 Task: Create a flat design indian restaurant letterhead.
Action: Mouse moved to (453, 35)
Screenshot: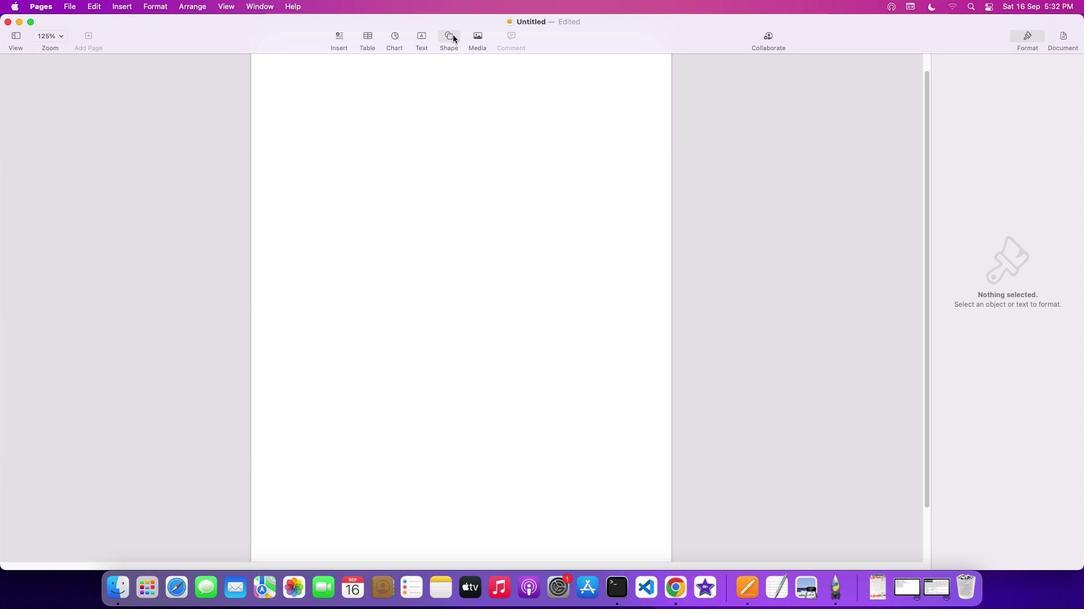 
Action: Mouse pressed left at (453, 35)
Screenshot: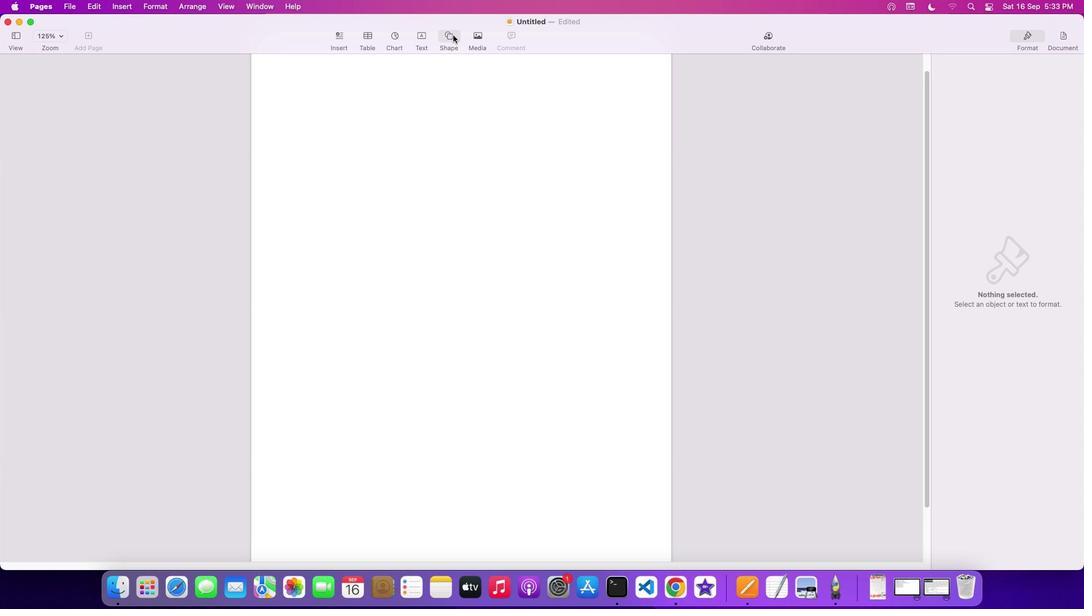 
Action: Mouse moved to (363, 92)
Screenshot: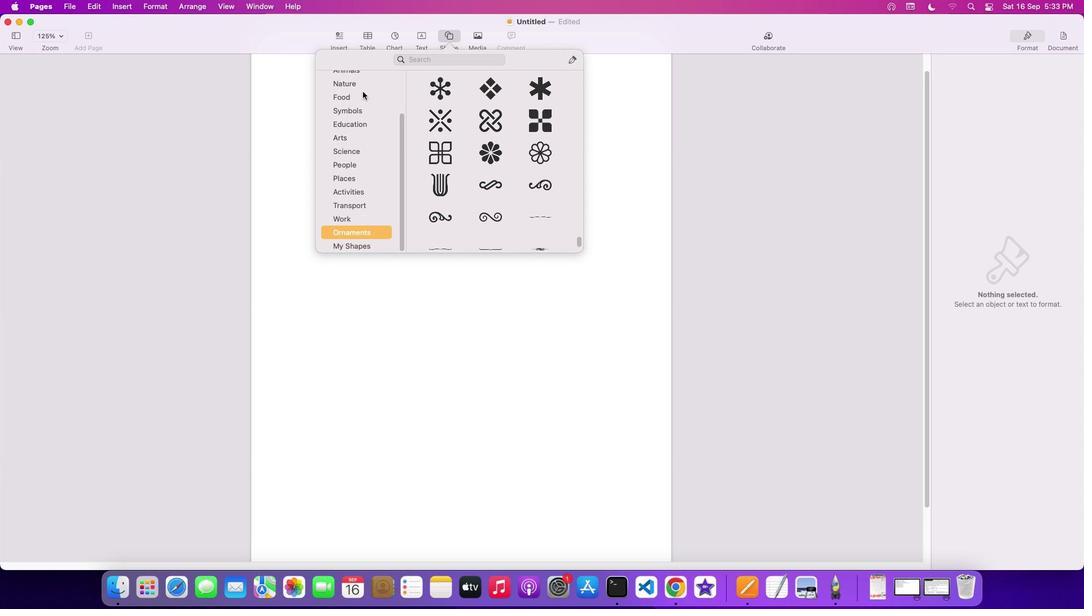 
Action: Mouse scrolled (363, 92) with delta (0, 0)
Screenshot: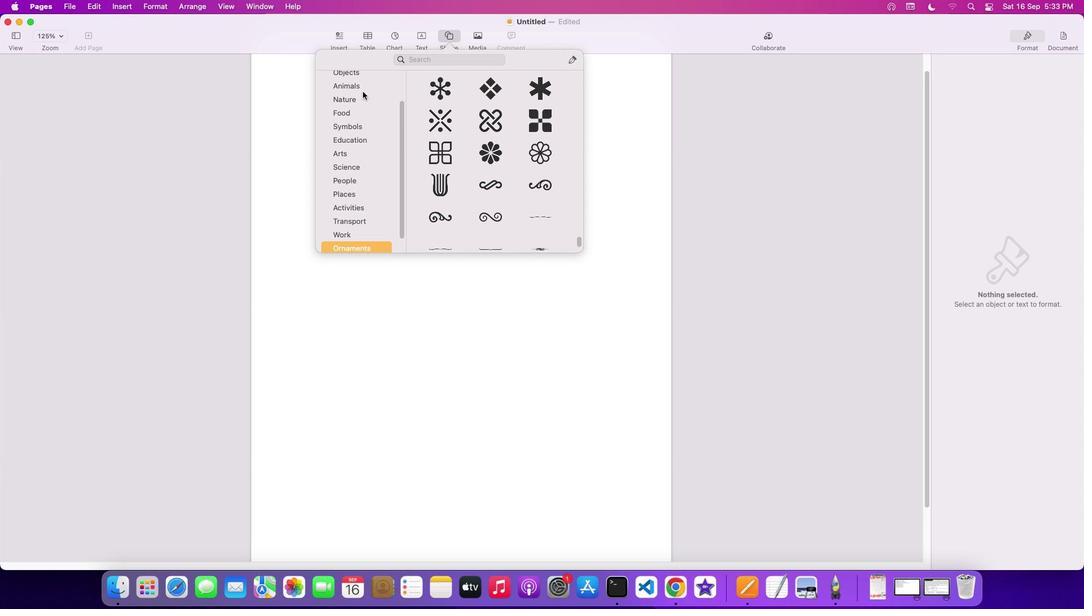 
Action: Mouse scrolled (363, 92) with delta (0, 0)
Screenshot: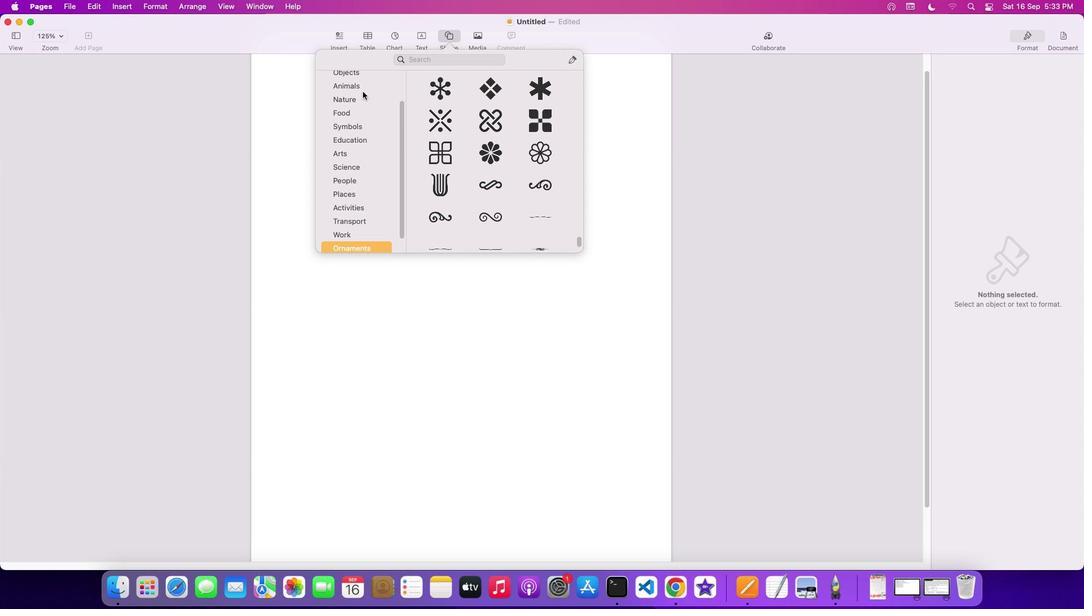 
Action: Mouse scrolled (363, 92) with delta (0, 2)
Screenshot: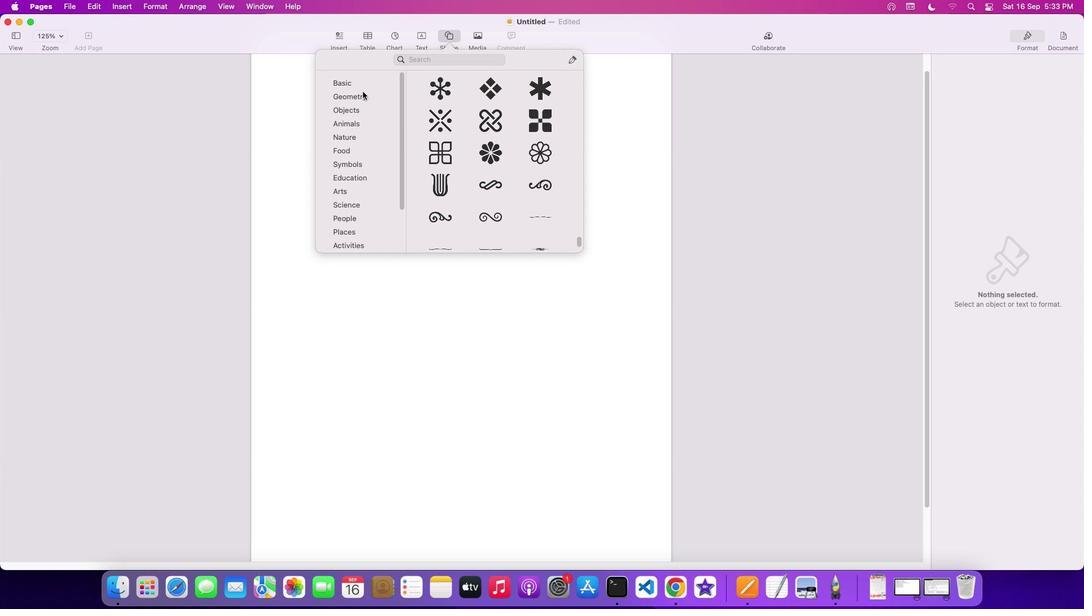 
Action: Mouse scrolled (363, 92) with delta (0, 2)
Screenshot: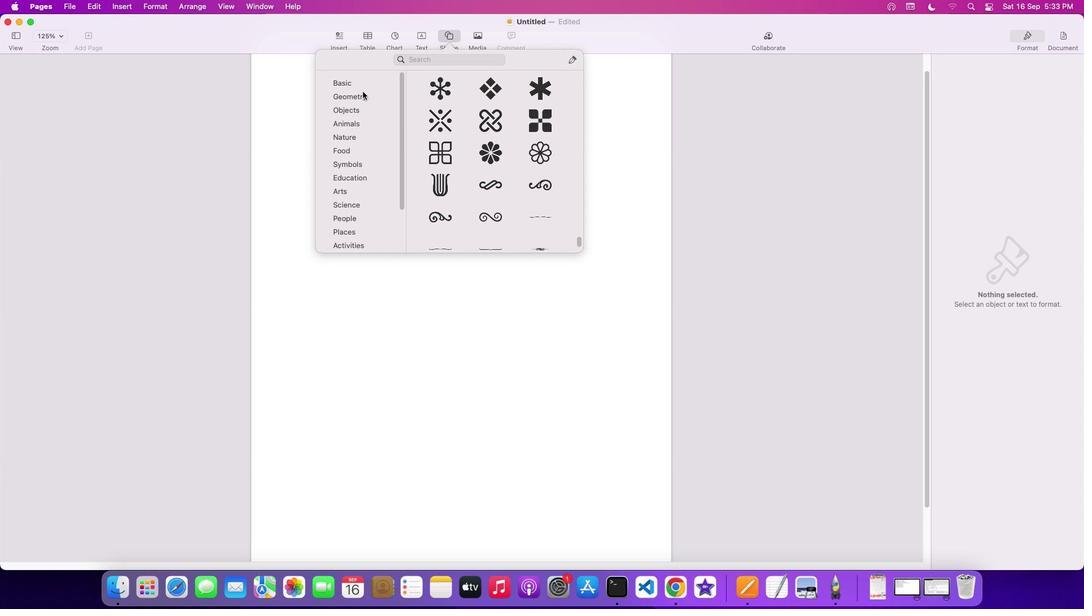 
Action: Mouse scrolled (363, 92) with delta (0, 3)
Screenshot: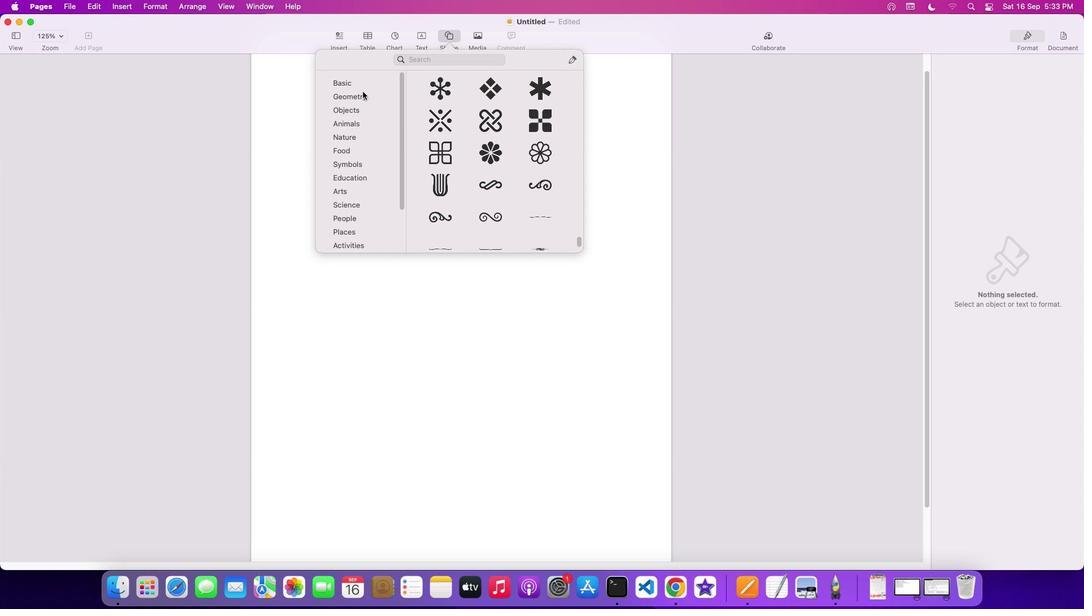 
Action: Mouse scrolled (363, 92) with delta (0, 3)
Screenshot: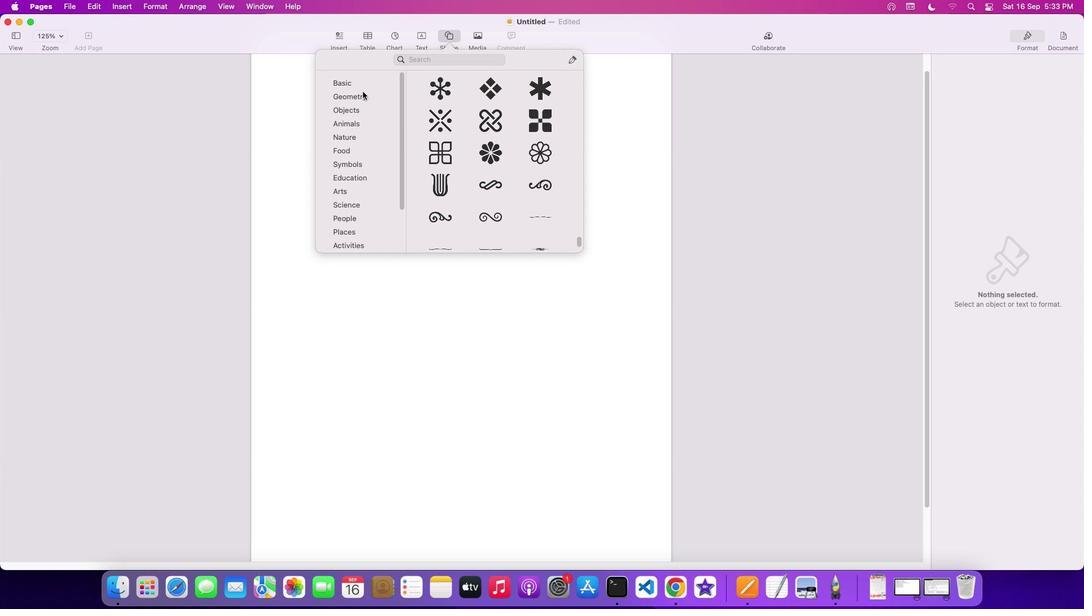 
Action: Mouse scrolled (363, 92) with delta (0, 4)
Screenshot: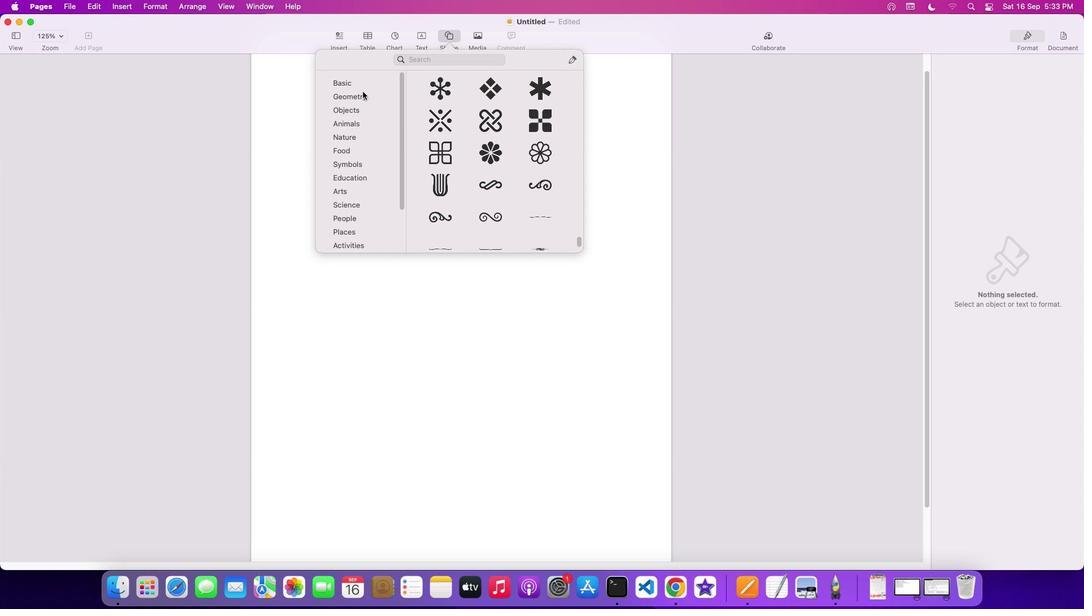 
Action: Mouse scrolled (363, 92) with delta (0, 0)
Screenshot: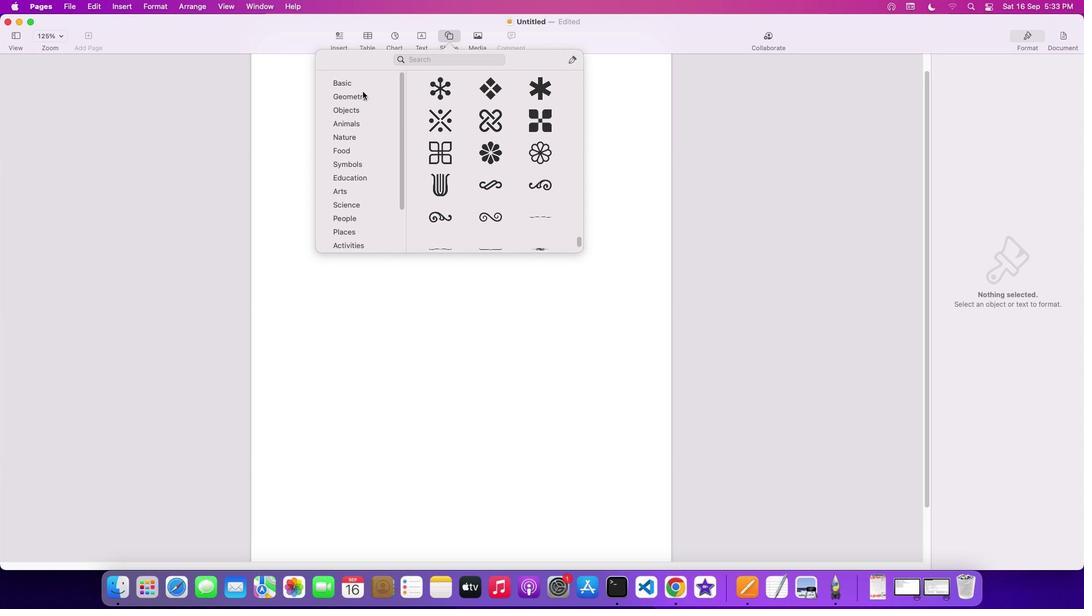 
Action: Mouse scrolled (363, 92) with delta (0, 0)
Screenshot: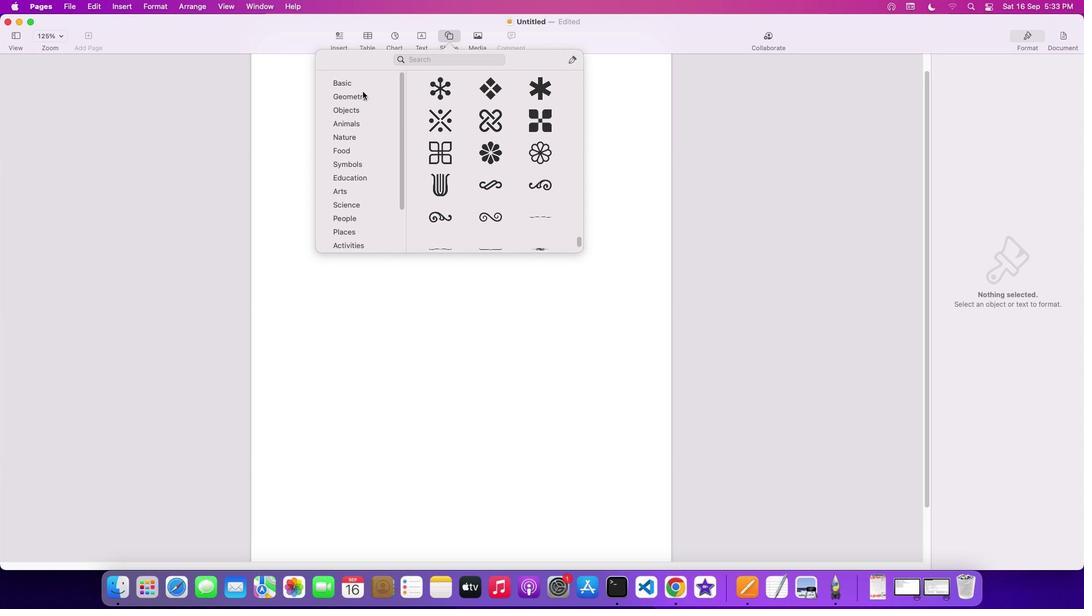 
Action: Mouse scrolled (363, 92) with delta (0, 2)
Screenshot: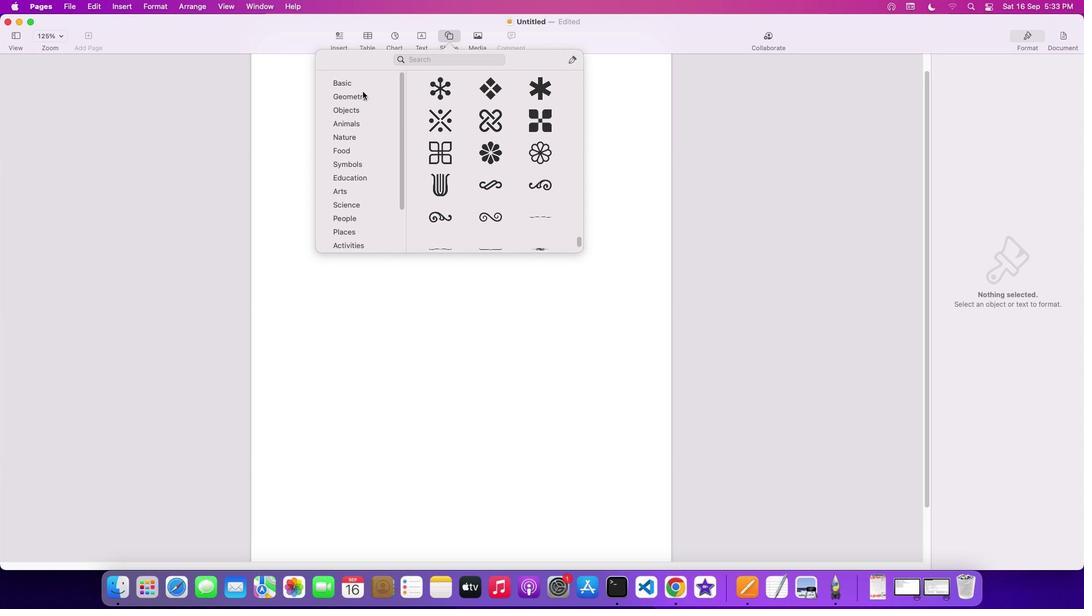
Action: Mouse scrolled (363, 92) with delta (0, 2)
Screenshot: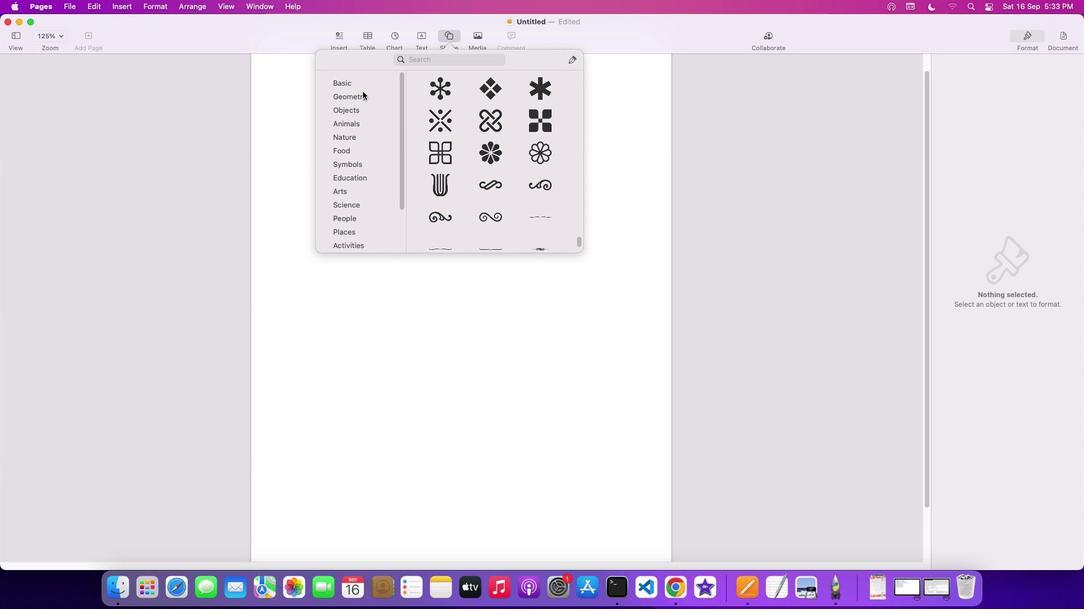 
Action: Mouse scrolled (363, 92) with delta (0, 3)
Screenshot: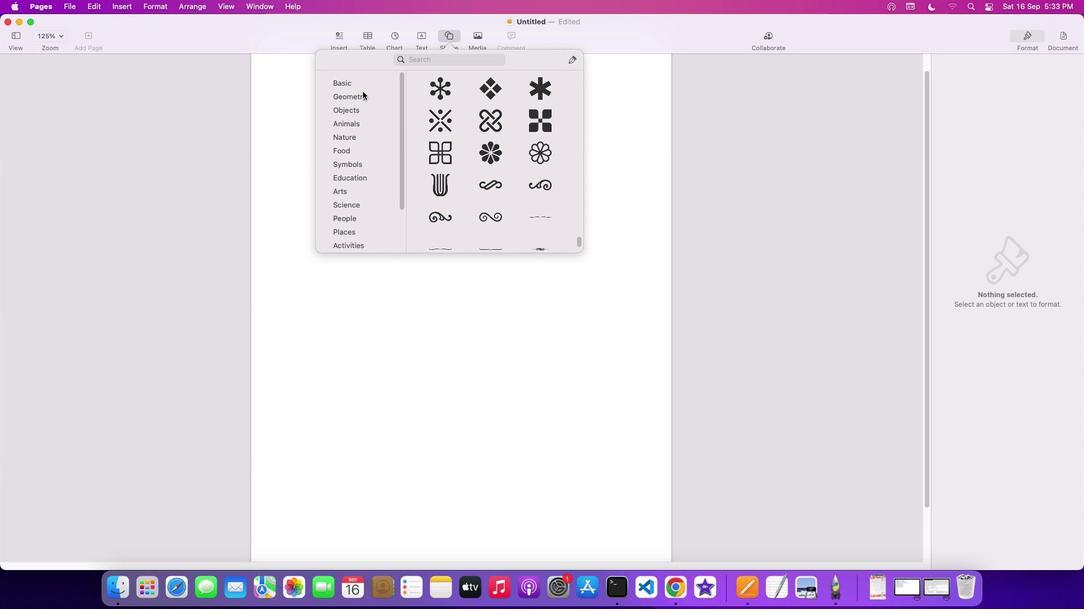 
Action: Mouse scrolled (363, 92) with delta (0, 3)
Screenshot: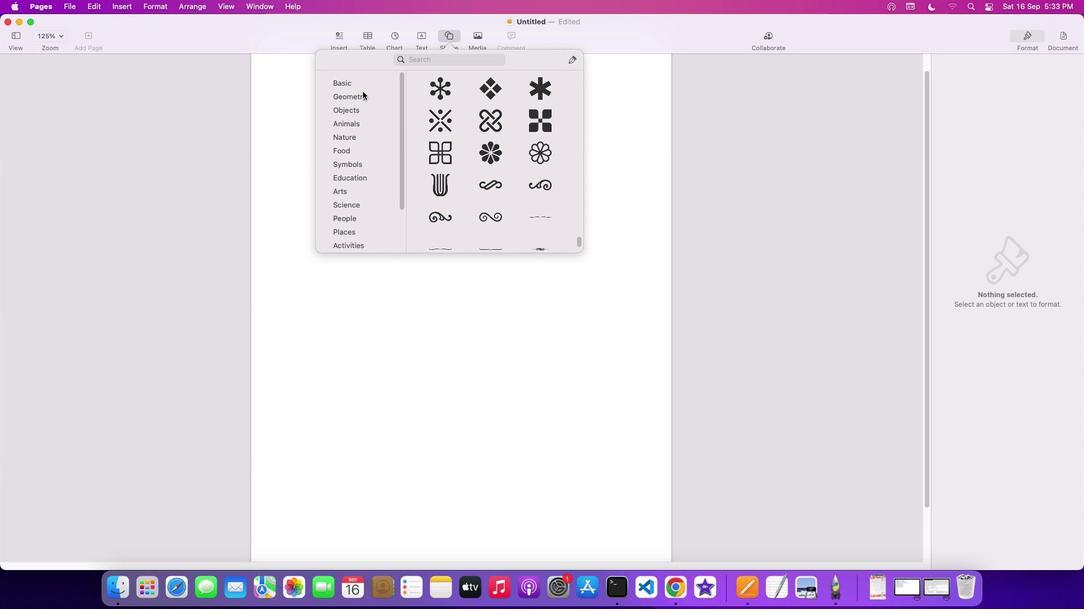 
Action: Mouse scrolled (363, 92) with delta (0, 4)
Screenshot: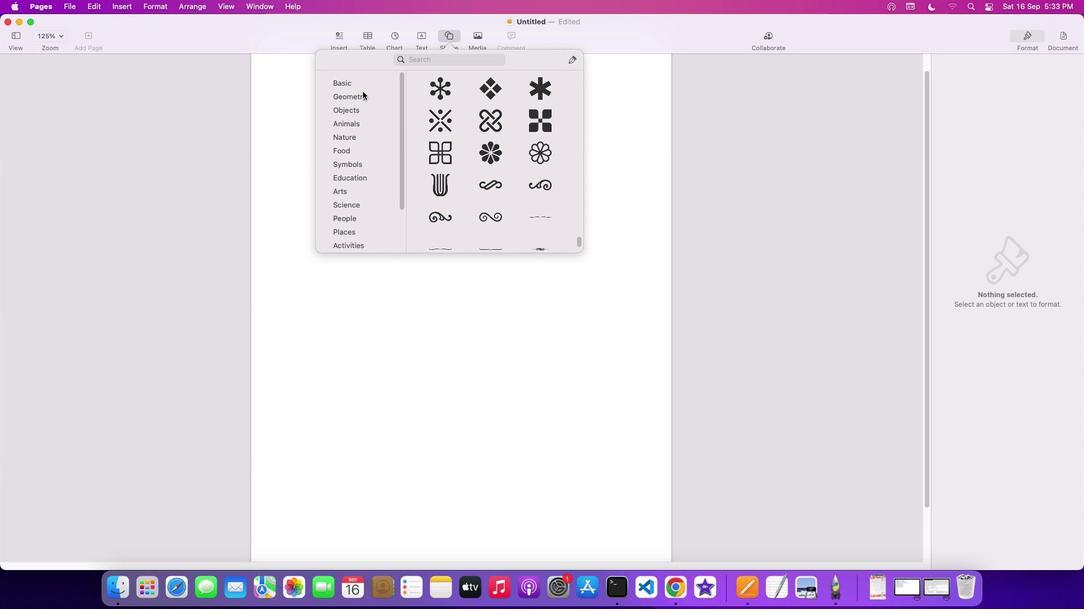 
Action: Mouse moved to (350, 87)
Screenshot: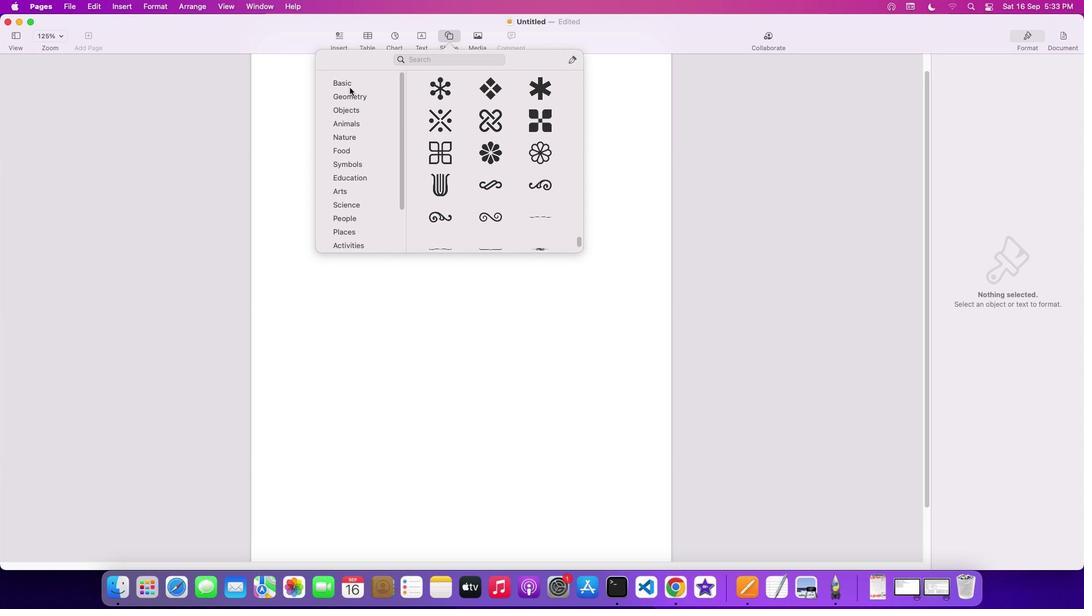 
Action: Mouse pressed left at (350, 87)
Screenshot: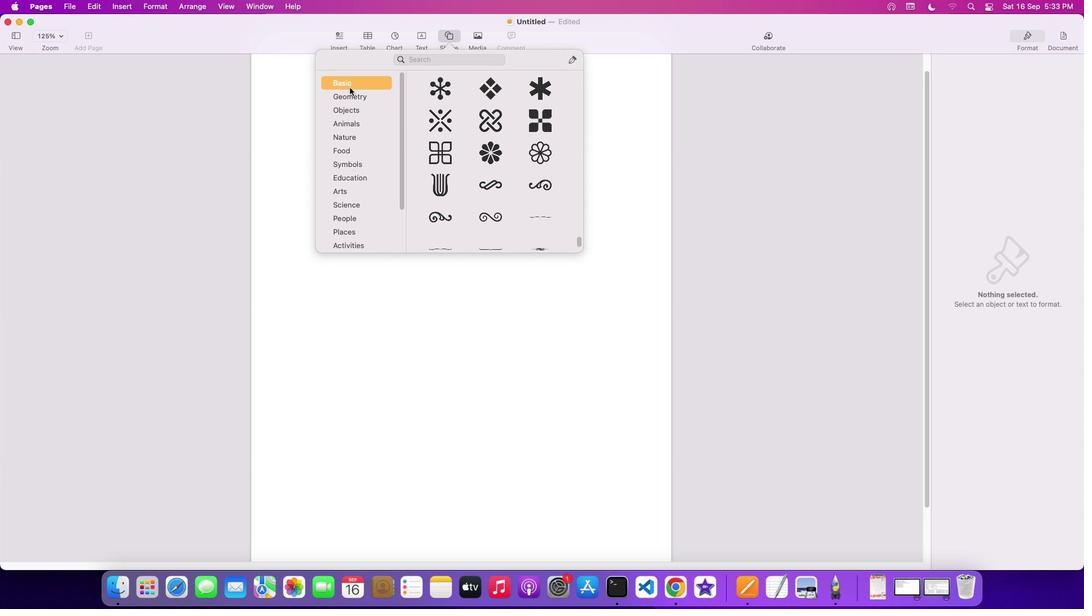 
Action: Mouse moved to (487, 124)
Screenshot: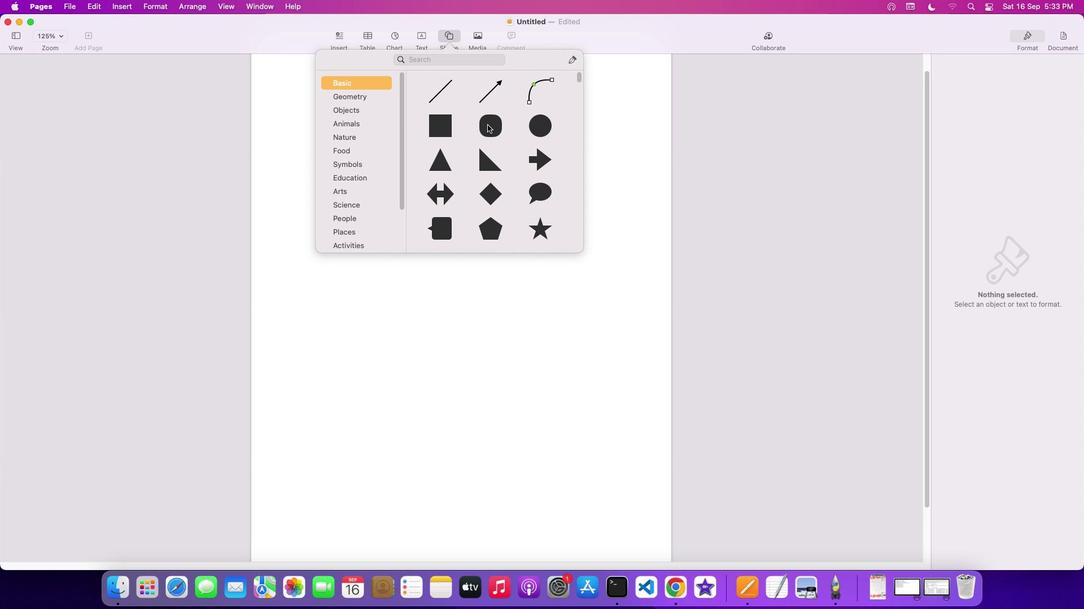 
Action: Mouse pressed left at (487, 124)
Screenshot: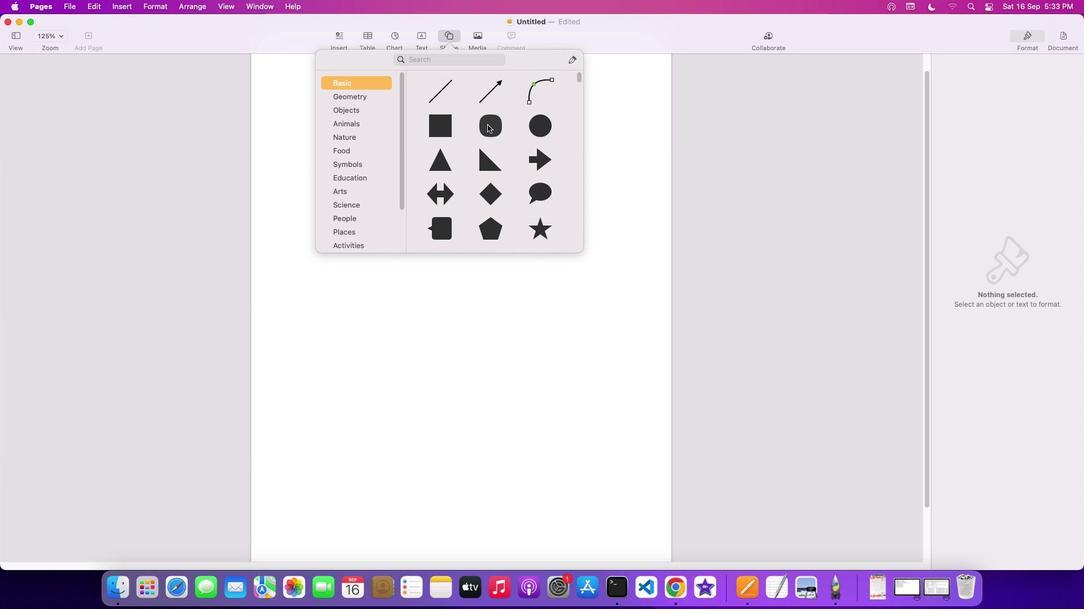 
Action: Mouse moved to (453, 329)
Screenshot: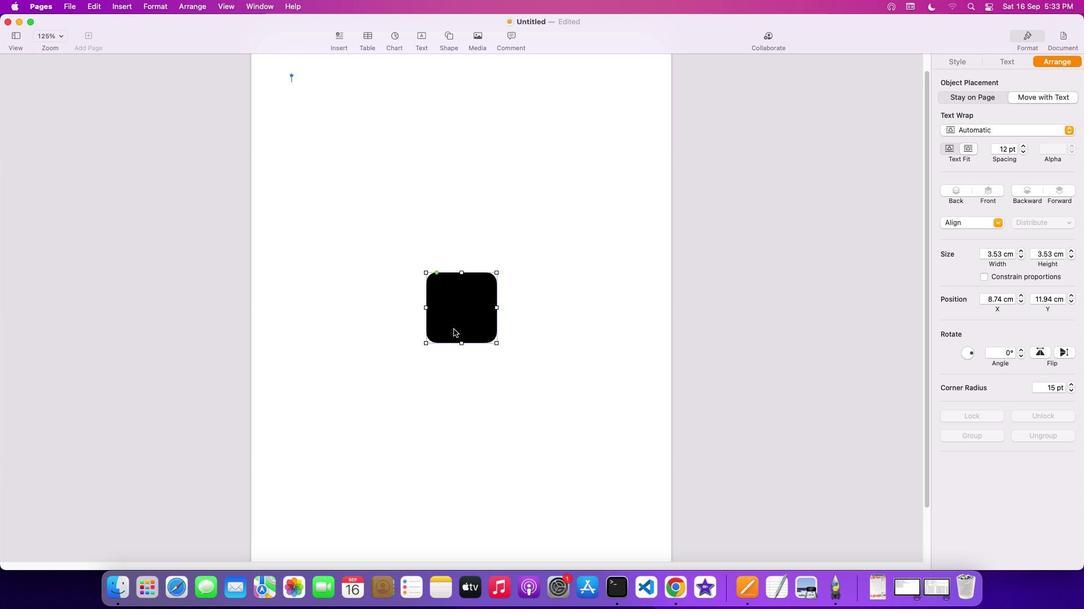 
Action: Mouse pressed left at (453, 329)
Screenshot: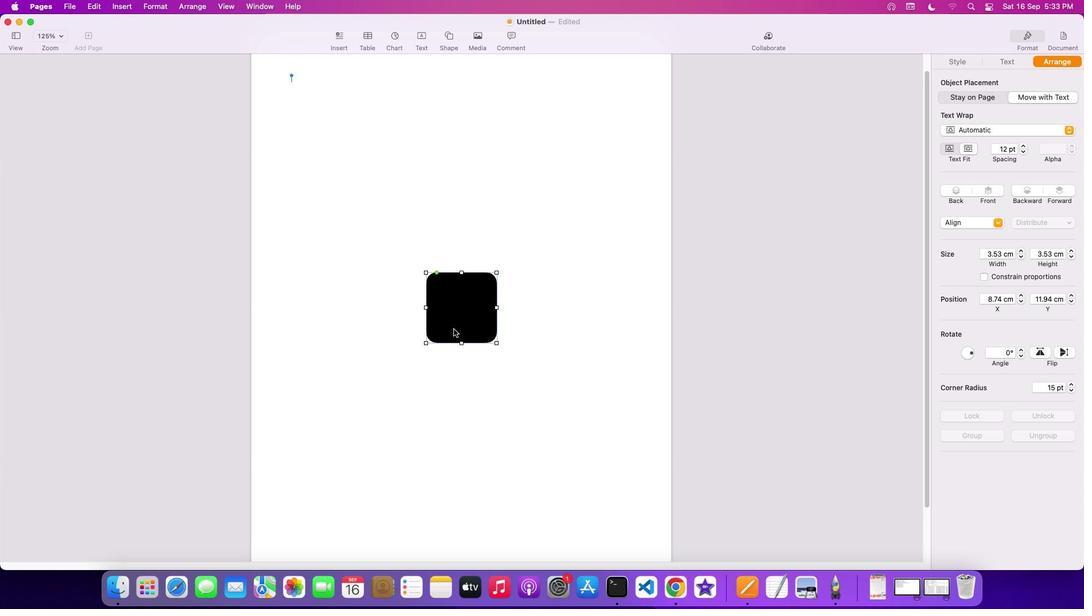 
Action: Mouse moved to (343, 110)
Screenshot: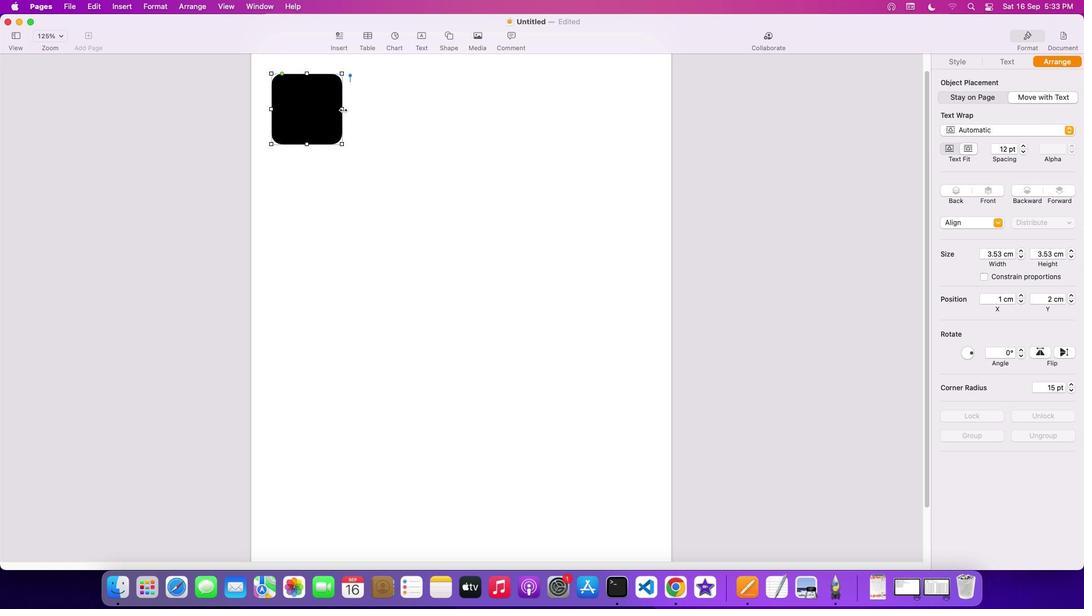 
Action: Mouse pressed left at (343, 110)
Screenshot: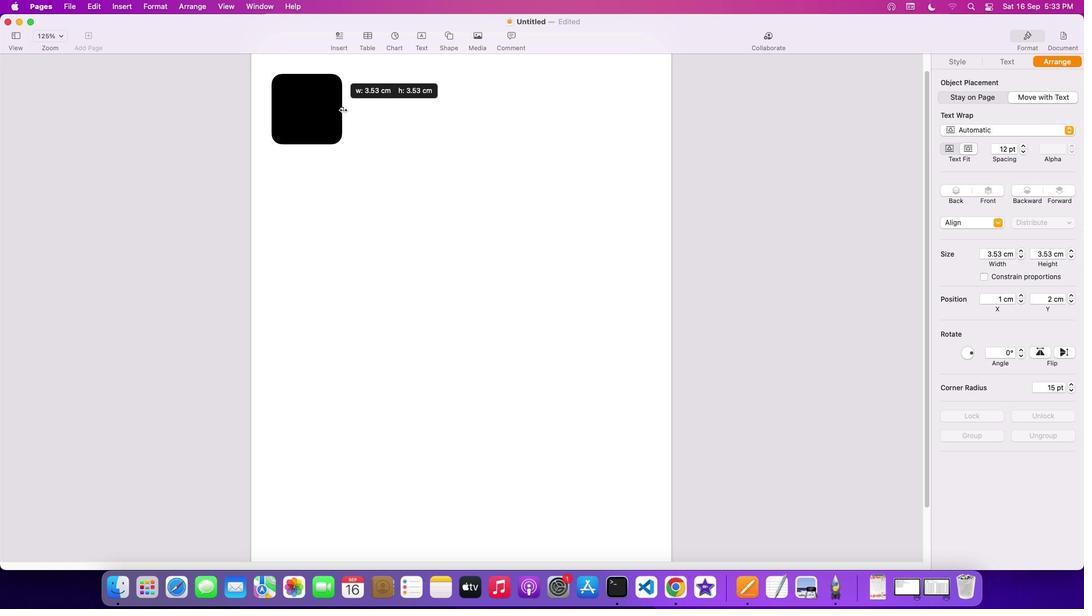 
Action: Mouse moved to (469, 143)
Screenshot: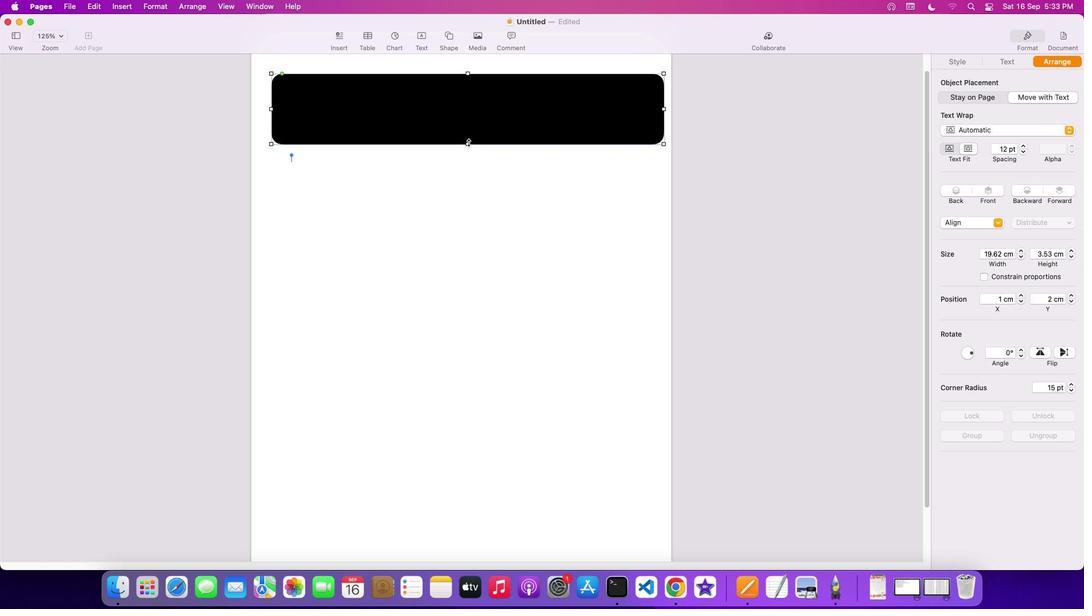 
Action: Mouse pressed left at (469, 143)
Screenshot: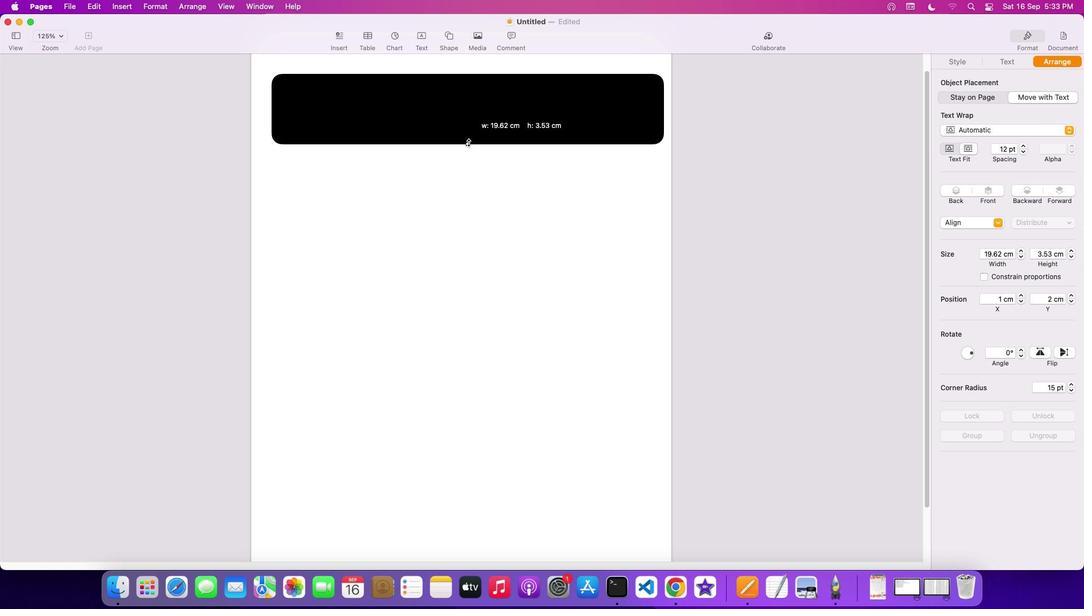
Action: Mouse moved to (269, 385)
Screenshot: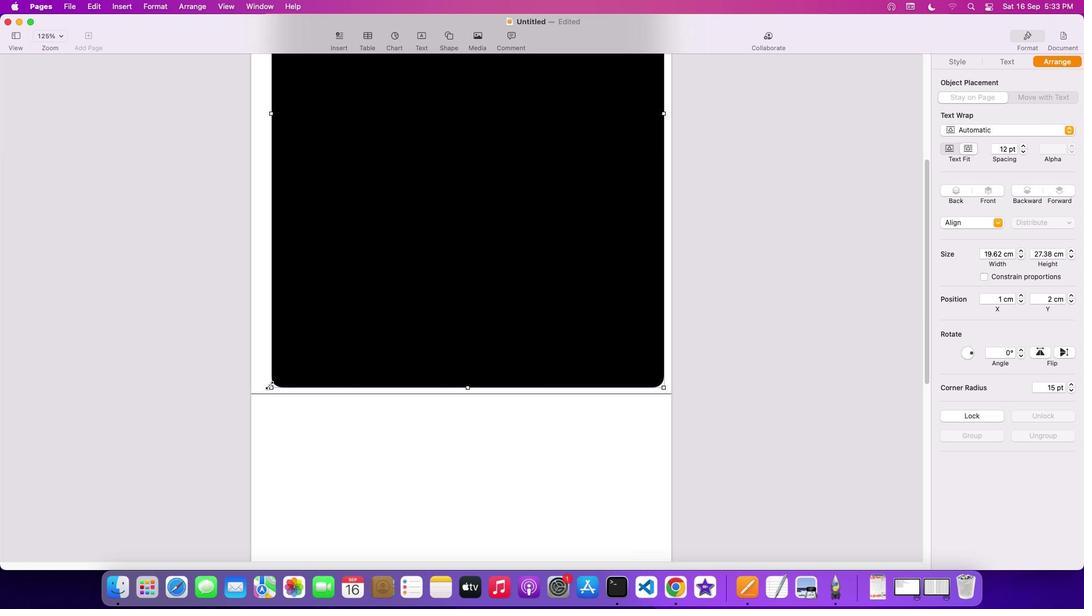 
Action: Mouse pressed left at (269, 385)
Screenshot: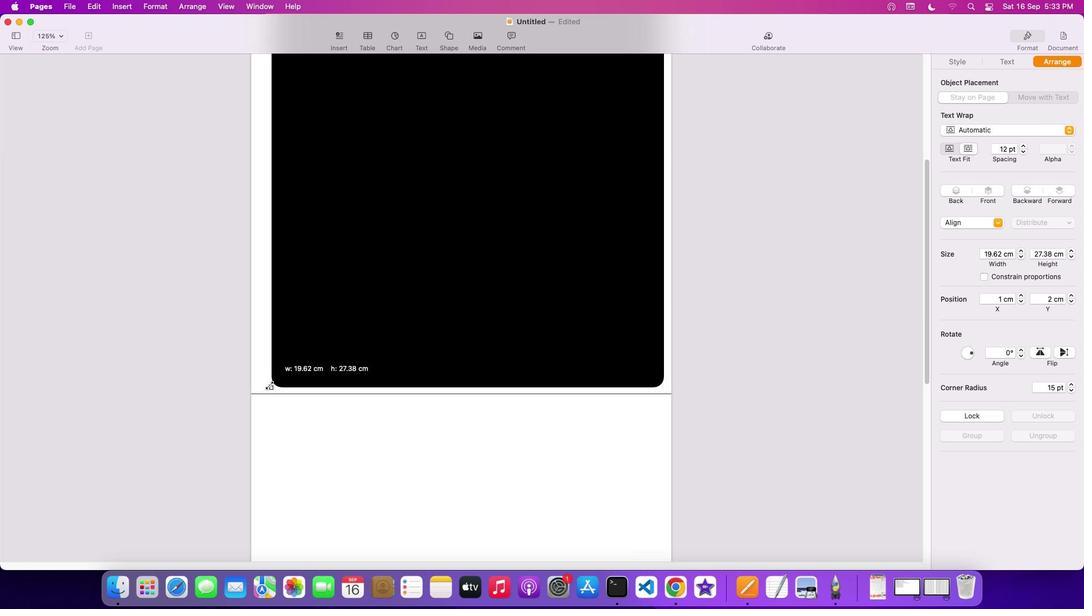 
Action: Mouse moved to (473, 374)
Screenshot: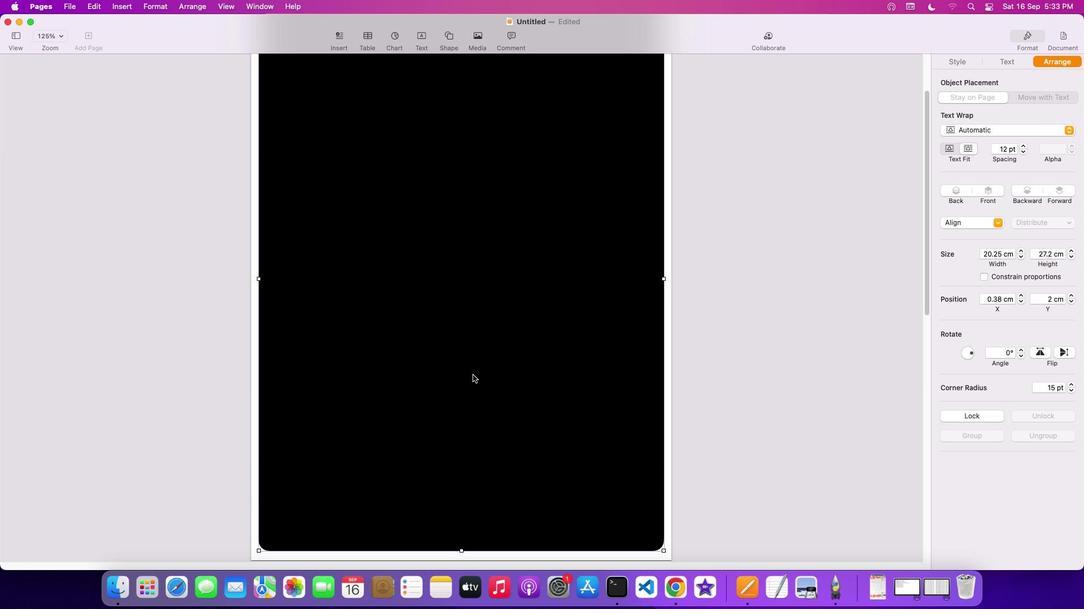 
Action: Mouse scrolled (473, 374) with delta (0, 0)
Screenshot: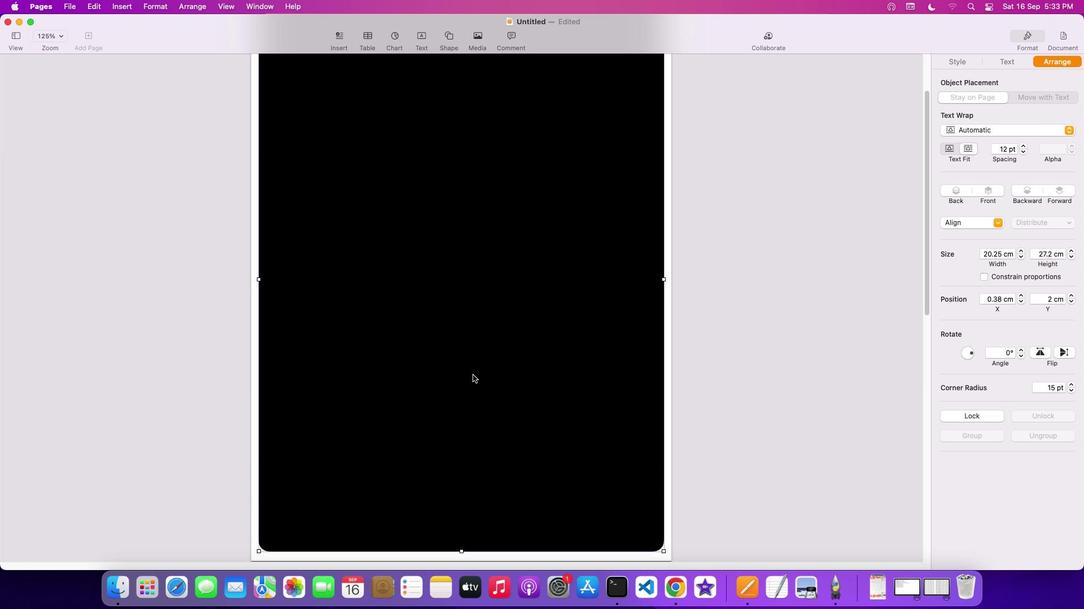 
Action: Mouse scrolled (473, 374) with delta (0, 0)
Screenshot: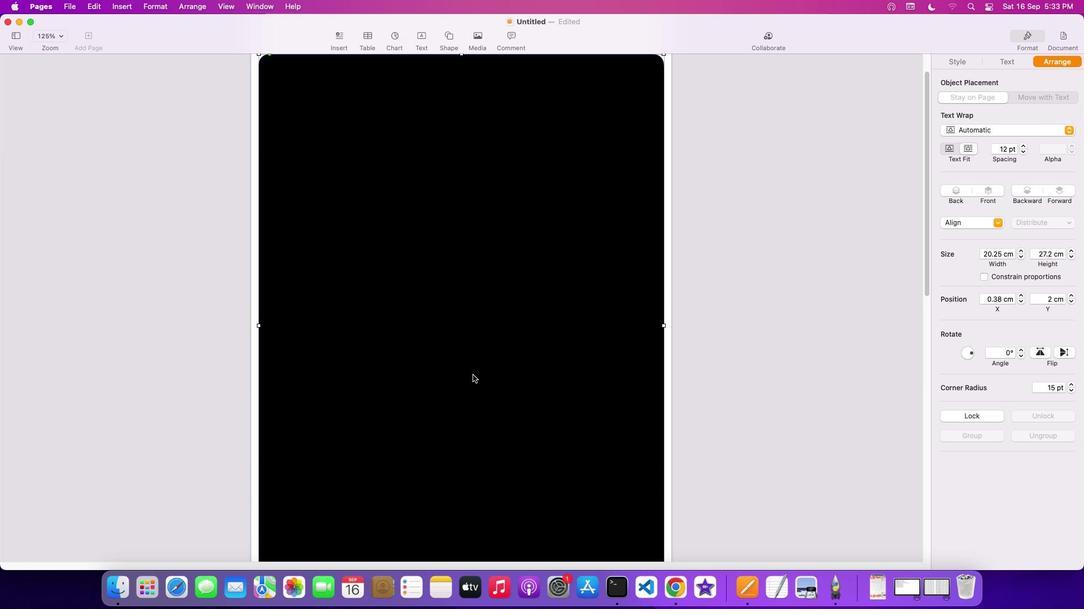 
Action: Mouse scrolled (473, 374) with delta (0, 2)
Screenshot: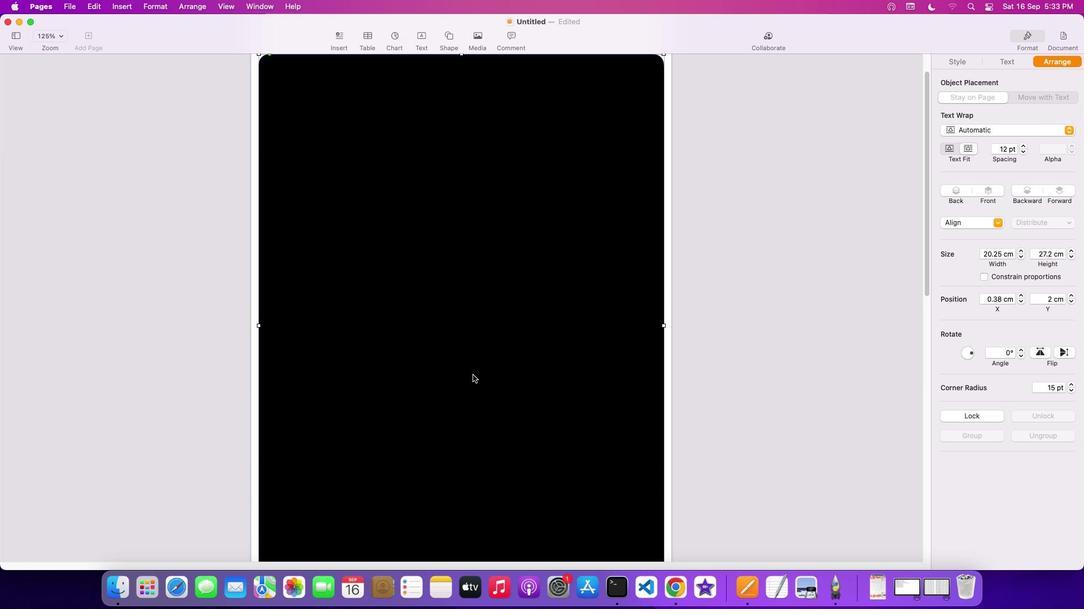 
Action: Mouse scrolled (473, 374) with delta (0, 2)
Screenshot: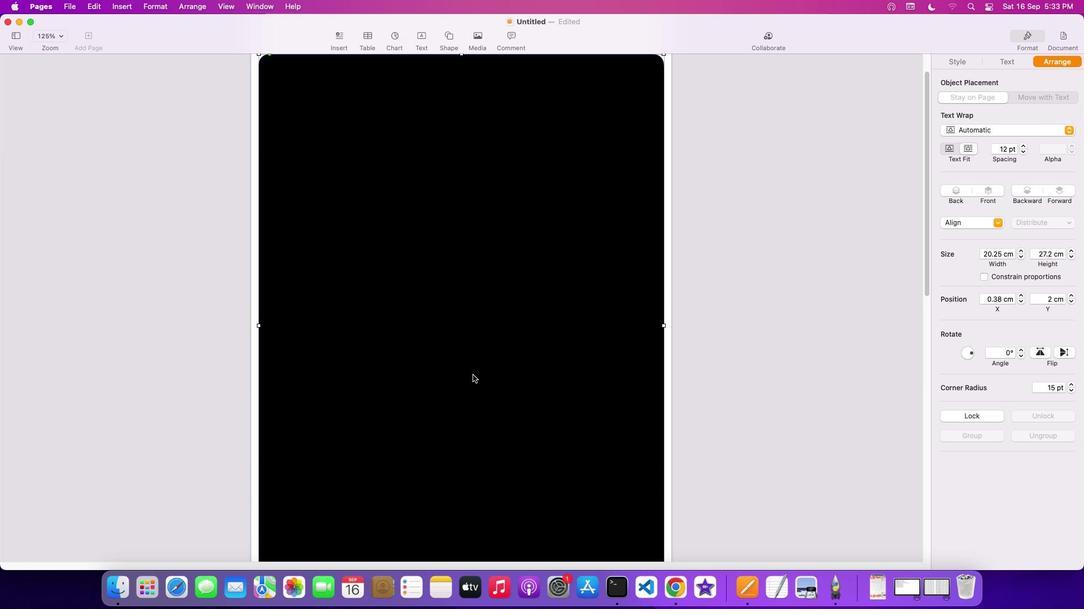
Action: Mouse scrolled (473, 374) with delta (0, 3)
Screenshot: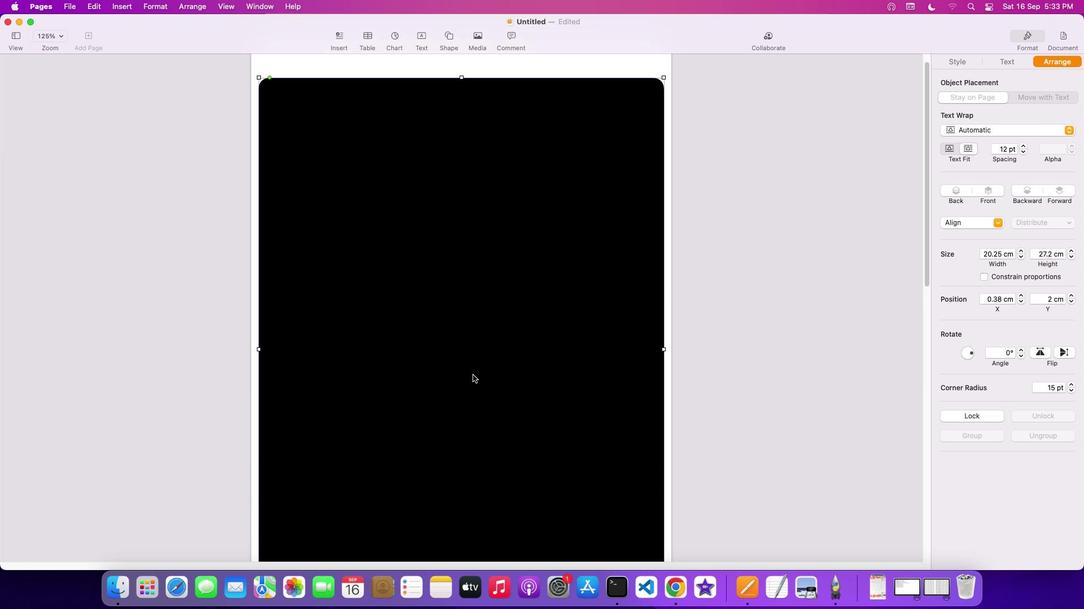 
Action: Mouse scrolled (473, 374) with delta (0, 4)
Screenshot: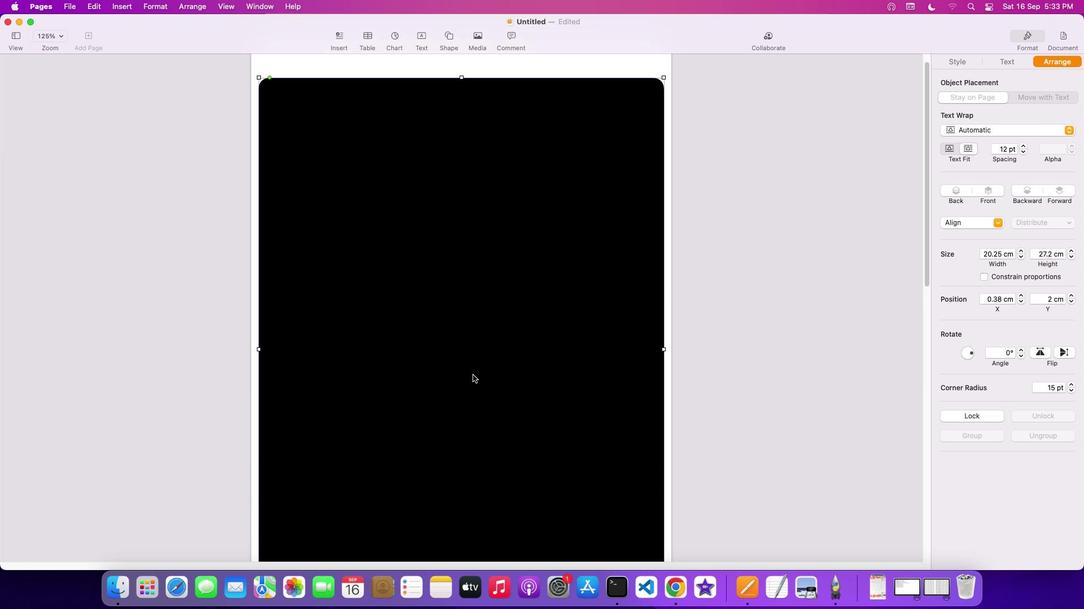 
Action: Mouse scrolled (473, 374) with delta (0, 0)
Screenshot: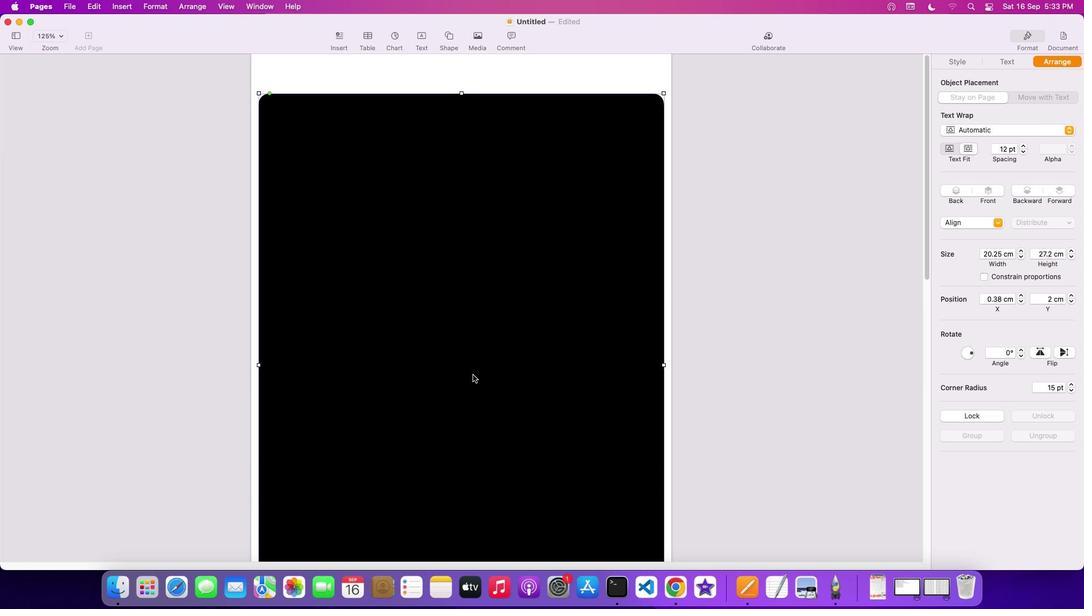 
Action: Mouse scrolled (473, 374) with delta (0, 0)
Screenshot: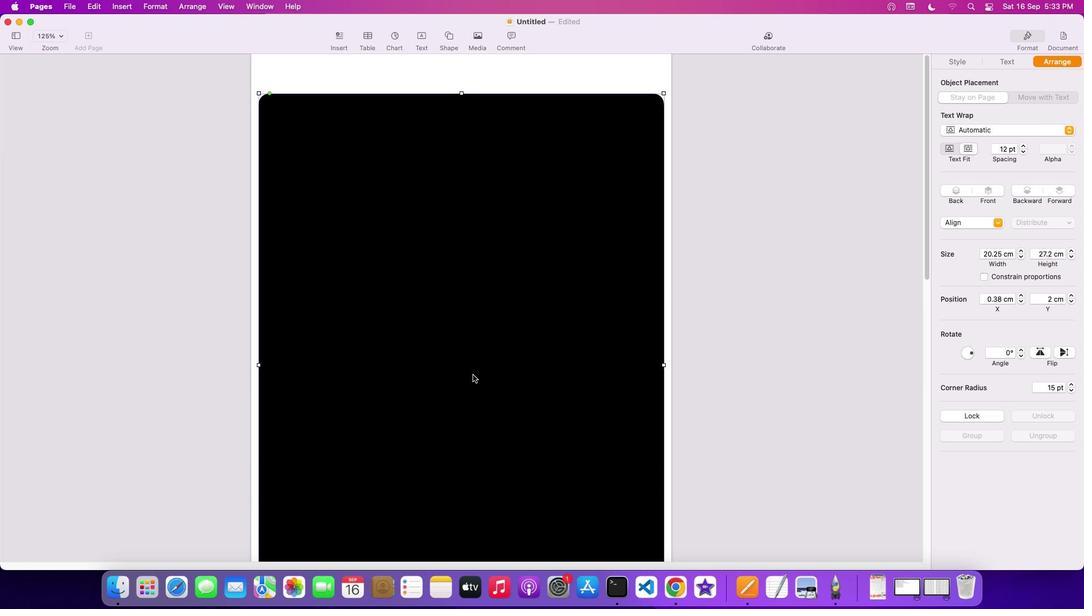 
Action: Mouse scrolled (473, 374) with delta (0, 2)
Screenshot: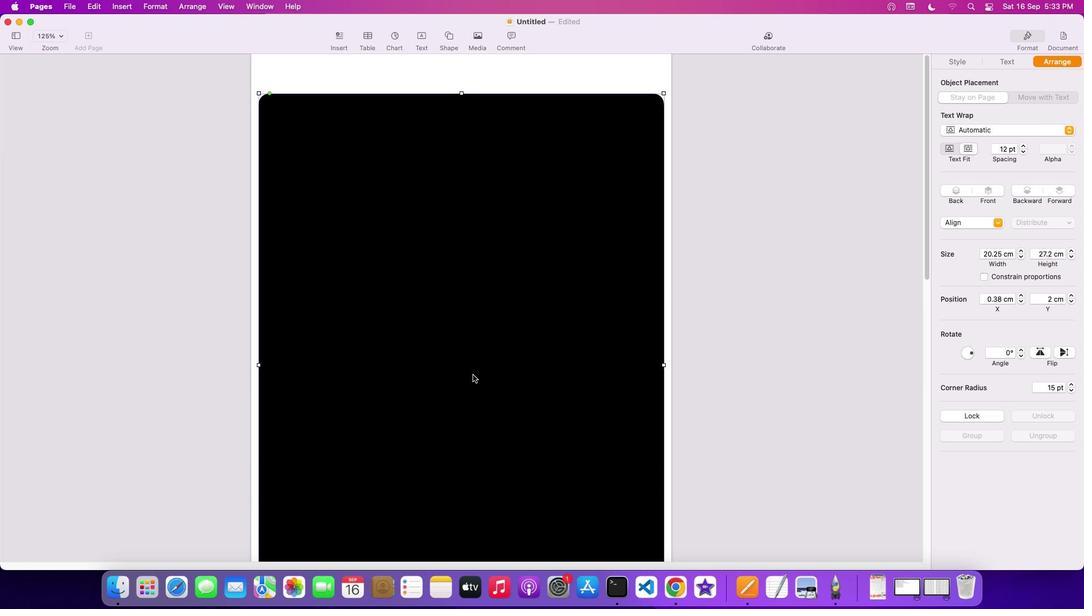 
Action: Mouse scrolled (473, 374) with delta (0, 2)
Screenshot: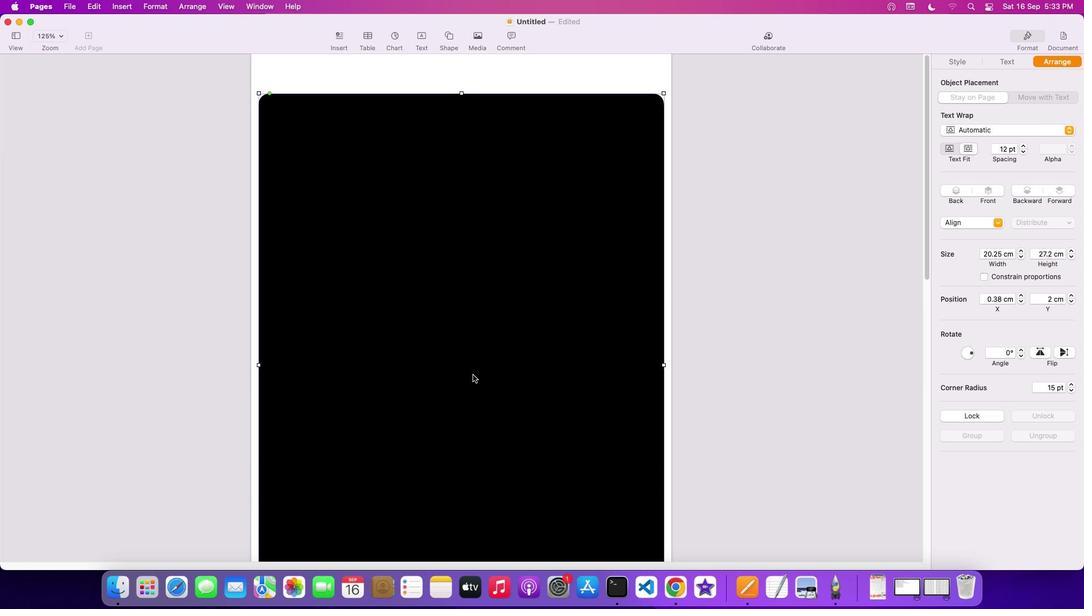 
Action: Mouse scrolled (473, 374) with delta (0, 3)
Screenshot: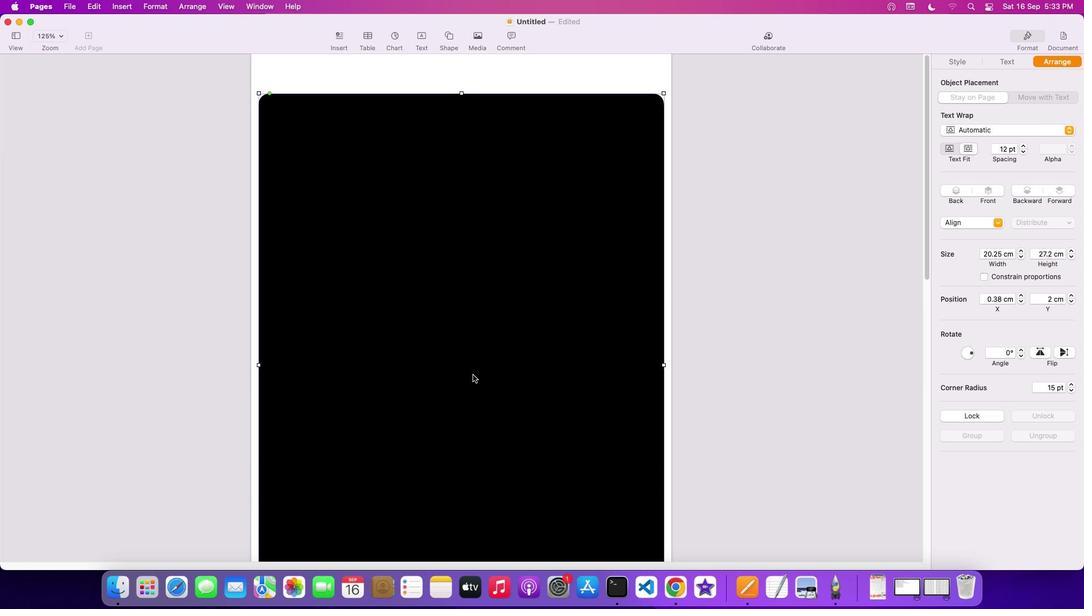 
Action: Mouse moved to (461, 93)
Screenshot: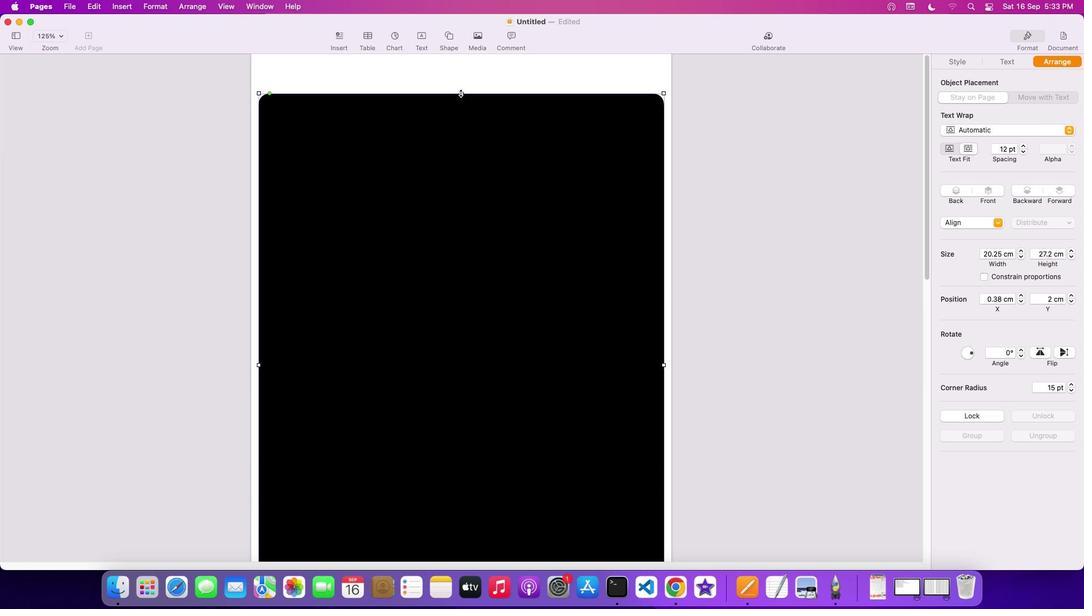 
Action: Mouse pressed left at (461, 93)
Screenshot: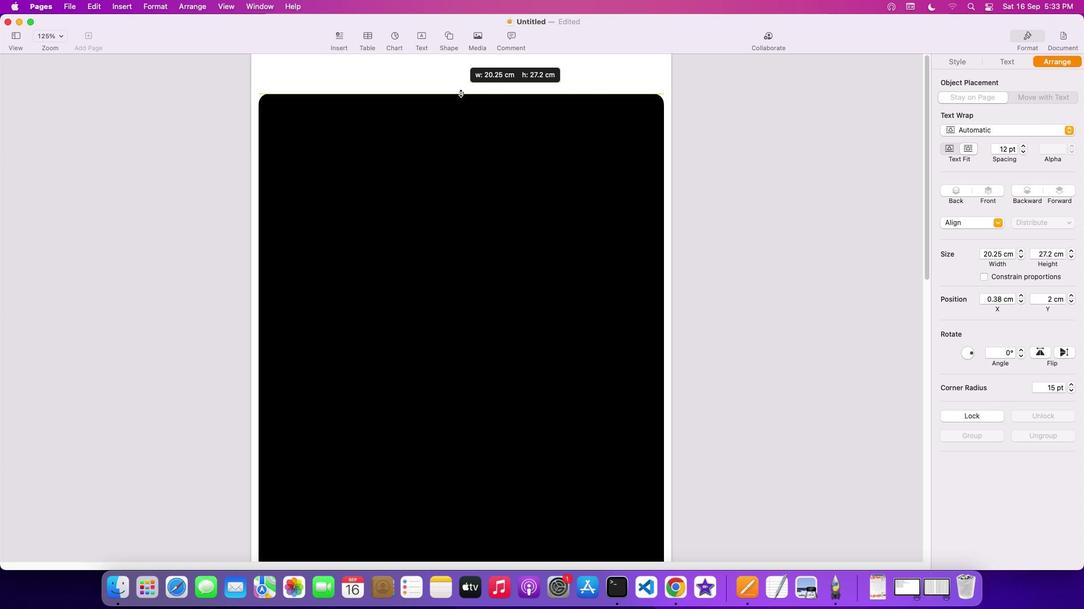
Action: Mouse moved to (460, 108)
Screenshot: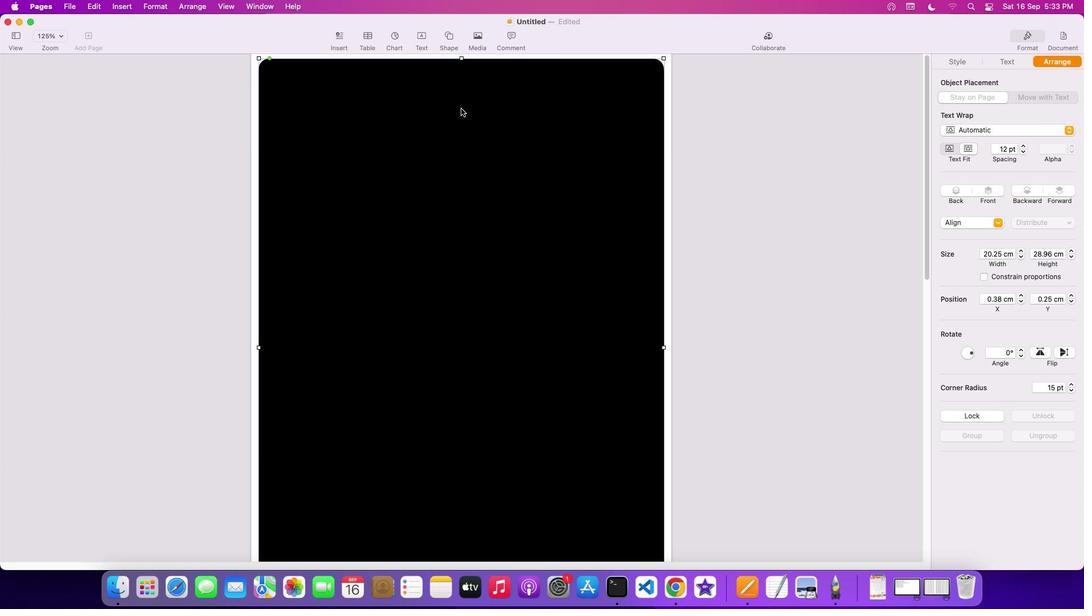 
Action: Mouse pressed left at (460, 108)
Screenshot: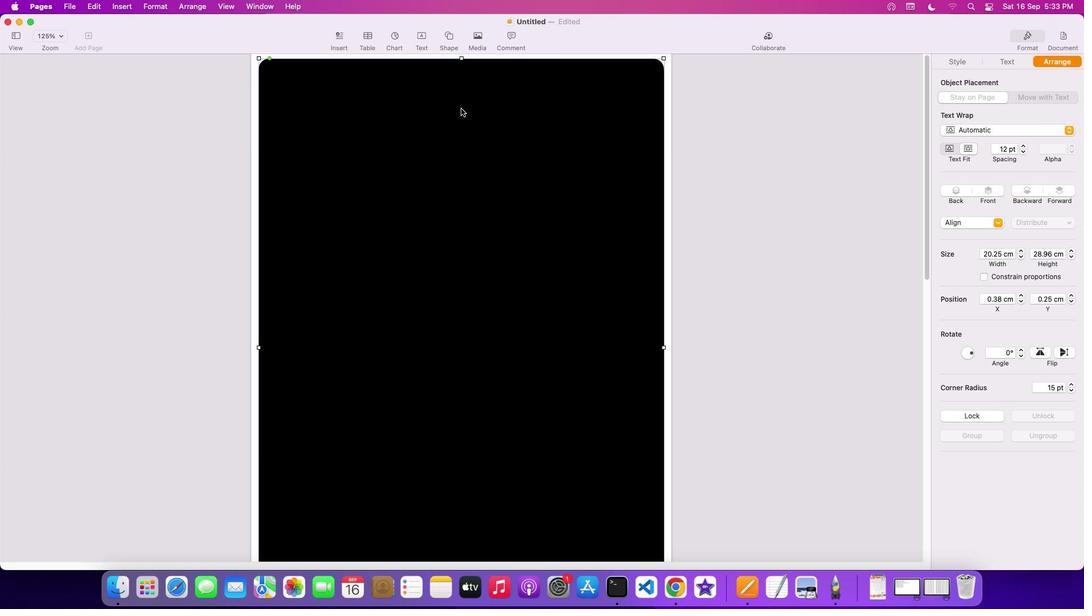 
Action: Mouse moved to (959, 63)
Screenshot: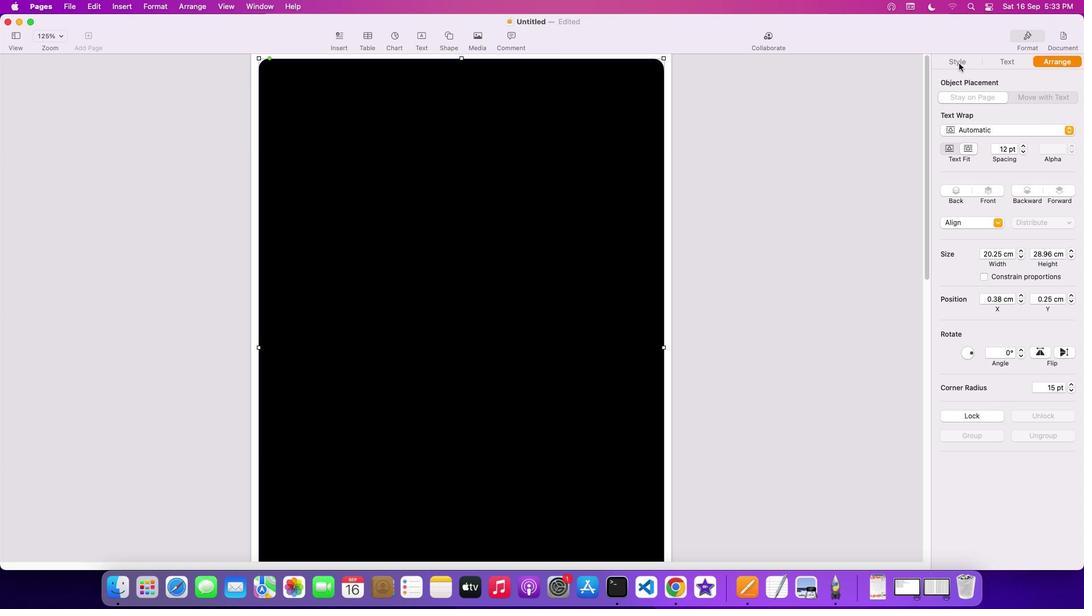 
Action: Mouse pressed left at (959, 63)
Screenshot: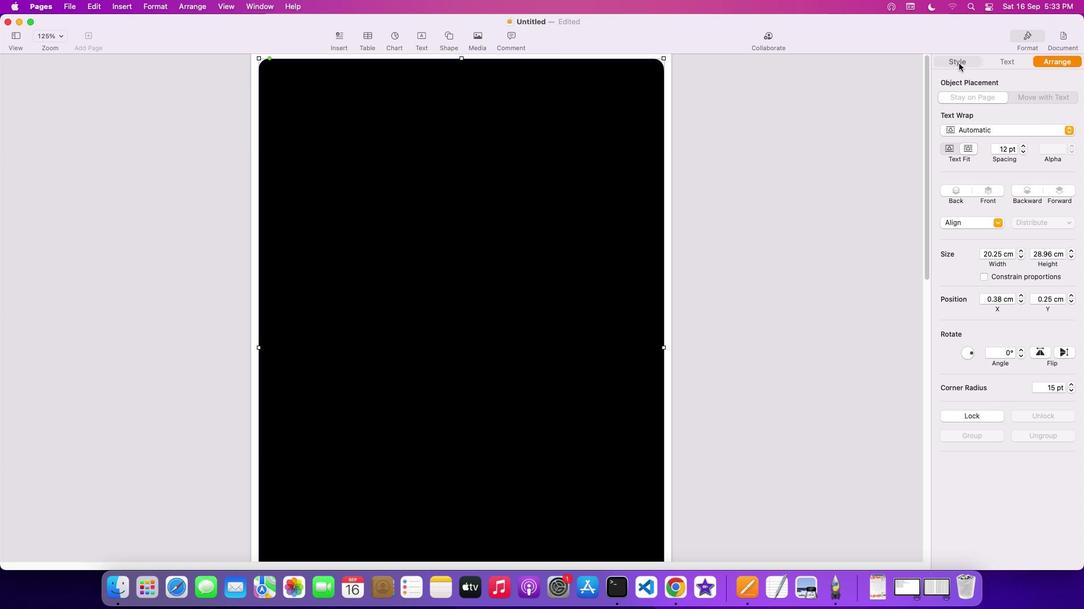 
Action: Mouse moved to (959, 219)
Screenshot: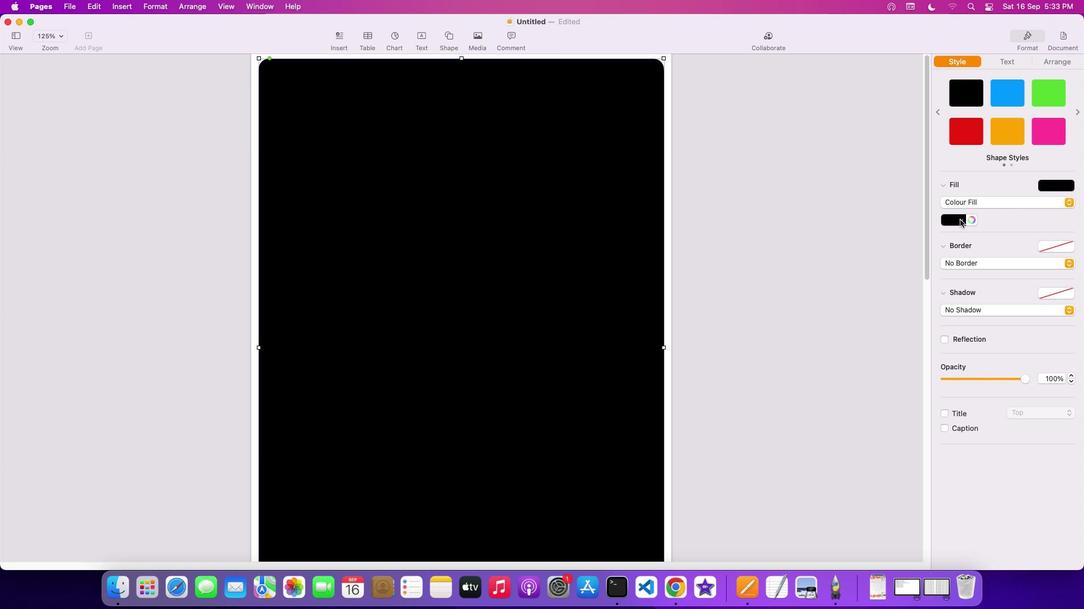 
Action: Mouse pressed left at (959, 219)
Screenshot: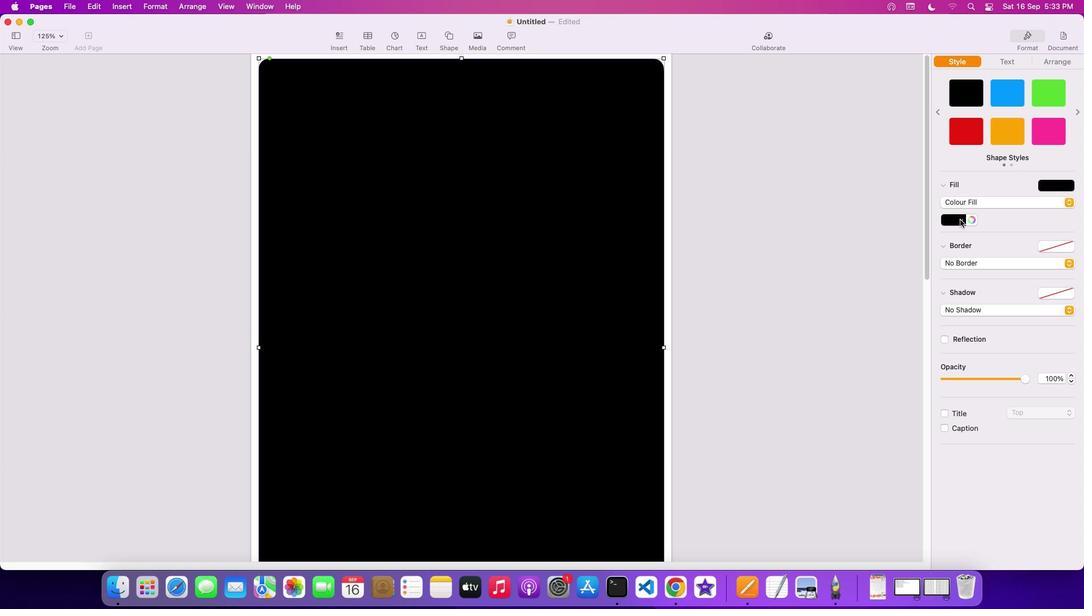
Action: Mouse moved to (967, 258)
Screenshot: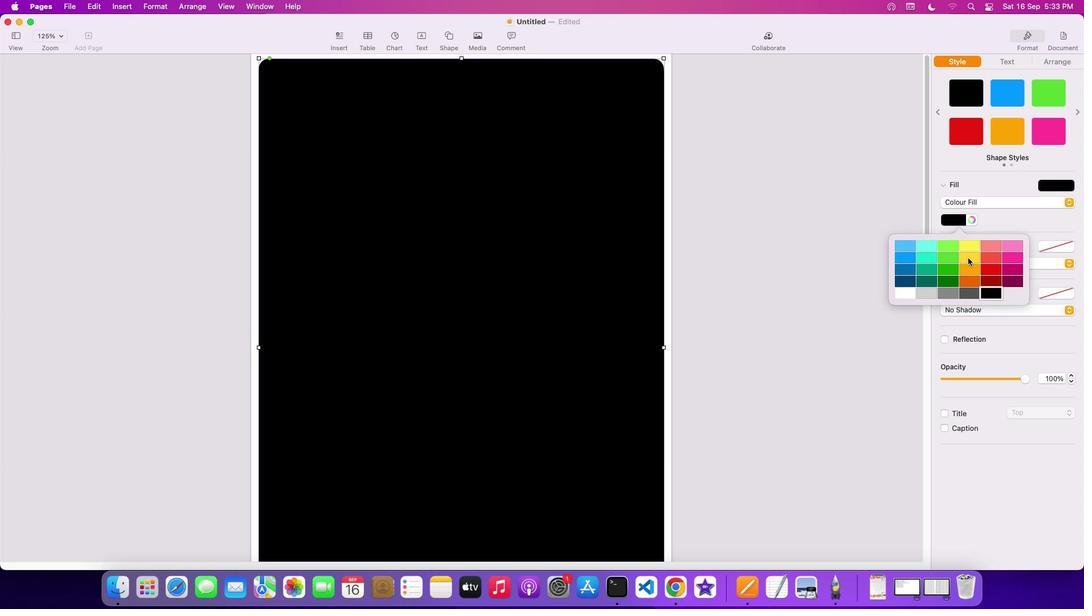 
Action: Mouse pressed left at (967, 258)
Screenshot: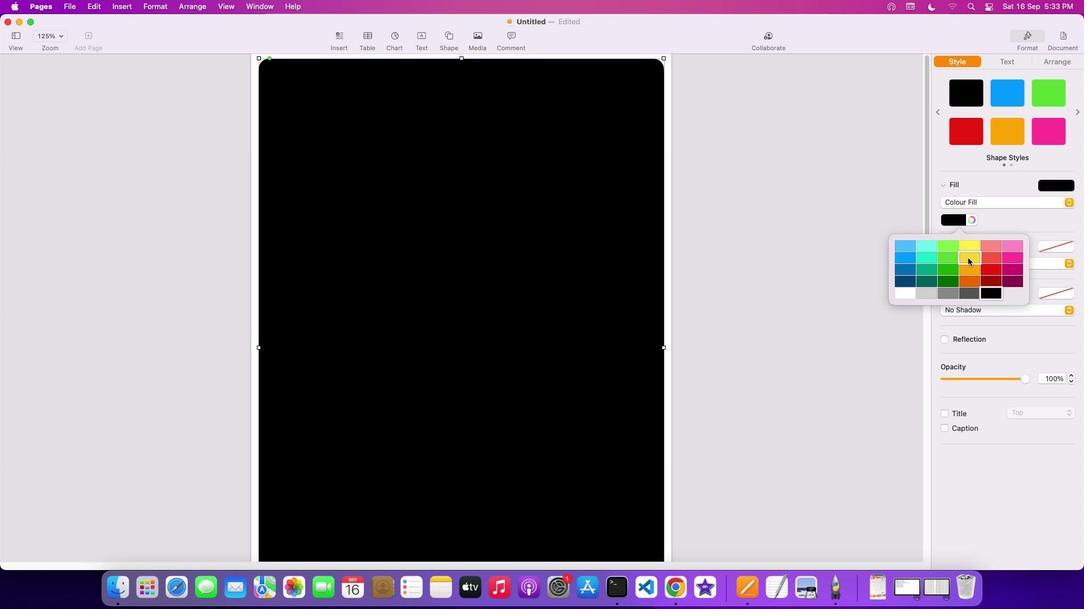 
Action: Mouse moved to (549, 228)
Screenshot: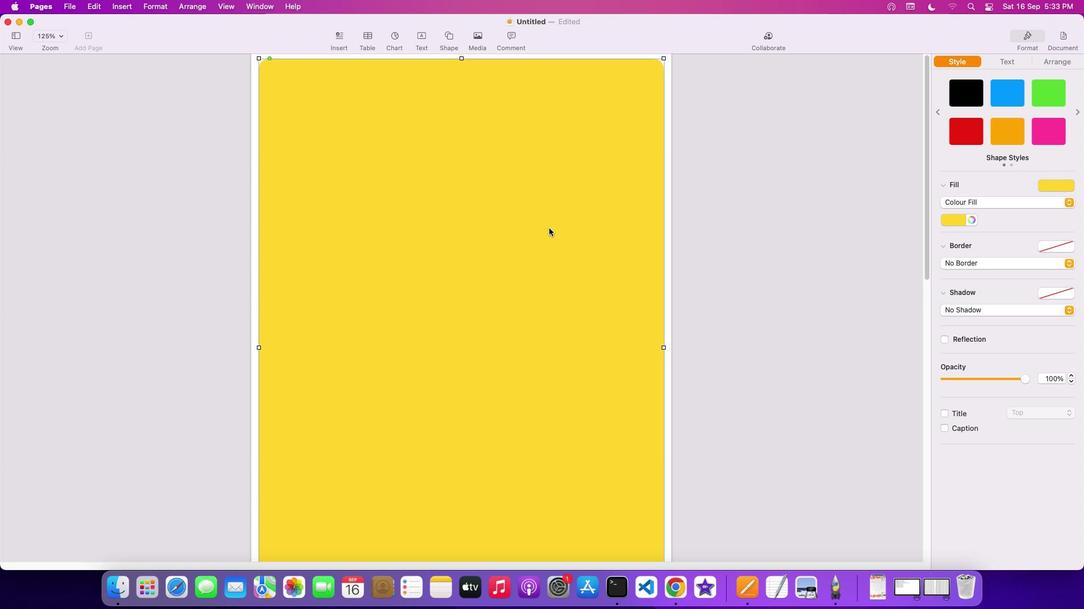 
Action: Mouse pressed left at (549, 228)
Screenshot: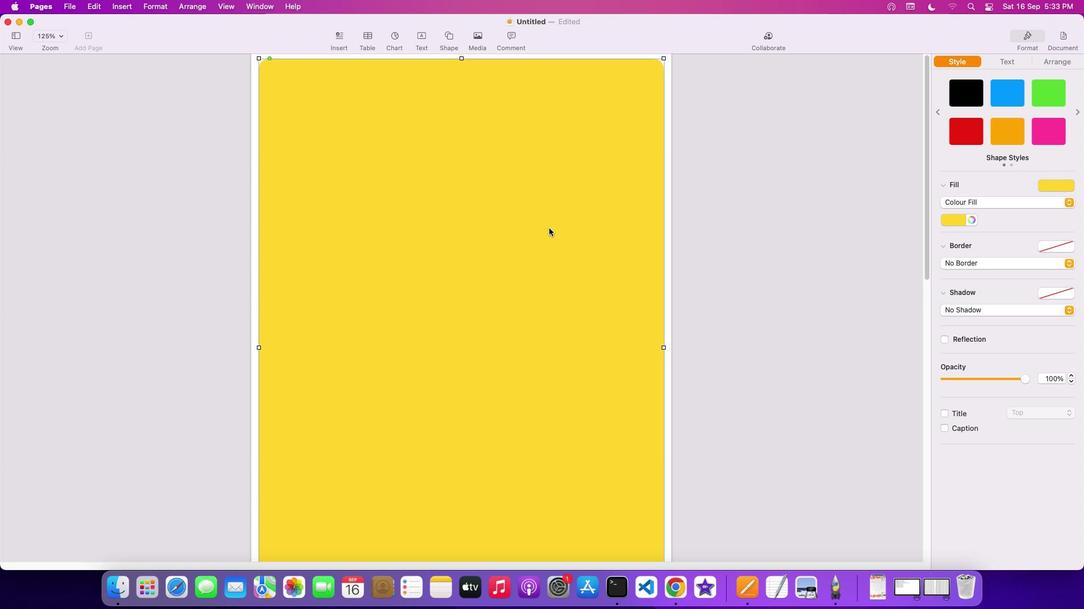 
Action: Mouse moved to (385, 196)
Screenshot: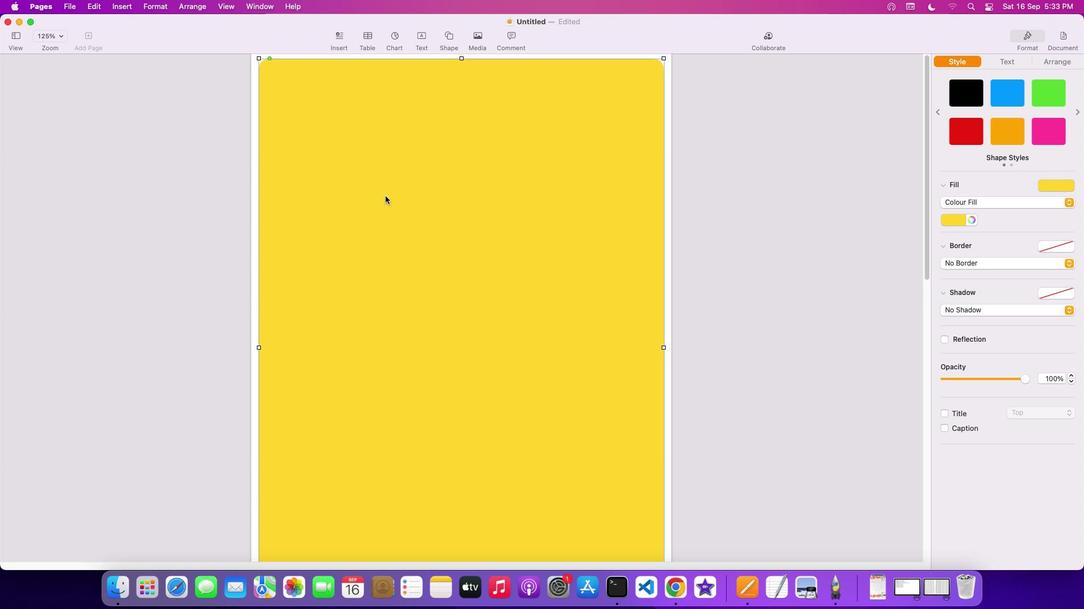 
Action: Key pressed Key.cmd'c''v'
Screenshot: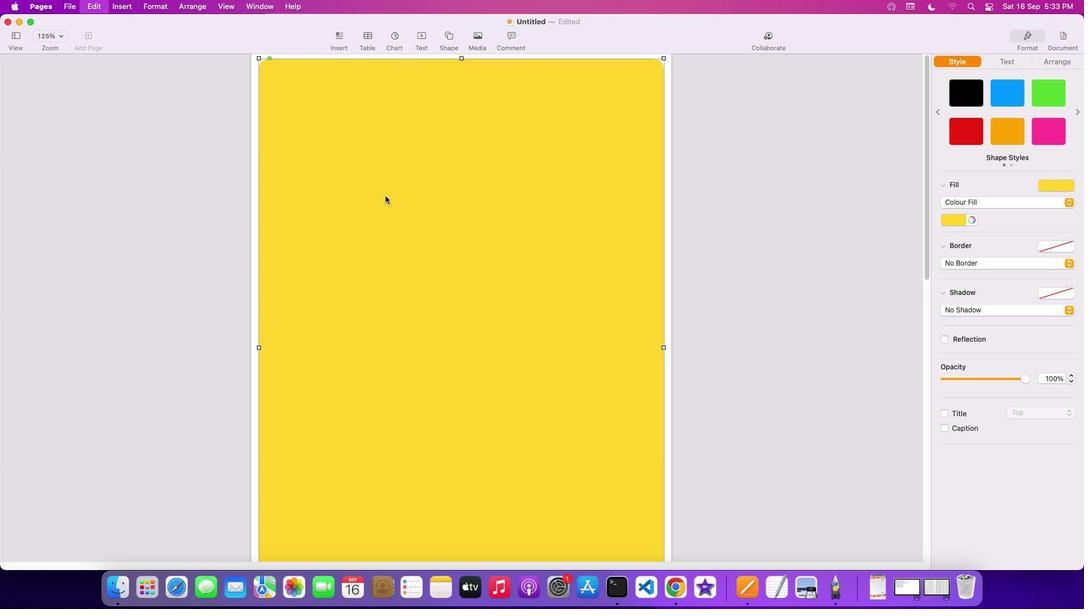
Action: Mouse moved to (670, 65)
Screenshot: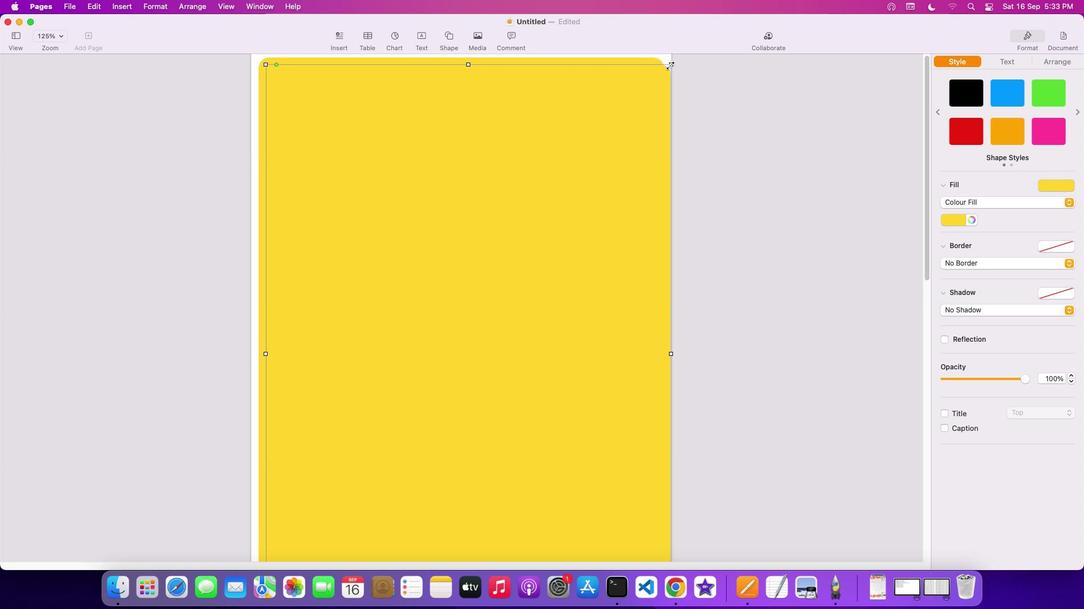 
Action: Mouse pressed left at (670, 65)
Screenshot: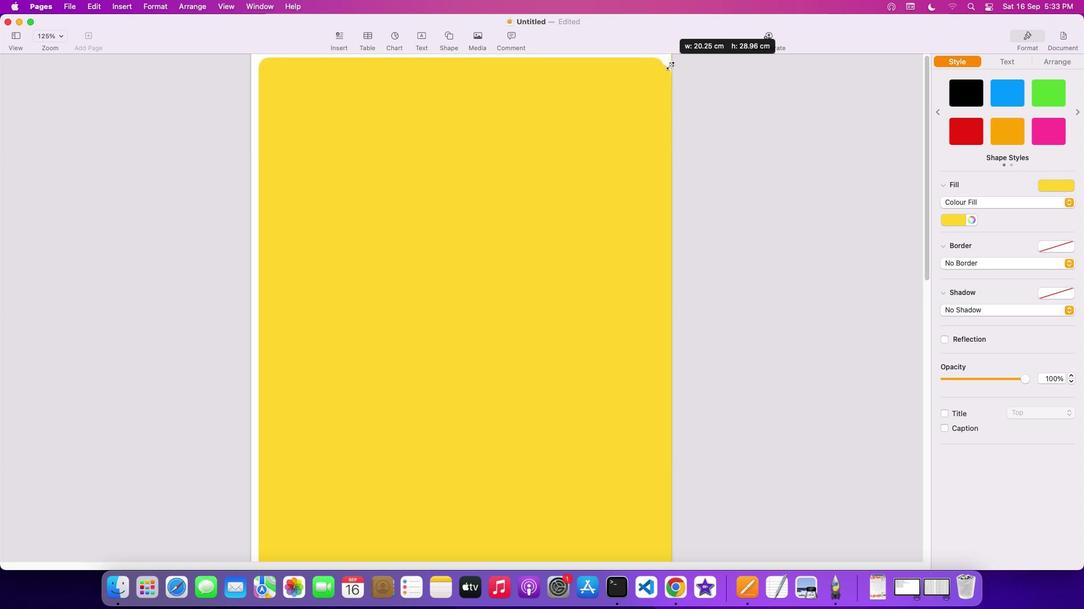 
Action: Mouse moved to (266, 66)
Screenshot: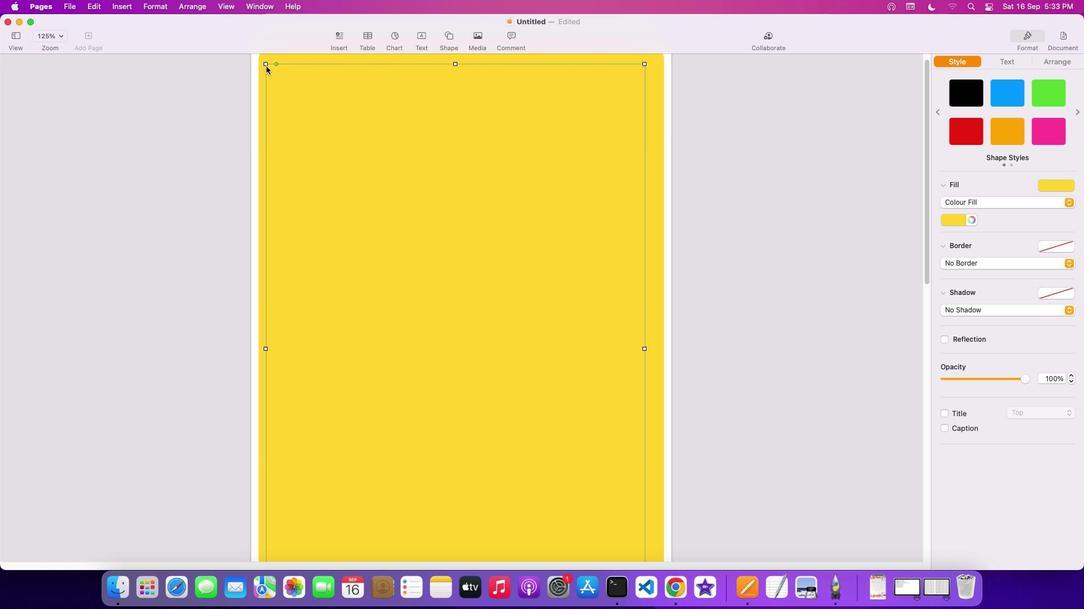 
Action: Mouse pressed left at (266, 66)
Screenshot: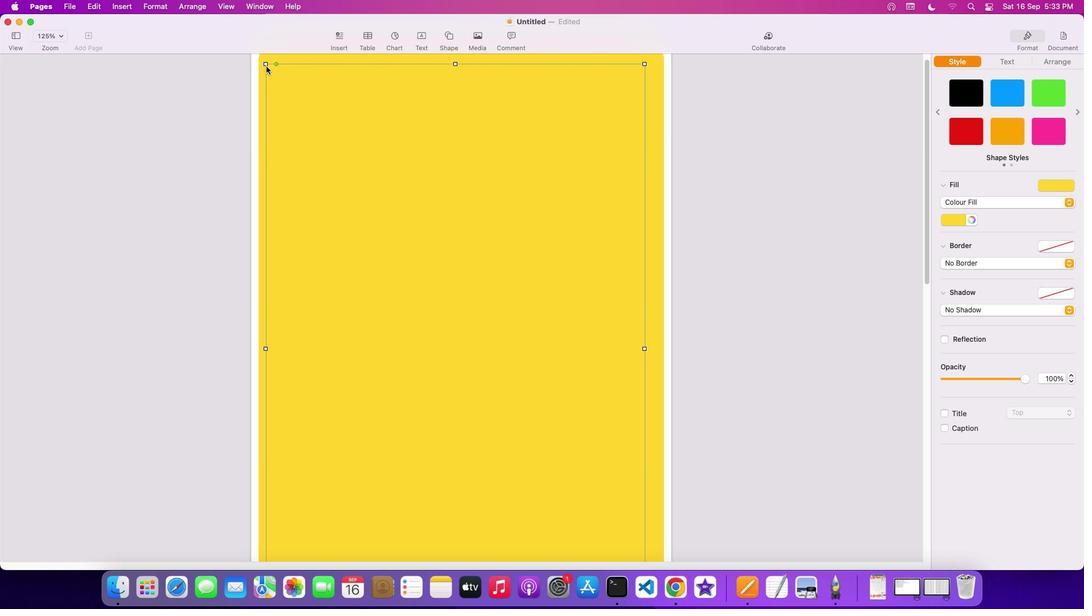 
Action: Mouse moved to (265, 64)
Screenshot: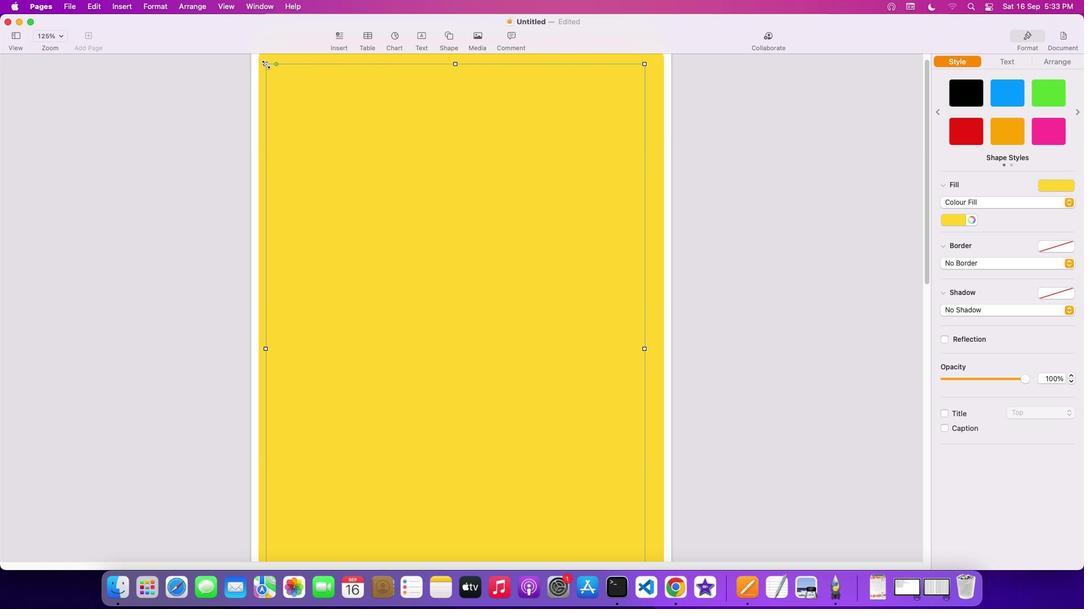 
Action: Mouse pressed left at (265, 64)
Screenshot: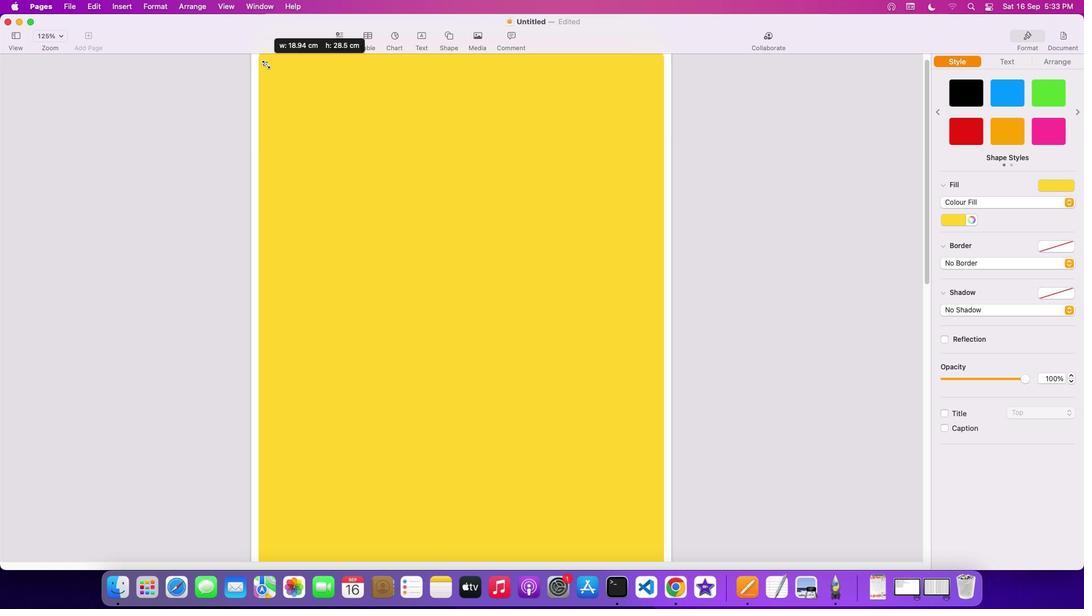 
Action: Mouse moved to (960, 220)
Screenshot: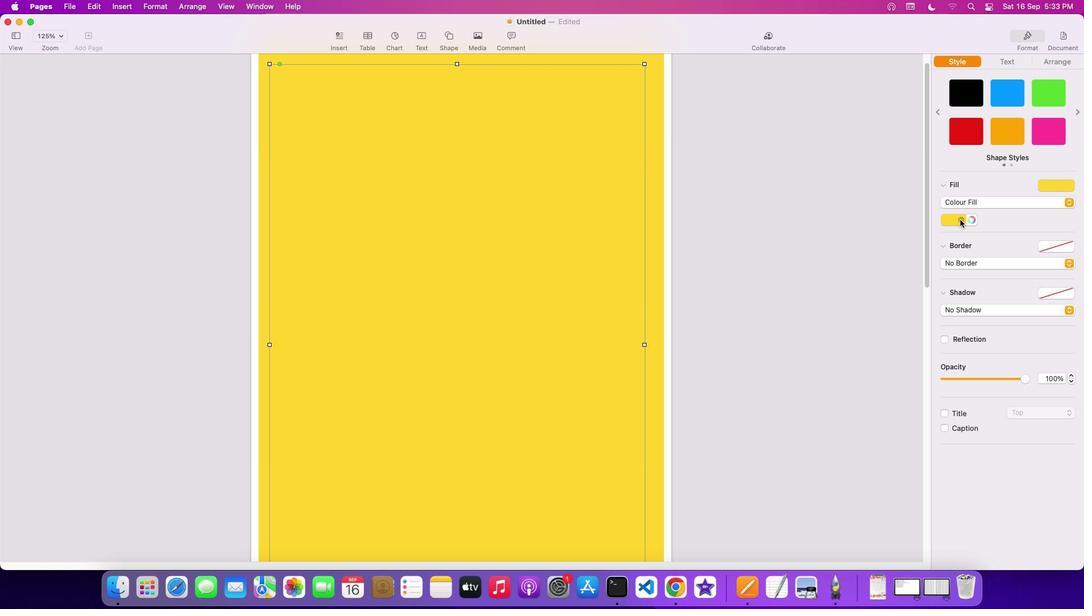 
Action: Mouse pressed left at (960, 220)
Screenshot: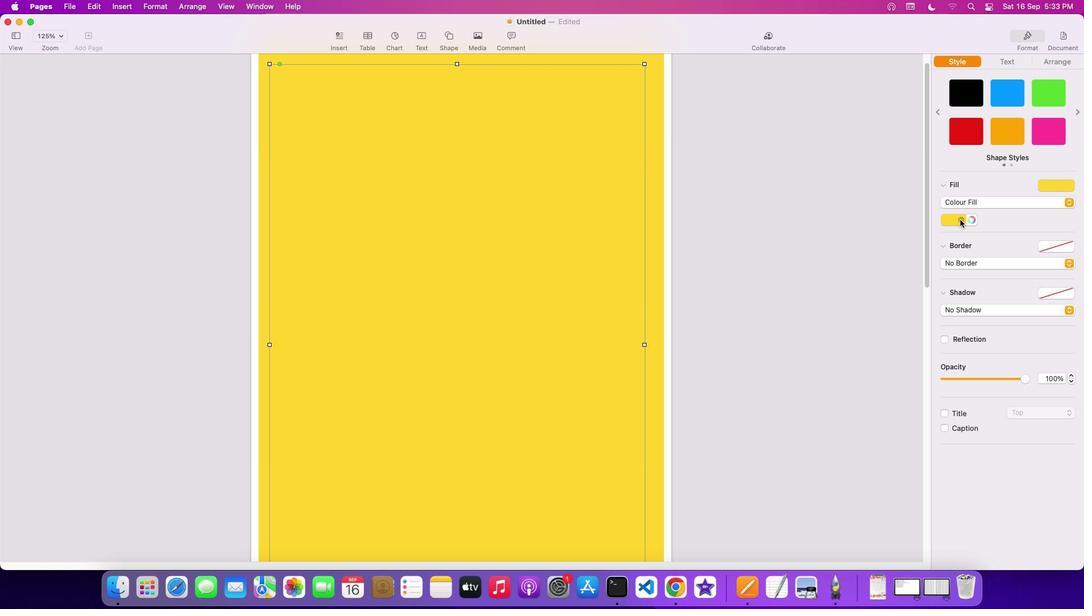 
Action: Mouse moved to (905, 295)
Screenshot: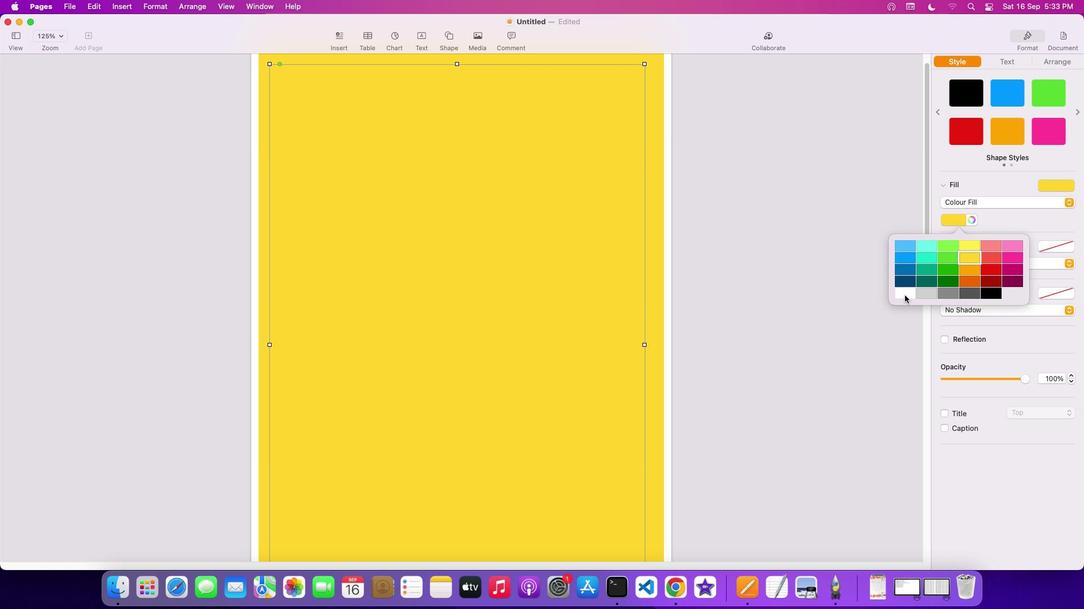 
Action: Mouse pressed left at (905, 295)
Screenshot: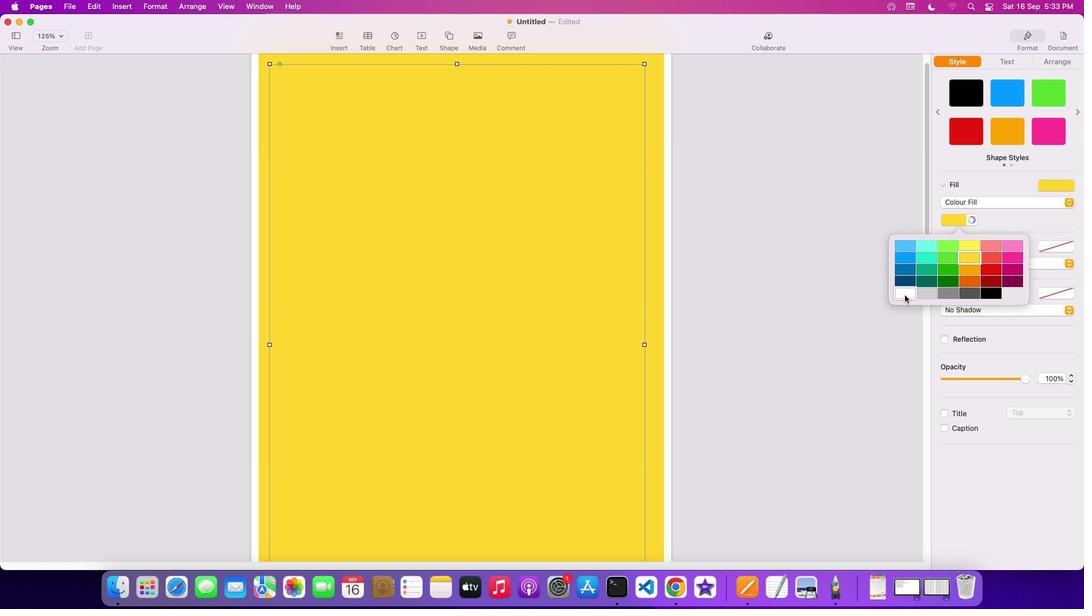 
Action: Mouse moved to (456, 204)
Screenshot: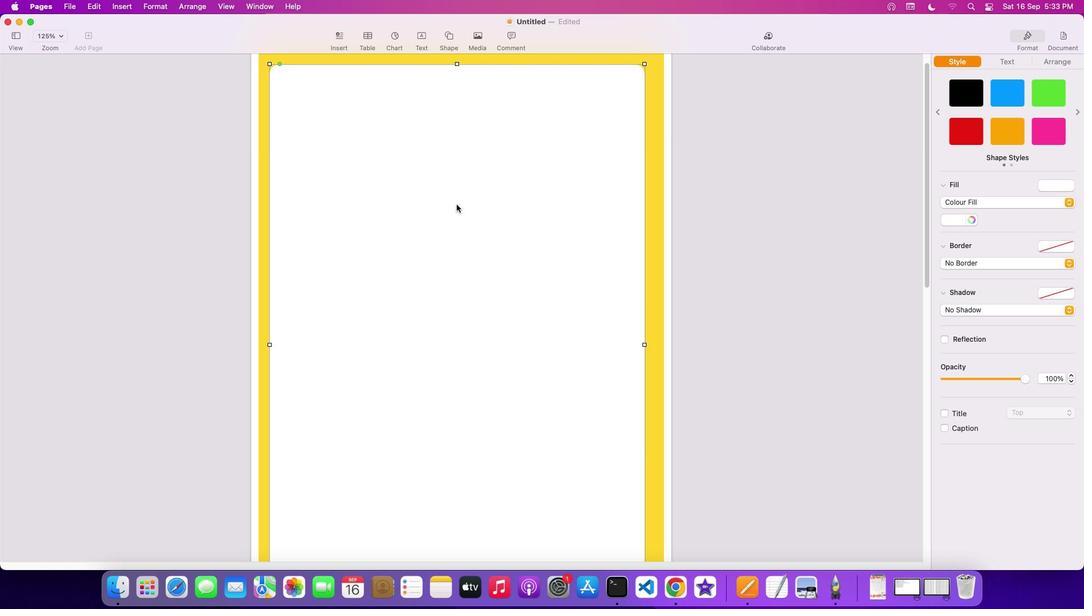 
Action: Mouse pressed left at (456, 204)
Screenshot: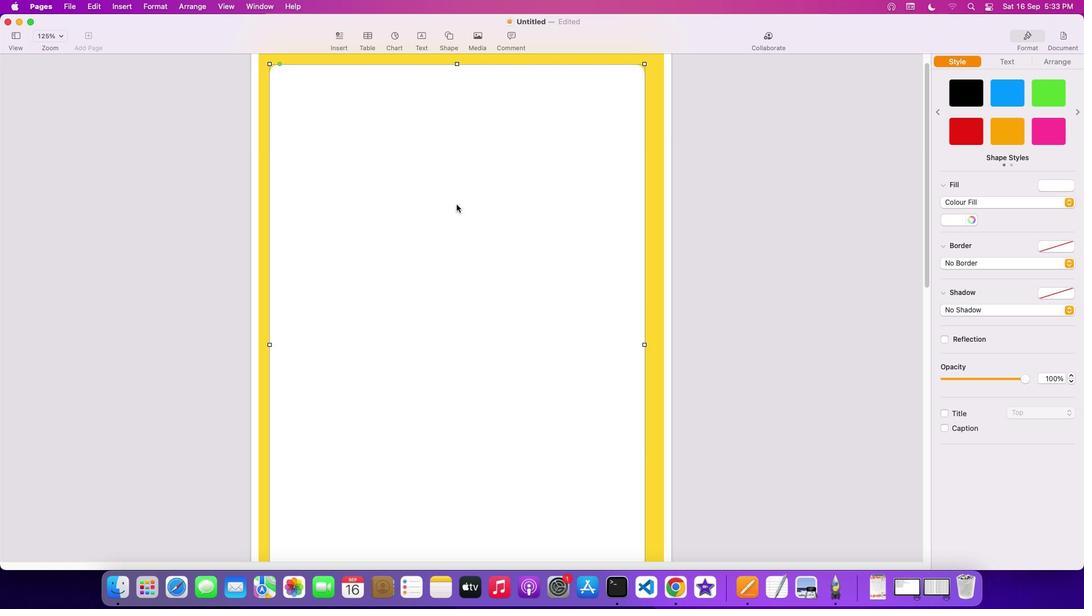 
Action: Mouse moved to (652, 164)
Screenshot: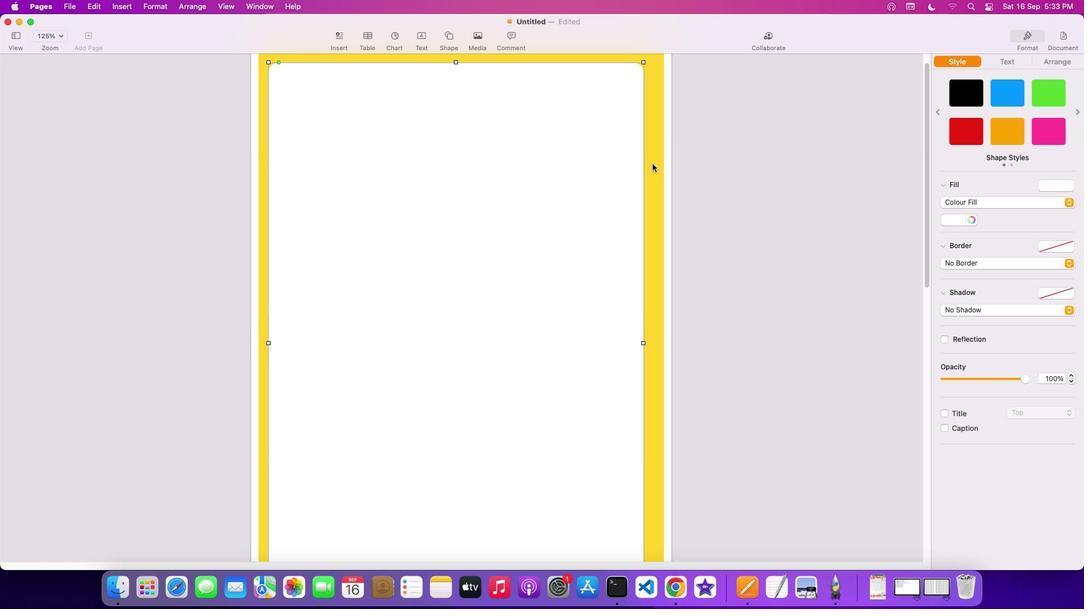 
Action: Mouse pressed left at (652, 164)
Screenshot: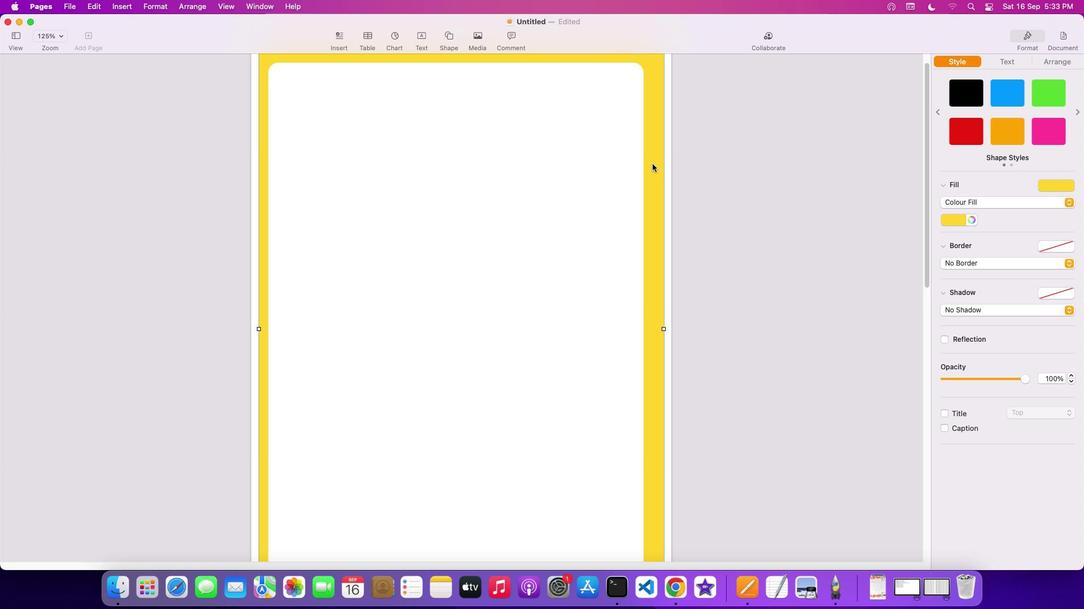 
Action: Mouse moved to (1065, 201)
Screenshot: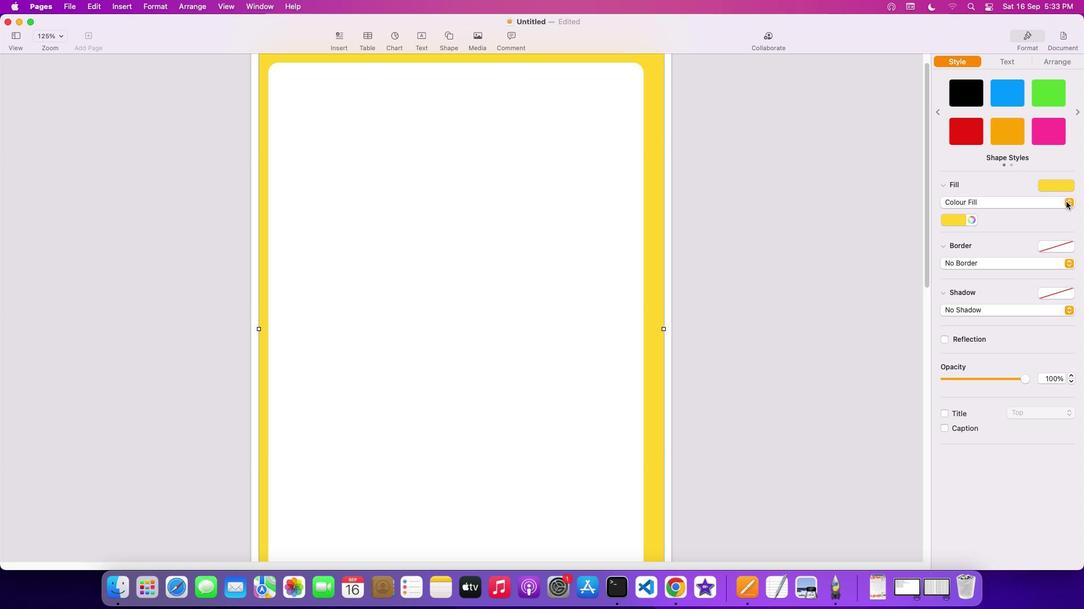 
Action: Mouse pressed left at (1065, 201)
Screenshot: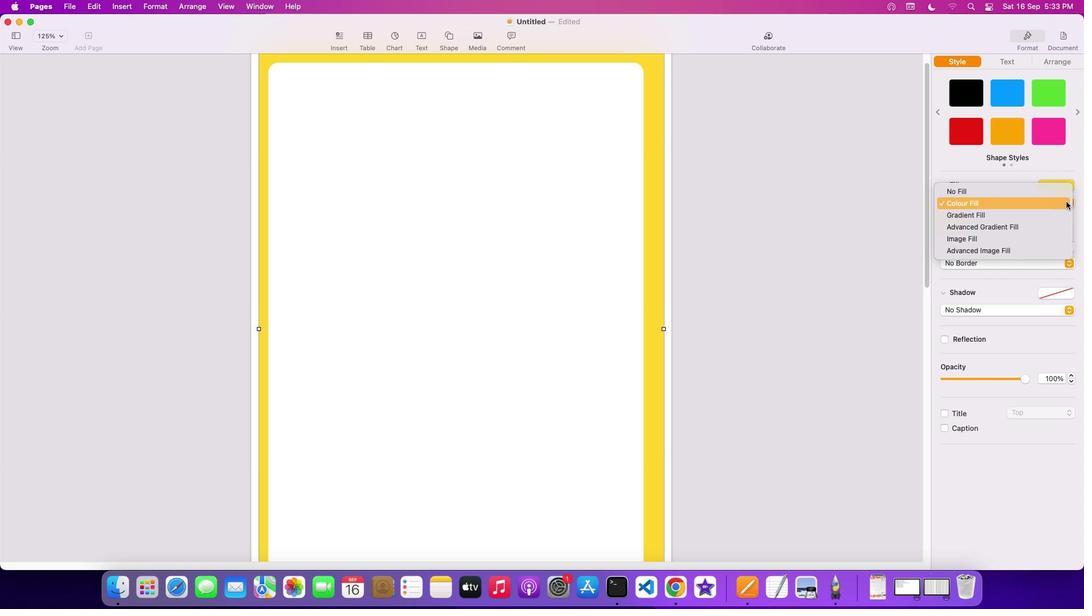 
Action: Mouse moved to (1031, 211)
Screenshot: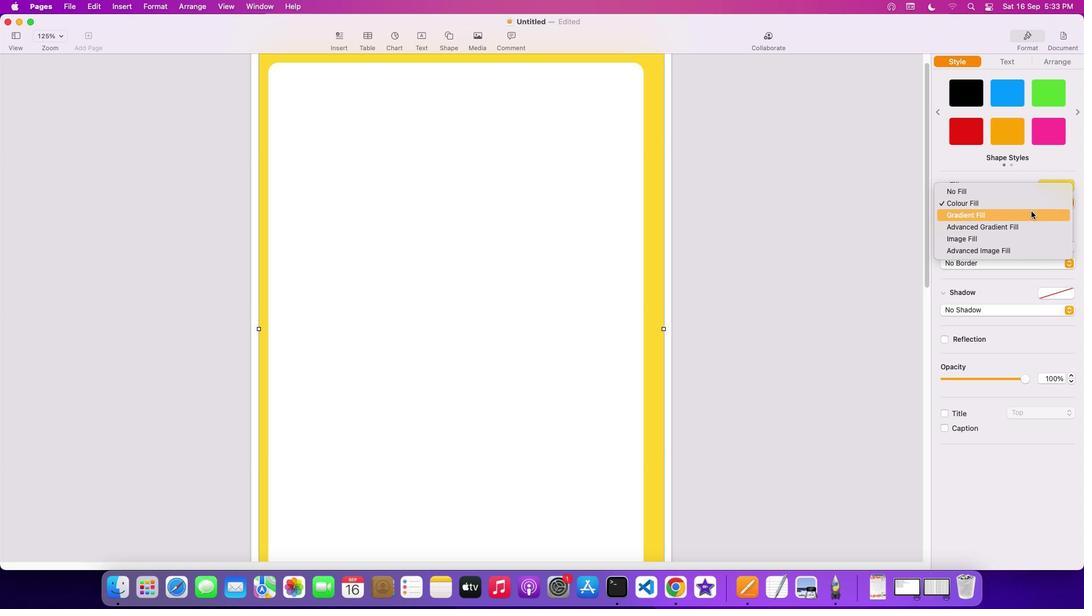 
Action: Mouse pressed left at (1031, 211)
Screenshot: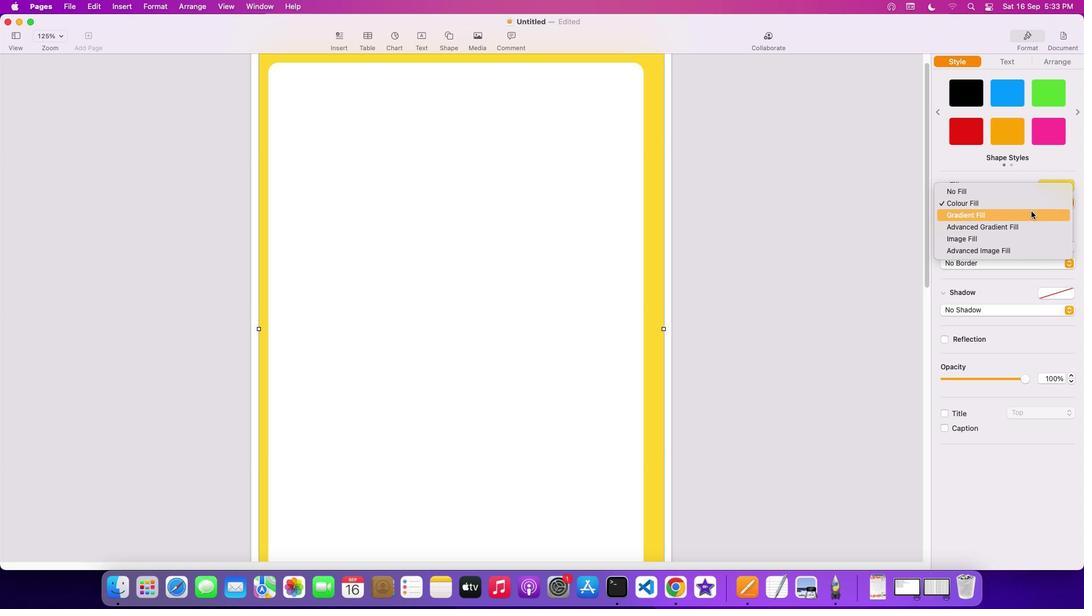 
Action: Mouse moved to (972, 218)
Screenshot: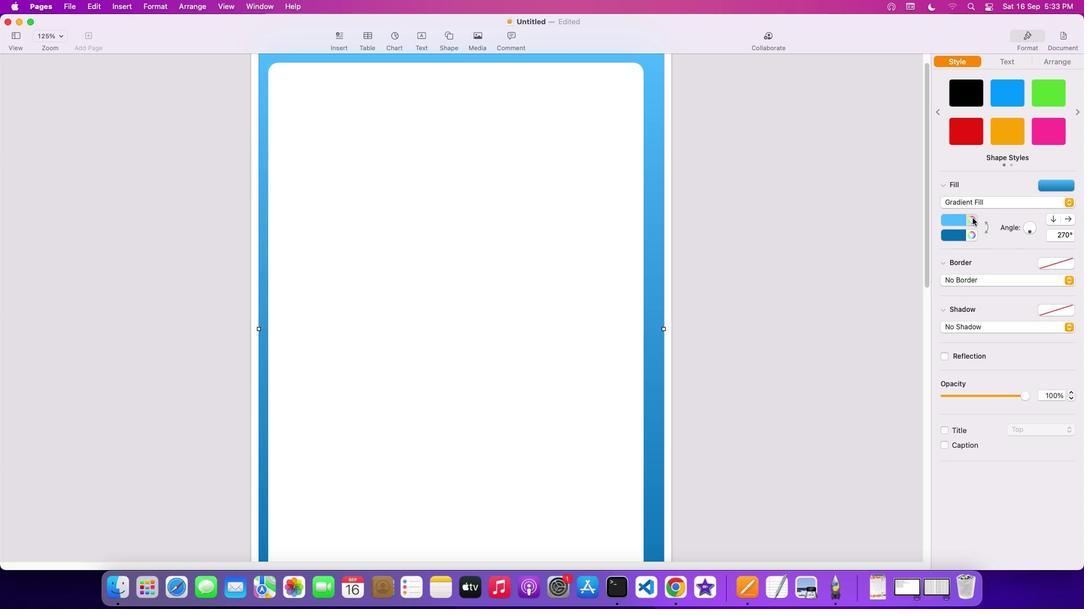 
Action: Mouse pressed left at (972, 218)
Screenshot: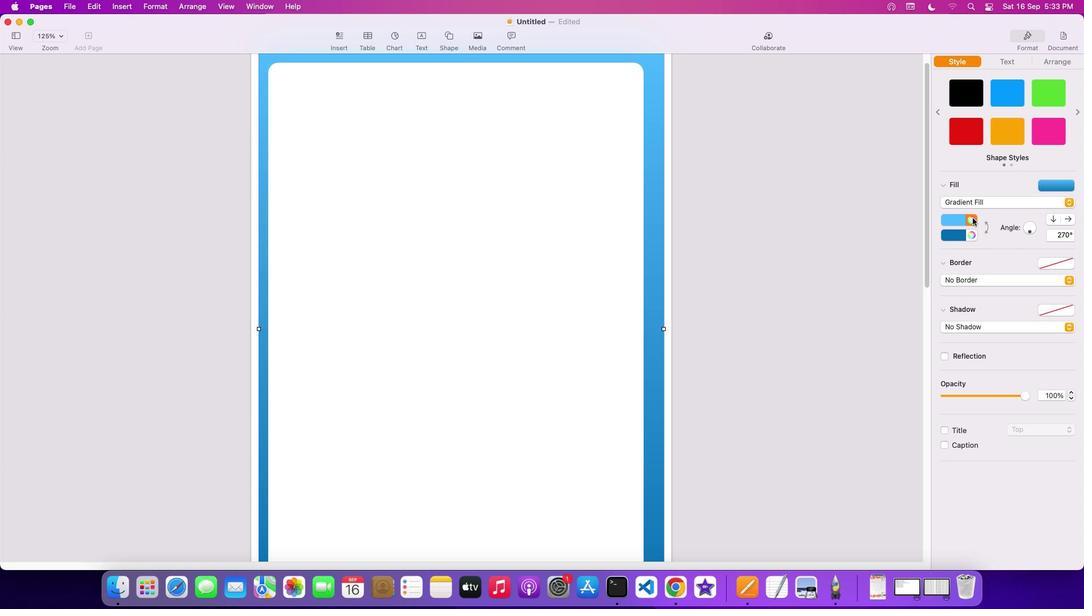
Action: Mouse moved to (50, 395)
Screenshot: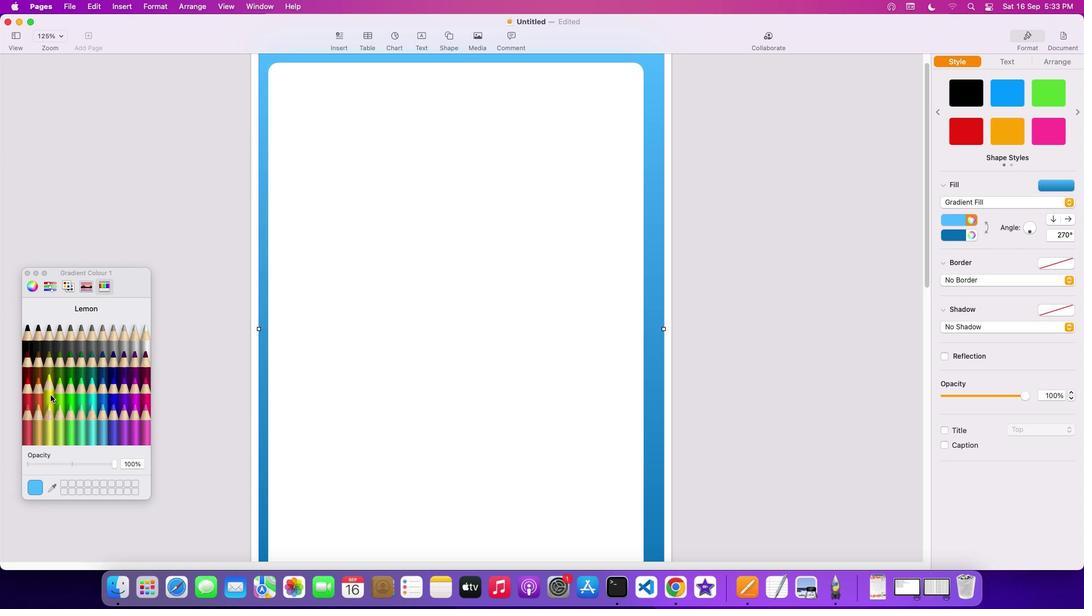 
Action: Mouse pressed left at (50, 395)
Screenshot: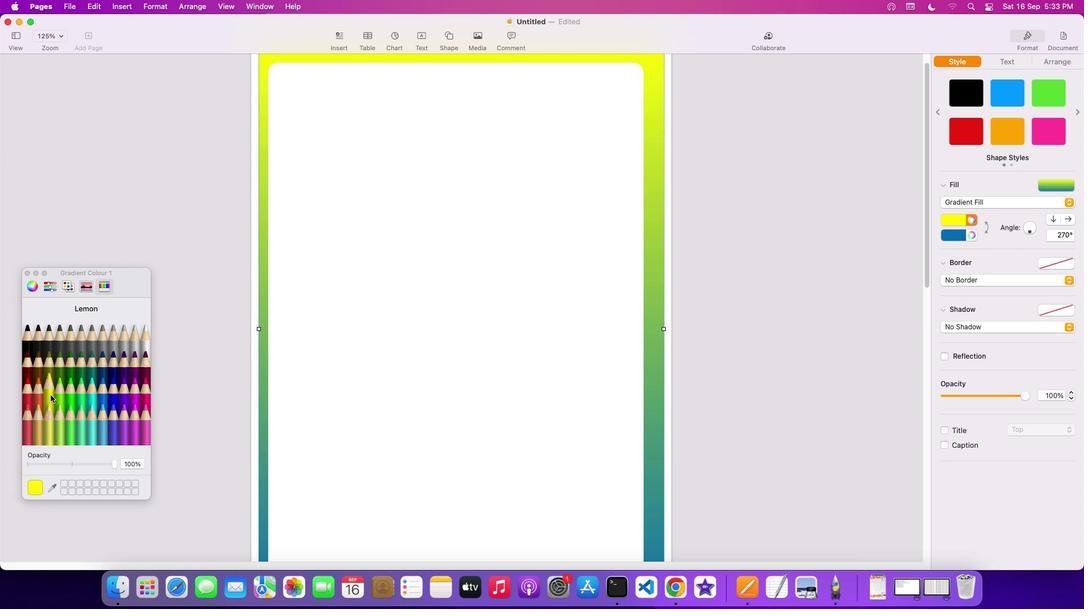 
Action: Mouse moved to (975, 239)
Screenshot: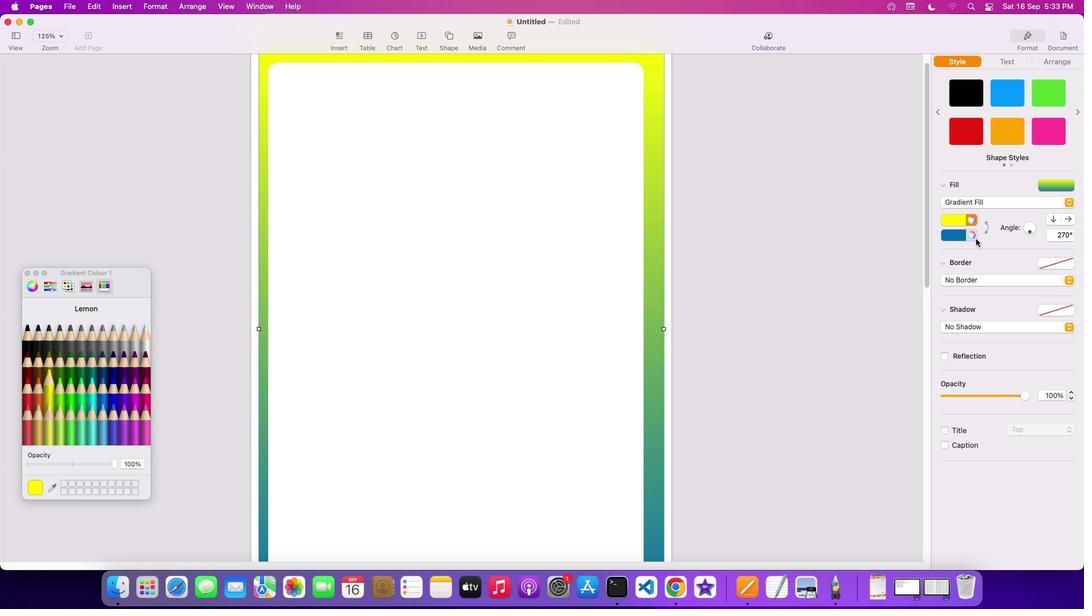 
Action: Mouse pressed left at (975, 239)
Screenshot: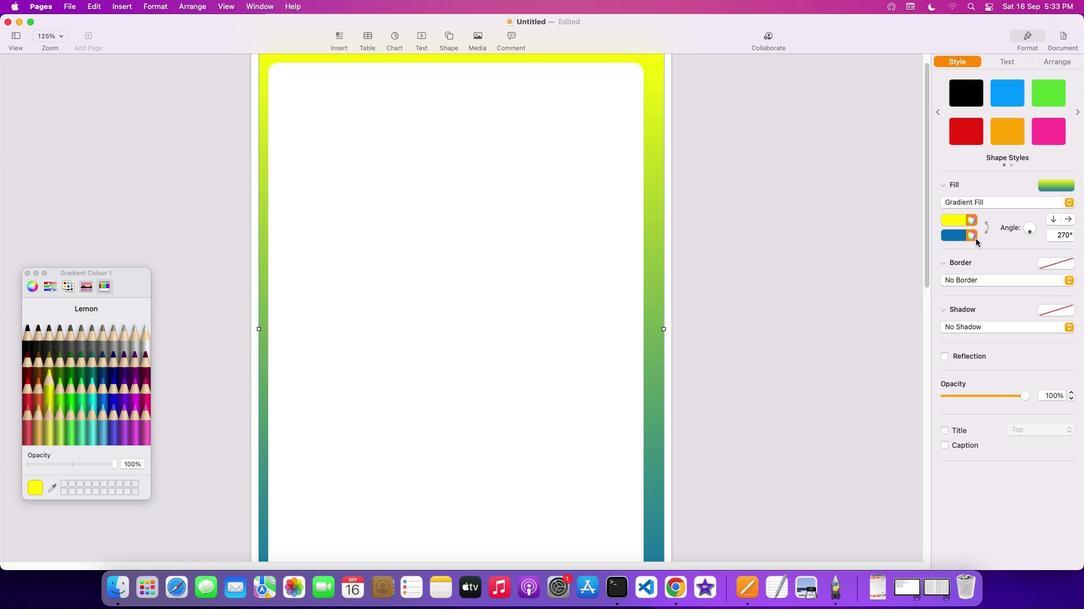 
Action: Mouse moved to (971, 233)
Screenshot: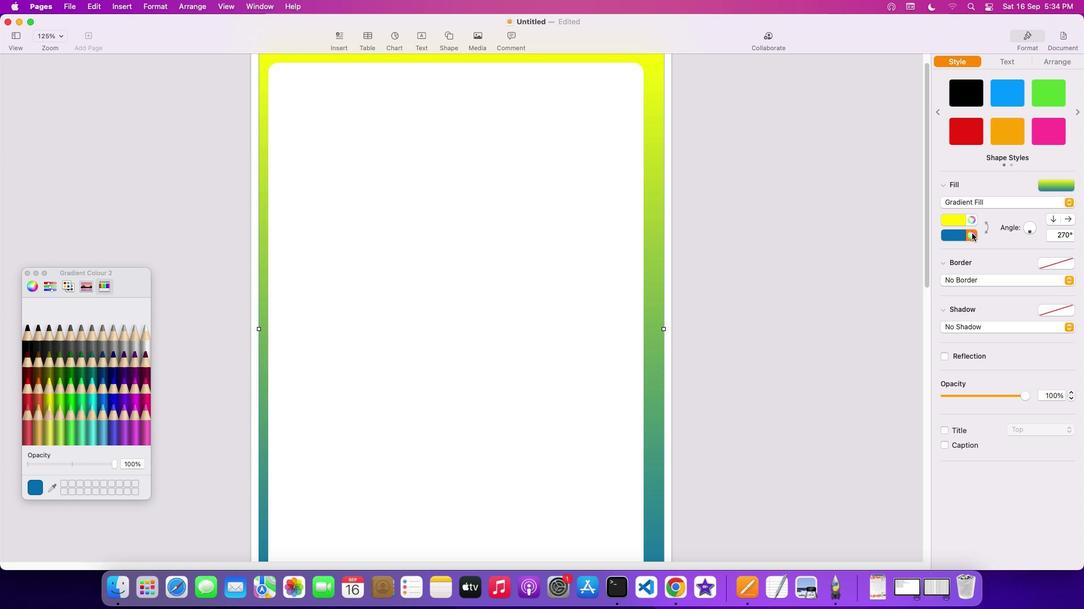 
Action: Mouse pressed left at (971, 233)
Screenshot: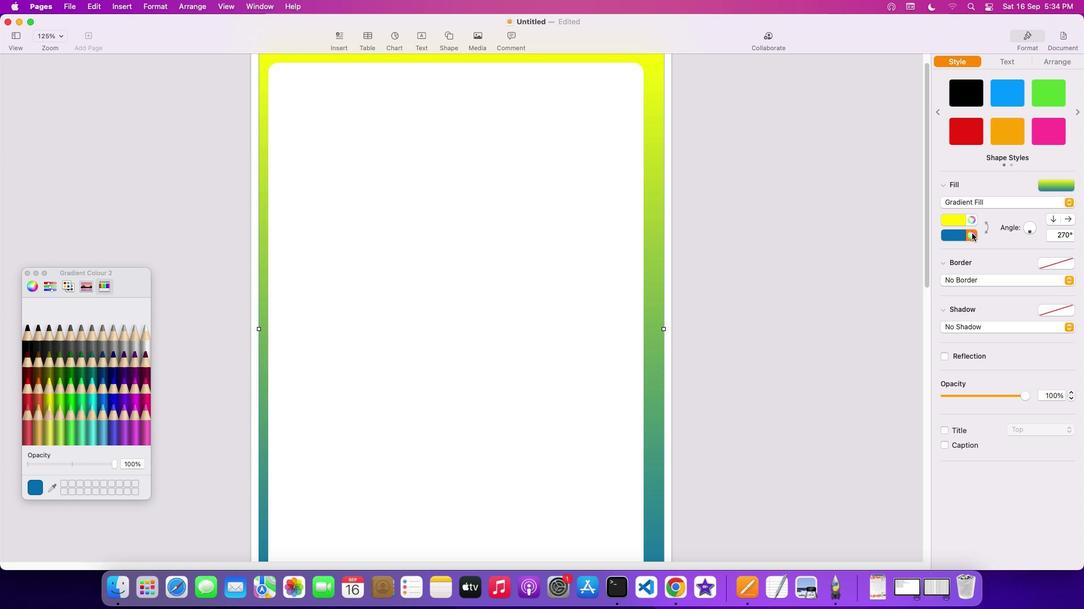 
Action: Mouse moved to (657, 267)
Screenshot: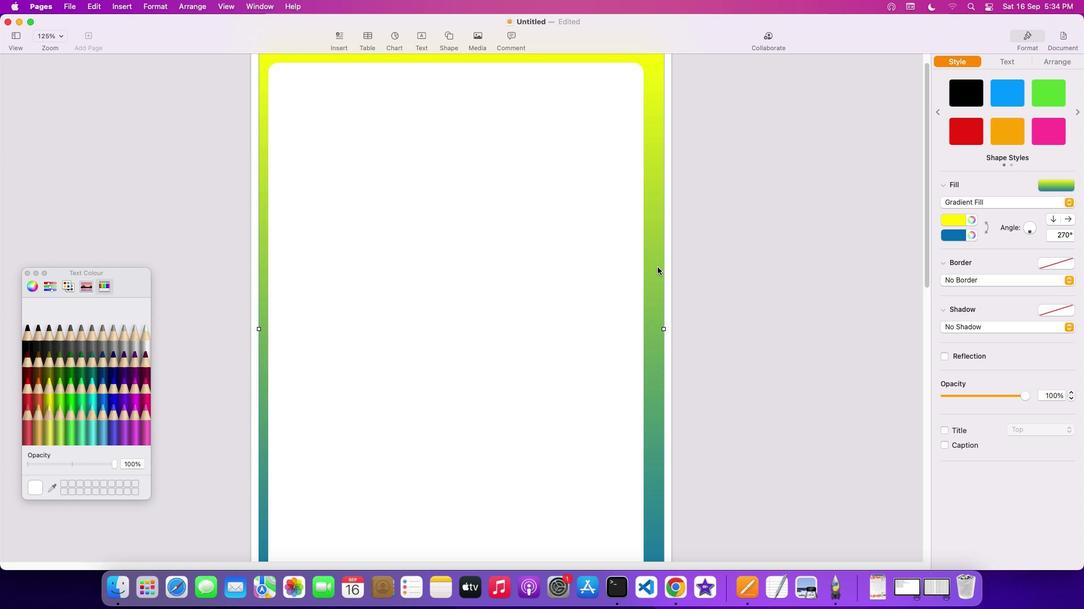 
Action: Mouse pressed left at (657, 267)
Screenshot: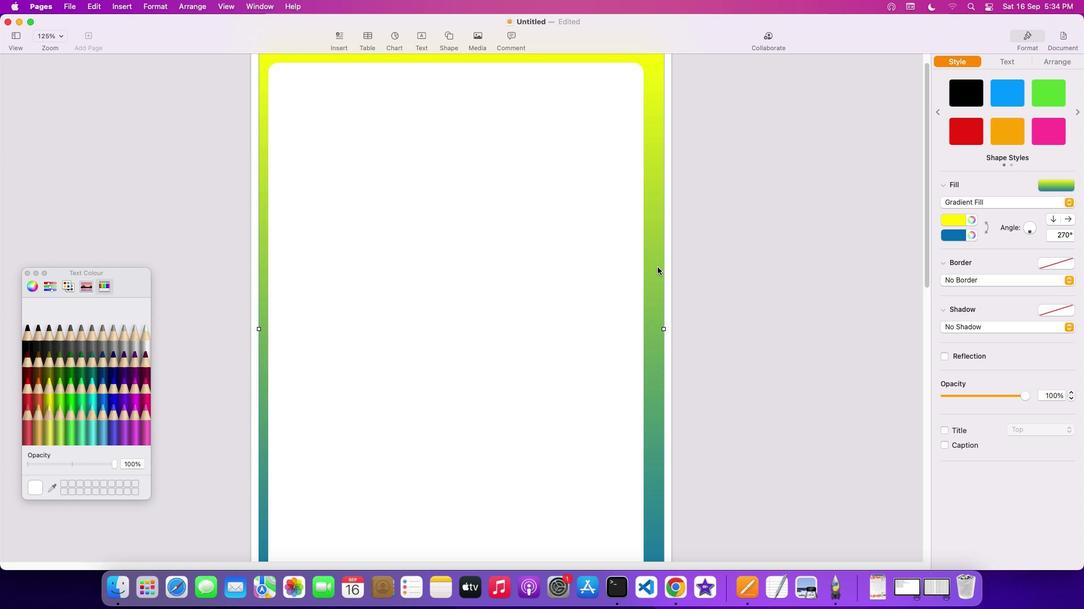 
Action: Mouse moved to (313, 126)
Screenshot: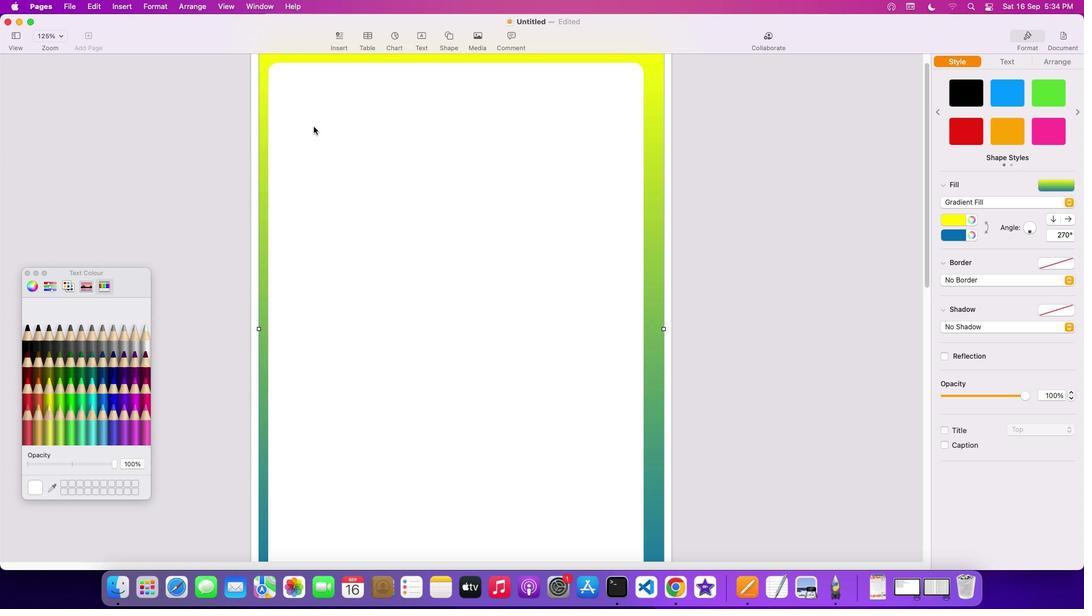 
Action: Mouse pressed left at (313, 126)
Screenshot: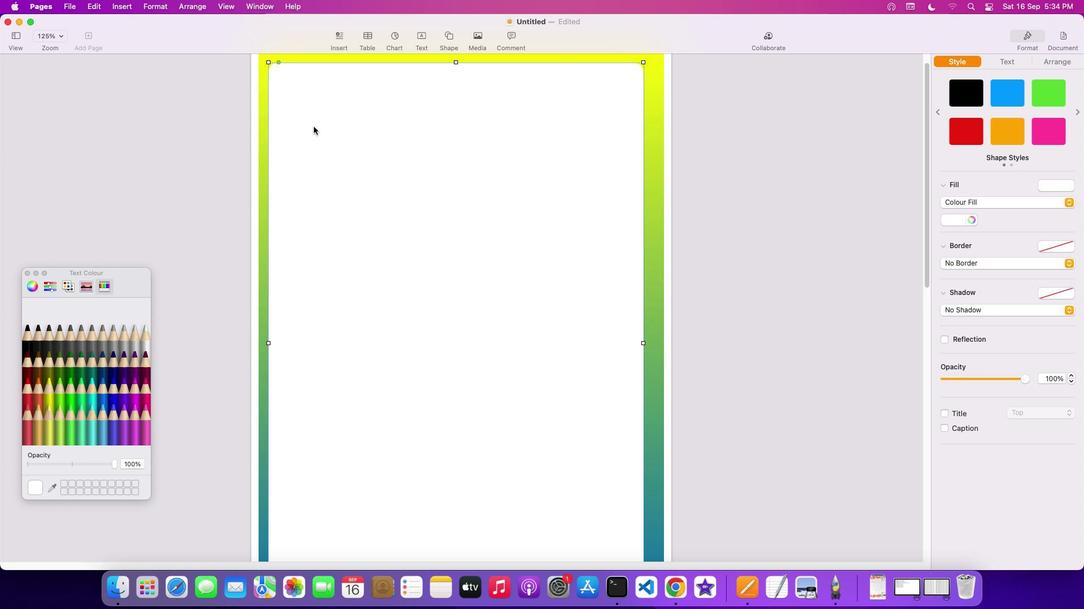 
Action: Mouse moved to (267, 63)
Screenshot: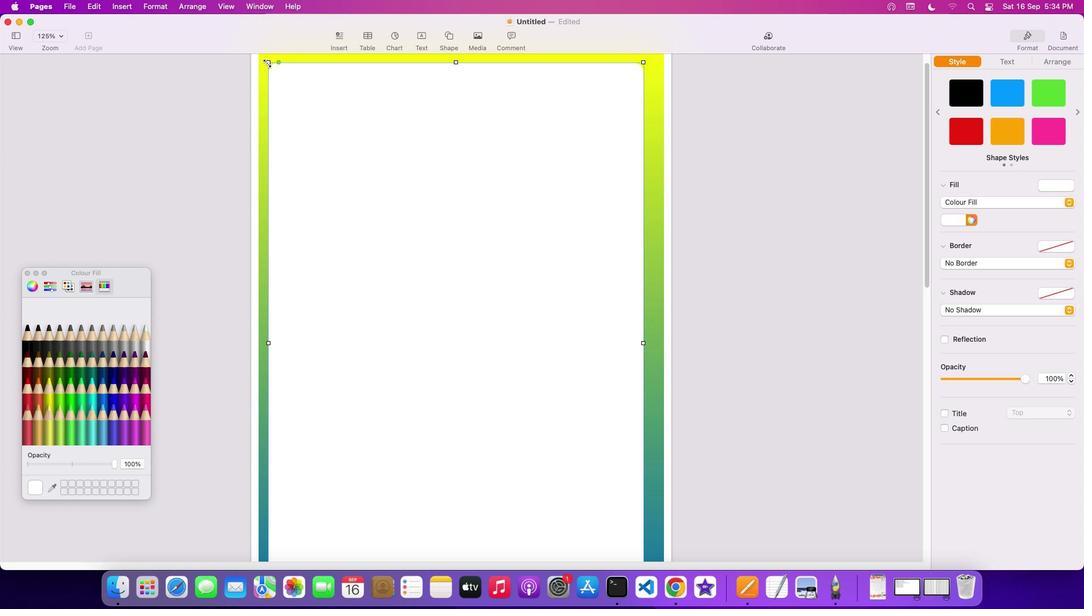 
Action: Mouse pressed left at (267, 63)
Screenshot: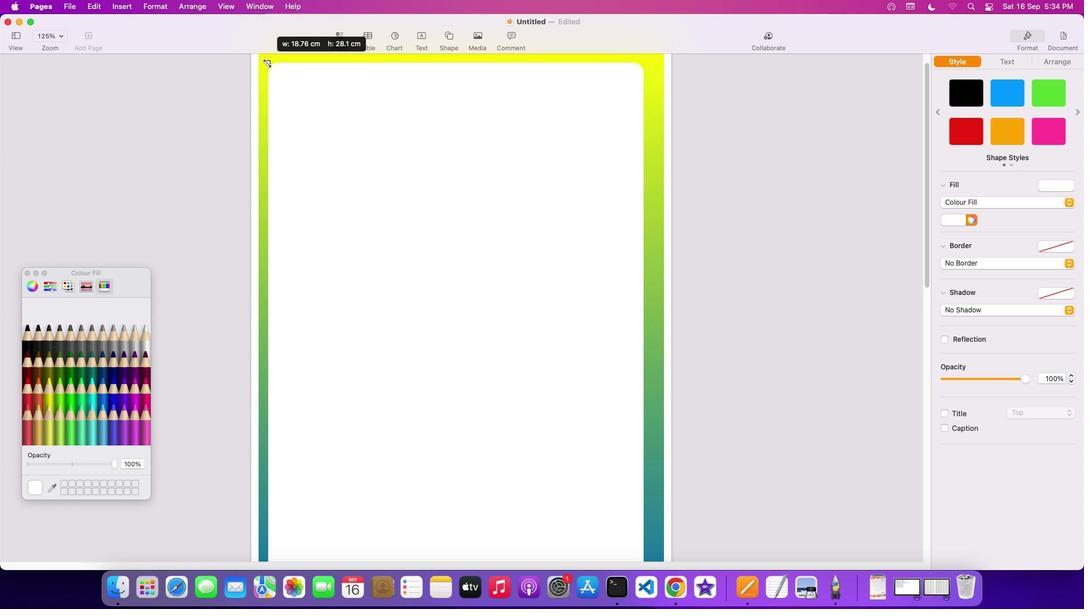 
Action: Mouse moved to (487, 263)
Screenshot: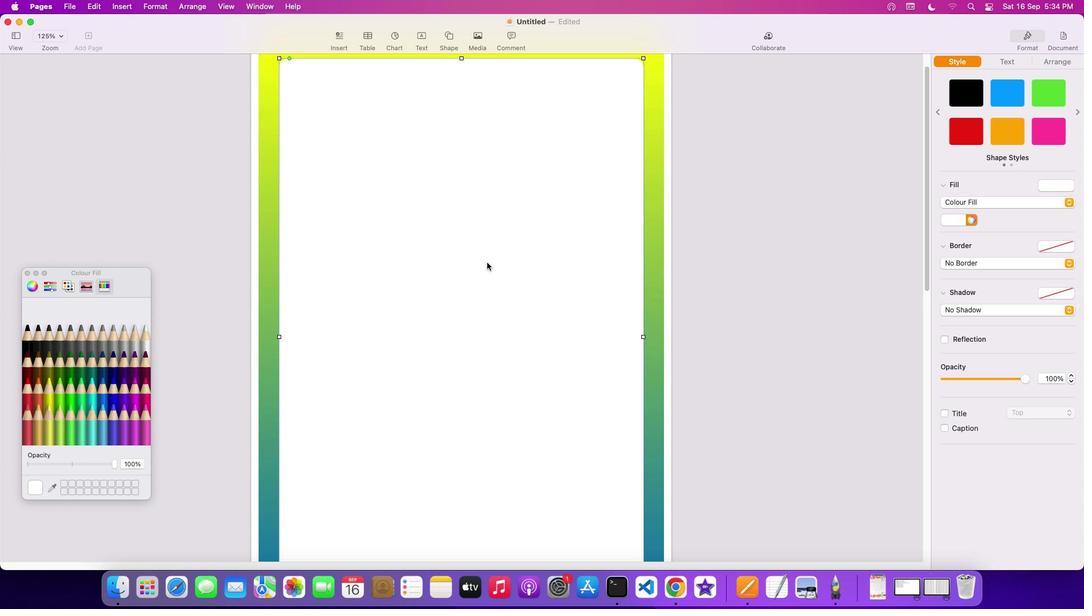 
Action: Mouse scrolled (487, 263) with delta (0, 0)
Screenshot: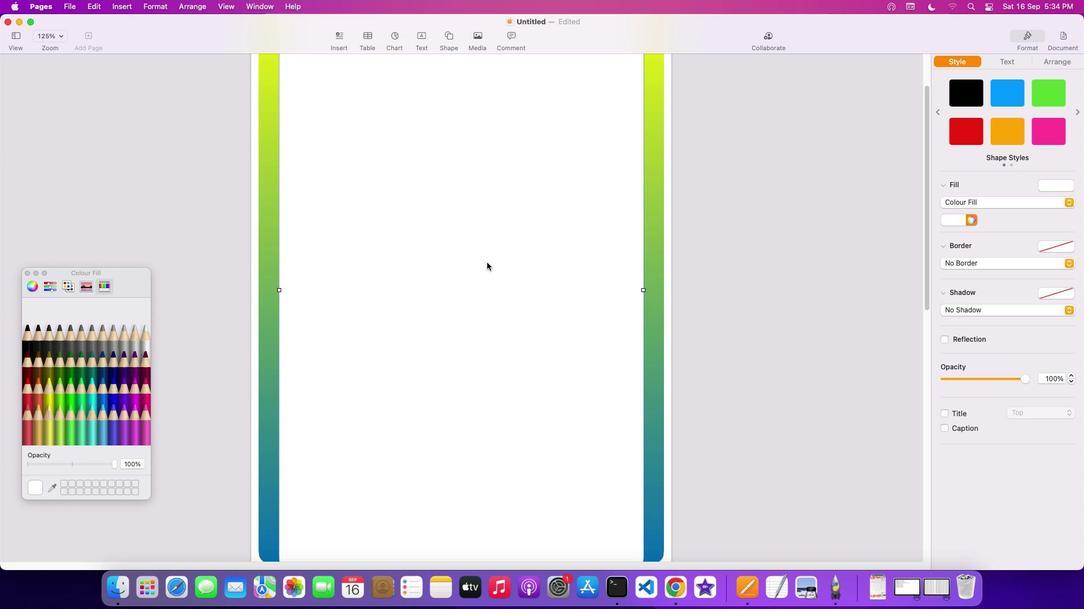 
Action: Mouse moved to (487, 263)
Screenshot: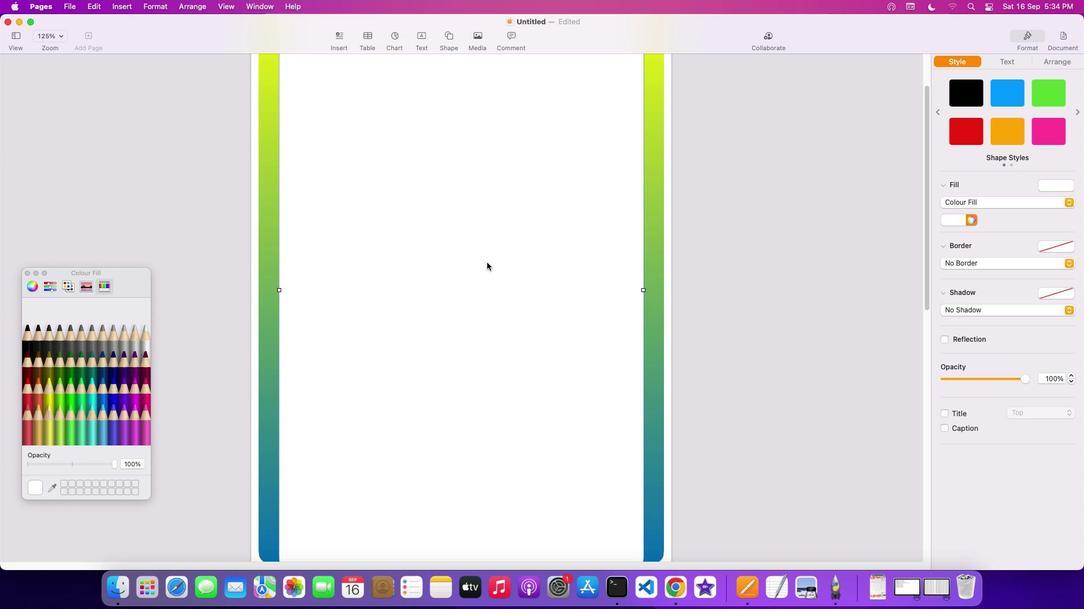 
Action: Mouse scrolled (487, 263) with delta (0, 0)
Screenshot: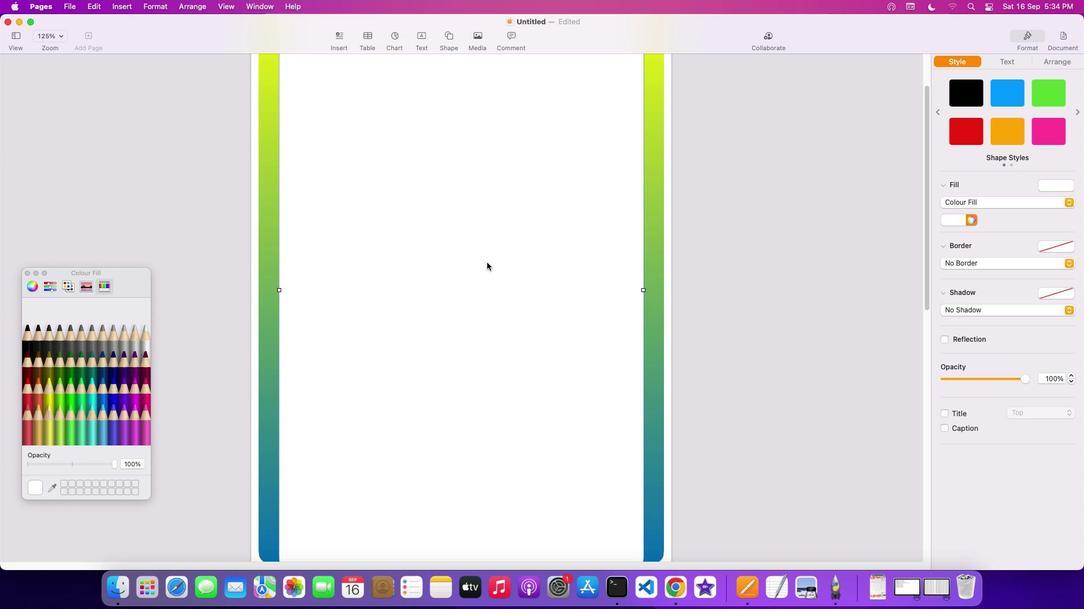 
Action: Mouse scrolled (487, 263) with delta (0, -1)
Screenshot: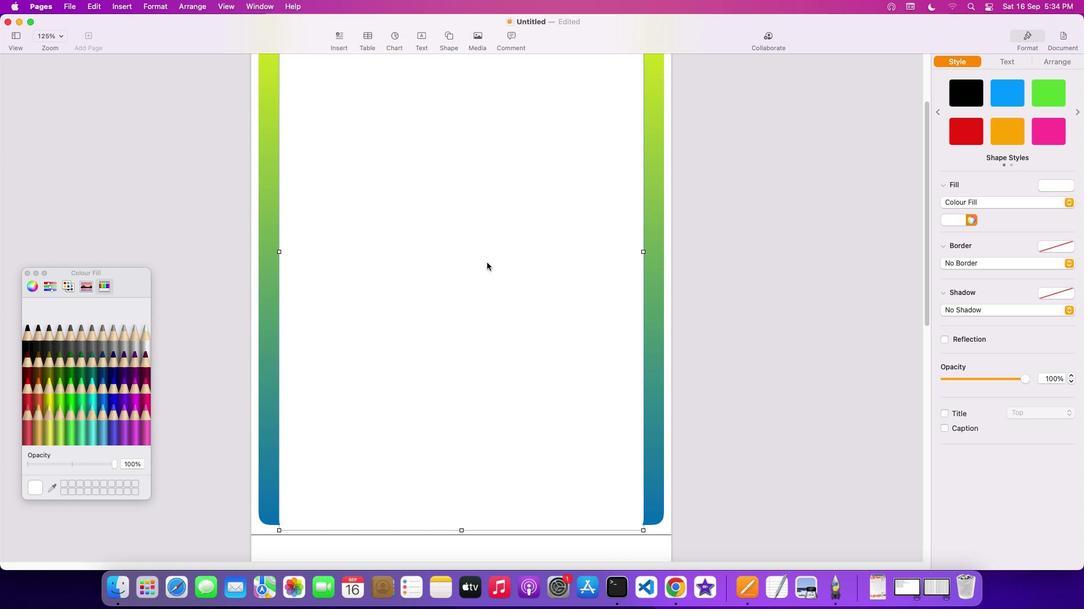 
Action: Mouse scrolled (487, 263) with delta (0, -2)
Screenshot: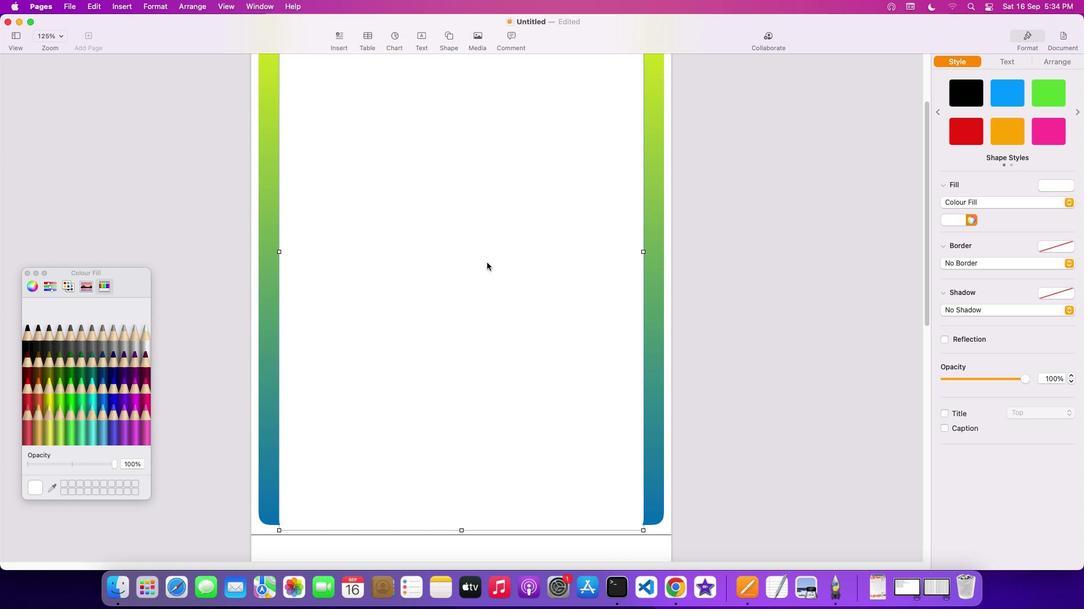 
Action: Mouse scrolled (487, 263) with delta (0, -3)
Screenshot: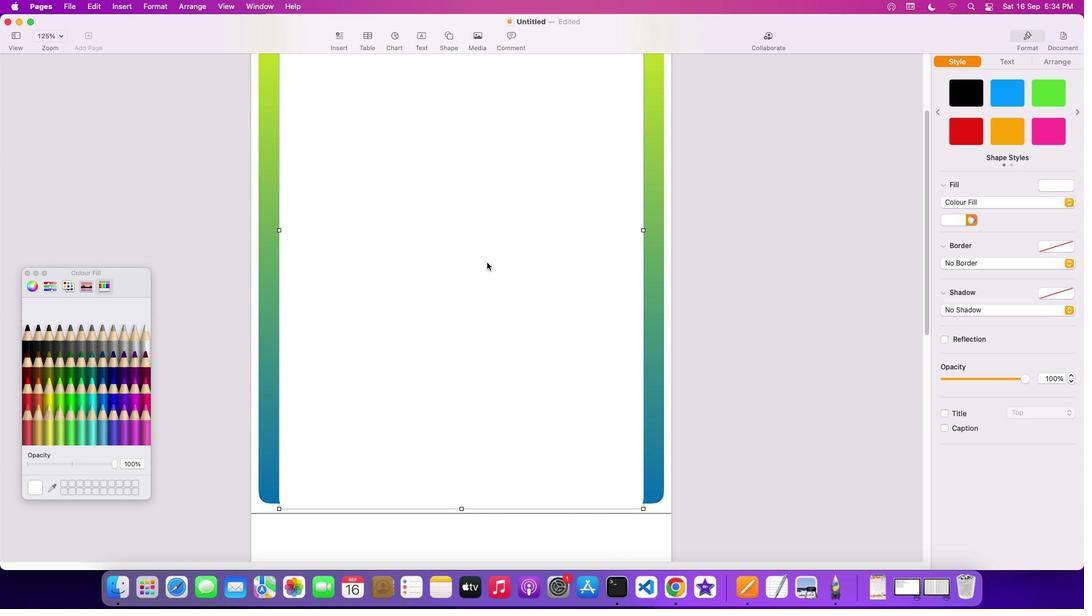 
Action: Mouse scrolled (487, 263) with delta (0, -3)
Screenshot: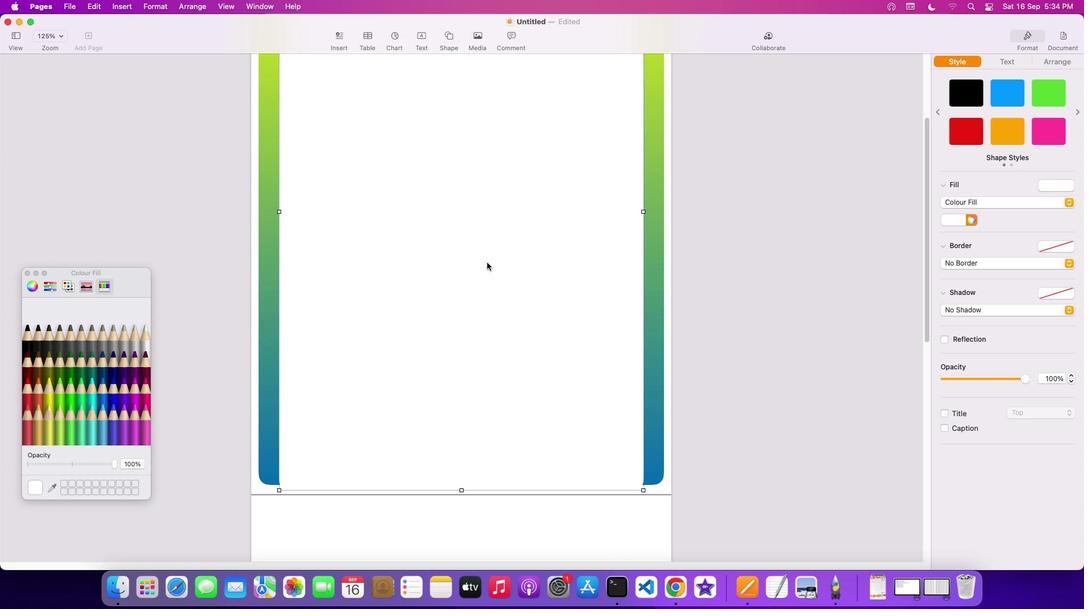 
Action: Mouse moved to (641, 489)
Screenshot: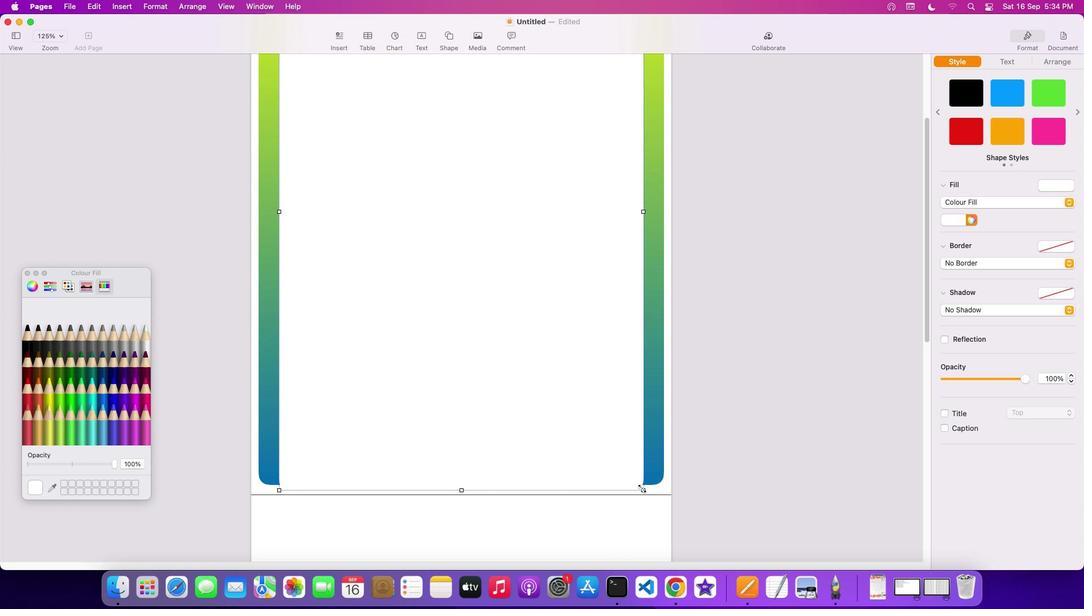 
Action: Mouse pressed left at (641, 489)
Screenshot: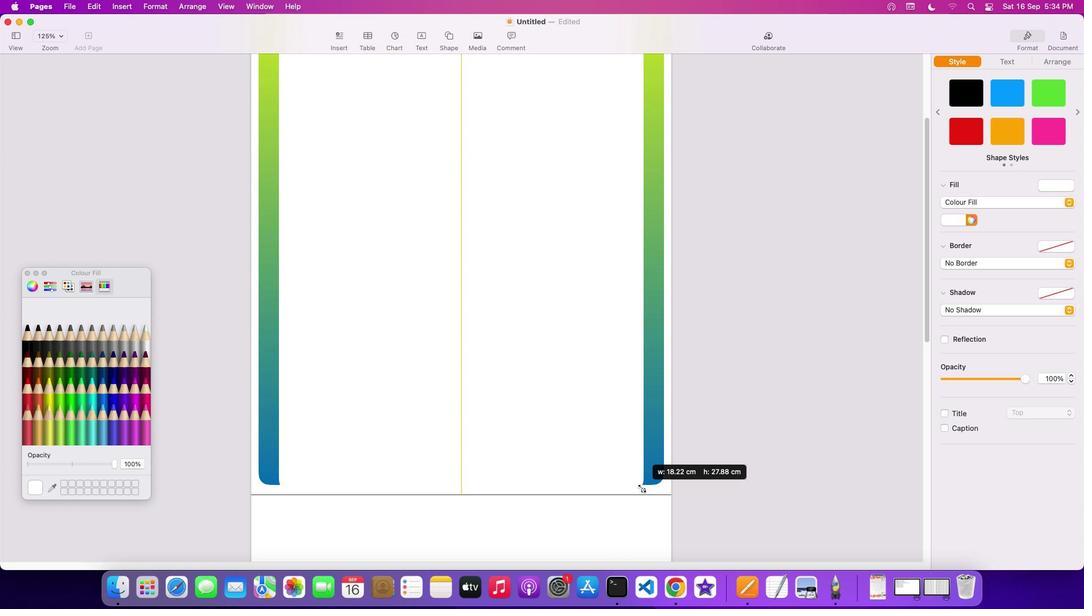 
Action: Mouse moved to (646, 460)
Screenshot: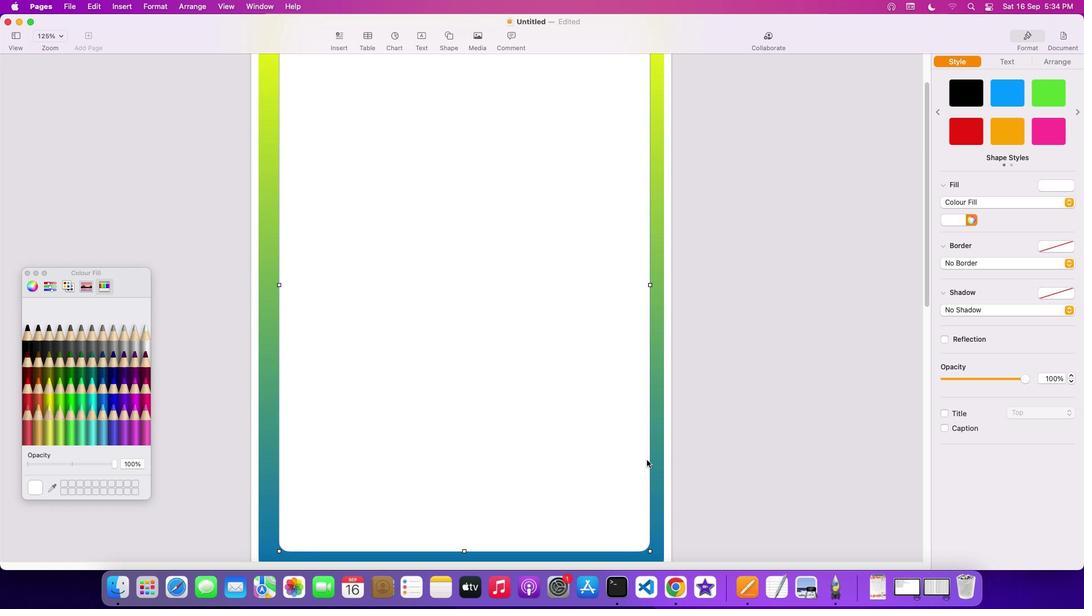 
Action: Mouse scrolled (646, 460) with delta (0, 0)
Screenshot: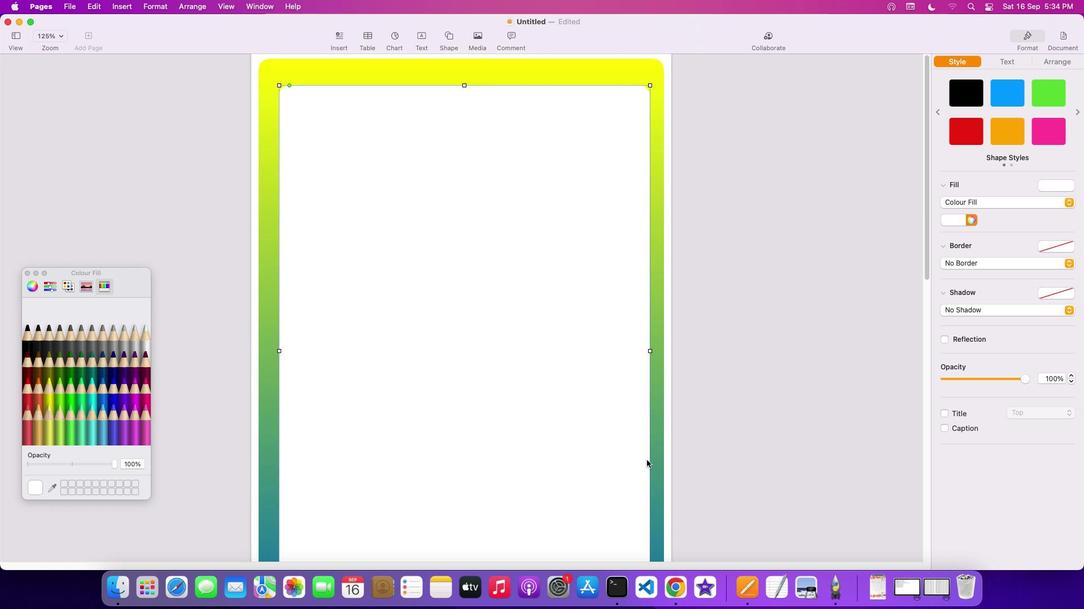 
Action: Mouse scrolled (646, 460) with delta (0, 0)
Screenshot: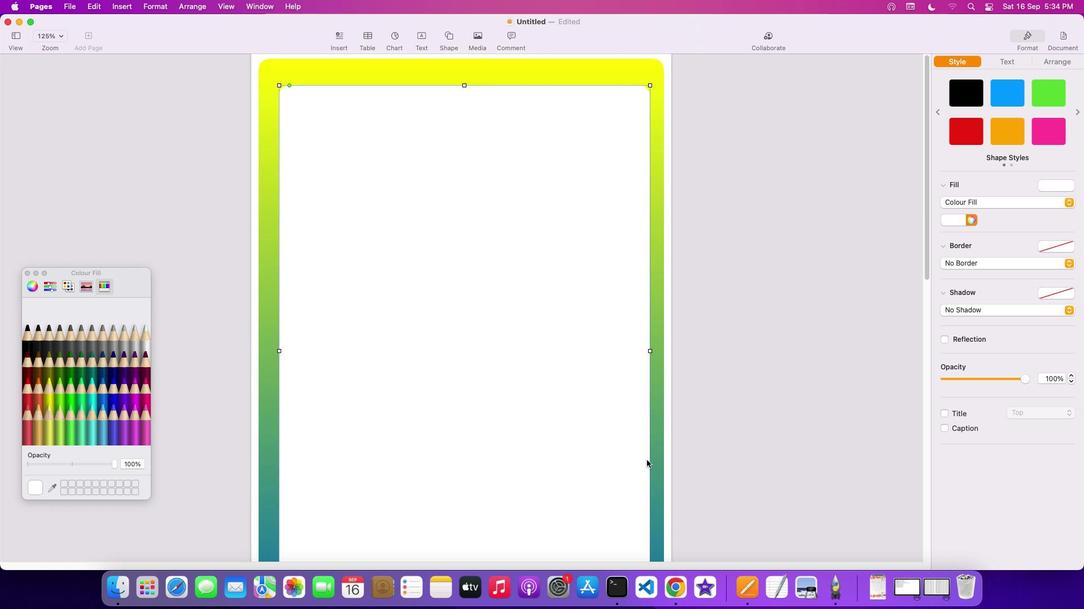 
Action: Mouse scrolled (646, 460) with delta (0, 1)
Screenshot: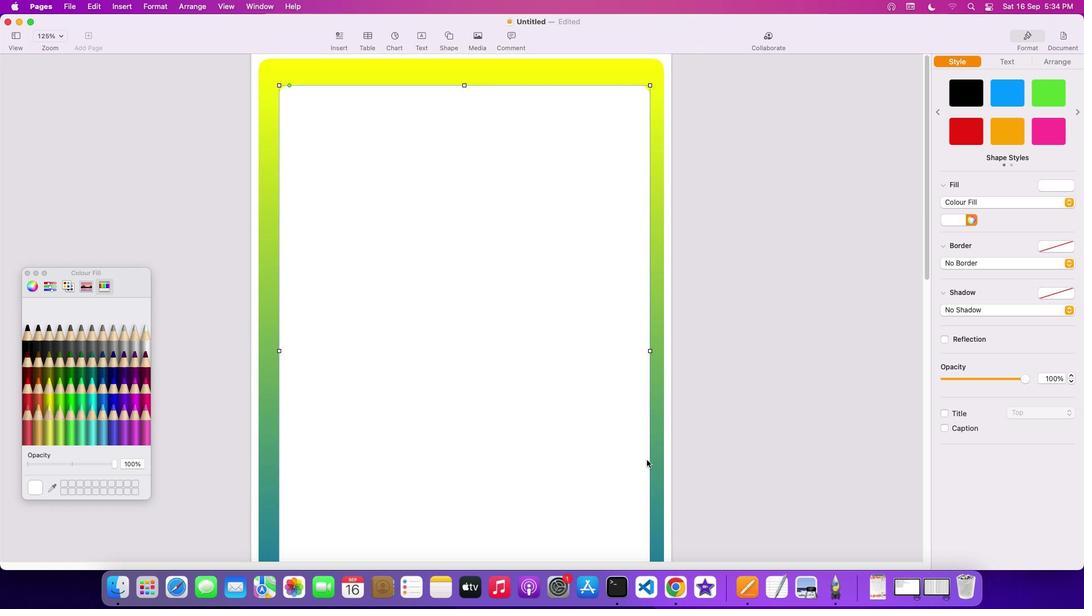
Action: Mouse scrolled (646, 460) with delta (0, 2)
Screenshot: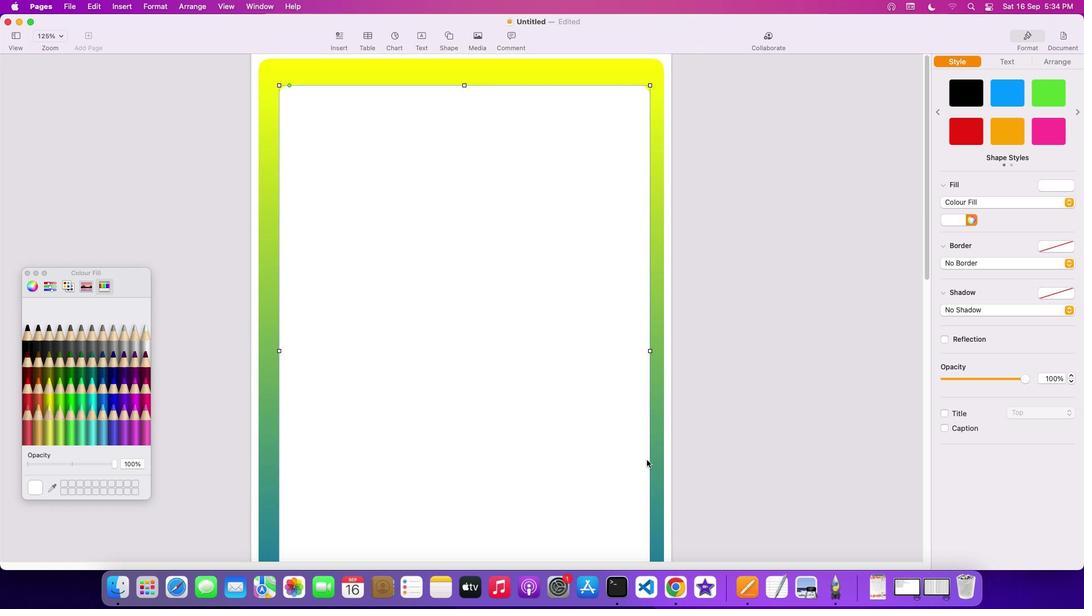 
Action: Mouse scrolled (646, 460) with delta (0, 3)
Screenshot: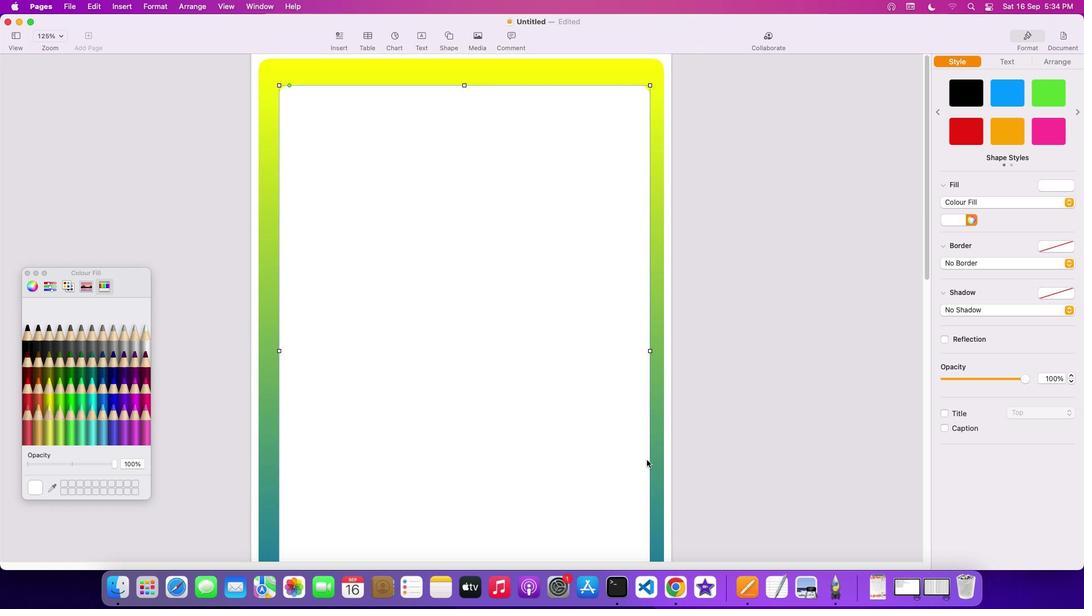 
Action: Mouse scrolled (646, 460) with delta (0, 3)
Screenshot: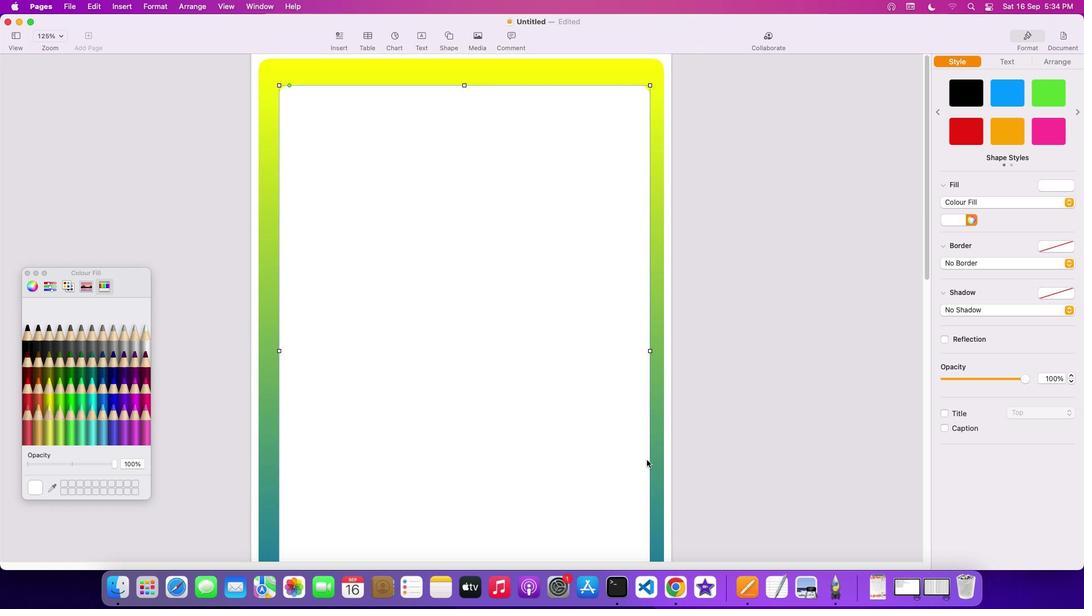 
Action: Mouse scrolled (646, 460) with delta (0, 0)
Screenshot: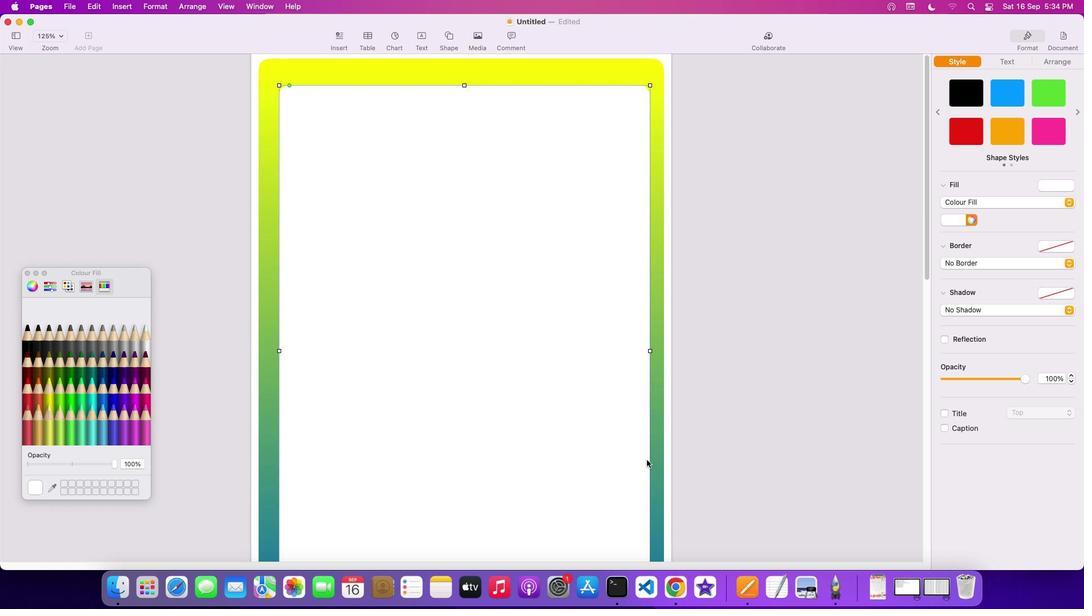 
Action: Mouse scrolled (646, 460) with delta (0, 0)
Screenshot: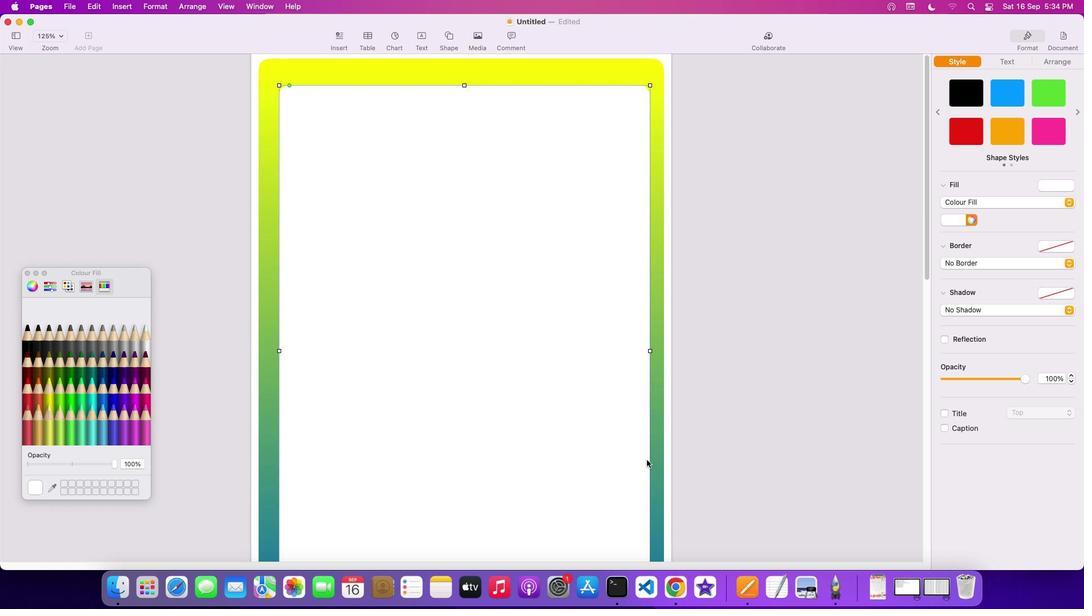 
Action: Mouse scrolled (646, 460) with delta (0, 1)
Screenshot: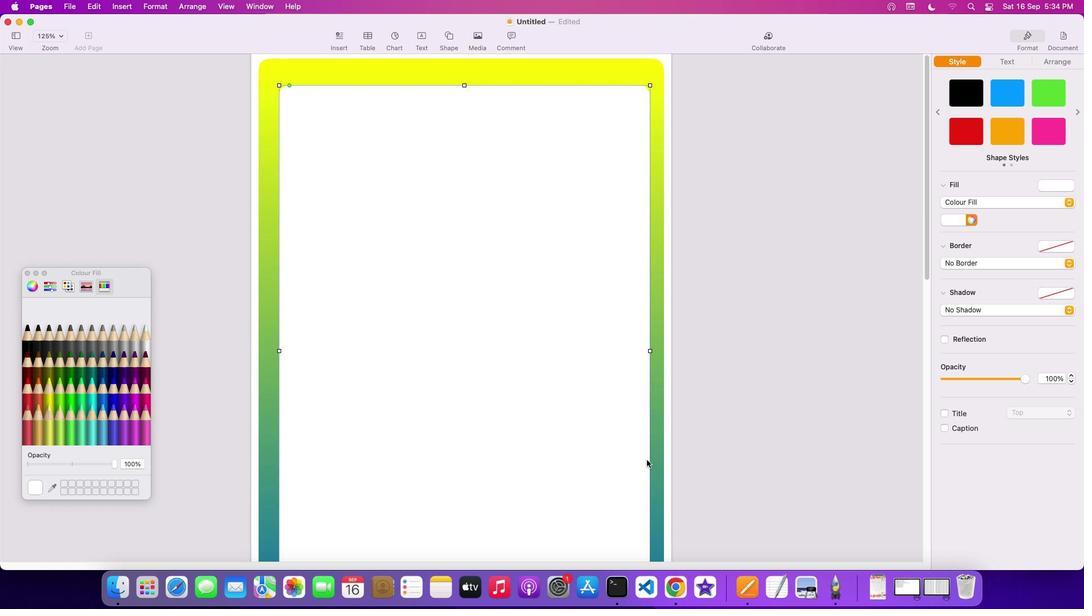 
Action: Mouse moved to (438, 224)
Screenshot: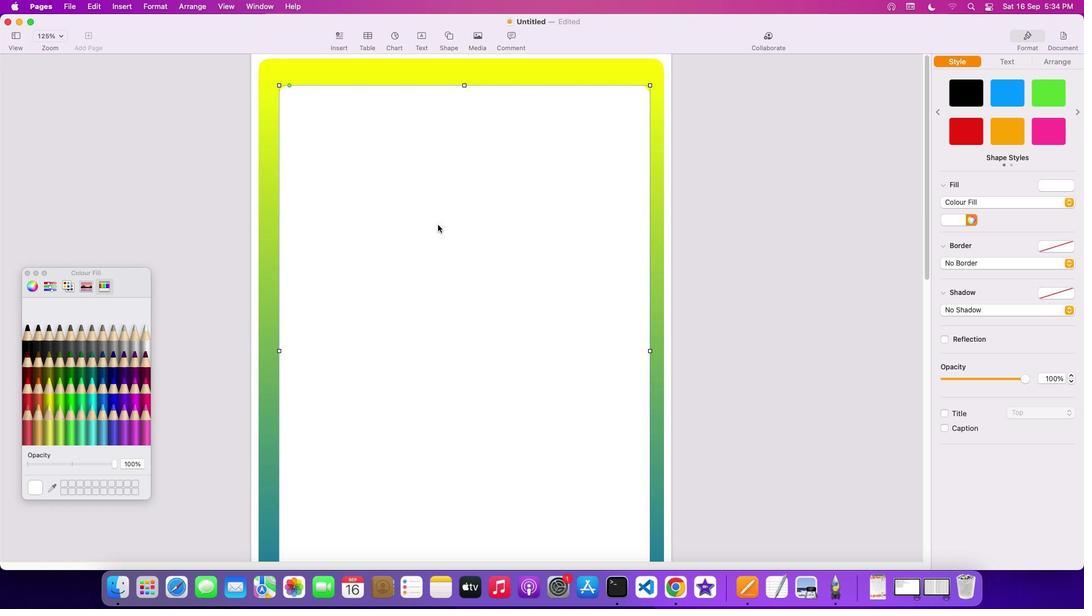 
Action: Mouse pressed left at (438, 224)
Screenshot: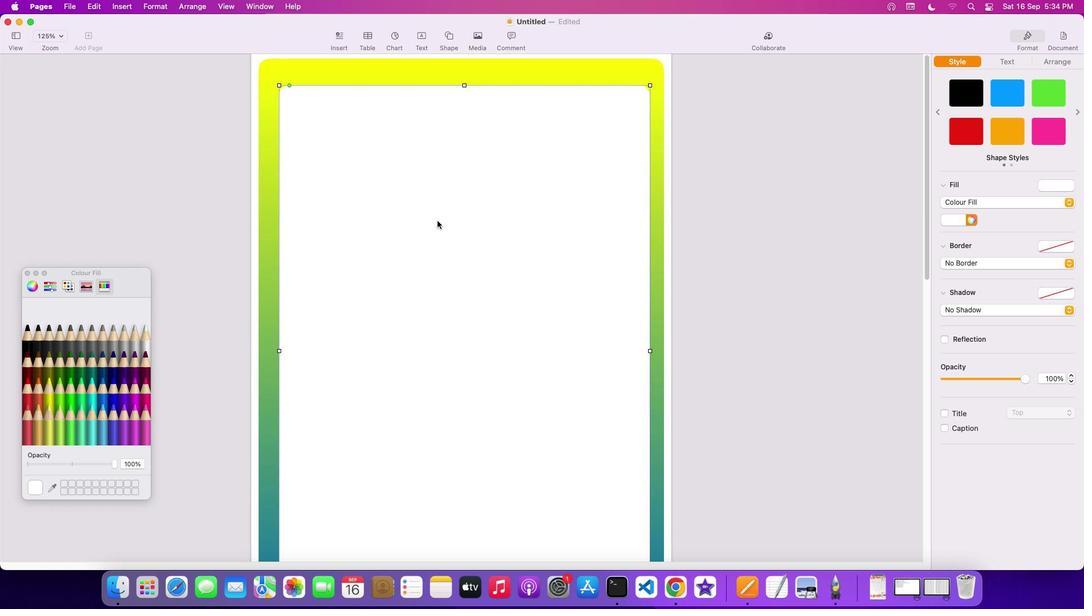 
Action: Mouse moved to (488, 300)
Screenshot: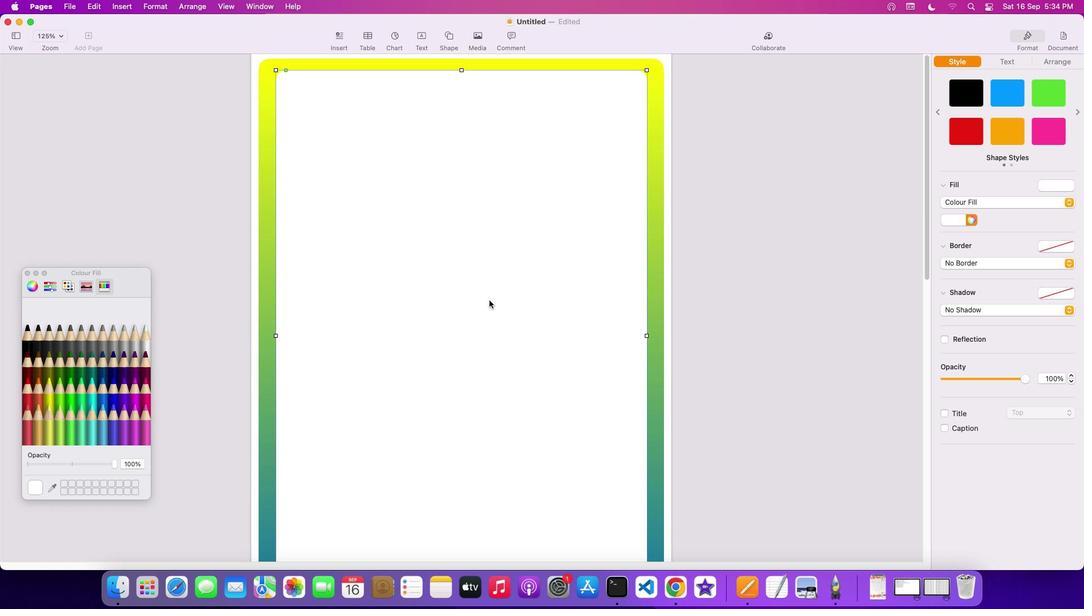
Action: Mouse scrolled (488, 300) with delta (0, 0)
Screenshot: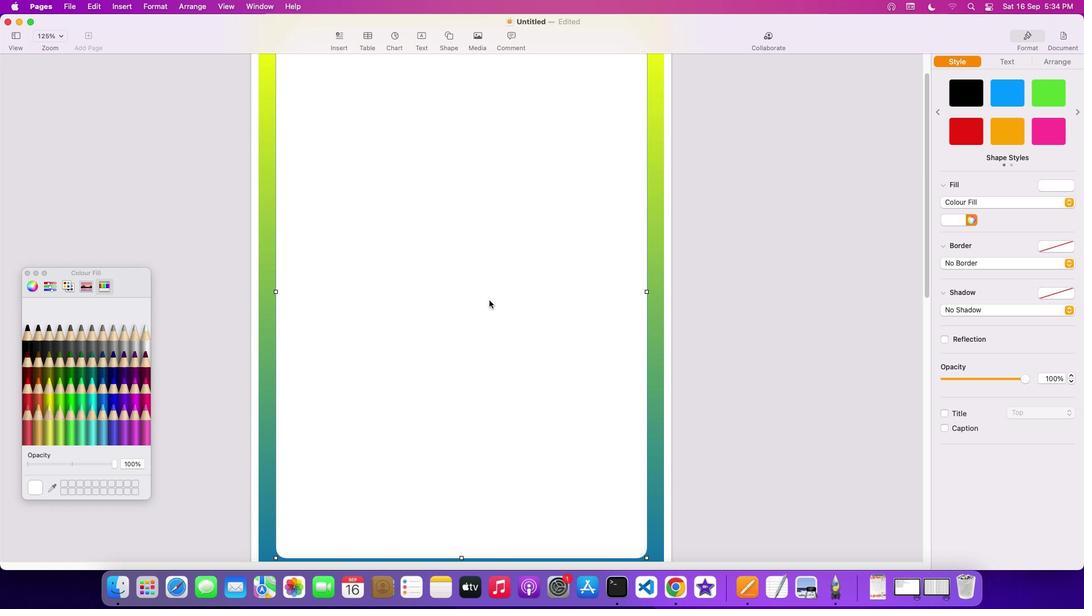
Action: Mouse scrolled (488, 300) with delta (0, 0)
Screenshot: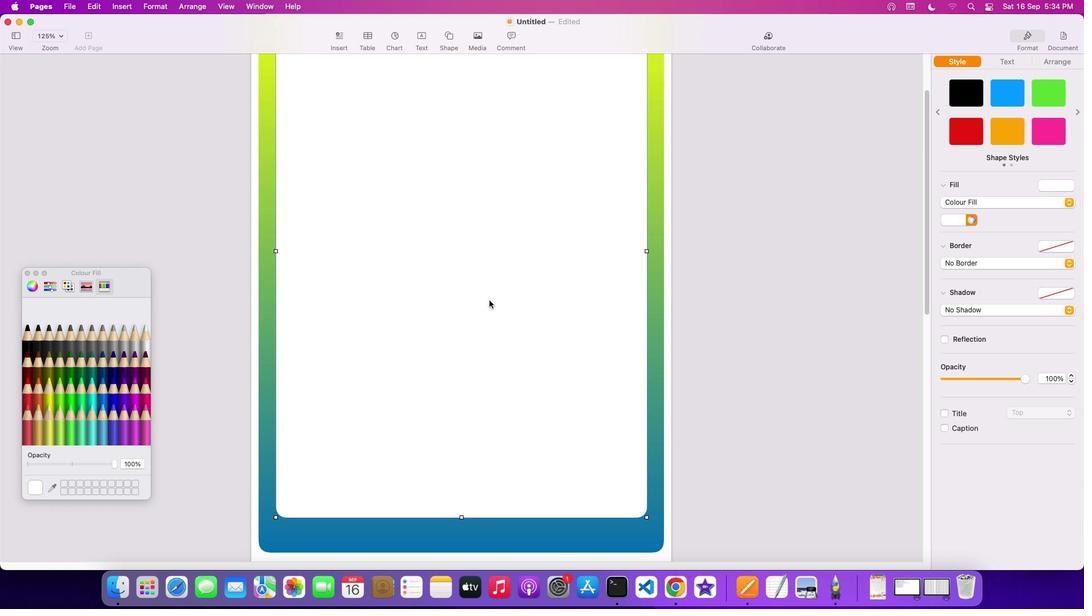 
Action: Mouse scrolled (488, 300) with delta (0, -1)
Screenshot: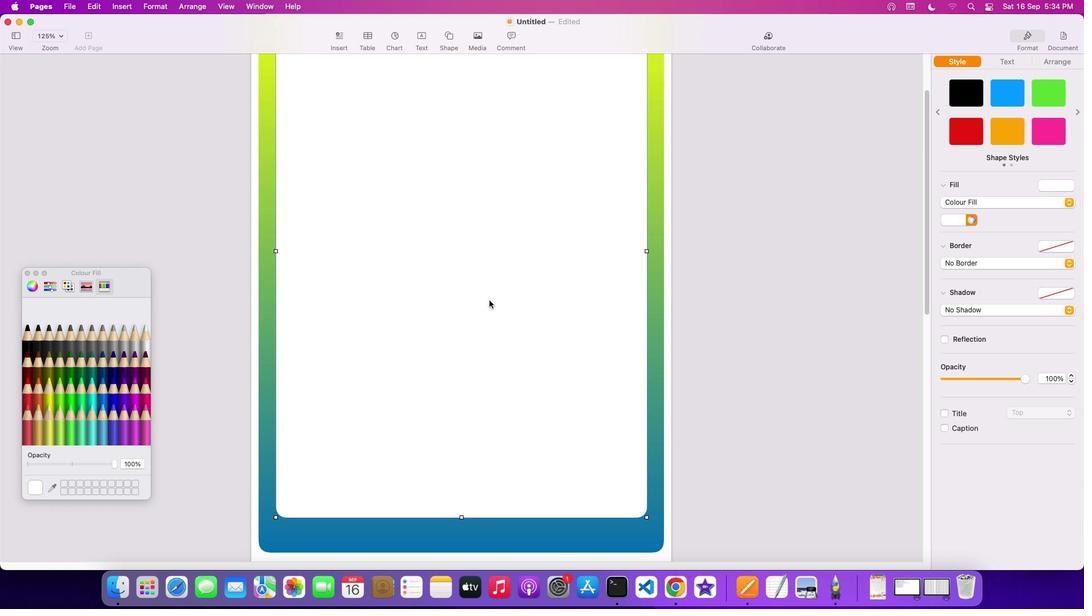 
Action: Mouse scrolled (488, 300) with delta (0, -2)
Screenshot: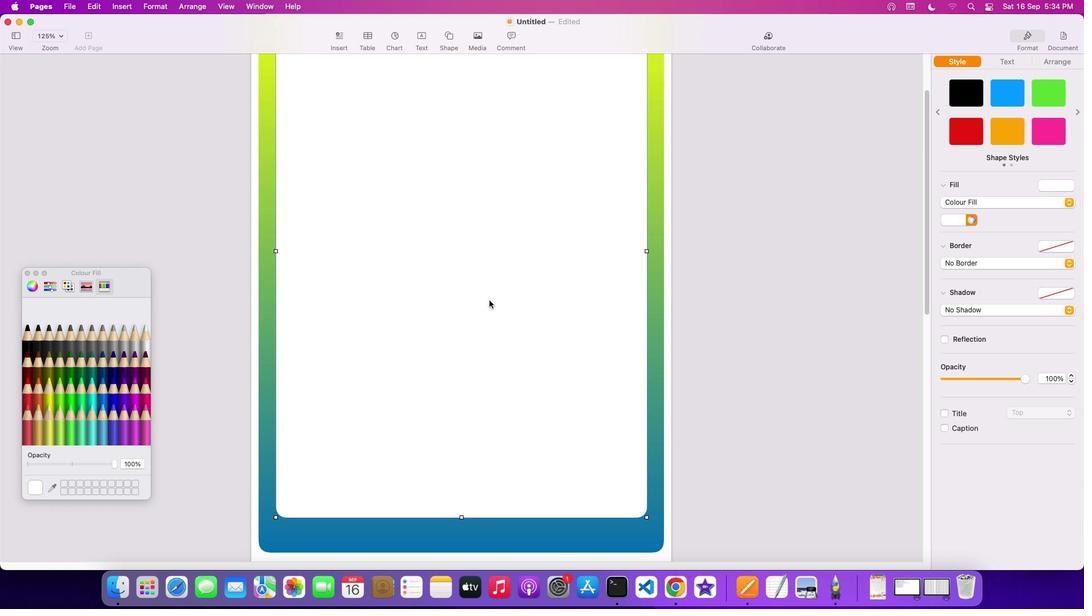 
Action: Mouse scrolled (488, 300) with delta (0, -3)
Screenshot: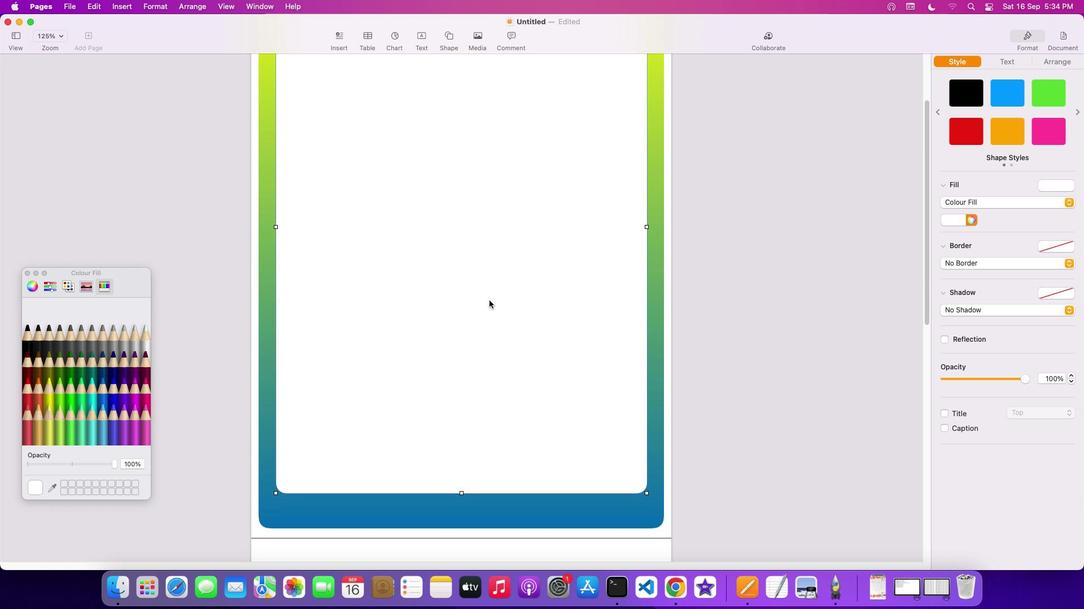 
Action: Mouse scrolled (488, 300) with delta (0, -3)
Screenshot: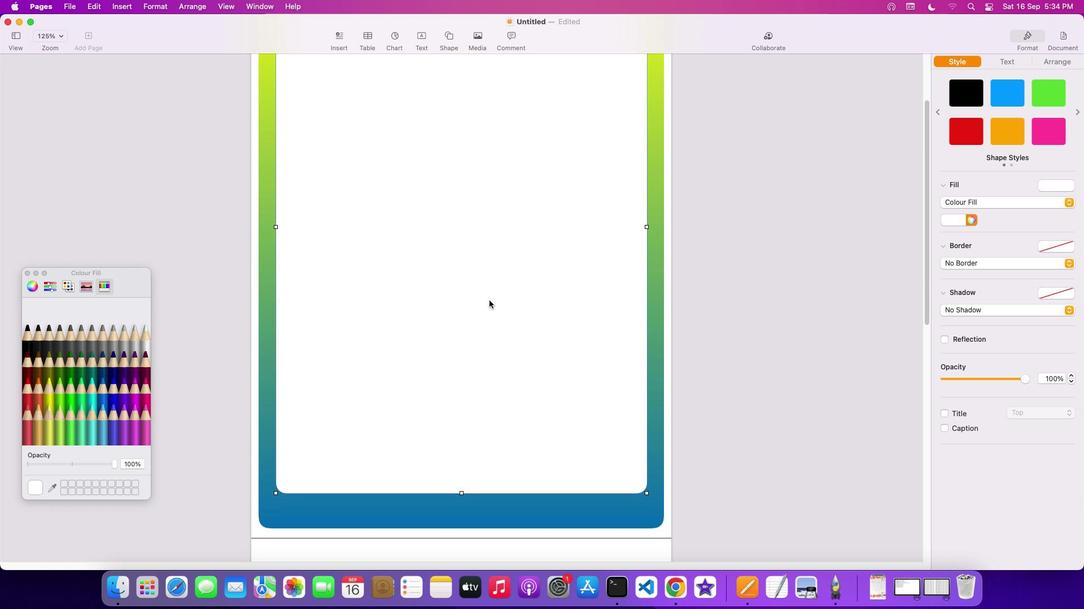 
Action: Mouse scrolled (488, 300) with delta (0, 0)
Screenshot: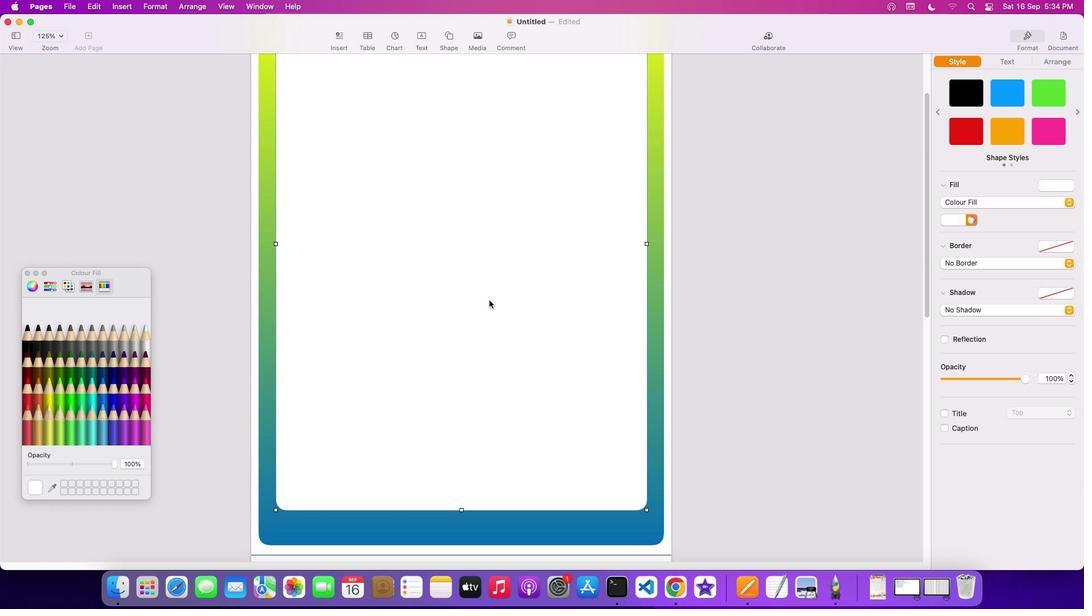
Action: Mouse scrolled (488, 300) with delta (0, 0)
Screenshot: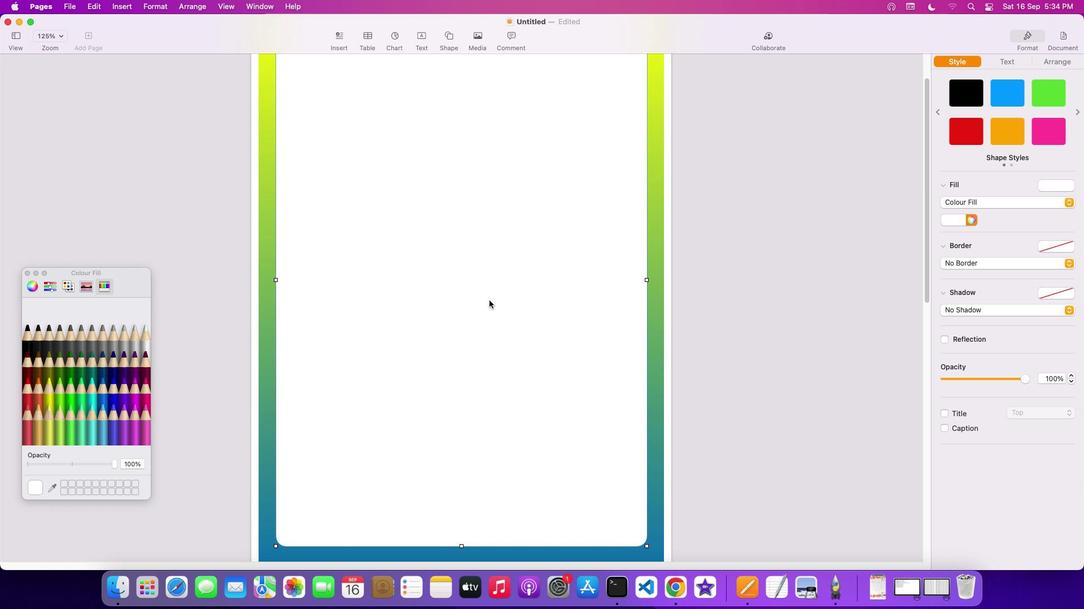 
Action: Mouse scrolled (488, 300) with delta (0, 1)
Screenshot: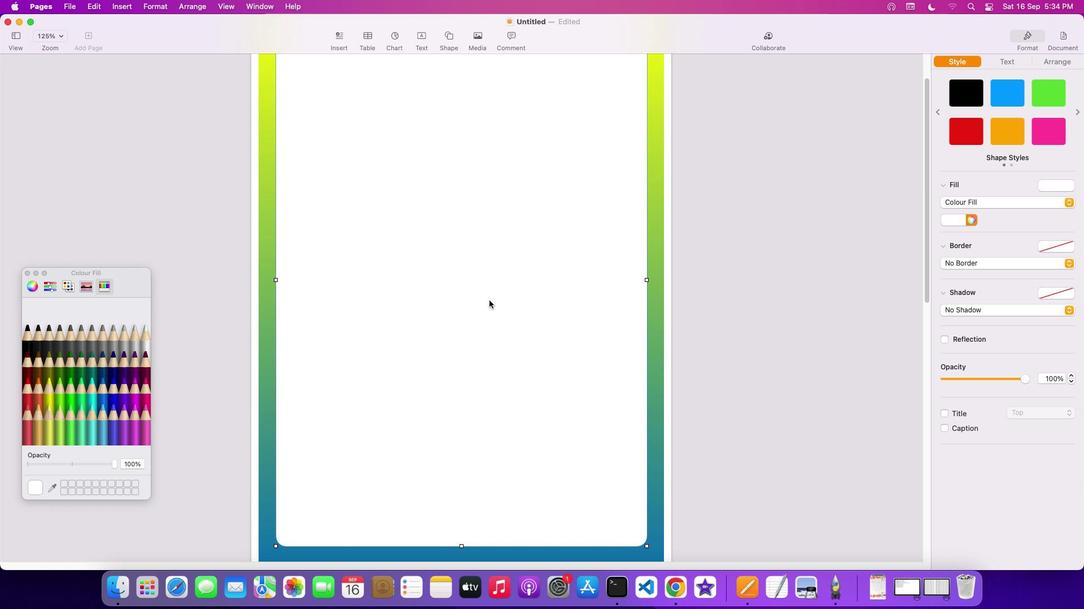
Action: Mouse scrolled (488, 300) with delta (0, 2)
Screenshot: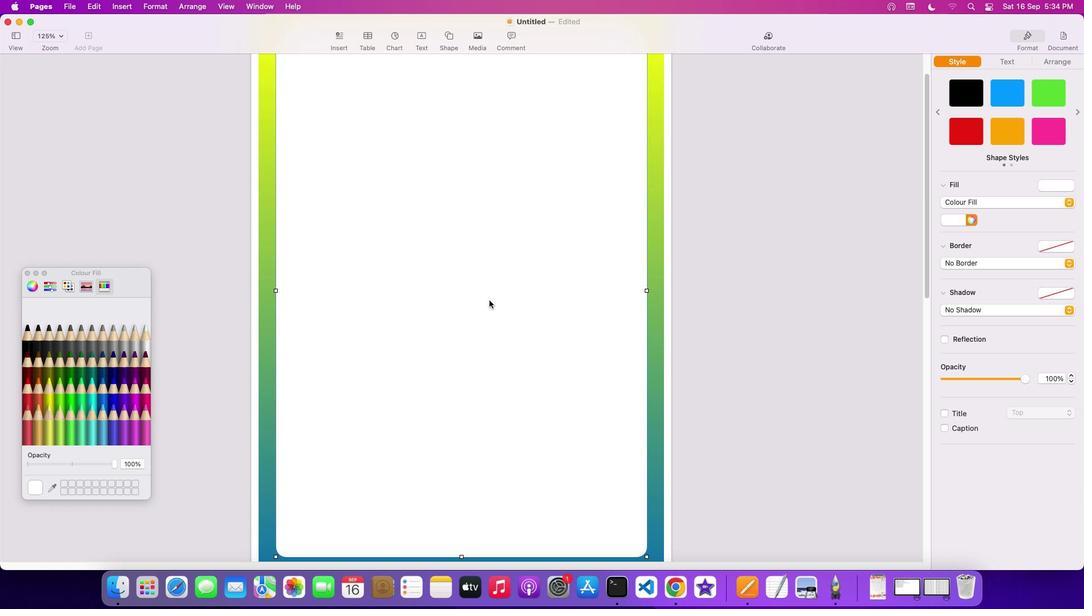 
Action: Mouse scrolled (488, 300) with delta (0, 3)
Screenshot: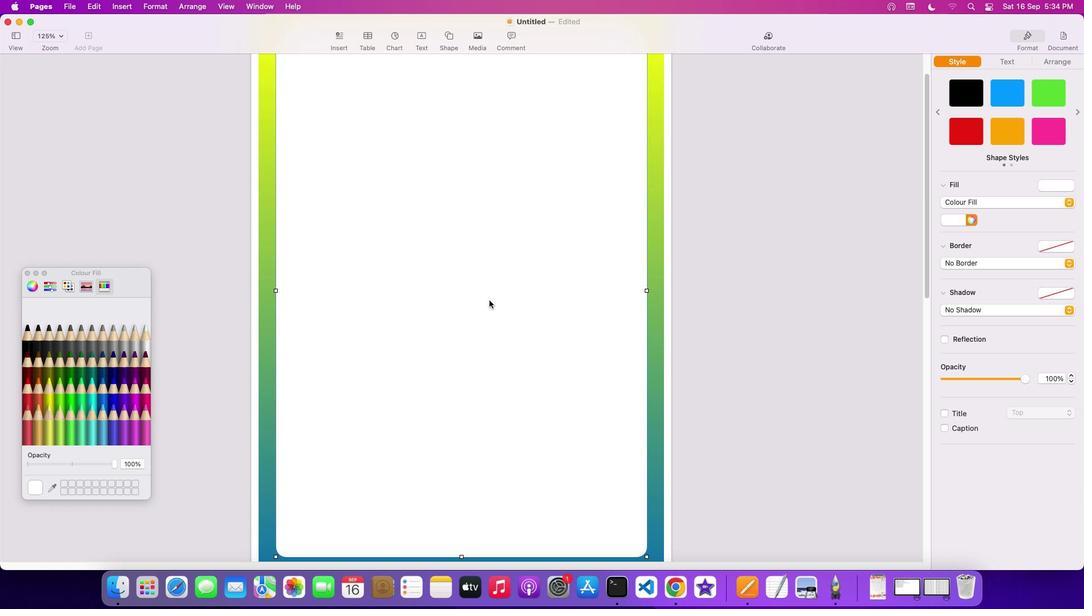 
Action: Mouse scrolled (488, 300) with delta (0, 0)
Screenshot: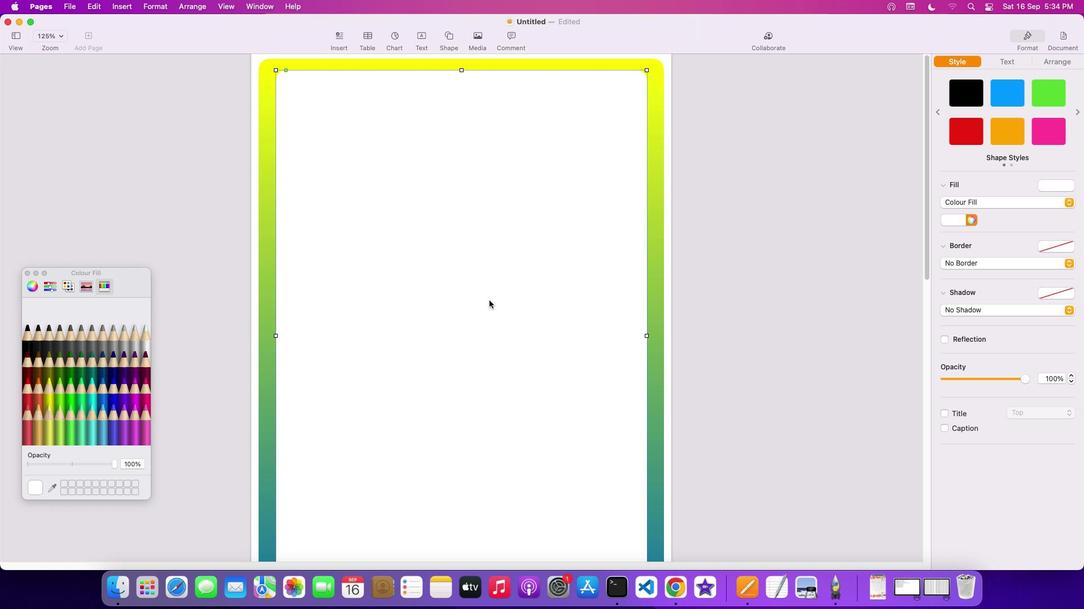 
Action: Mouse scrolled (488, 300) with delta (0, 0)
Screenshot: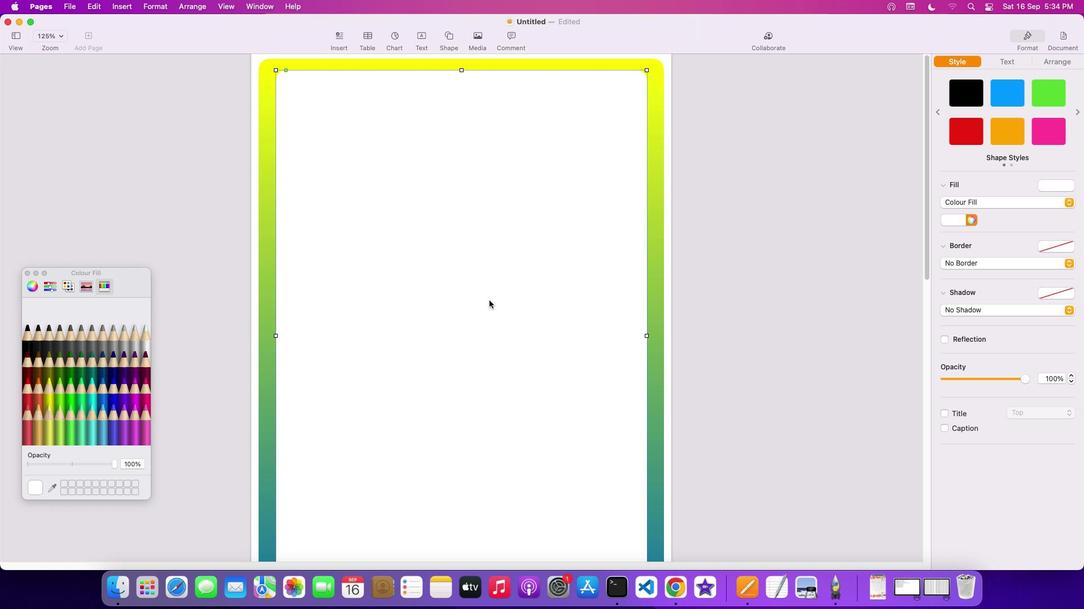 
Action: Mouse scrolled (488, 300) with delta (0, 2)
Screenshot: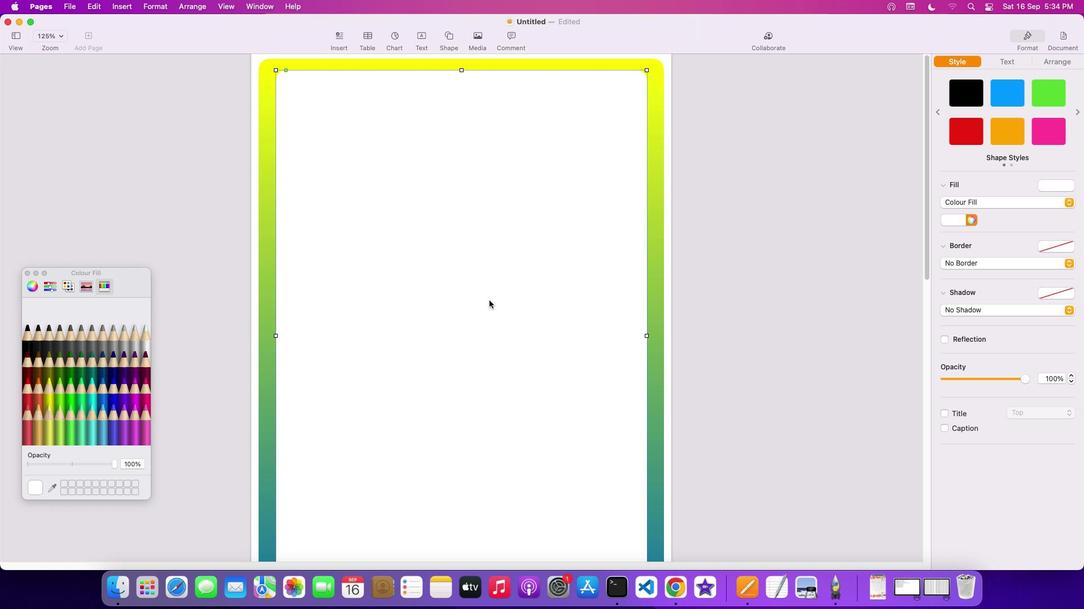 
Action: Mouse scrolled (488, 300) with delta (0, 2)
Screenshot: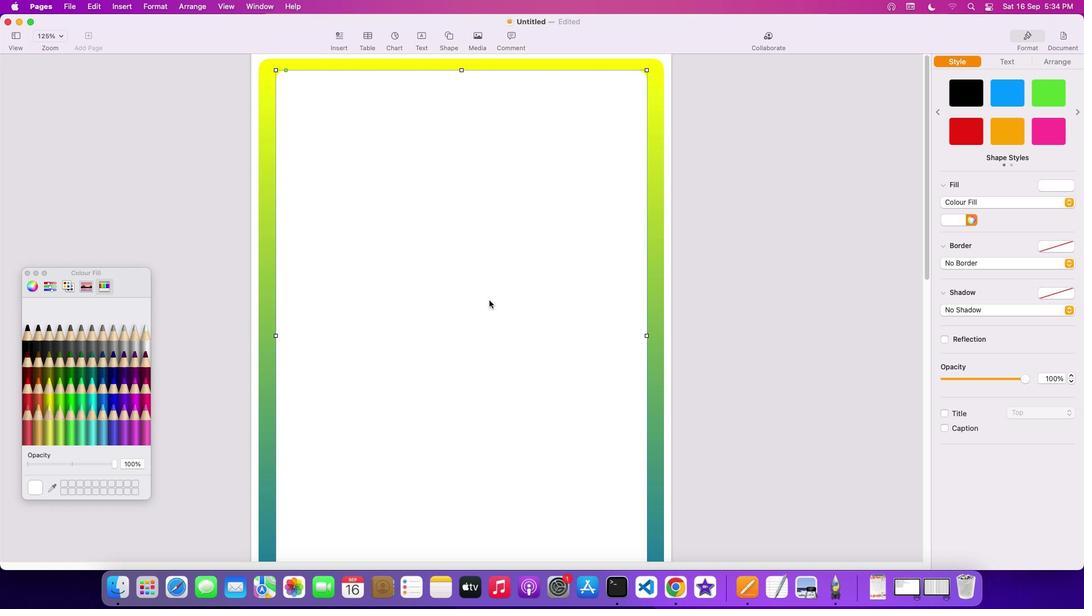
Action: Mouse scrolled (488, 300) with delta (0, 3)
Screenshot: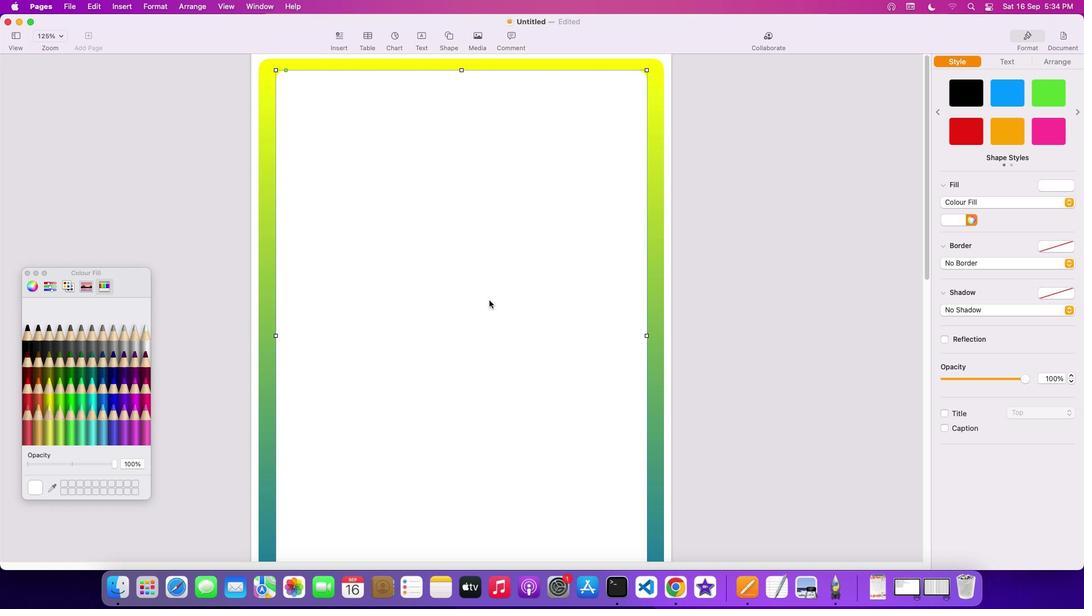 
Action: Mouse scrolled (488, 300) with delta (0, 3)
Screenshot: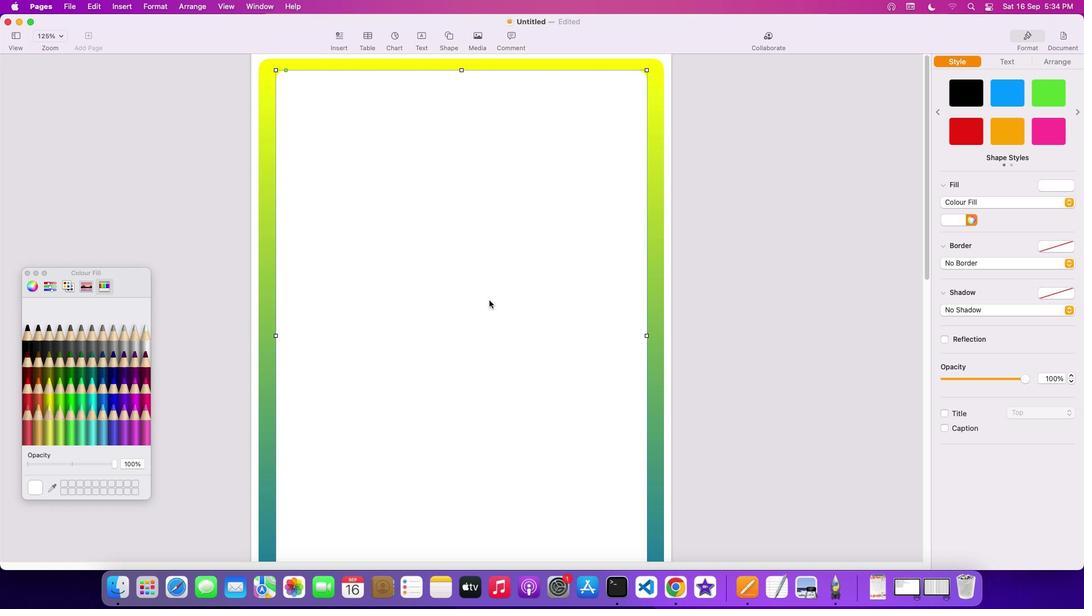 
Action: Mouse moved to (489, 305)
Screenshot: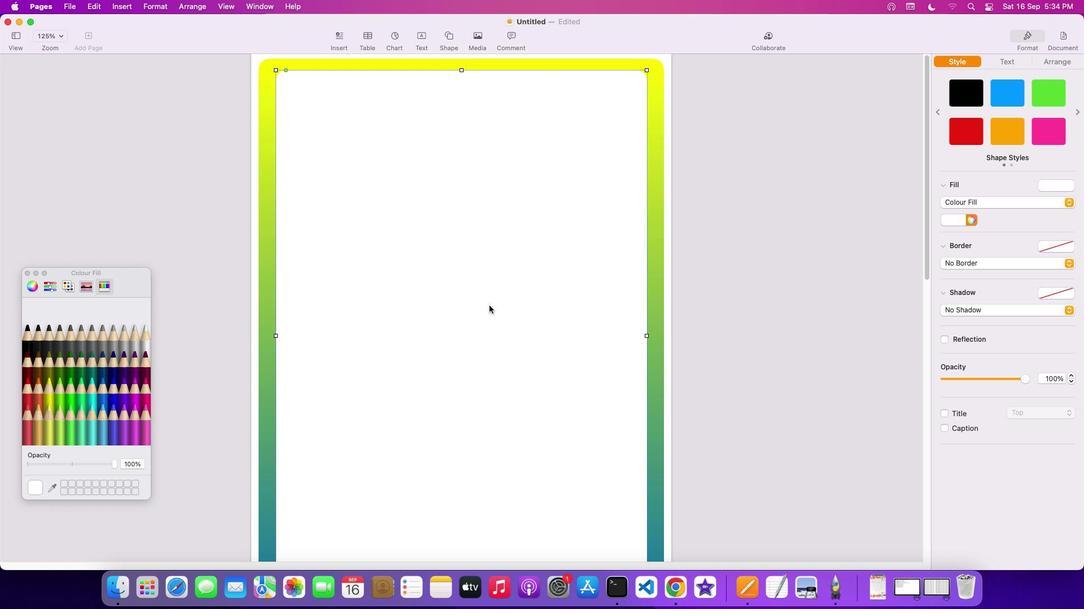 
Action: Mouse pressed left at (489, 305)
Screenshot: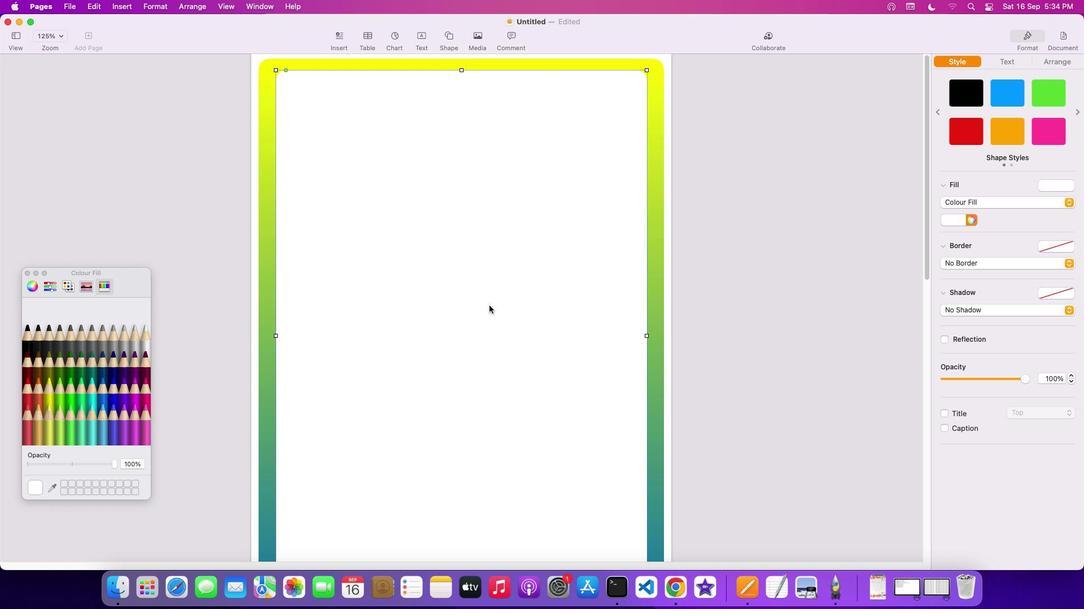 
Action: Mouse moved to (514, 321)
Screenshot: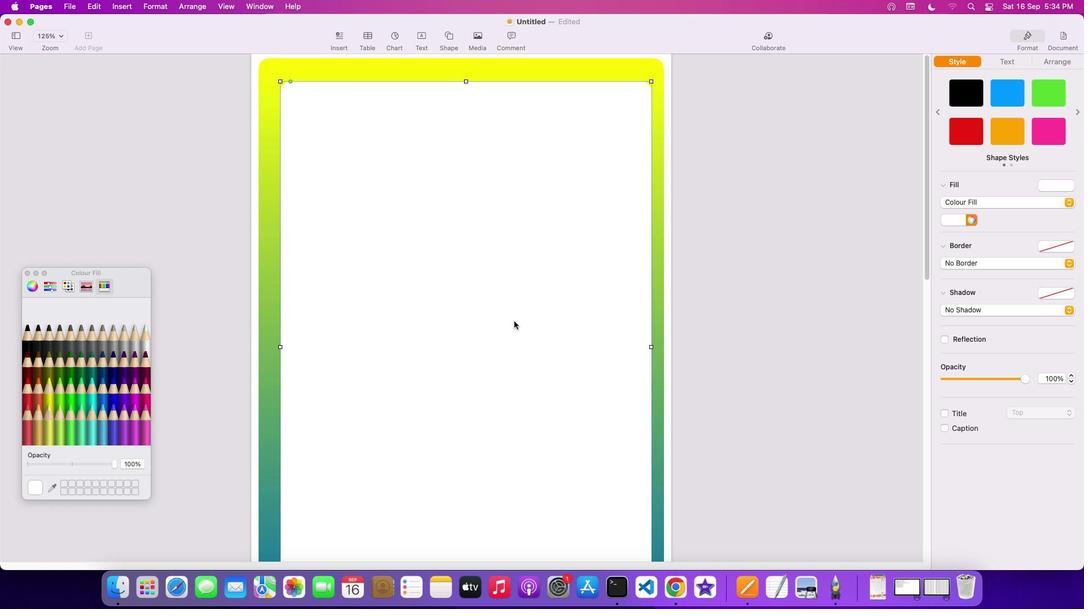 
Action: Mouse scrolled (514, 321) with delta (0, 0)
Screenshot: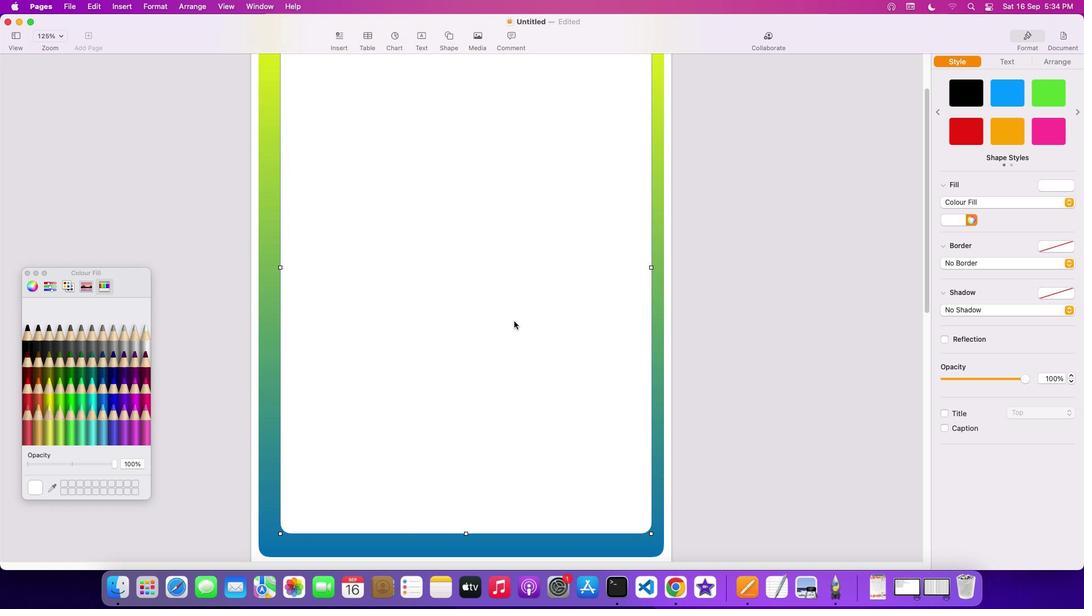 
Action: Mouse scrolled (514, 321) with delta (0, 0)
Screenshot: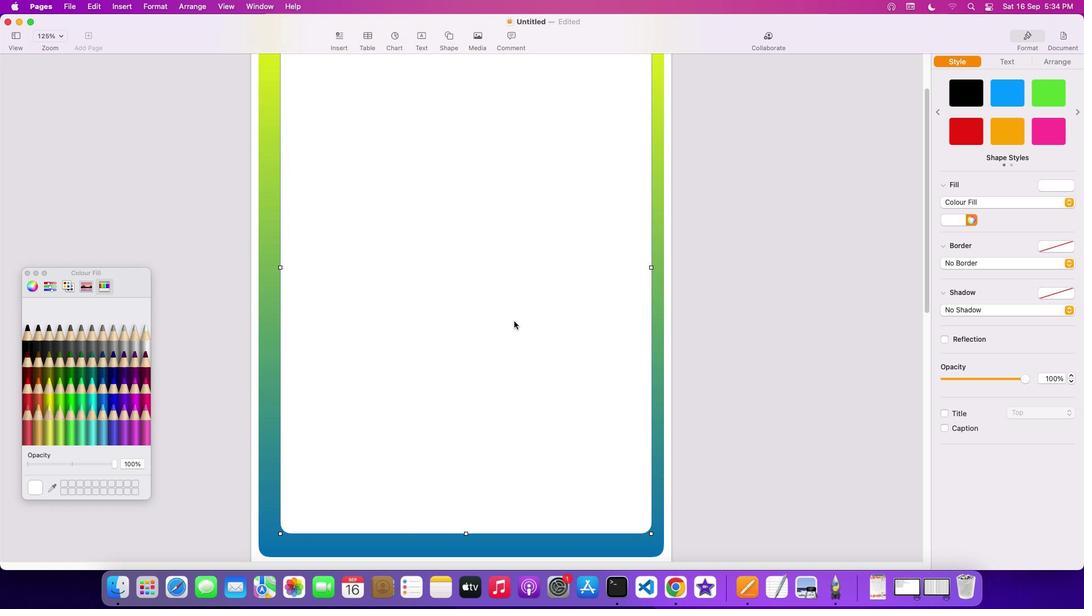 
Action: Mouse scrolled (514, 321) with delta (0, -1)
Screenshot: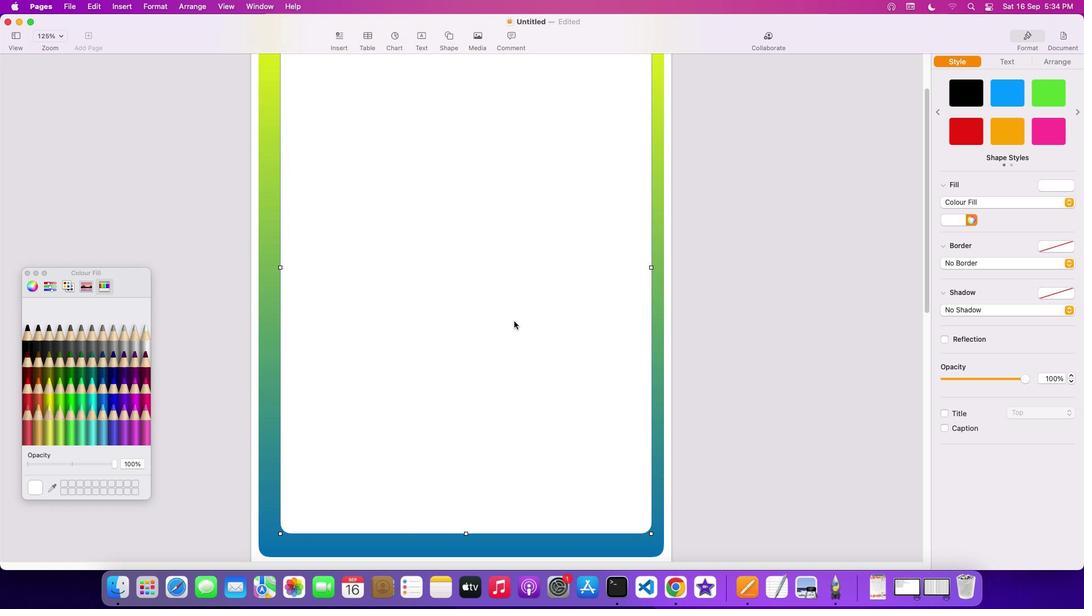 
Action: Mouse scrolled (514, 321) with delta (0, -2)
Screenshot: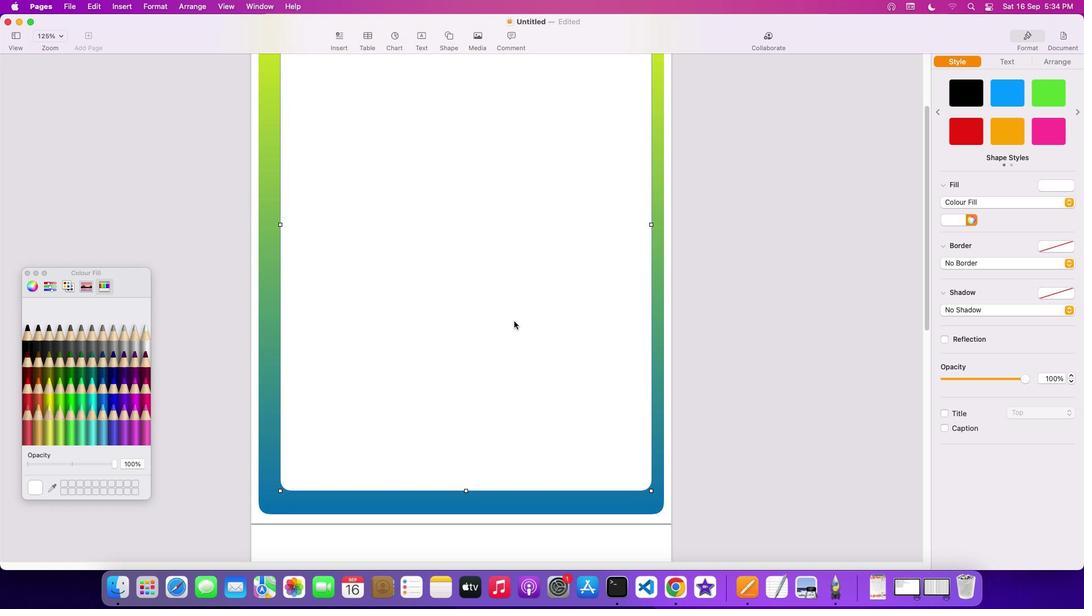 
Action: Mouse scrolled (514, 321) with delta (0, -3)
Screenshot: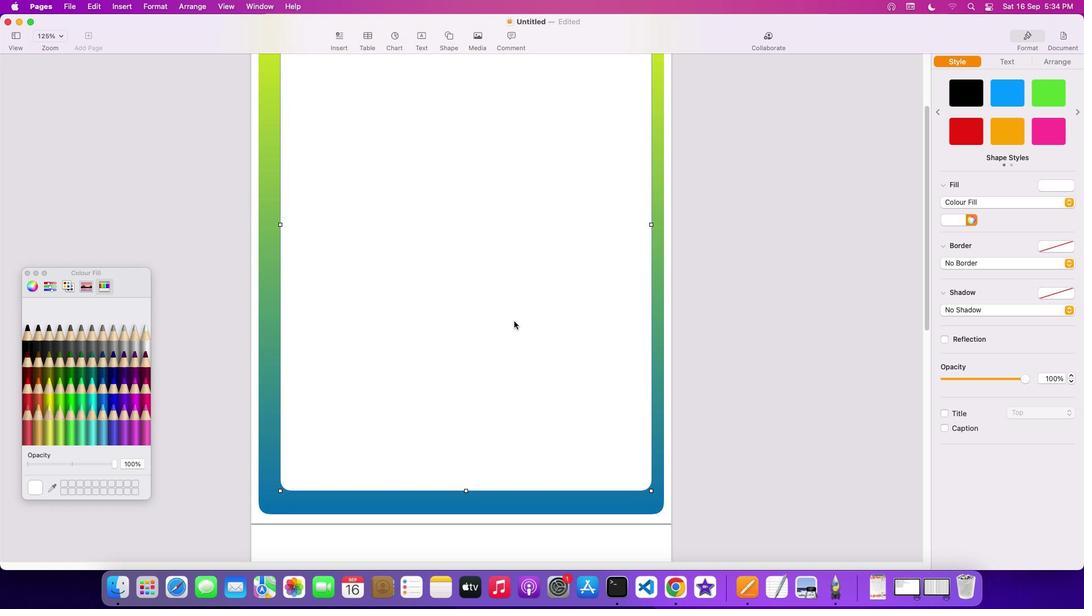 
Action: Mouse scrolled (514, 321) with delta (0, -3)
Screenshot: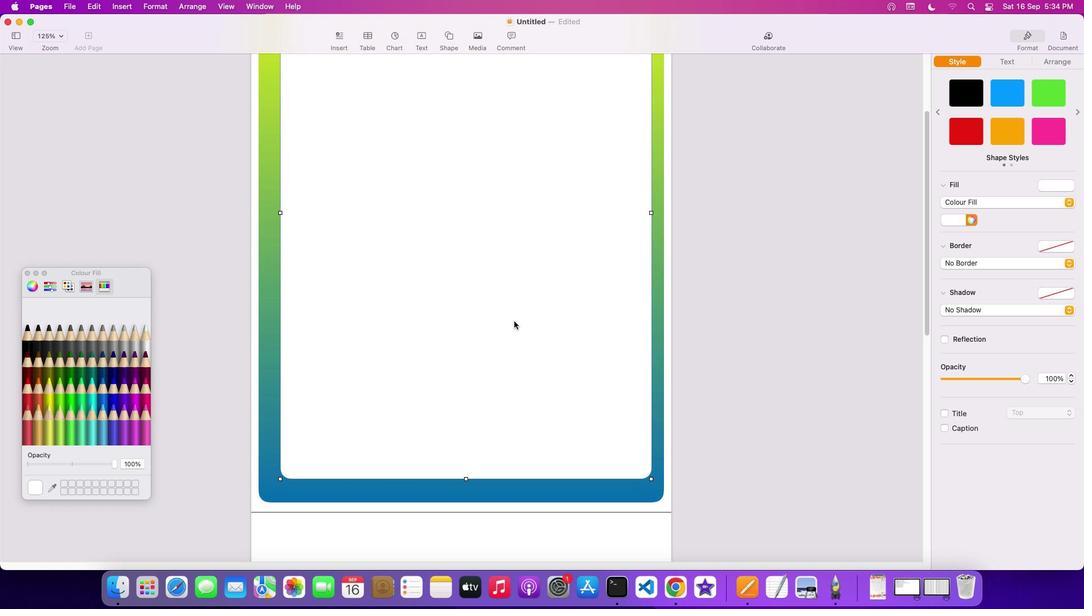 
Action: Mouse scrolled (514, 321) with delta (0, 0)
Screenshot: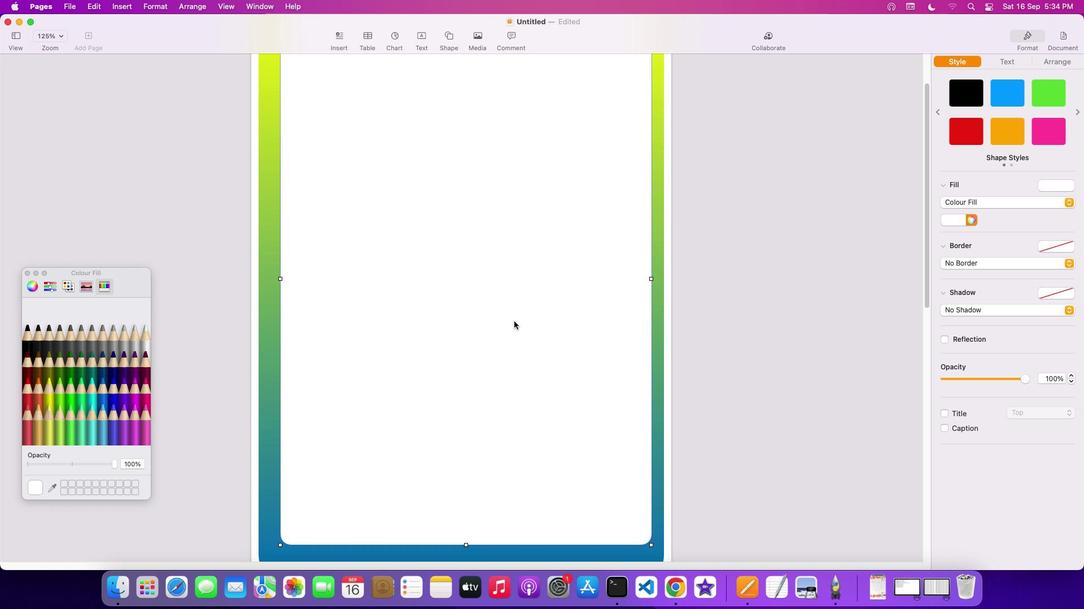
Action: Mouse scrolled (514, 321) with delta (0, 0)
Screenshot: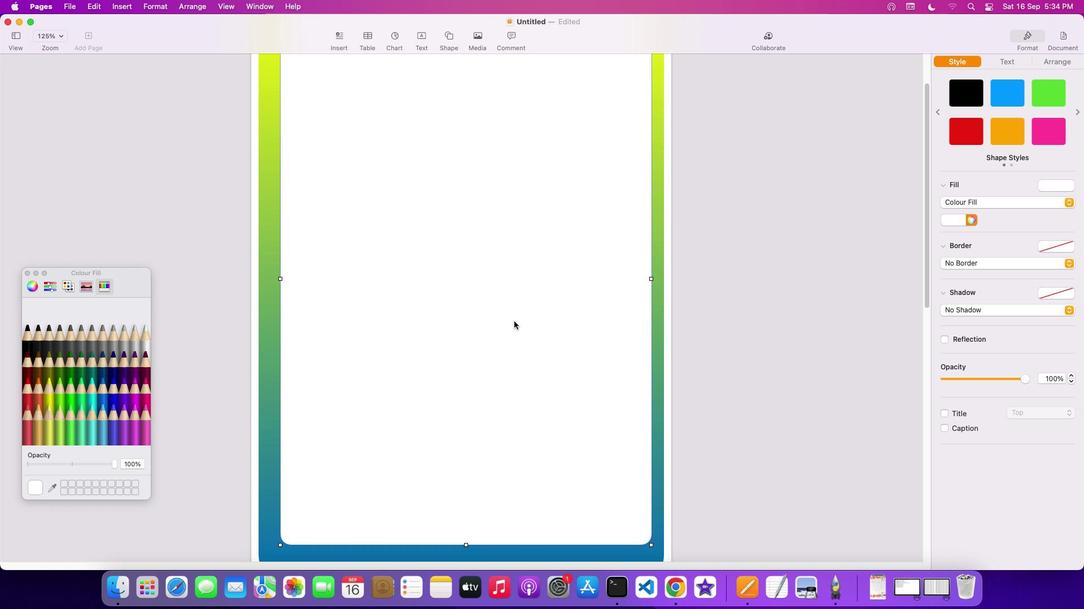 
Action: Mouse scrolled (514, 321) with delta (0, 2)
Screenshot: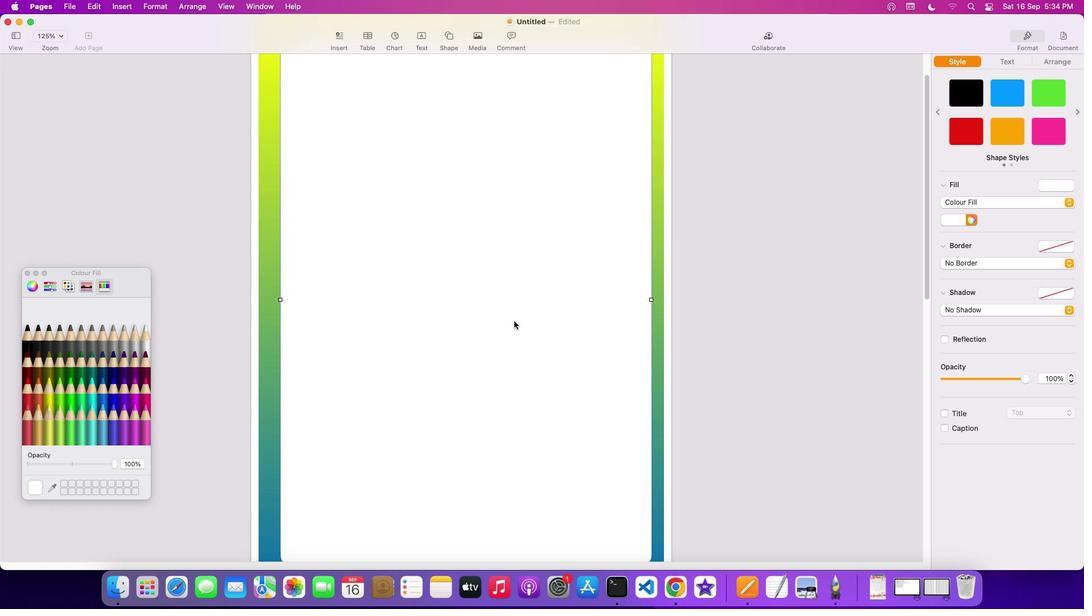 
Action: Mouse scrolled (514, 321) with delta (0, 2)
Screenshot: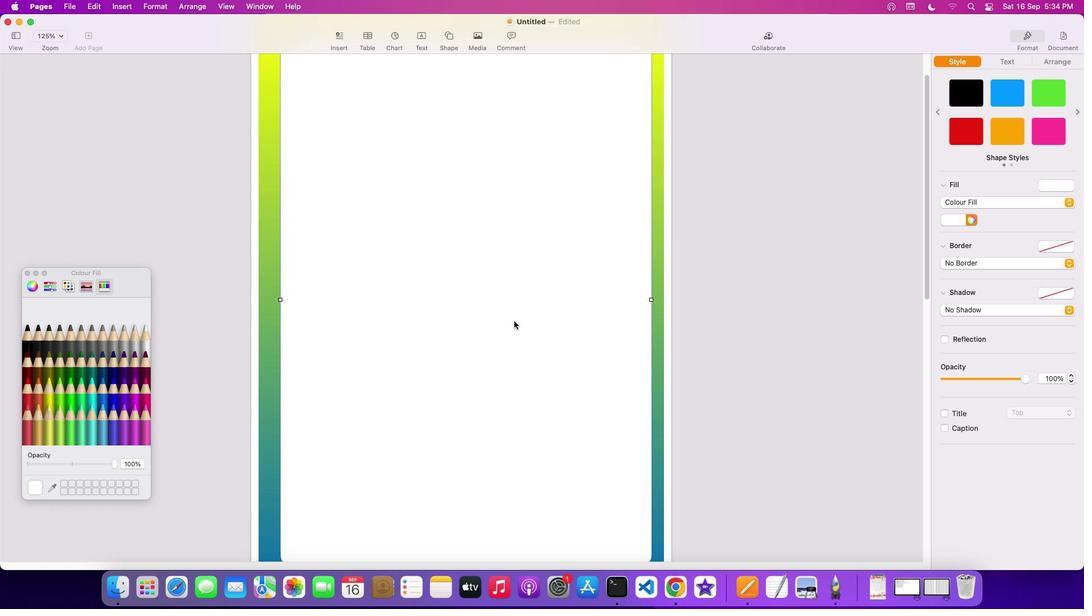 
Action: Mouse scrolled (514, 321) with delta (0, 3)
Screenshot: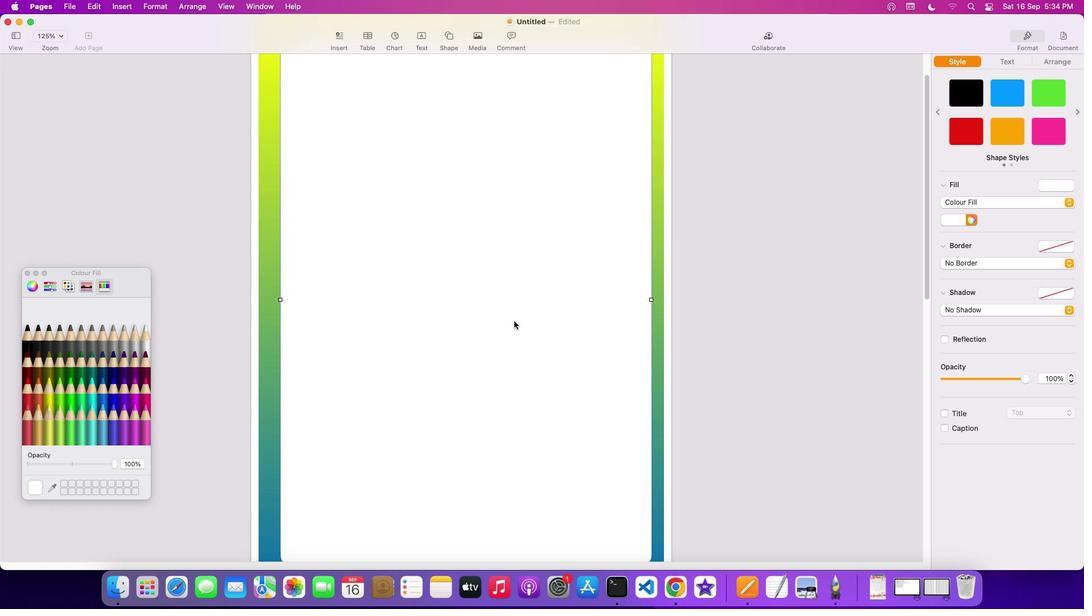 
Action: Mouse scrolled (514, 321) with delta (0, 0)
Screenshot: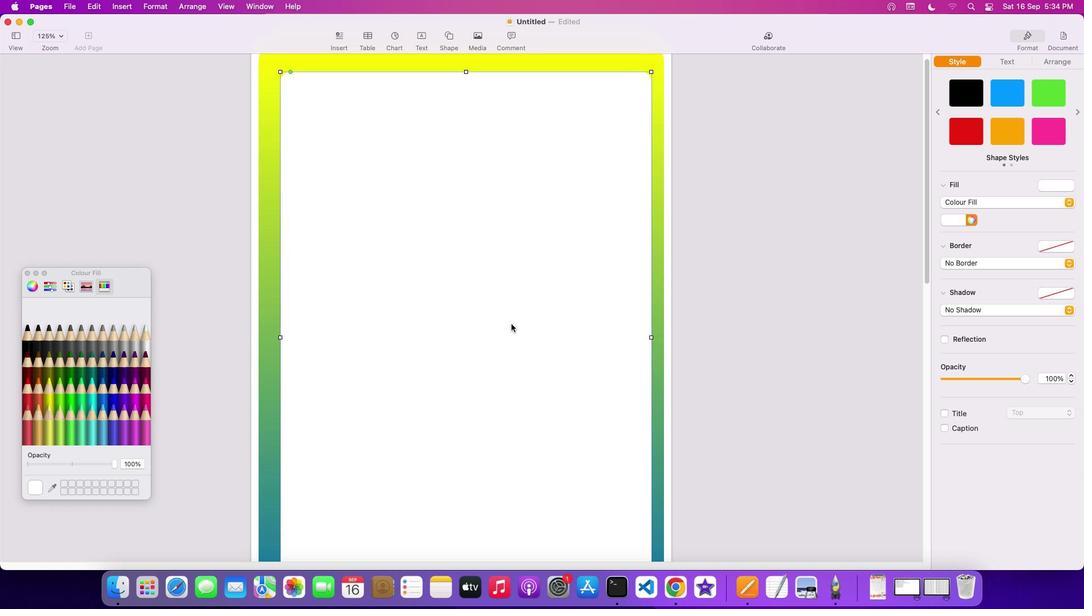 
Action: Mouse scrolled (514, 321) with delta (0, 0)
Screenshot: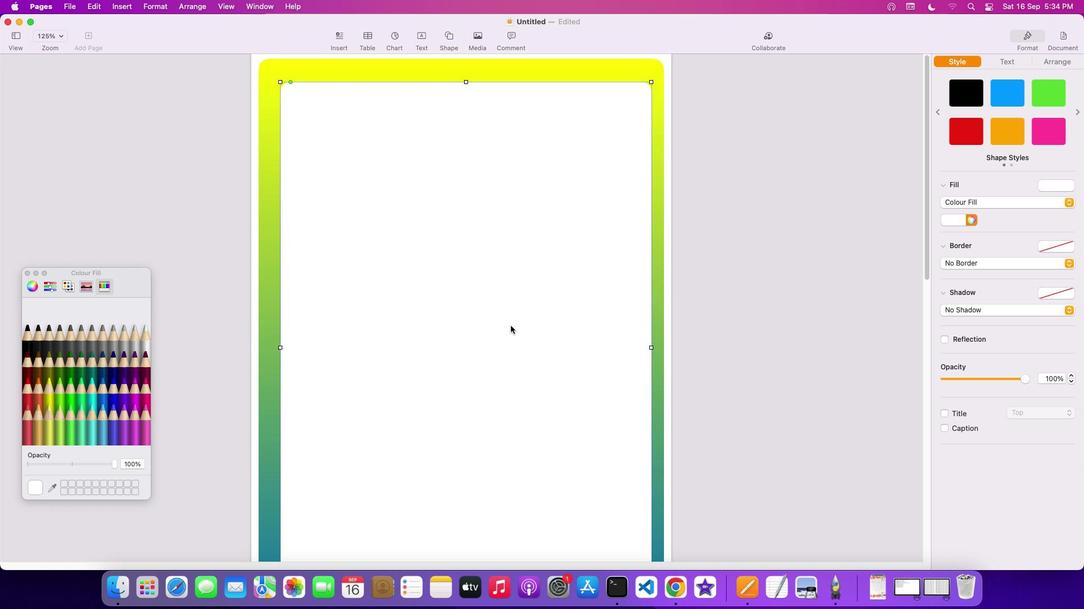 
Action: Mouse moved to (513, 322)
Screenshot: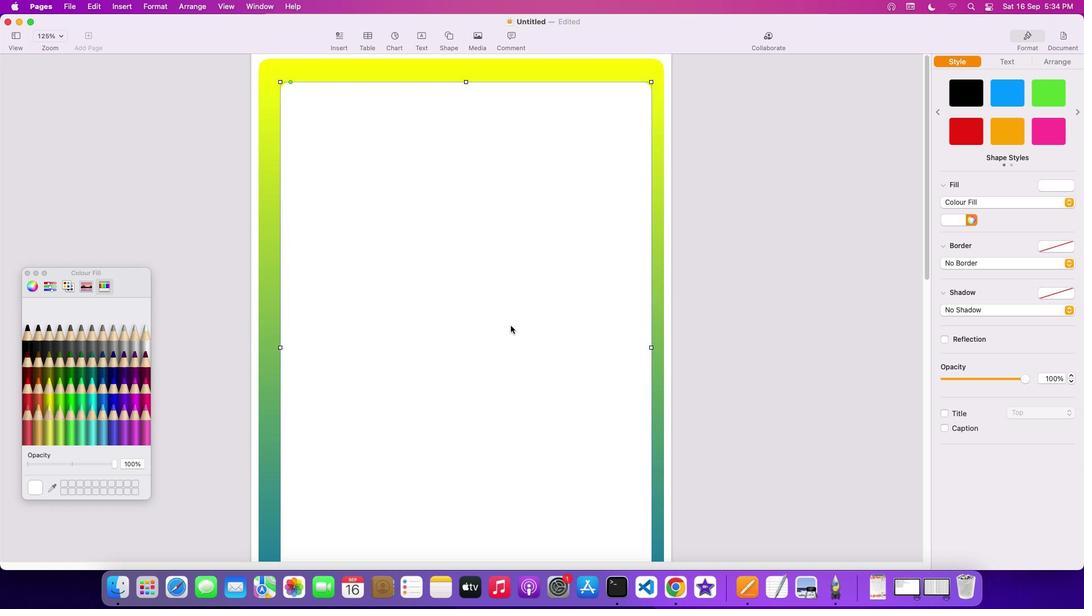 
Action: Mouse scrolled (513, 322) with delta (0, 1)
Screenshot: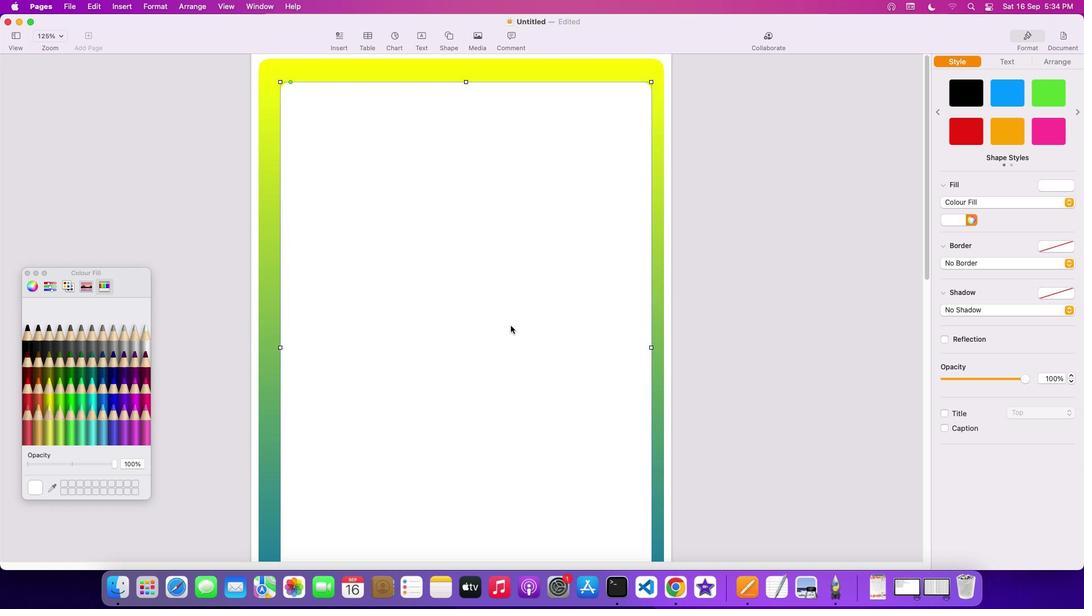 
Action: Mouse moved to (512, 323)
Screenshot: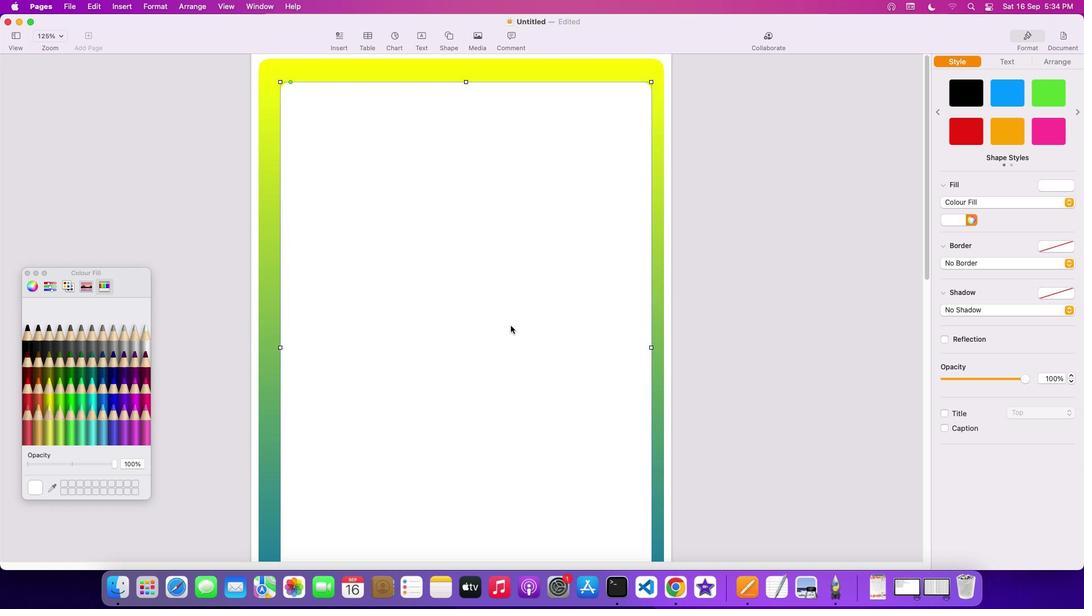 
Action: Mouse scrolled (512, 323) with delta (0, 2)
Screenshot: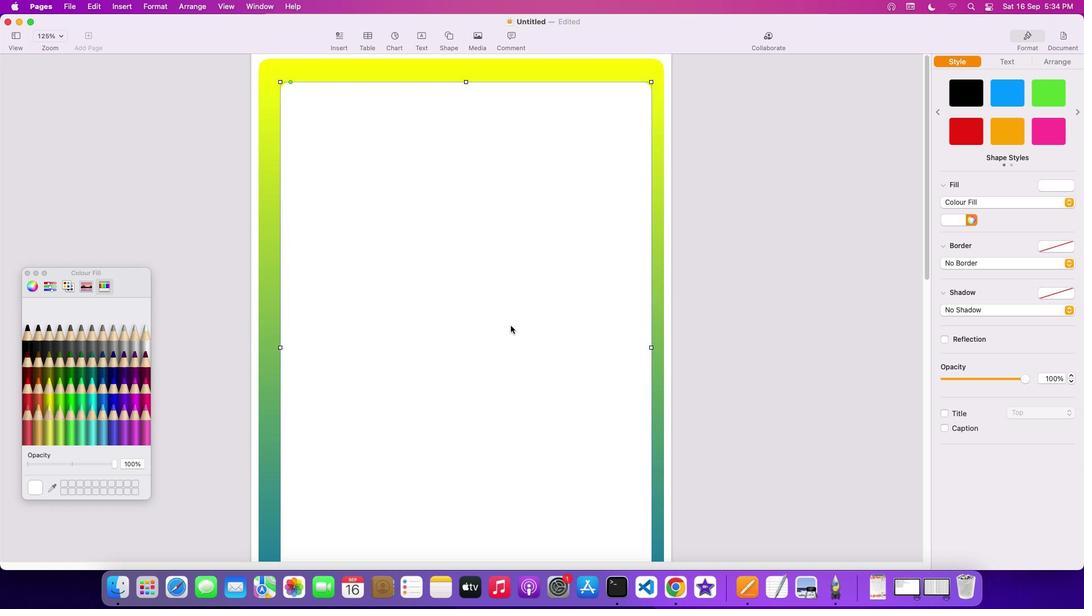 
Action: Mouse moved to (510, 325)
Screenshot: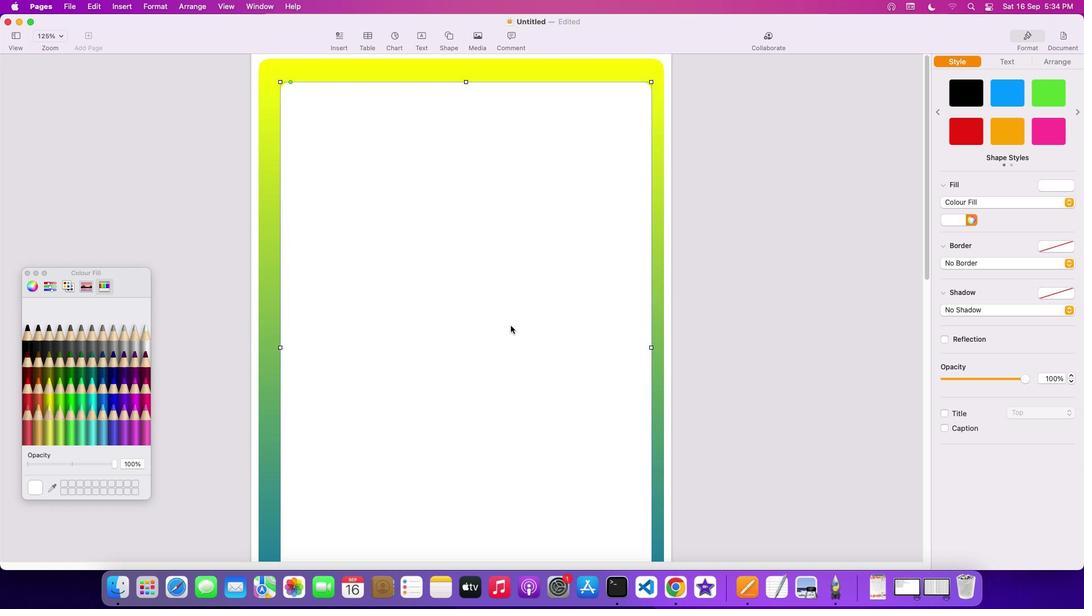 
Action: Mouse scrolled (510, 325) with delta (0, 2)
Screenshot: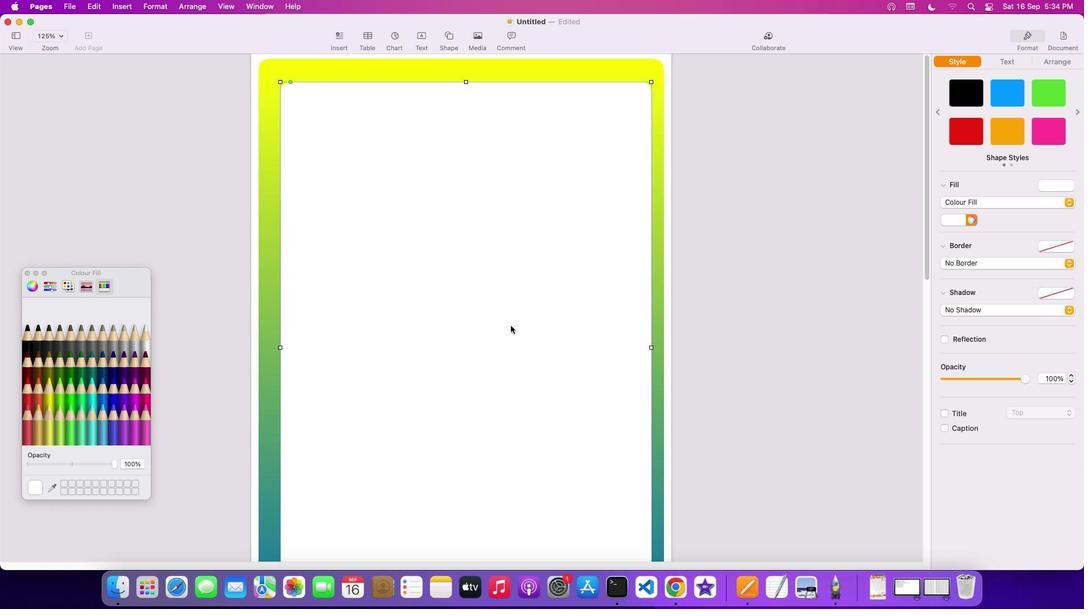 
Action: Mouse moved to (510, 326)
Screenshot: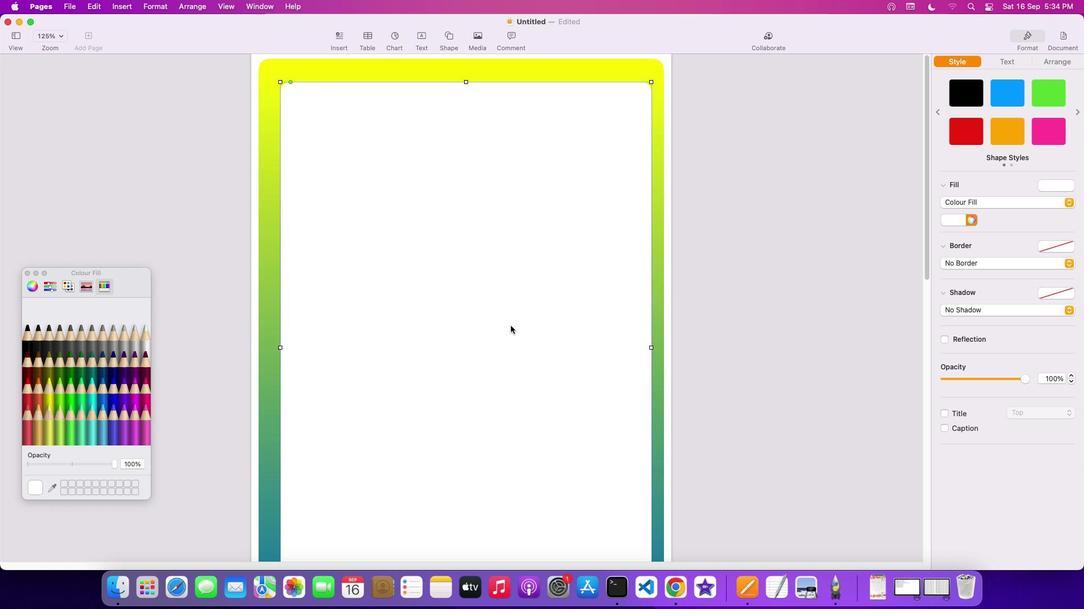 
Action: Mouse scrolled (510, 326) with delta (0, 0)
Screenshot: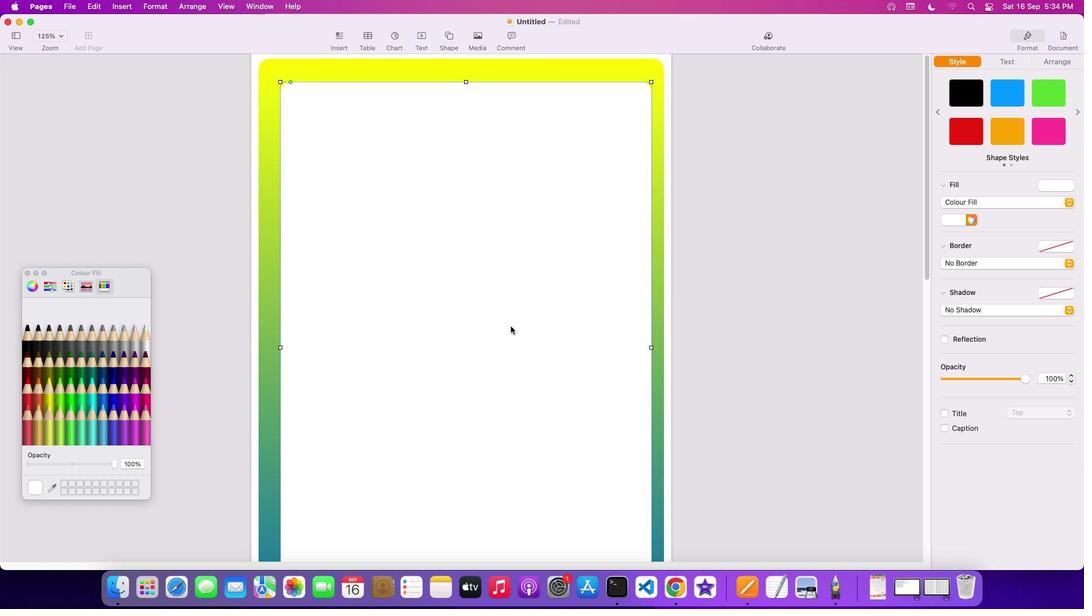 
Action: Mouse scrolled (510, 326) with delta (0, 0)
Screenshot: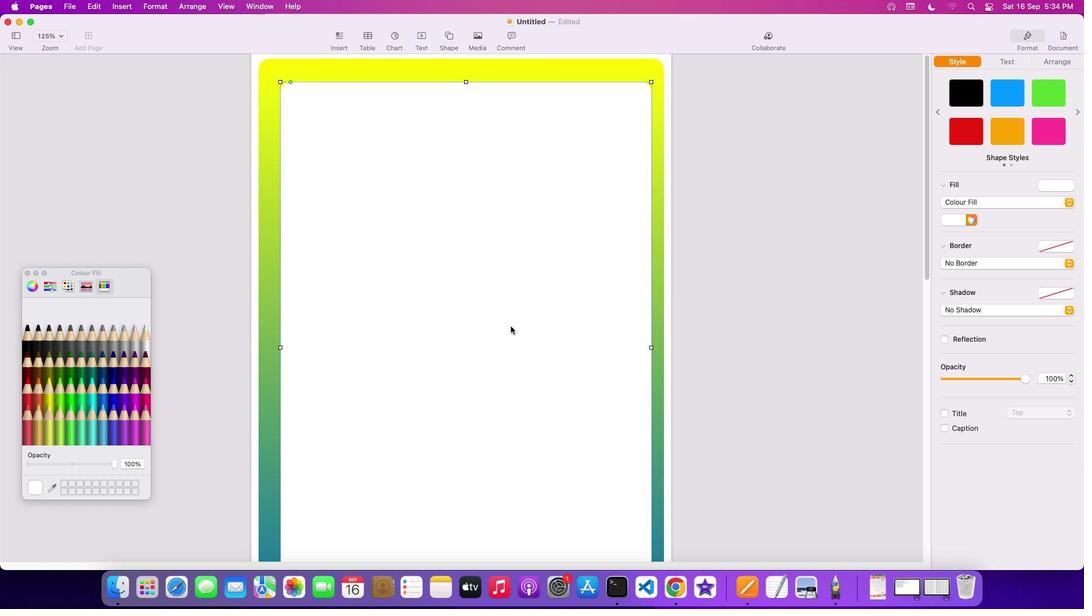
Action: Mouse scrolled (510, 326) with delta (0, 2)
Screenshot: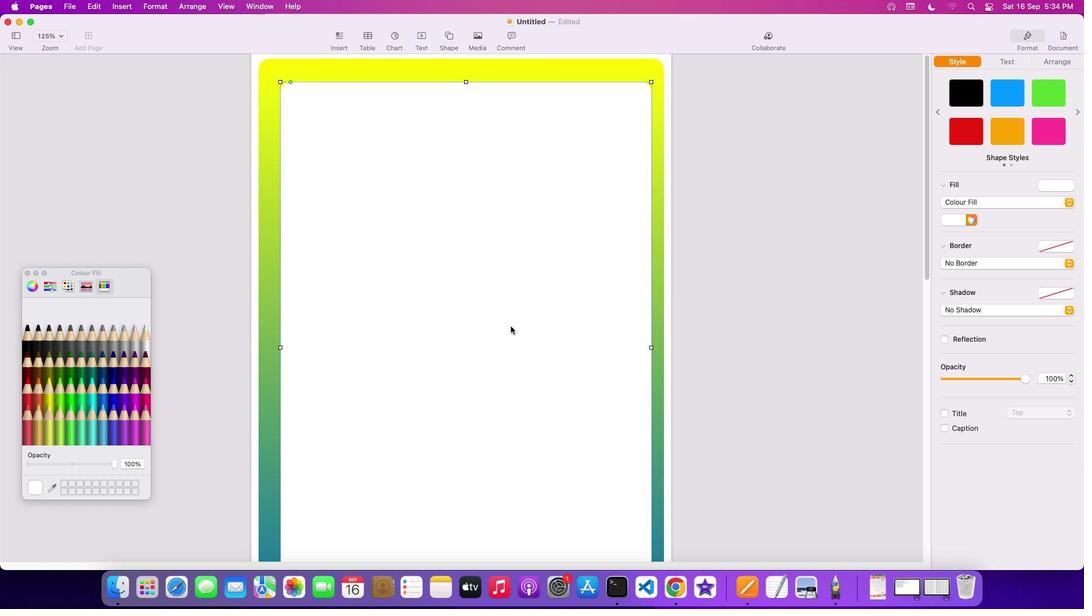 
Action: Mouse scrolled (510, 326) with delta (0, 2)
Screenshot: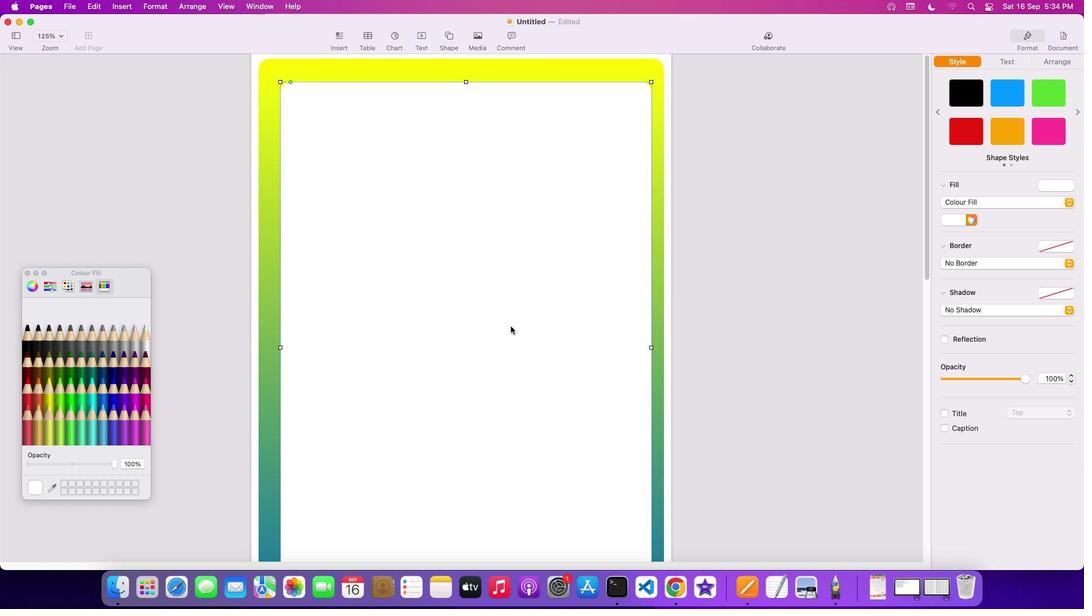 
Action: Mouse scrolled (510, 326) with delta (0, 3)
Screenshot: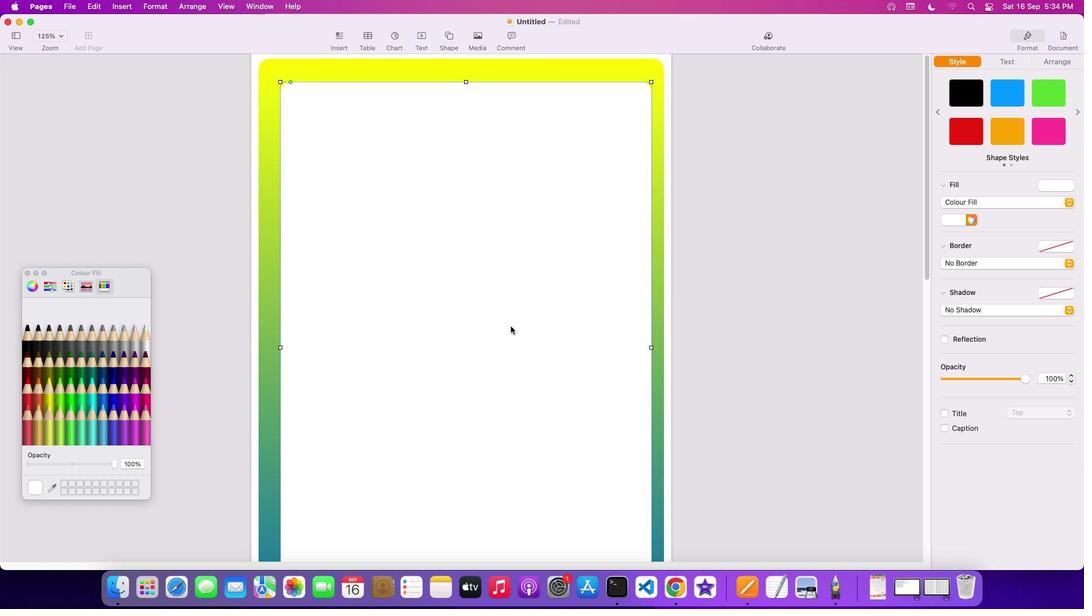 
Action: Mouse moved to (448, 36)
Screenshot: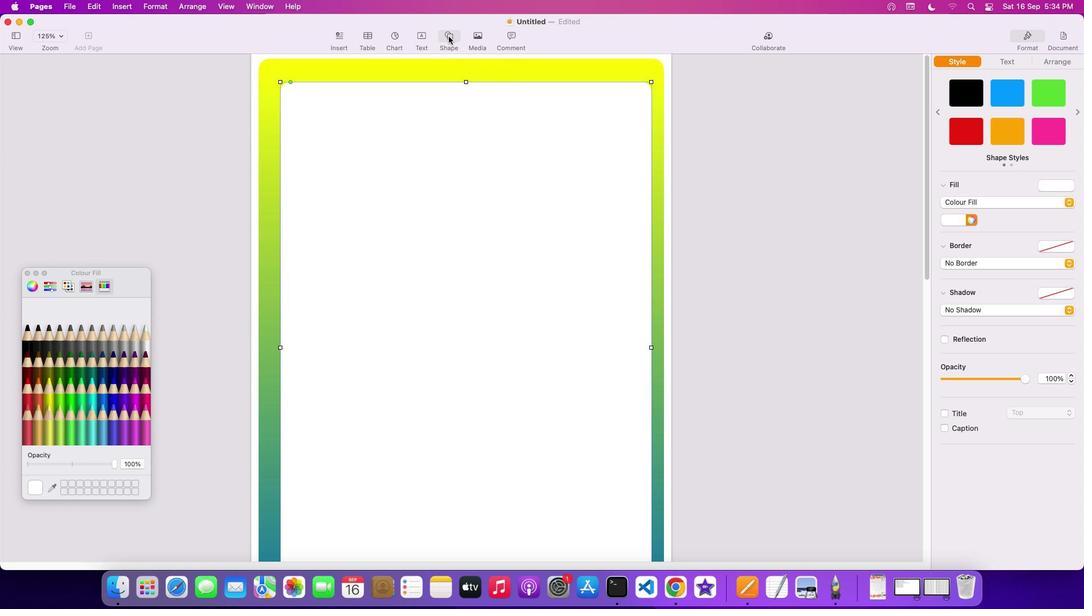 
Action: Mouse pressed left at (448, 36)
Screenshot: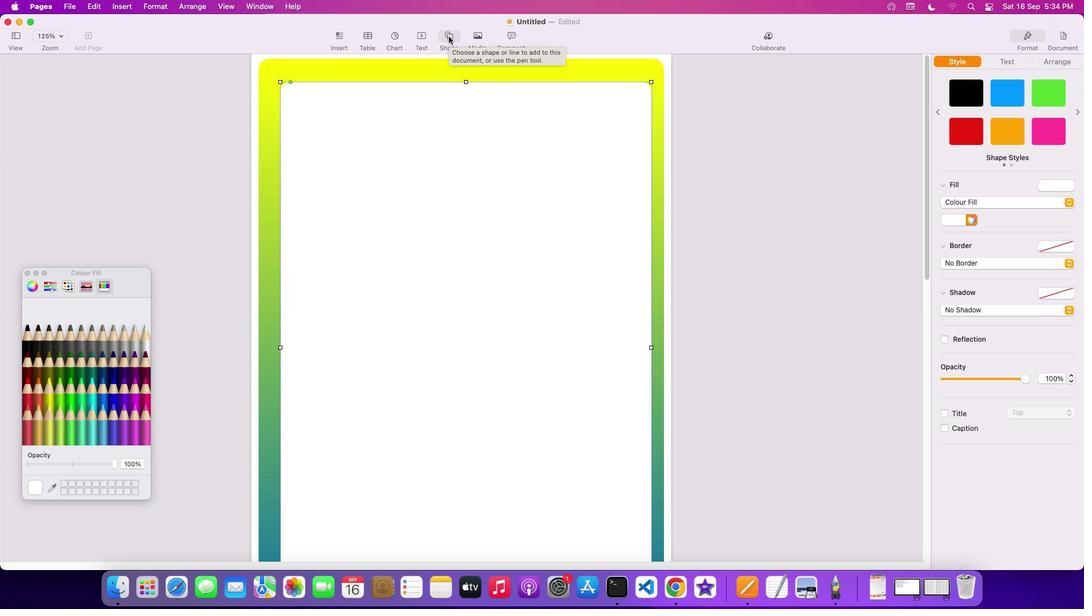 
Action: Mouse moved to (488, 186)
Screenshot: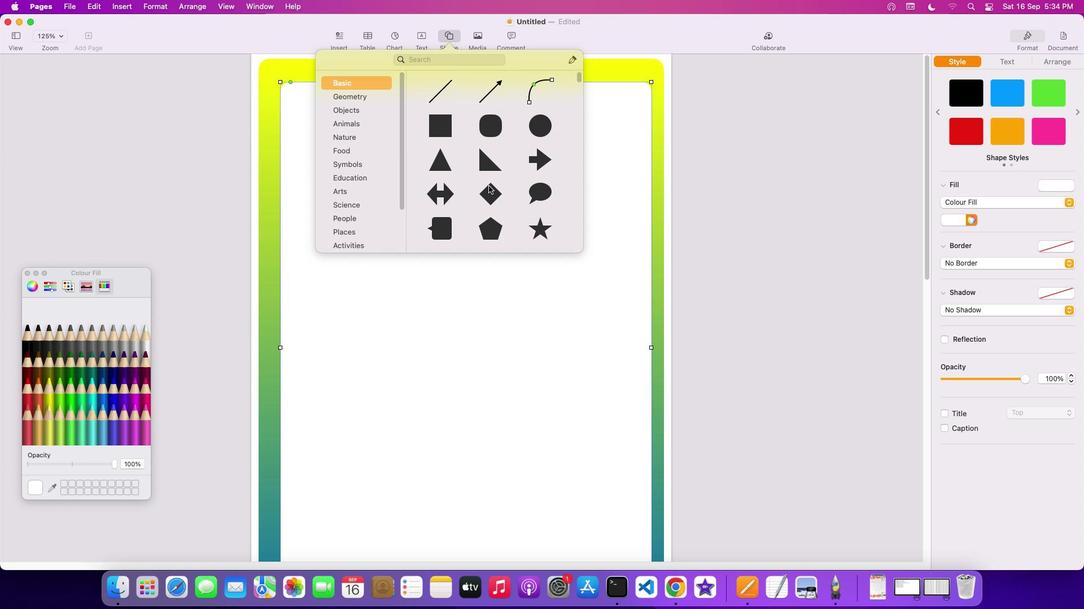 
Action: Mouse scrolled (488, 186) with delta (0, 0)
Screenshot: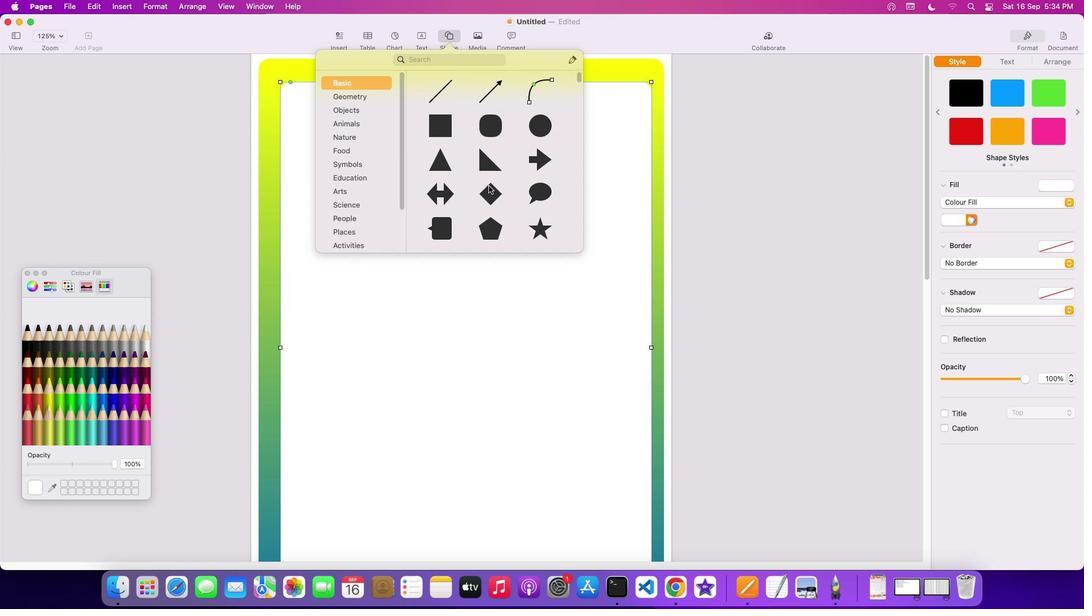 
Action: Mouse scrolled (488, 186) with delta (0, 0)
Screenshot: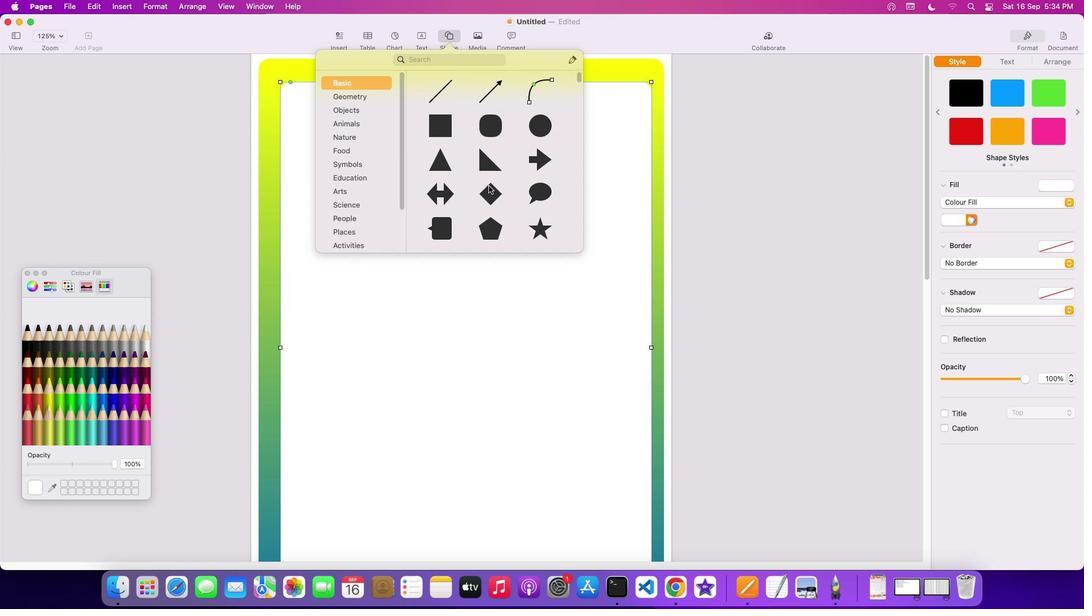 
Action: Mouse scrolled (488, 186) with delta (0, 2)
Screenshot: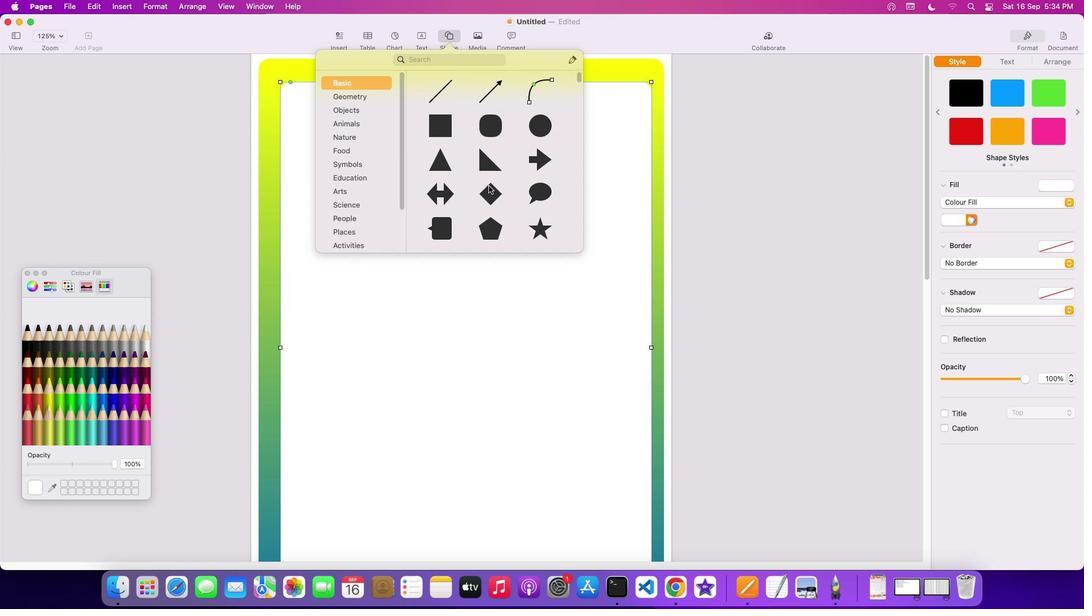 
Action: Mouse scrolled (488, 186) with delta (0, 2)
Screenshot: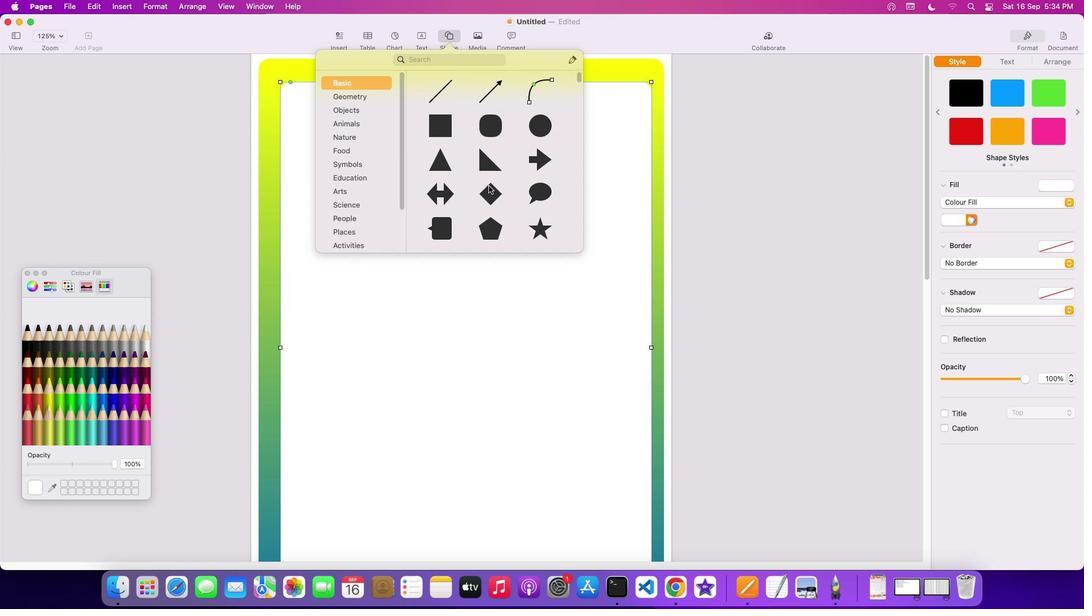 
Action: Mouse scrolled (488, 186) with delta (0, 3)
Screenshot: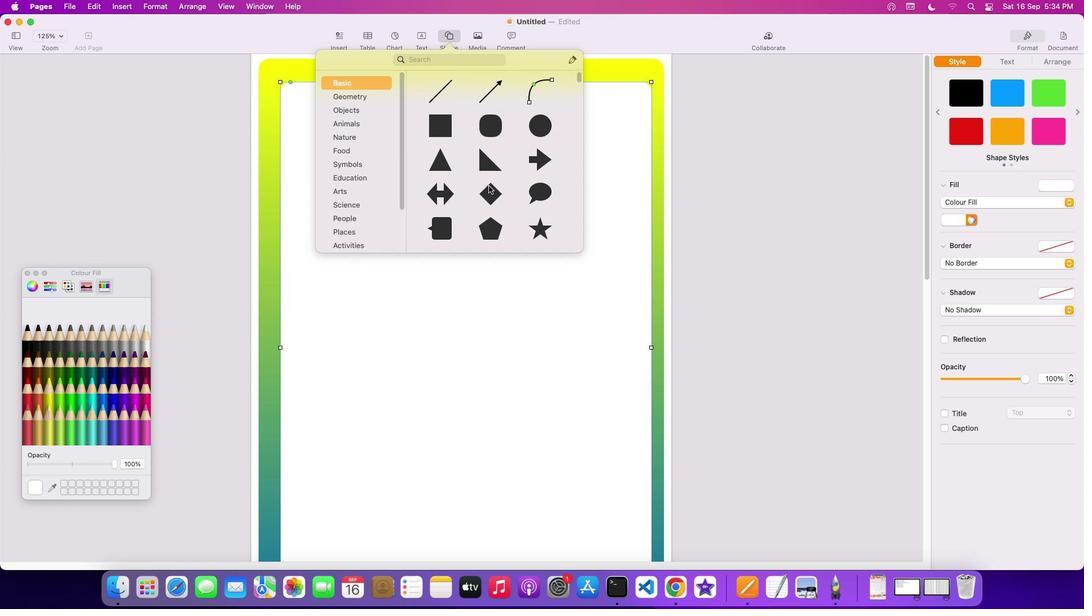 
Action: Mouse scrolled (488, 186) with delta (0, 3)
Screenshot: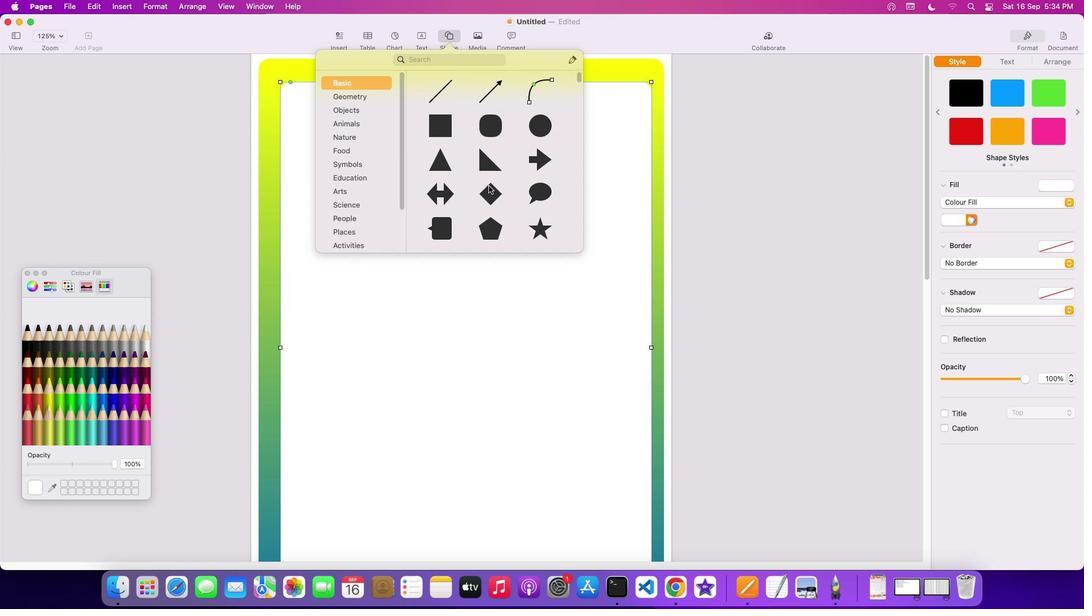 
Action: Mouse scrolled (488, 186) with delta (0, 4)
Screenshot: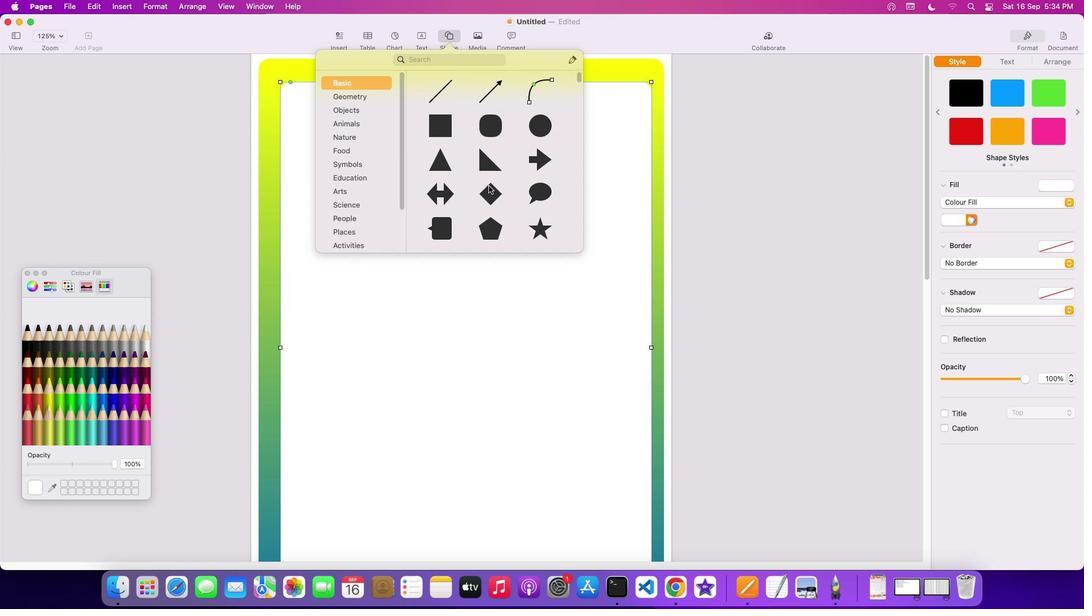 
Action: Mouse scrolled (488, 186) with delta (0, 0)
Screenshot: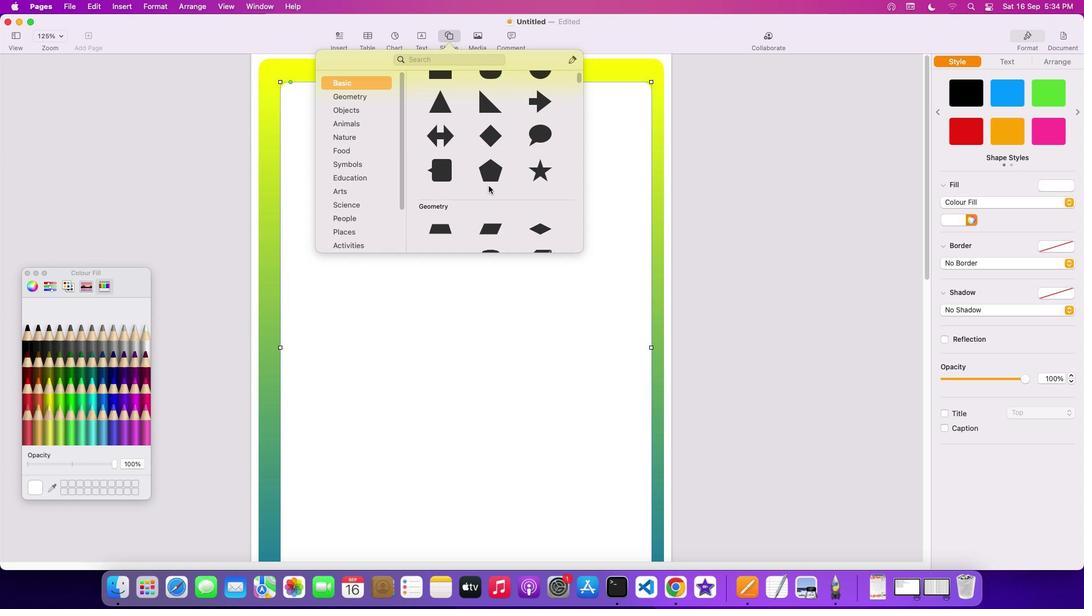
Action: Mouse scrolled (488, 186) with delta (0, 0)
Screenshot: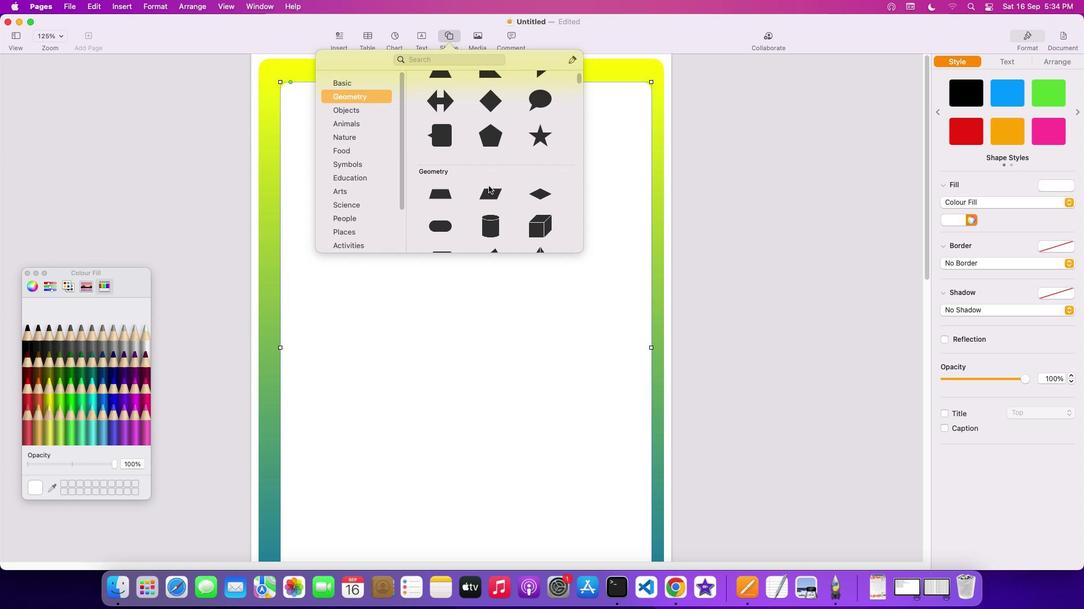 
Action: Mouse scrolled (488, 186) with delta (0, -1)
Screenshot: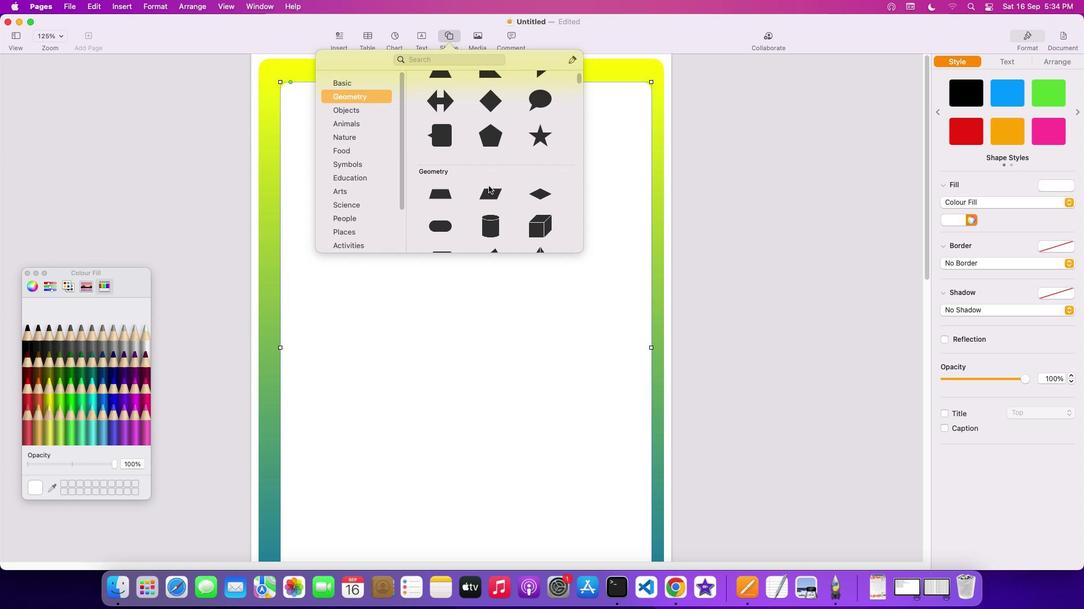 
Action: Mouse scrolled (488, 186) with delta (0, -2)
Screenshot: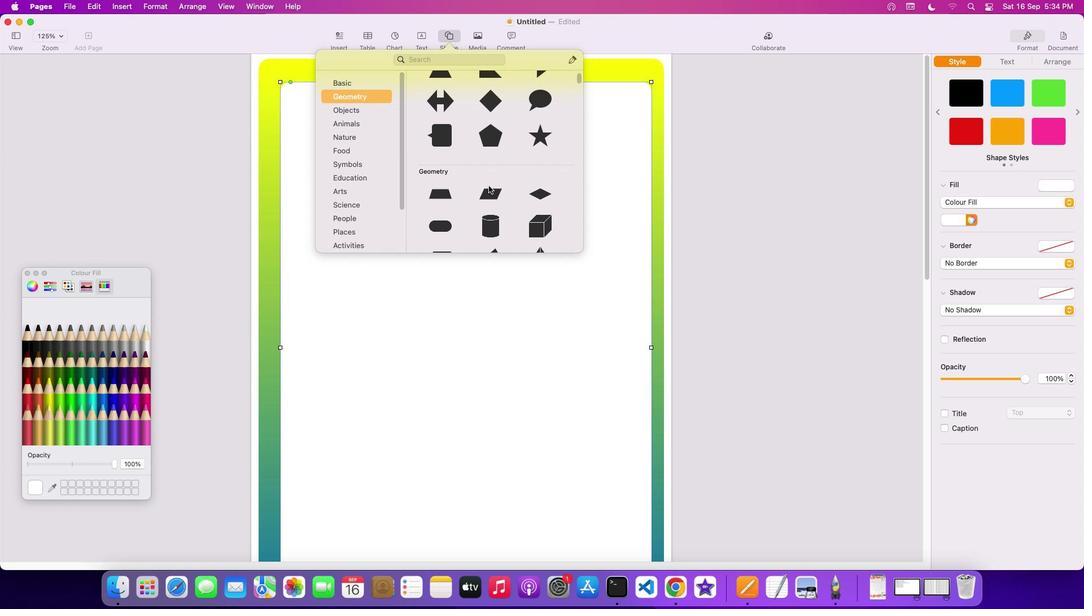 
Action: Mouse scrolled (488, 186) with delta (0, -3)
Screenshot: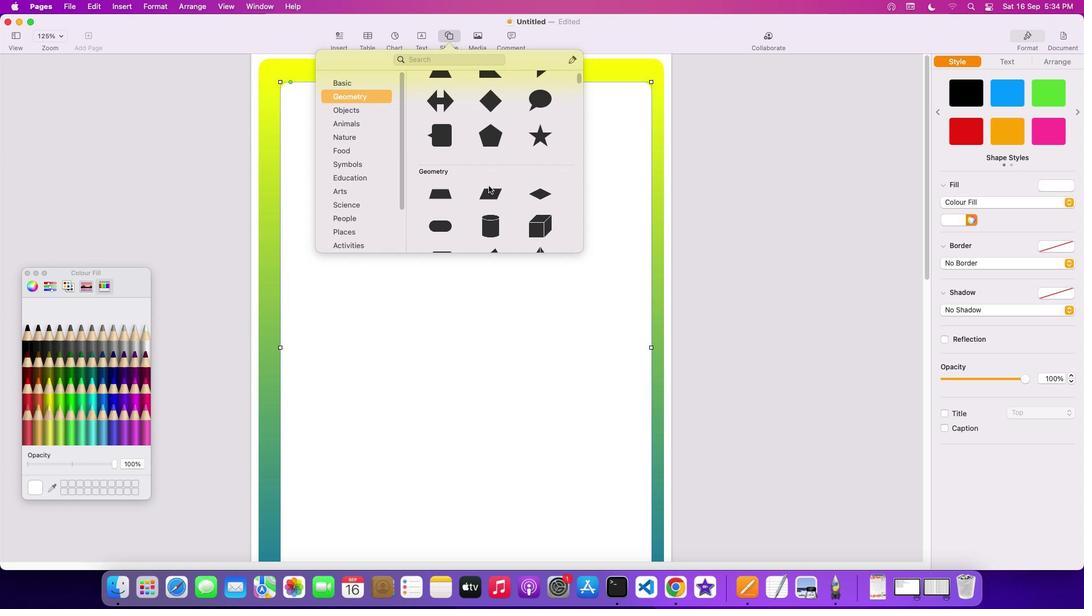 
Action: Mouse scrolled (488, 186) with delta (0, 0)
Screenshot: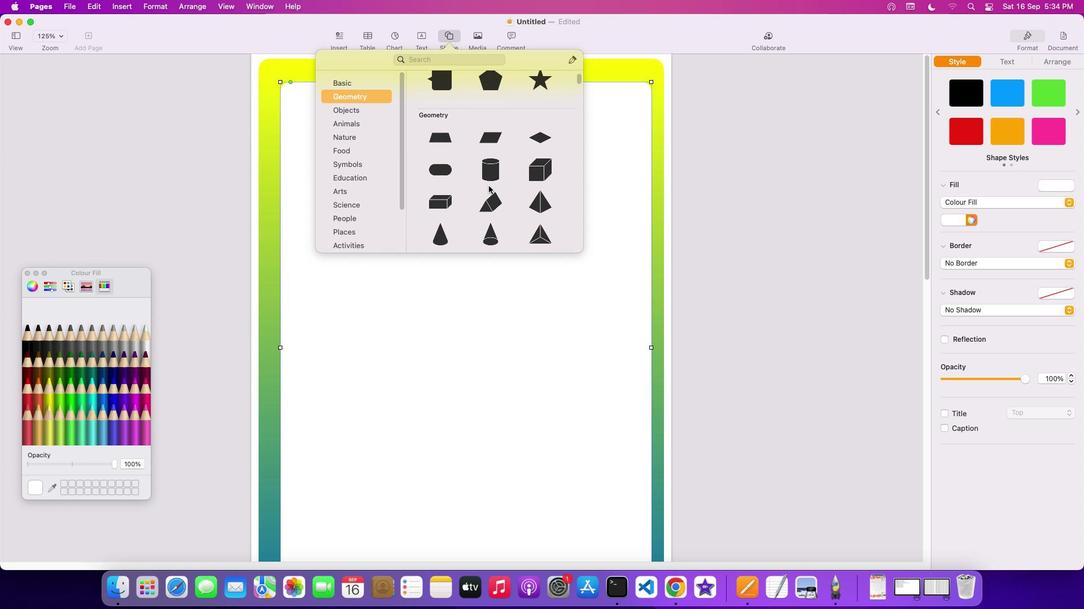 
Action: Mouse scrolled (488, 186) with delta (0, 0)
Screenshot: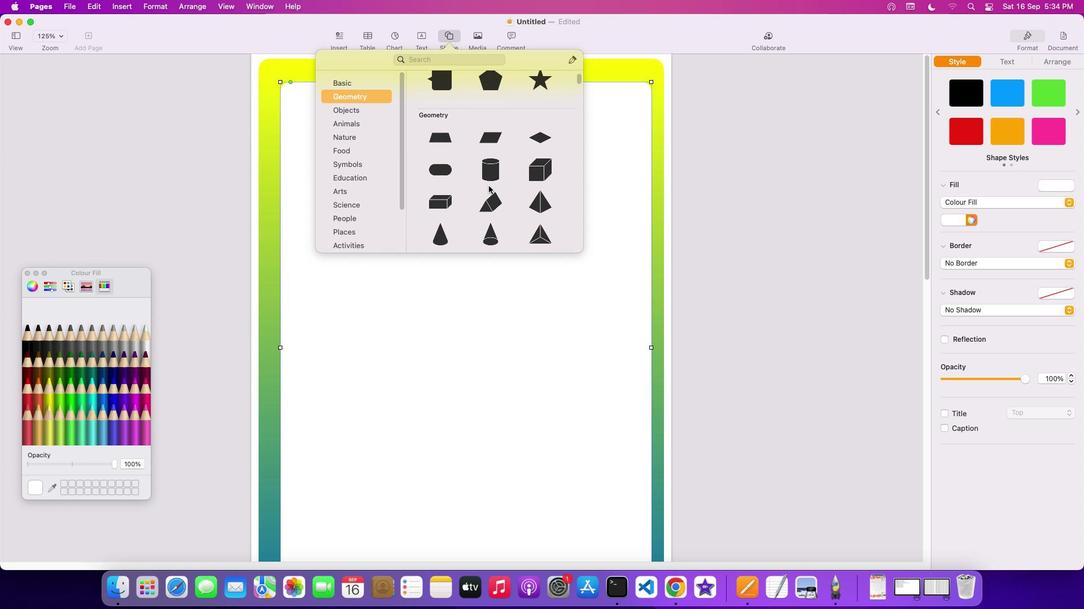 
Action: Mouse scrolled (488, 186) with delta (0, -1)
Screenshot: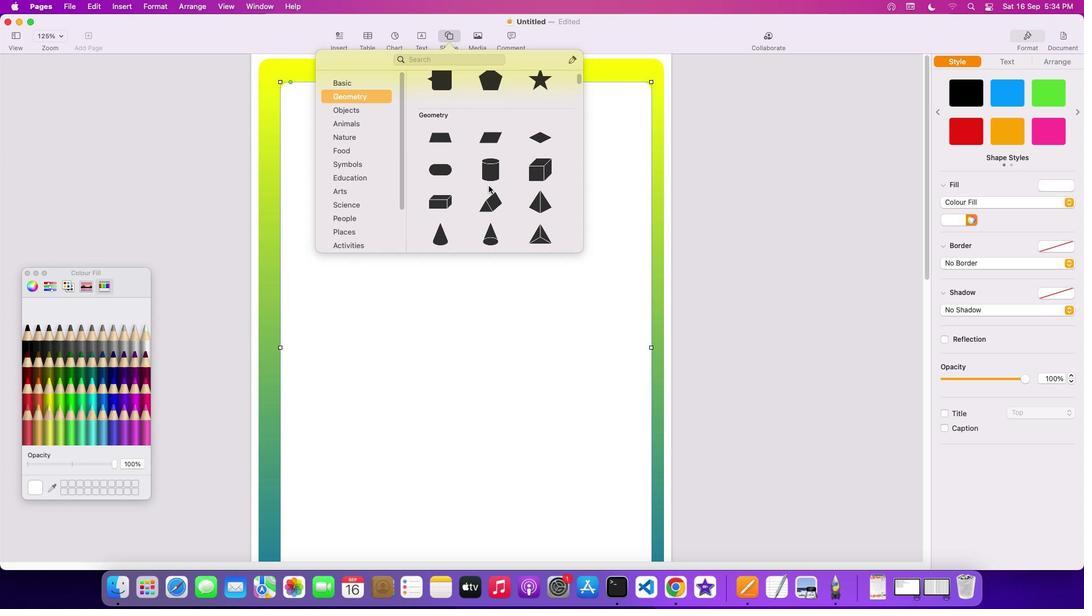 
Action: Mouse scrolled (488, 186) with delta (0, -2)
Screenshot: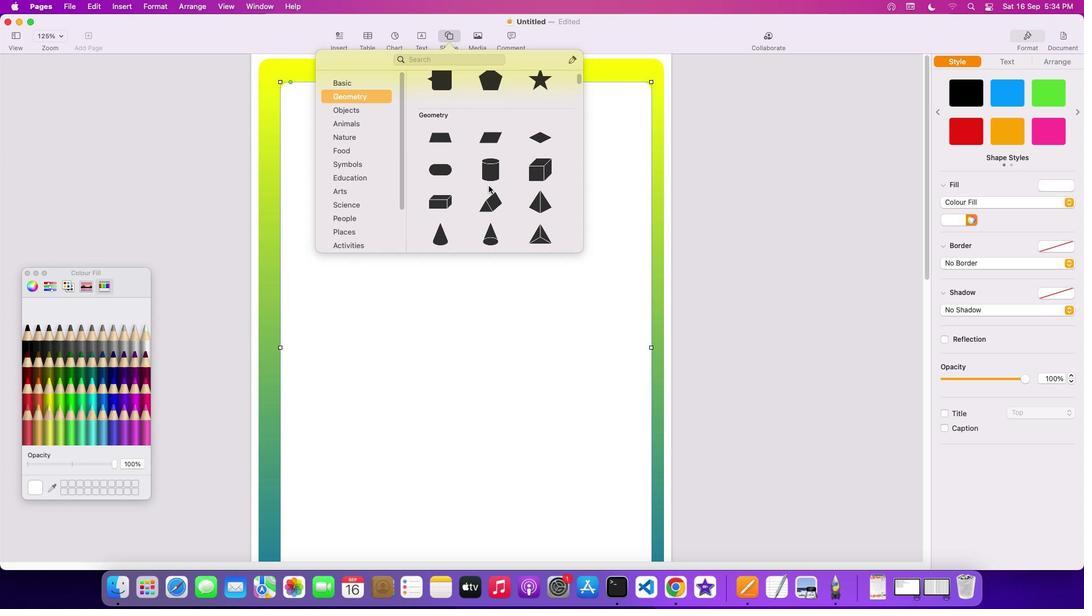 
Action: Mouse scrolled (488, 186) with delta (0, -2)
Screenshot: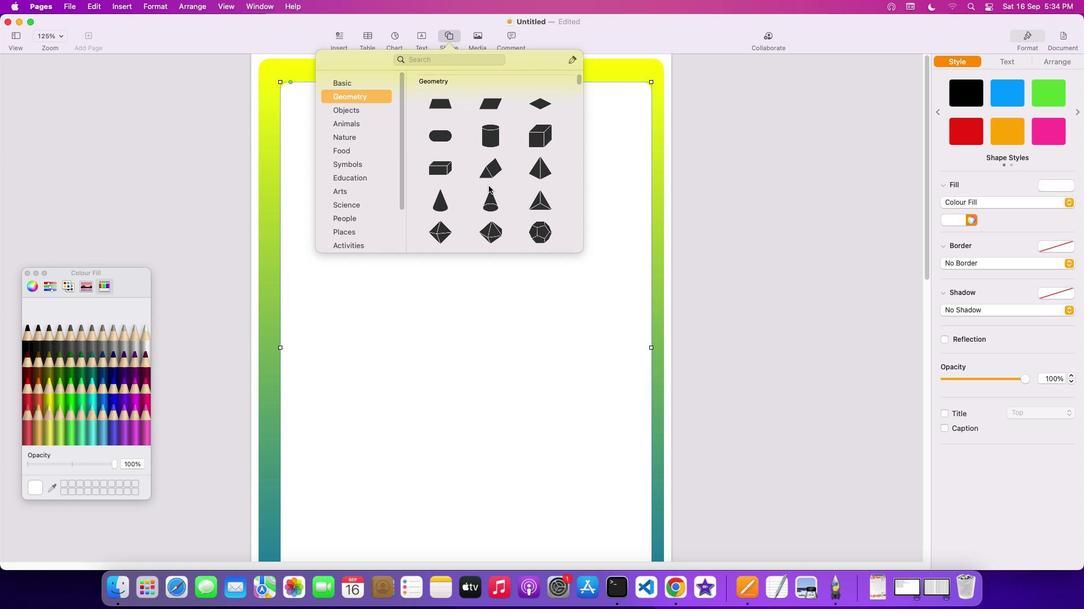 
Action: Mouse scrolled (488, 186) with delta (0, 0)
Screenshot: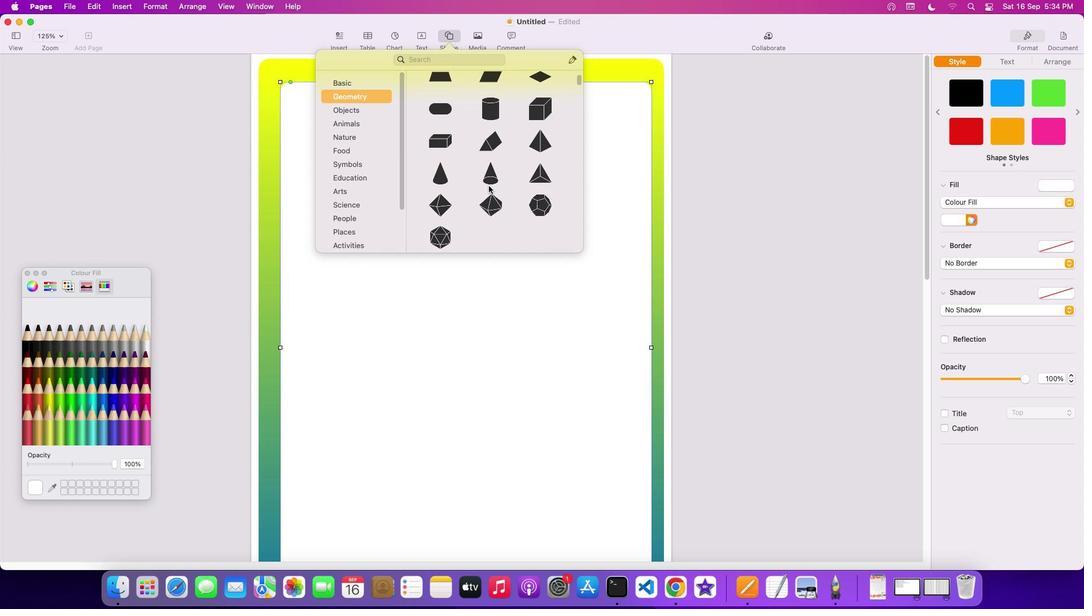 
Action: Mouse scrolled (488, 186) with delta (0, 0)
Screenshot: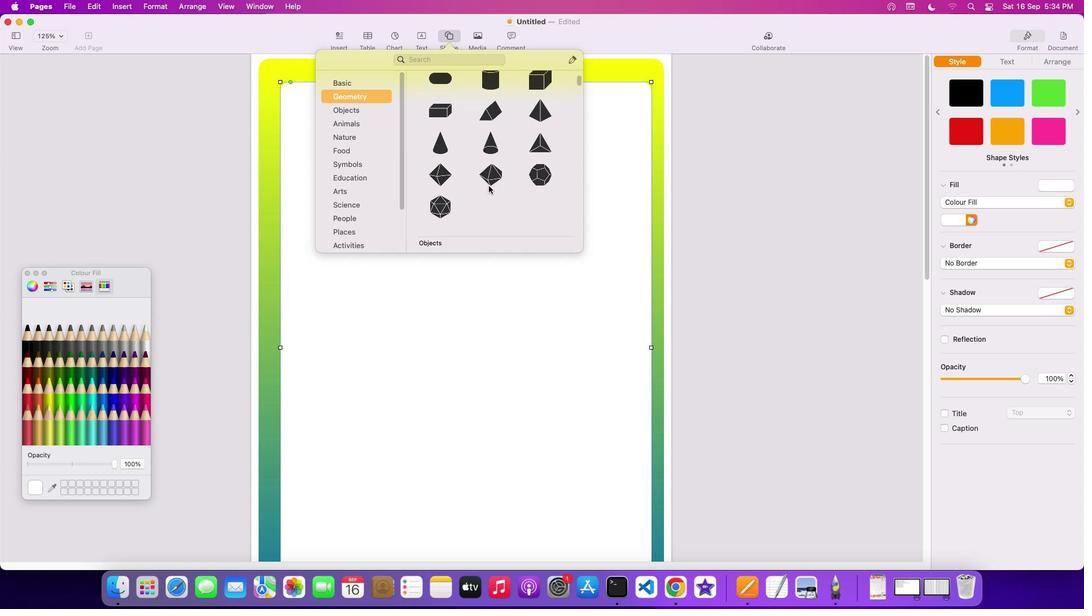
Action: Mouse scrolled (488, 186) with delta (0, -1)
Screenshot: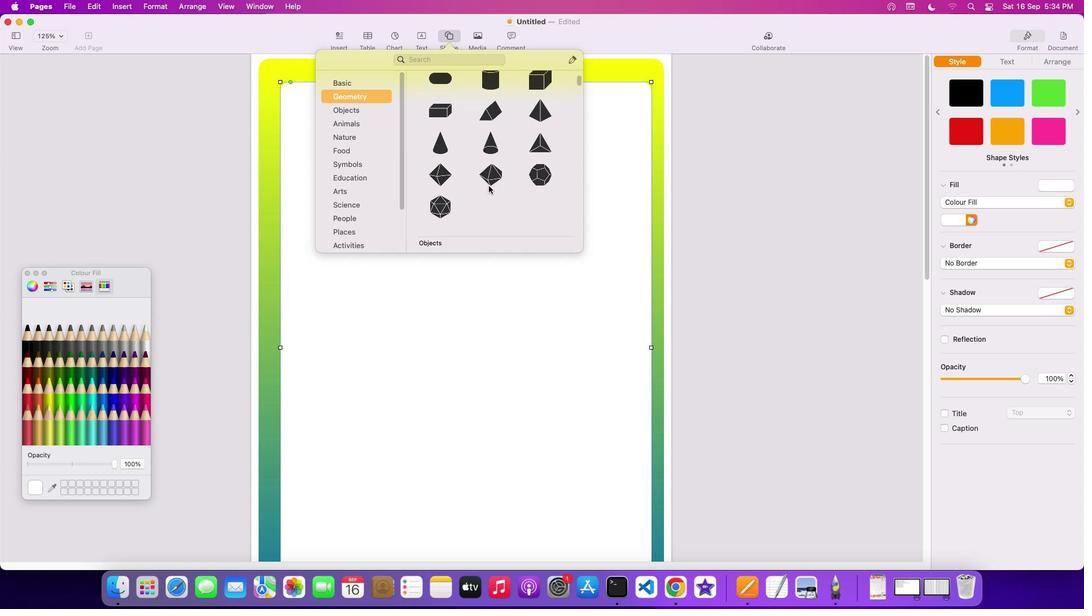 
Action: Mouse scrolled (488, 186) with delta (0, -2)
Screenshot: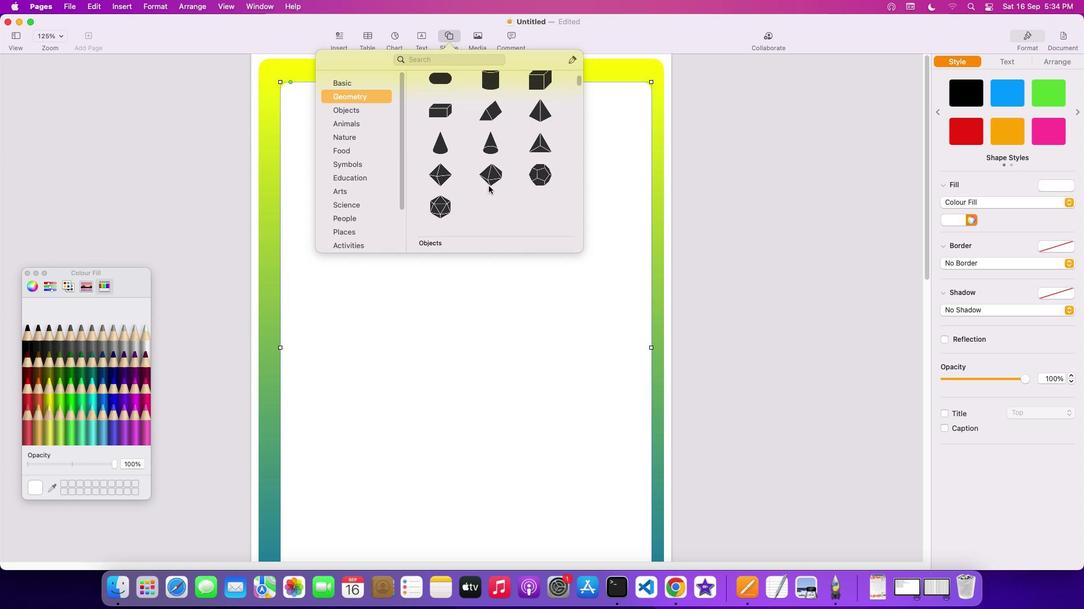 
Action: Mouse scrolled (488, 186) with delta (0, 0)
Screenshot: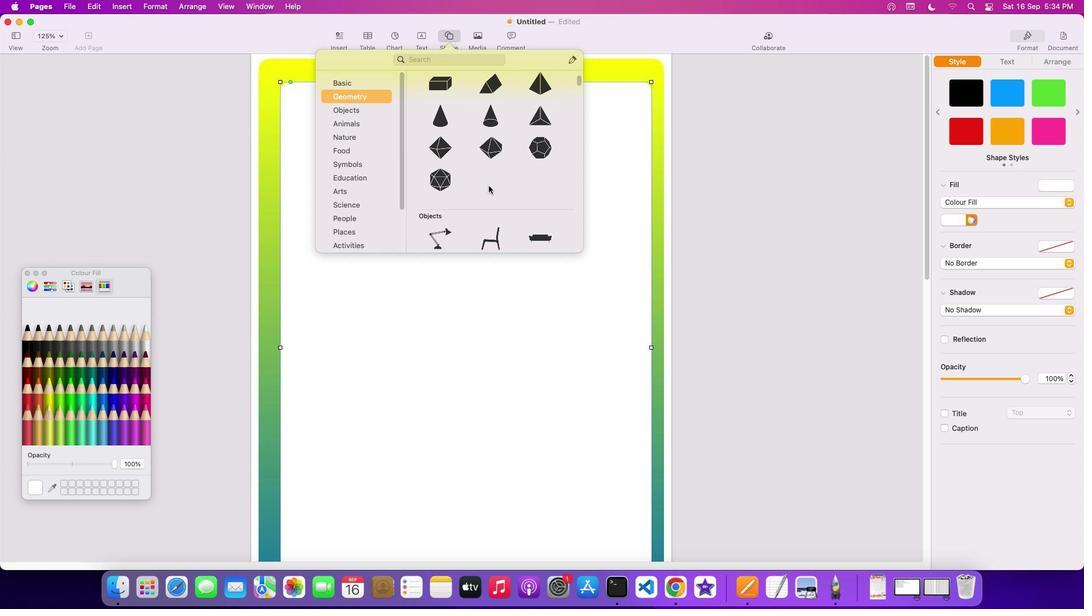 
Action: Mouse scrolled (488, 186) with delta (0, 0)
Screenshot: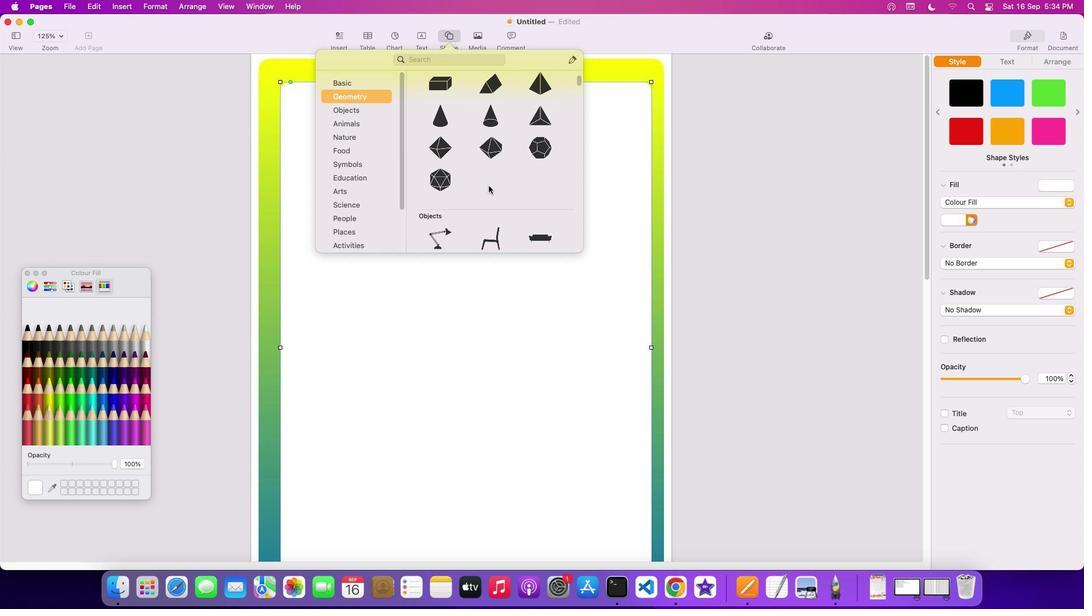 
Action: Mouse scrolled (488, 186) with delta (0, -1)
Screenshot: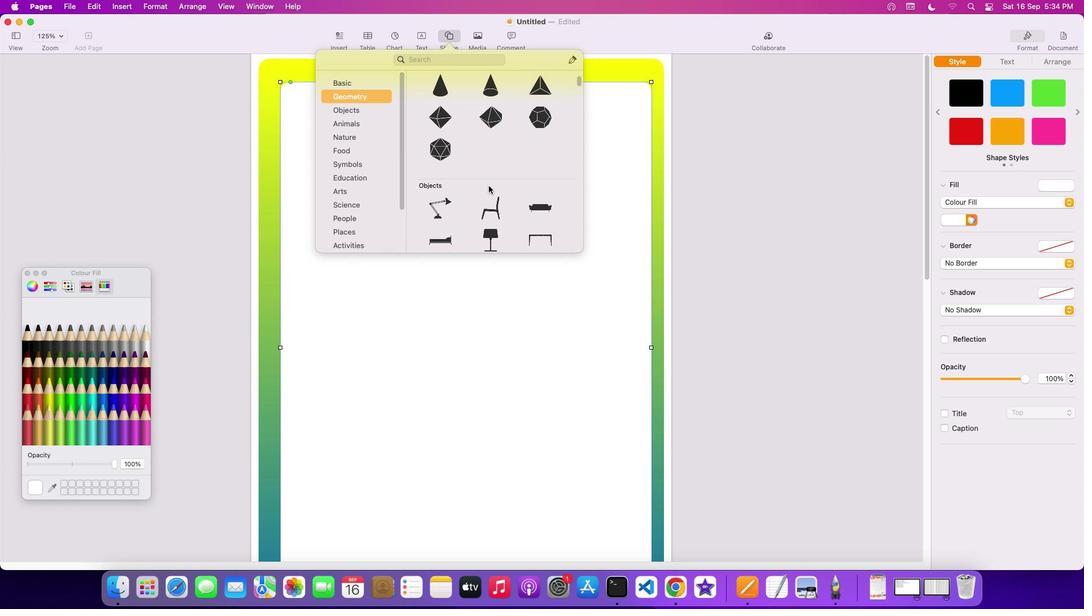 
Action: Mouse scrolled (488, 186) with delta (0, -2)
Screenshot: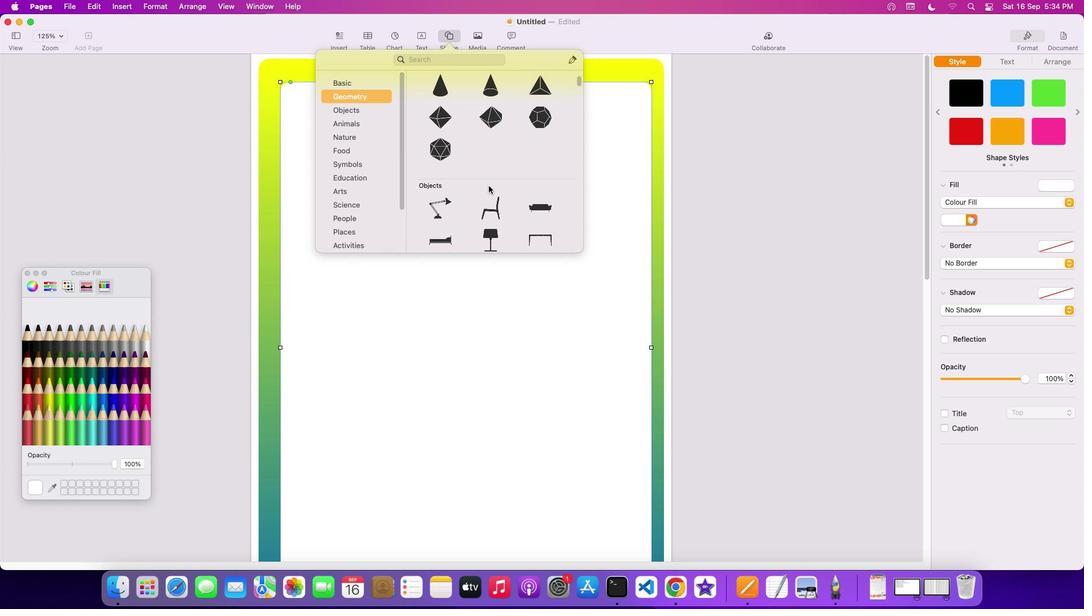 
Action: Mouse scrolled (488, 186) with delta (0, -2)
Screenshot: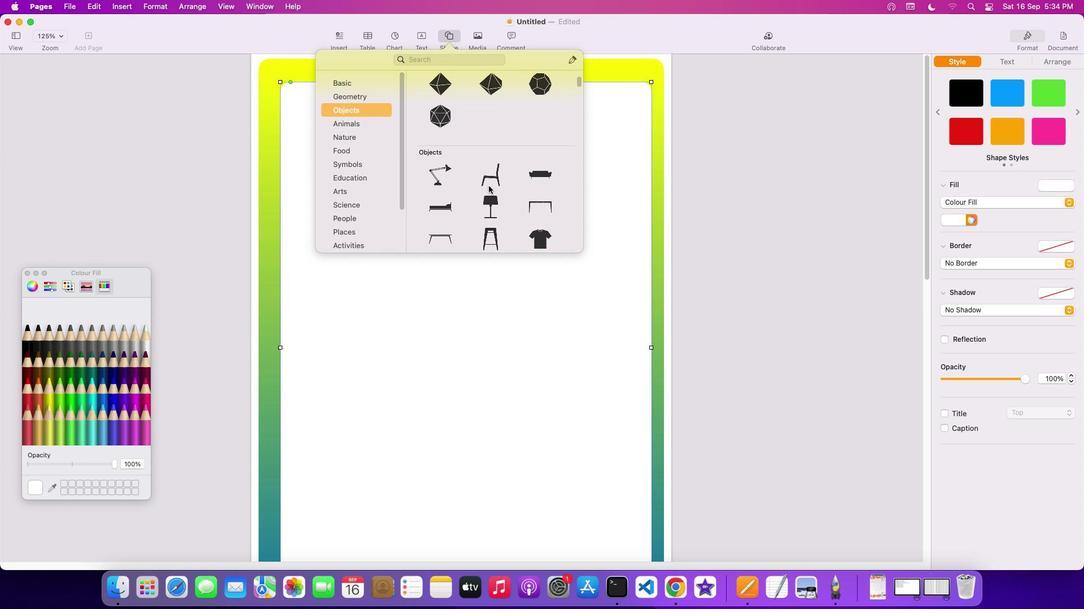 
Action: Mouse scrolled (488, 186) with delta (0, 0)
Screenshot: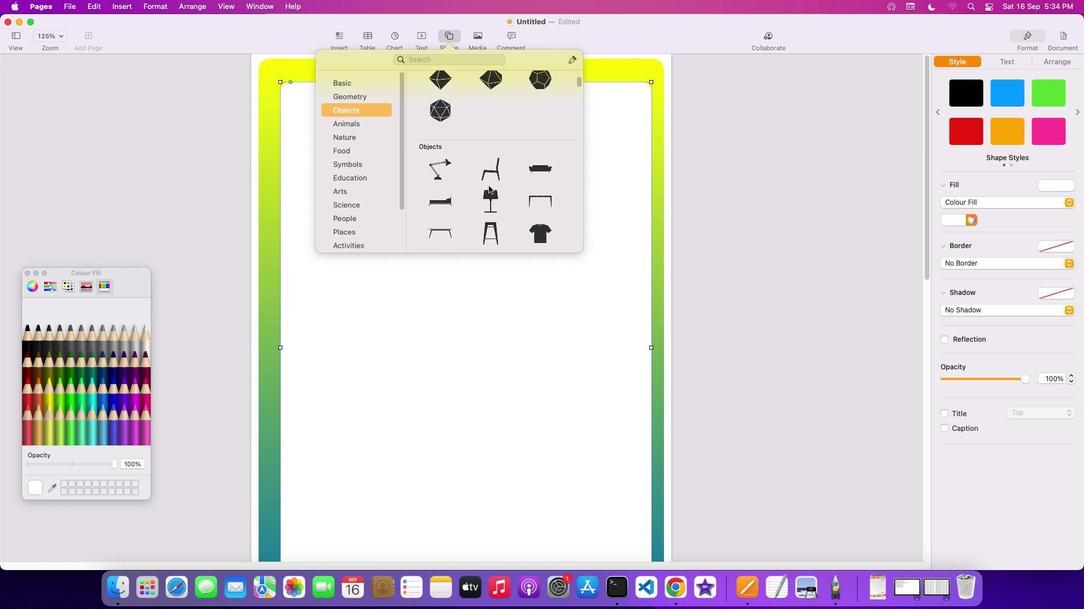 
Action: Mouse scrolled (488, 186) with delta (0, 0)
Screenshot: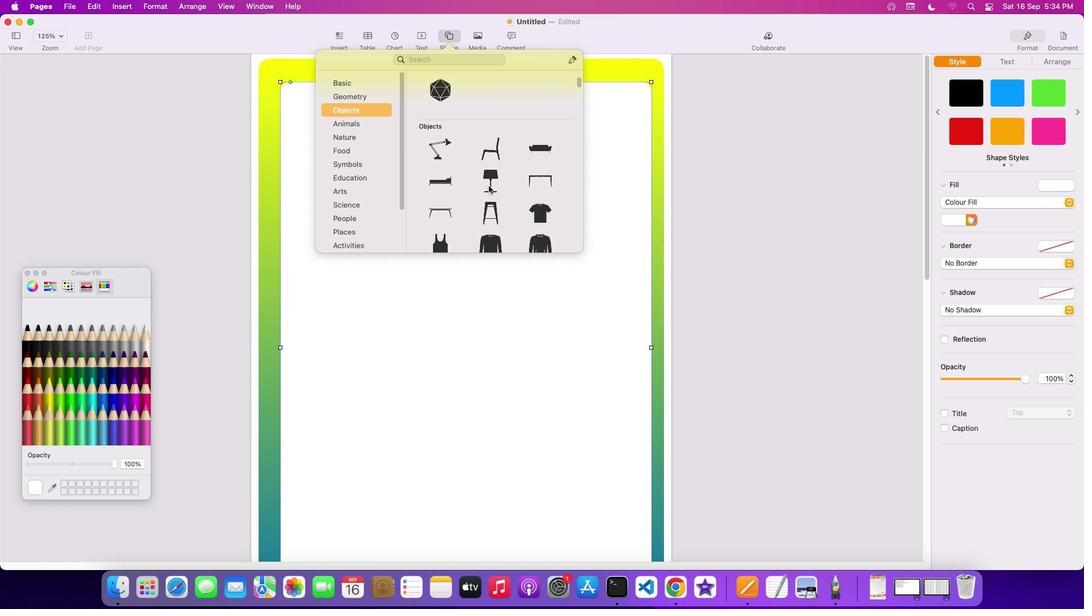 
Action: Mouse scrolled (488, 186) with delta (0, -1)
Screenshot: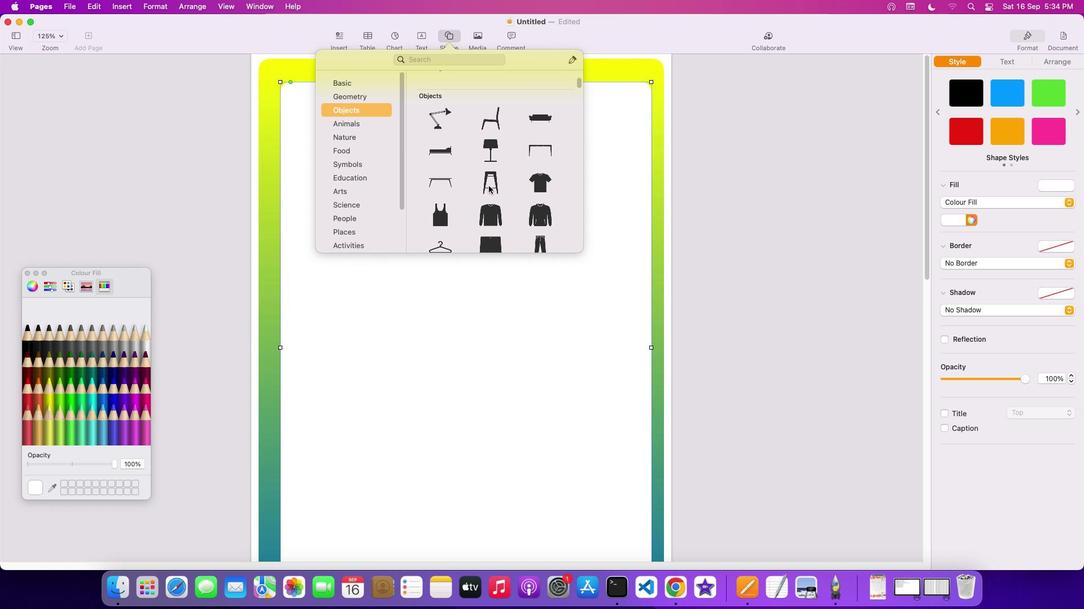 
Action: Mouse scrolled (488, 186) with delta (0, -2)
Screenshot: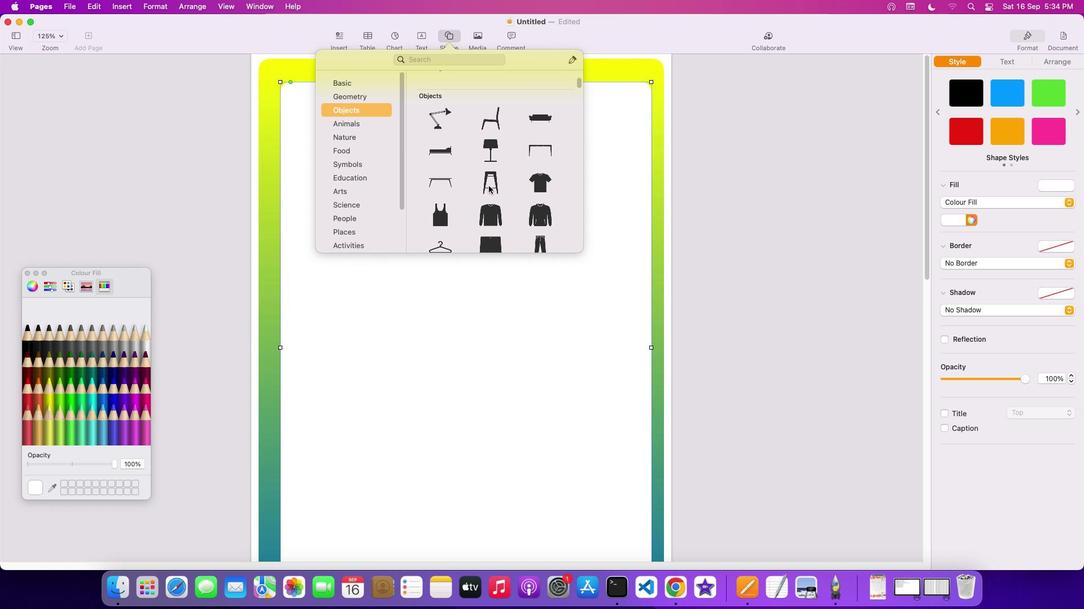 
Action: Mouse scrolled (488, 186) with delta (0, -2)
Screenshot: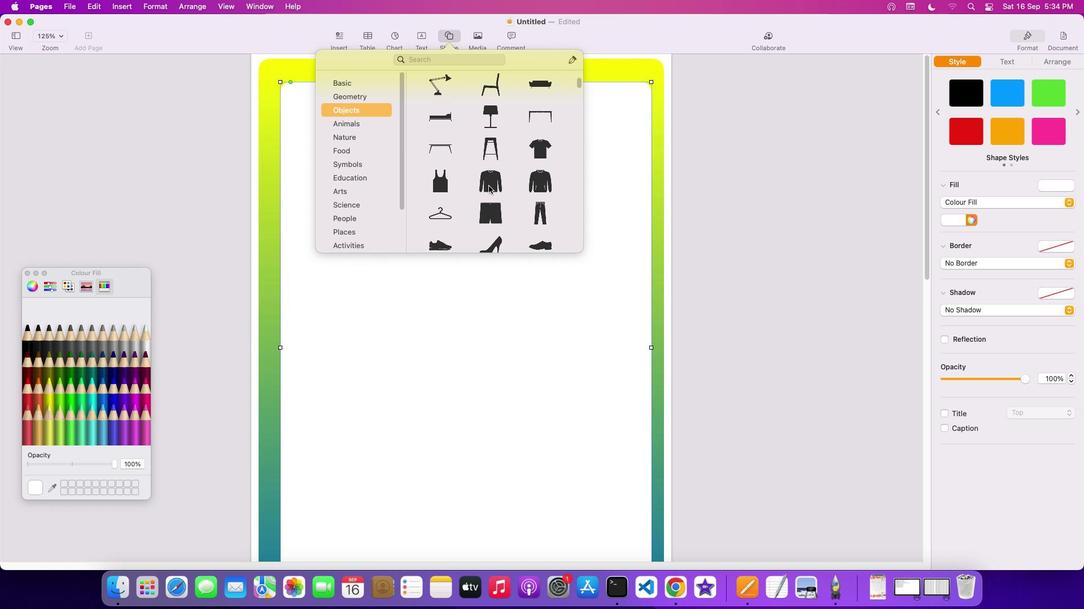 
Action: Mouse scrolled (488, 186) with delta (0, 0)
Screenshot: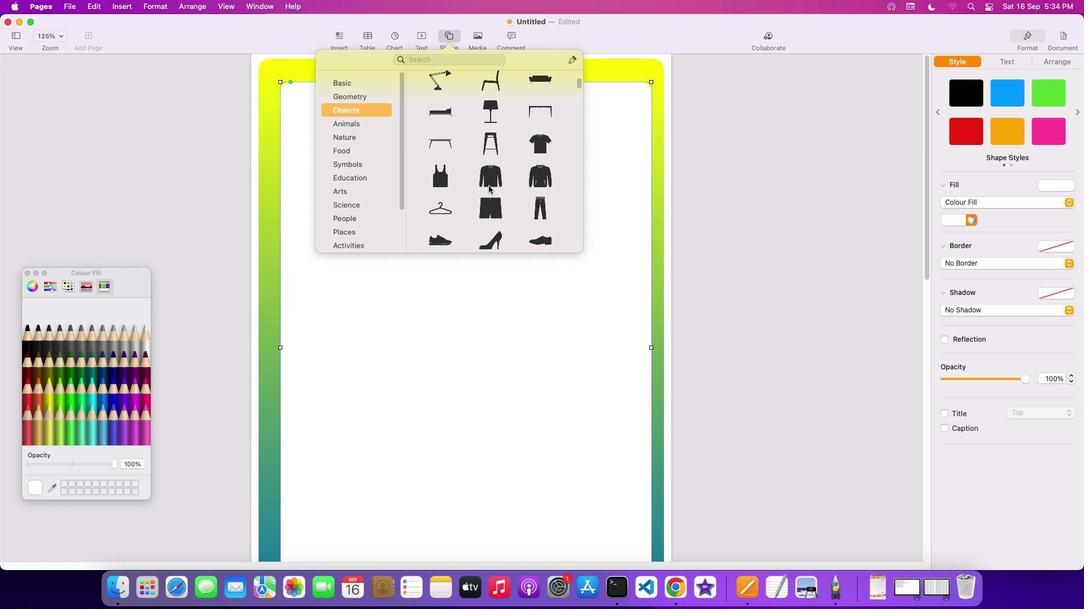 
Action: Mouse scrolled (488, 186) with delta (0, 0)
Screenshot: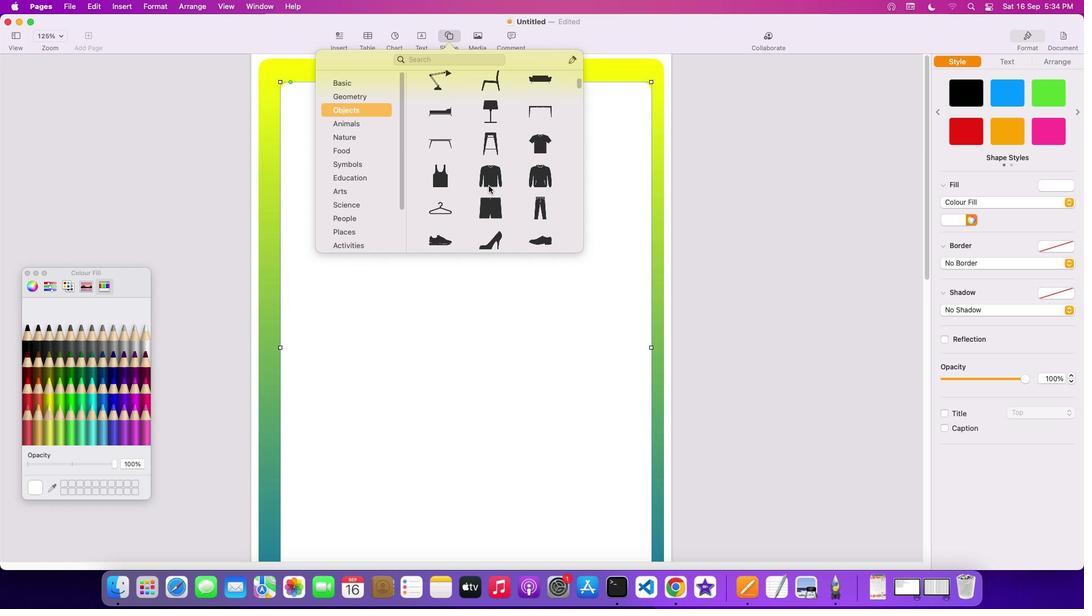 
Action: Mouse scrolled (488, 186) with delta (0, -1)
Screenshot: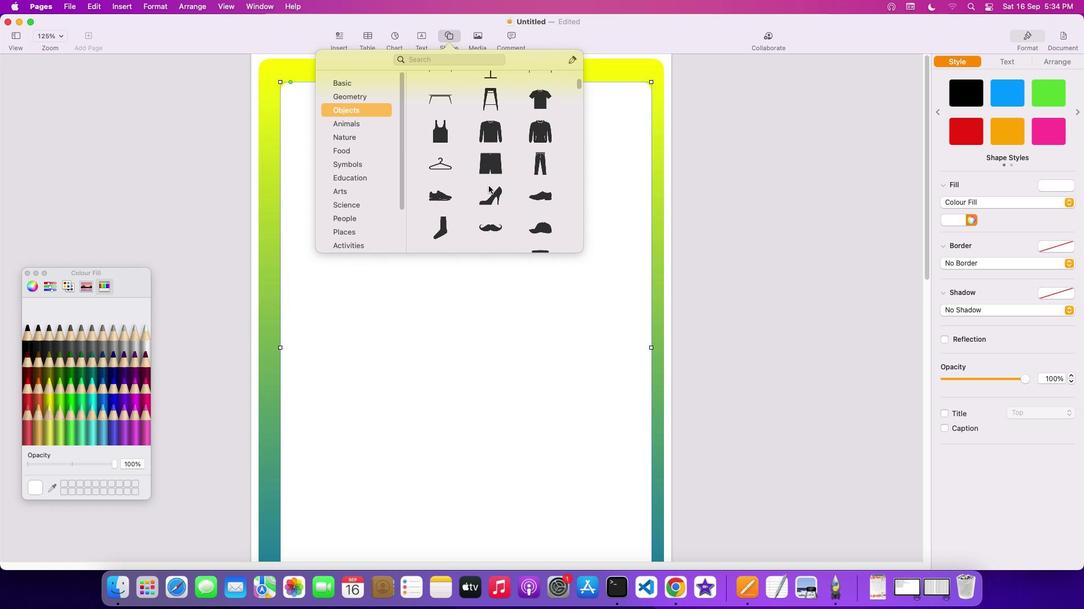 
Action: Mouse scrolled (488, 186) with delta (0, -2)
Screenshot: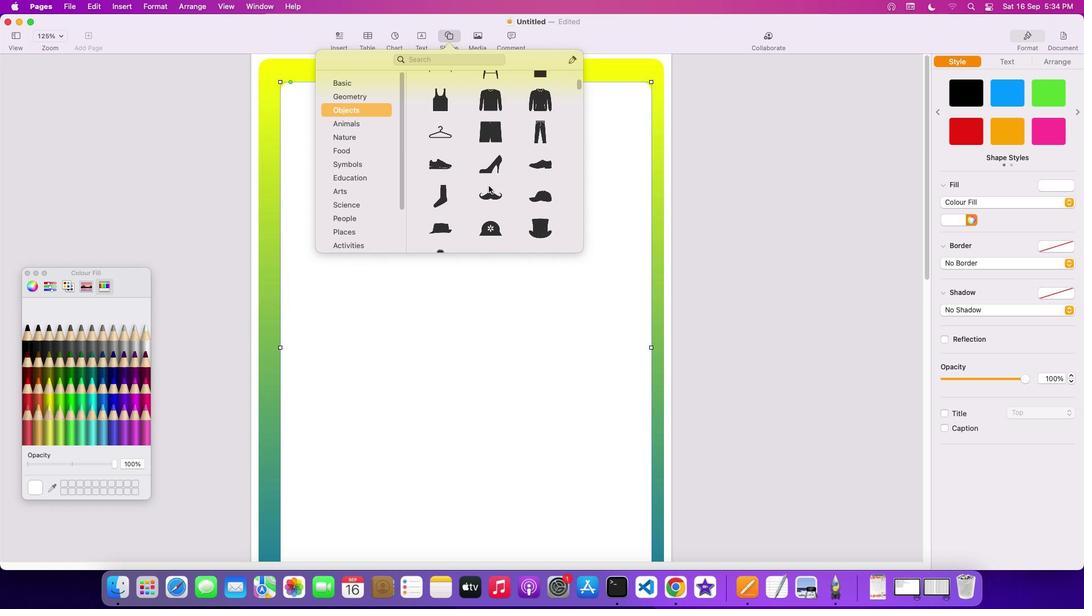 
Action: Mouse scrolled (488, 186) with delta (0, -2)
Screenshot: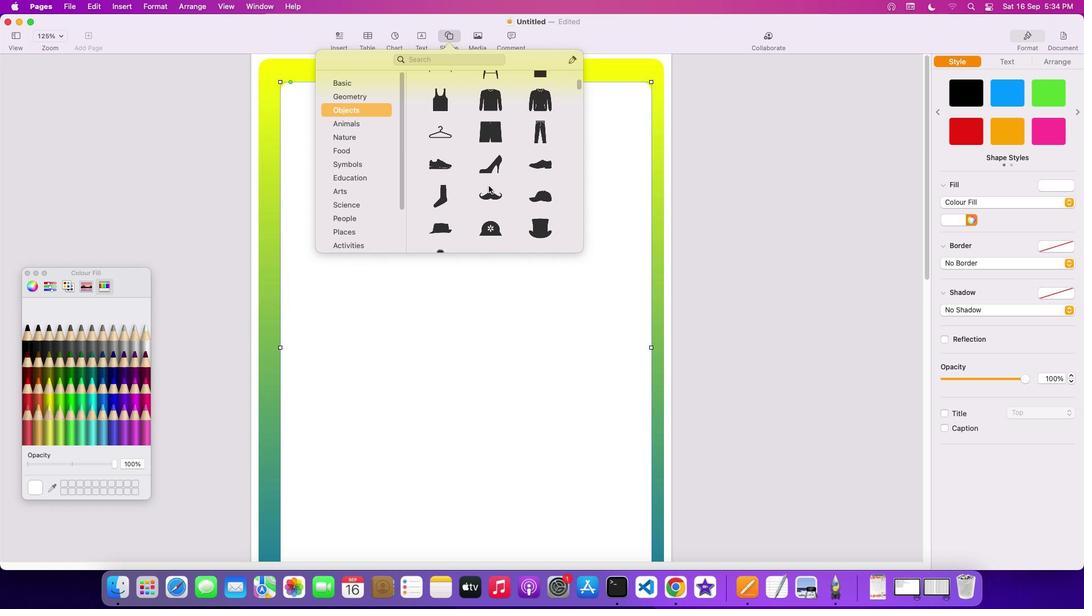 
Action: Mouse scrolled (488, 186) with delta (0, 0)
Screenshot: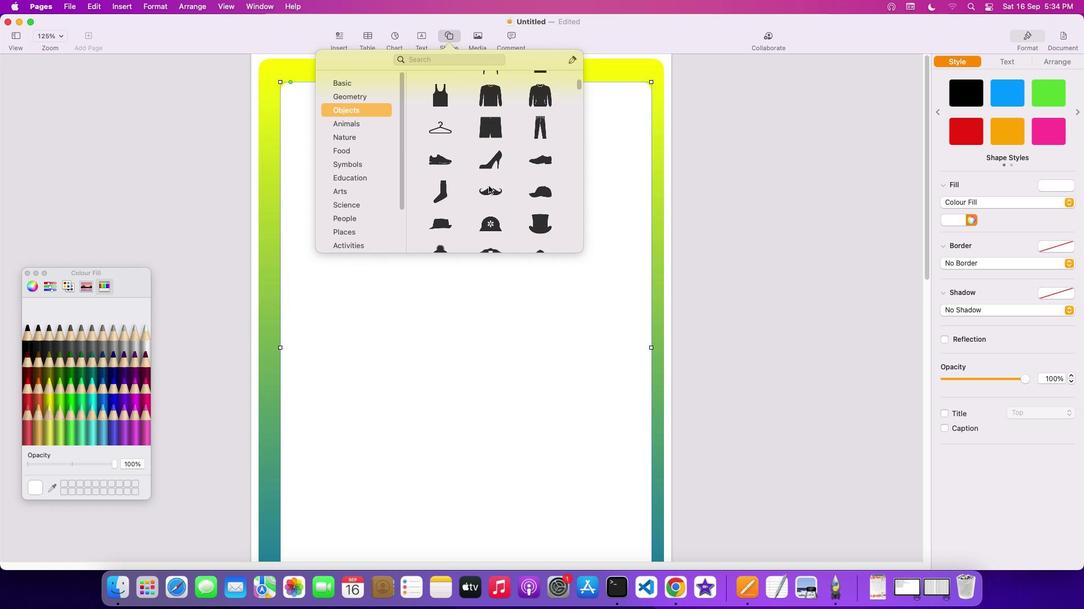 
Action: Mouse scrolled (488, 186) with delta (0, 0)
Screenshot: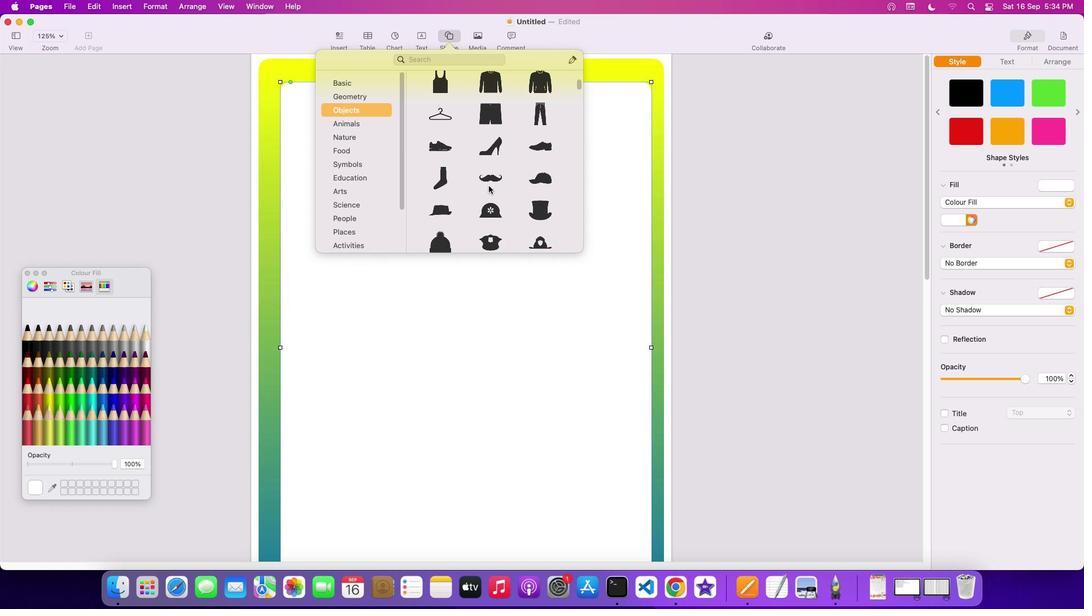 
Action: Mouse scrolled (488, 186) with delta (0, -1)
Screenshot: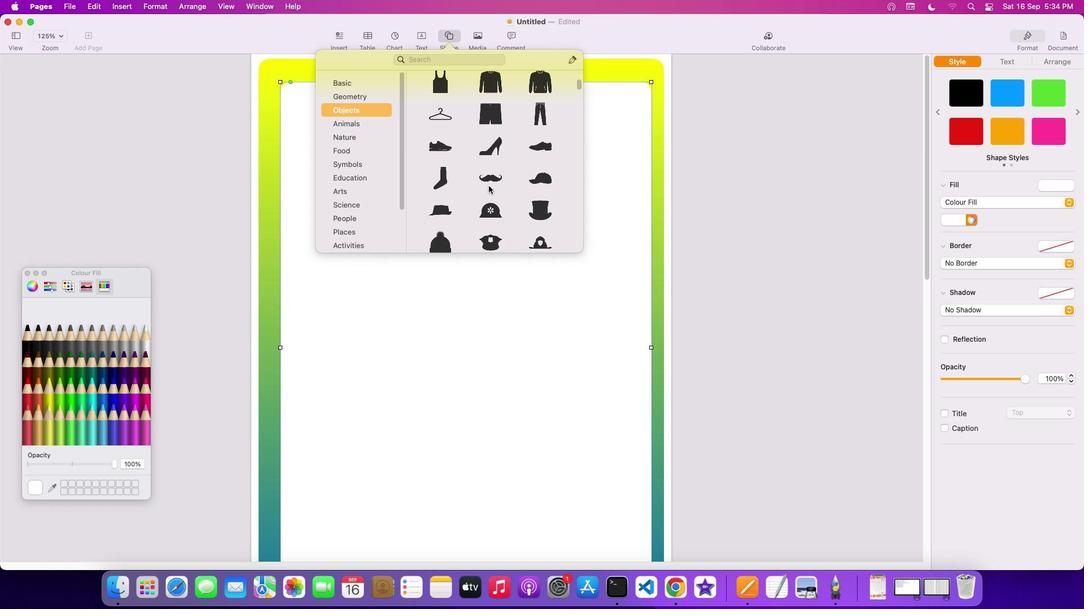 
Action: Mouse scrolled (488, 186) with delta (0, 0)
Screenshot: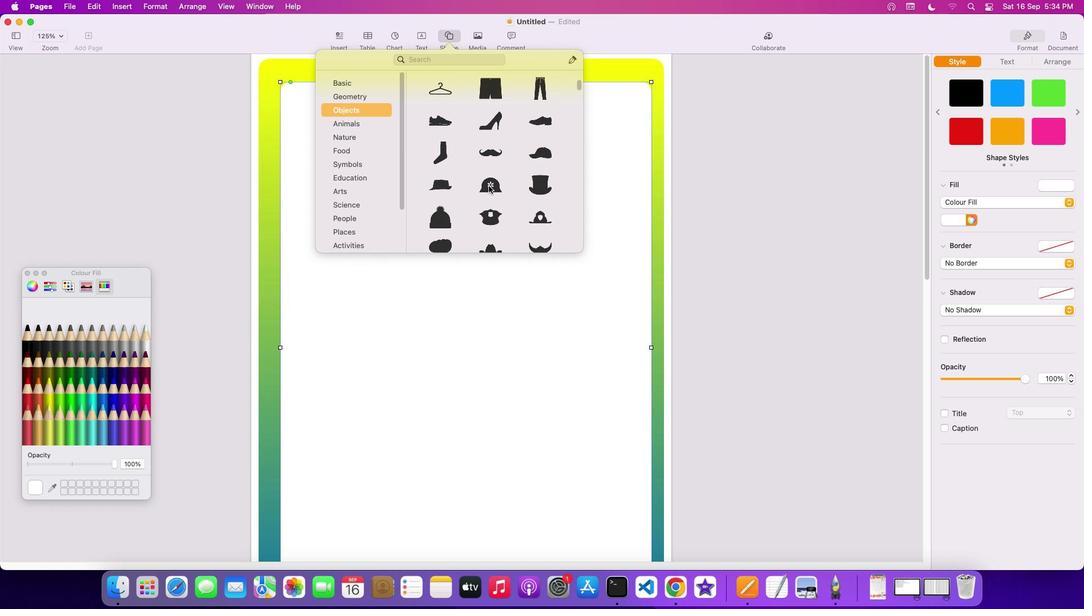 
Action: Mouse scrolled (488, 186) with delta (0, 0)
Screenshot: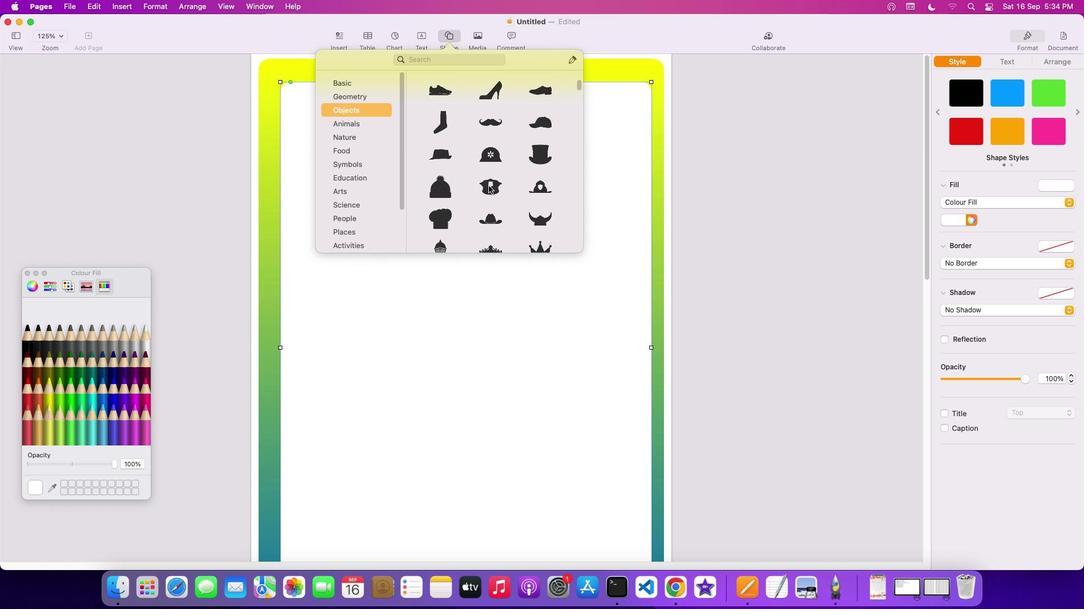 
Action: Mouse scrolled (488, 186) with delta (0, -1)
Screenshot: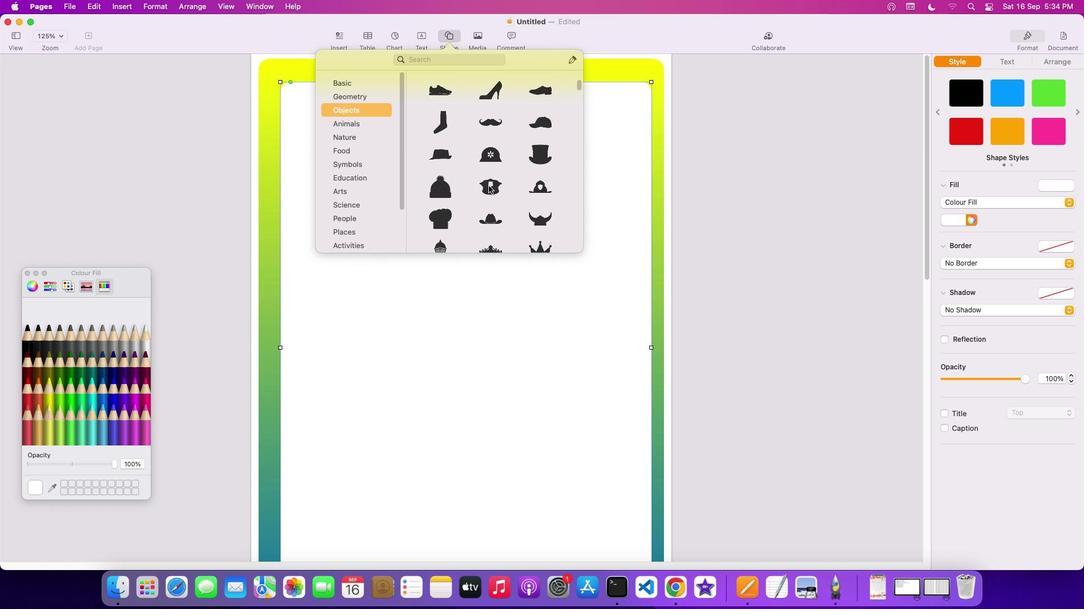 
Action: Mouse scrolled (488, 186) with delta (0, -2)
Screenshot: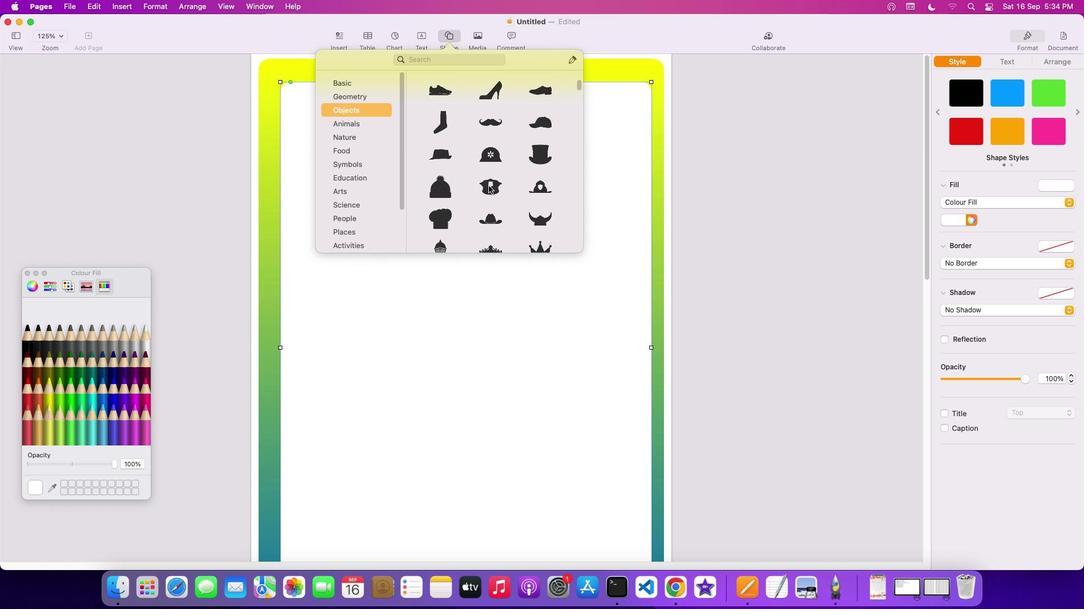 
Action: Mouse scrolled (488, 186) with delta (0, -3)
Screenshot: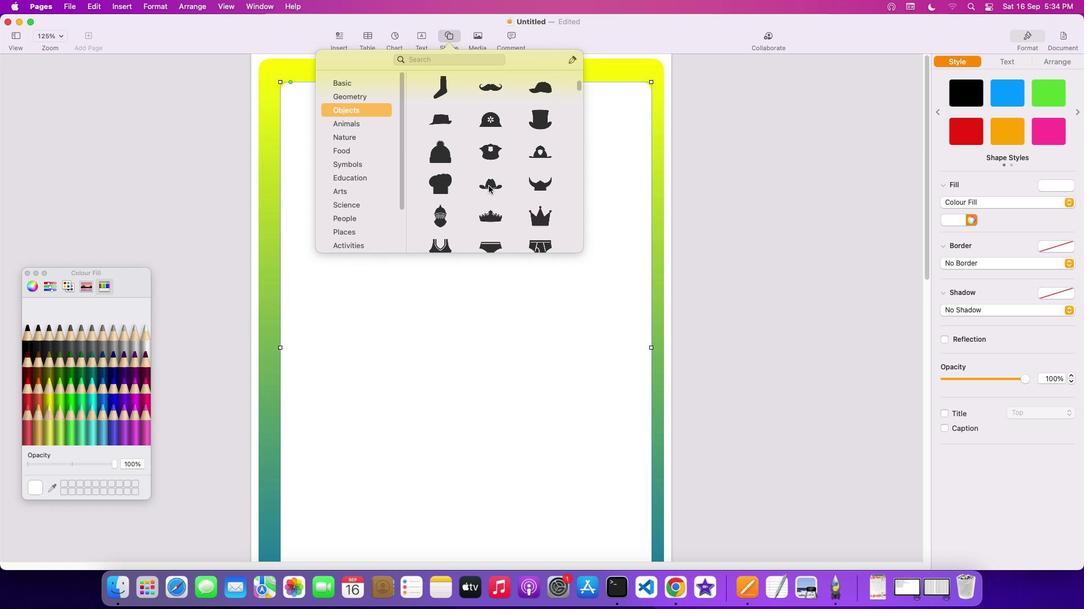 
Action: Mouse scrolled (488, 186) with delta (0, 0)
Screenshot: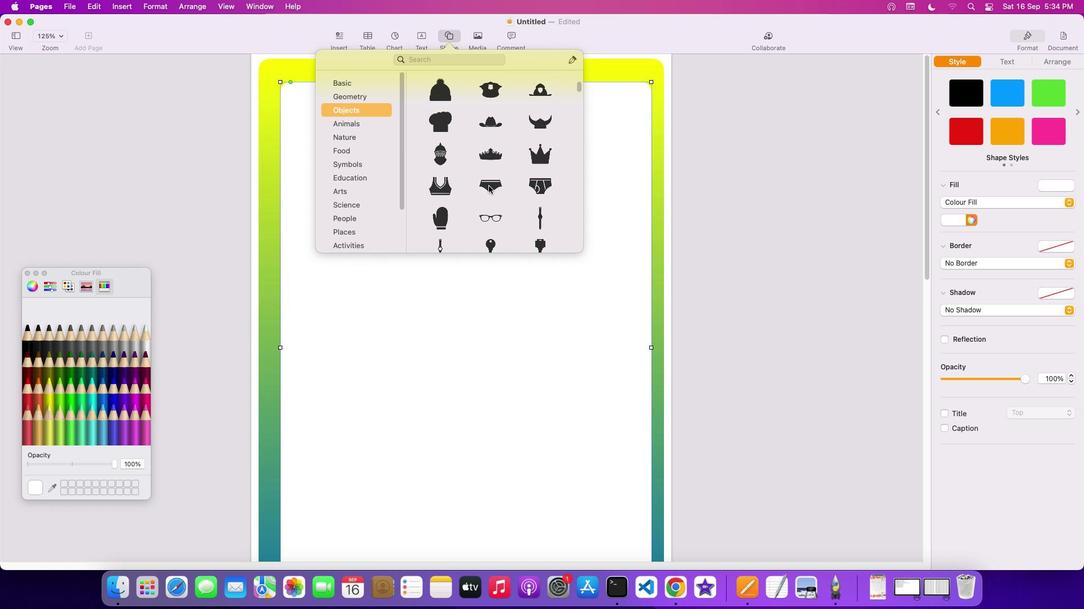 
Action: Mouse scrolled (488, 186) with delta (0, 0)
Screenshot: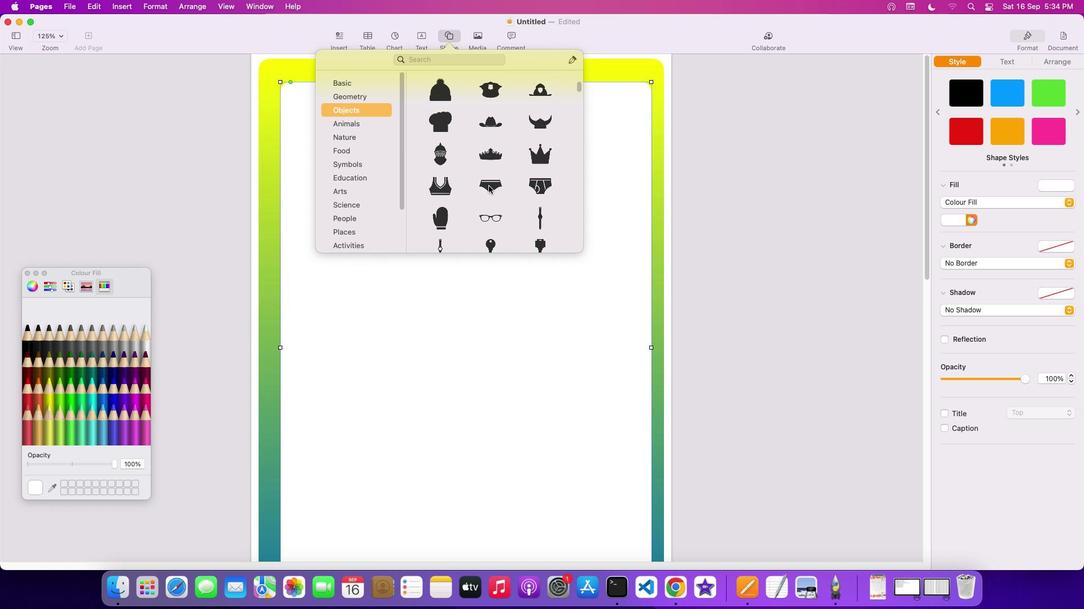 
Action: Mouse scrolled (488, 186) with delta (0, -2)
Screenshot: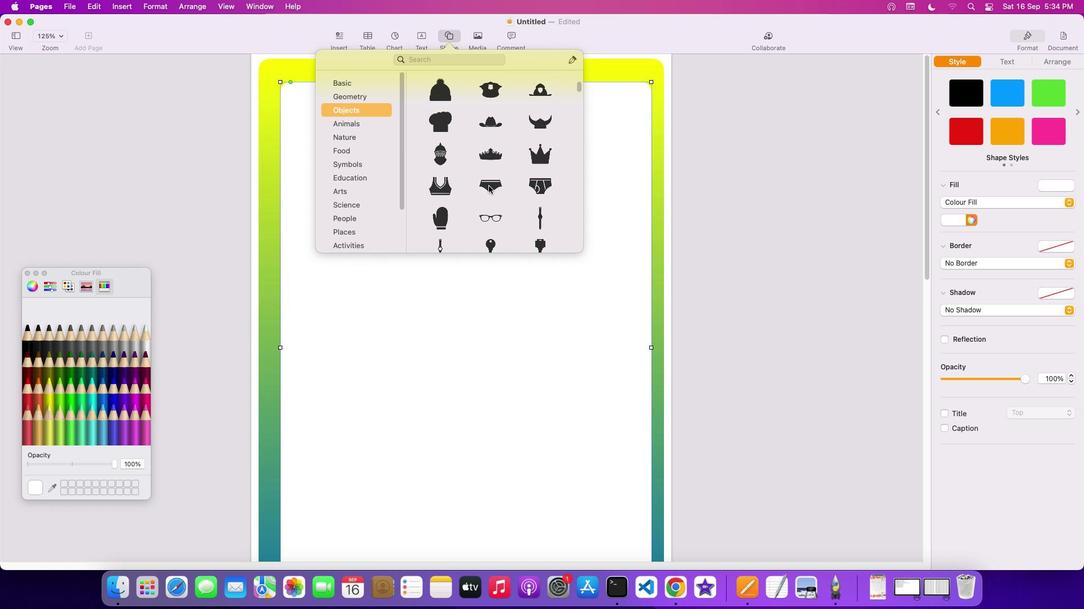 
Action: Mouse scrolled (488, 186) with delta (0, -2)
Screenshot: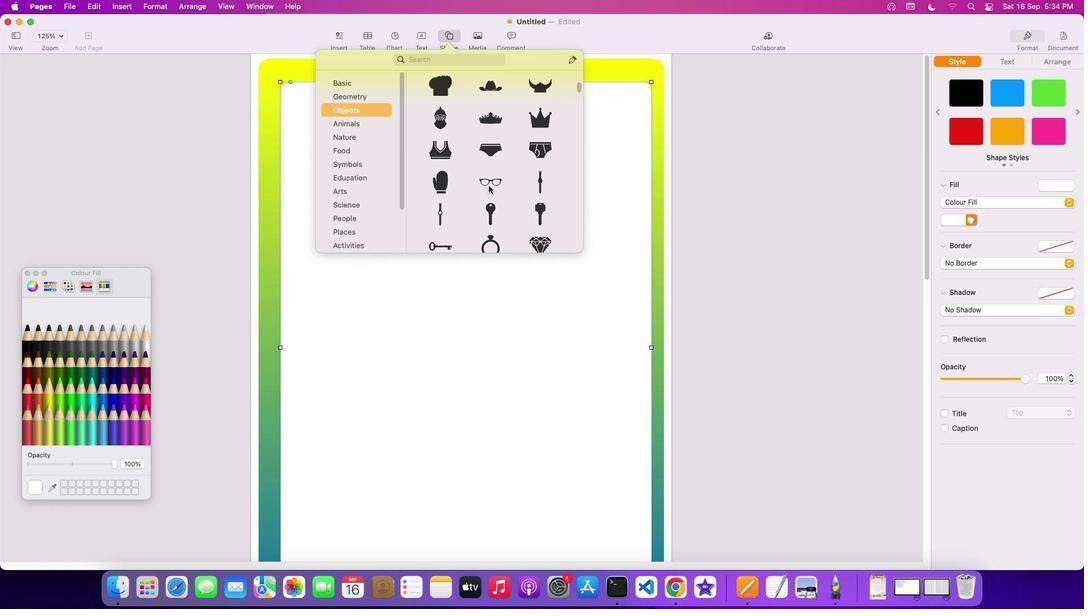 
Action: Mouse scrolled (488, 186) with delta (0, -3)
Screenshot: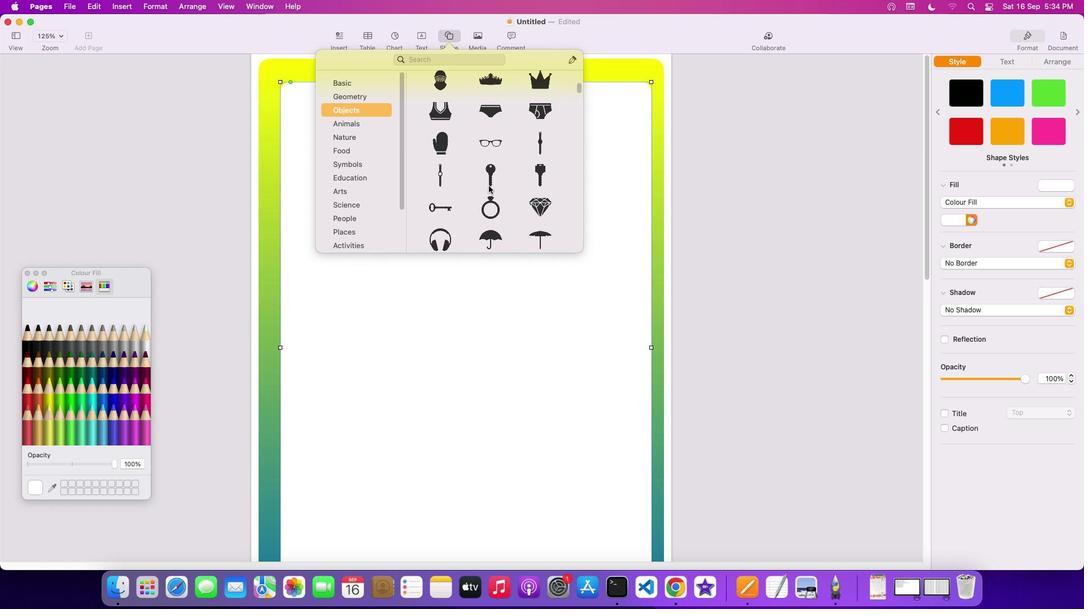 
Action: Mouse scrolled (488, 186) with delta (0, -3)
Screenshot: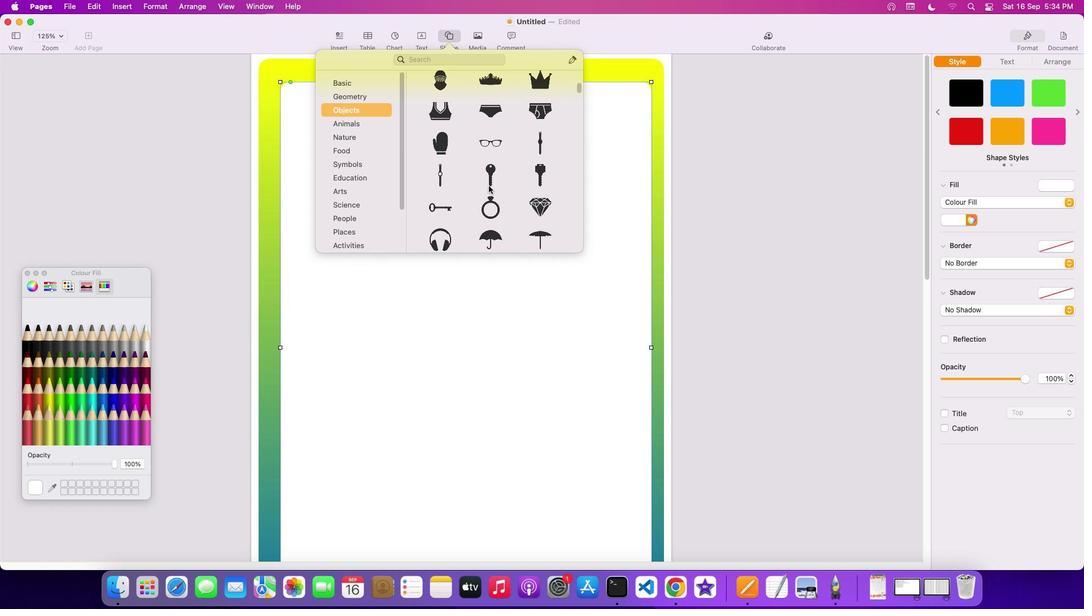 
Action: Mouse scrolled (488, 186) with delta (0, 0)
Screenshot: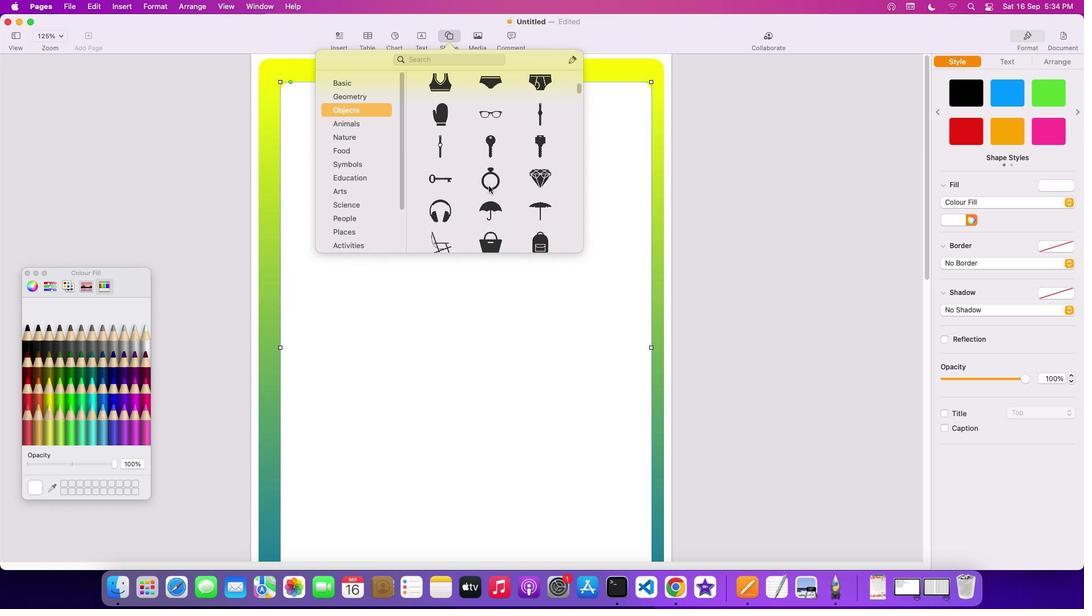 
Action: Mouse scrolled (488, 186) with delta (0, 0)
Screenshot: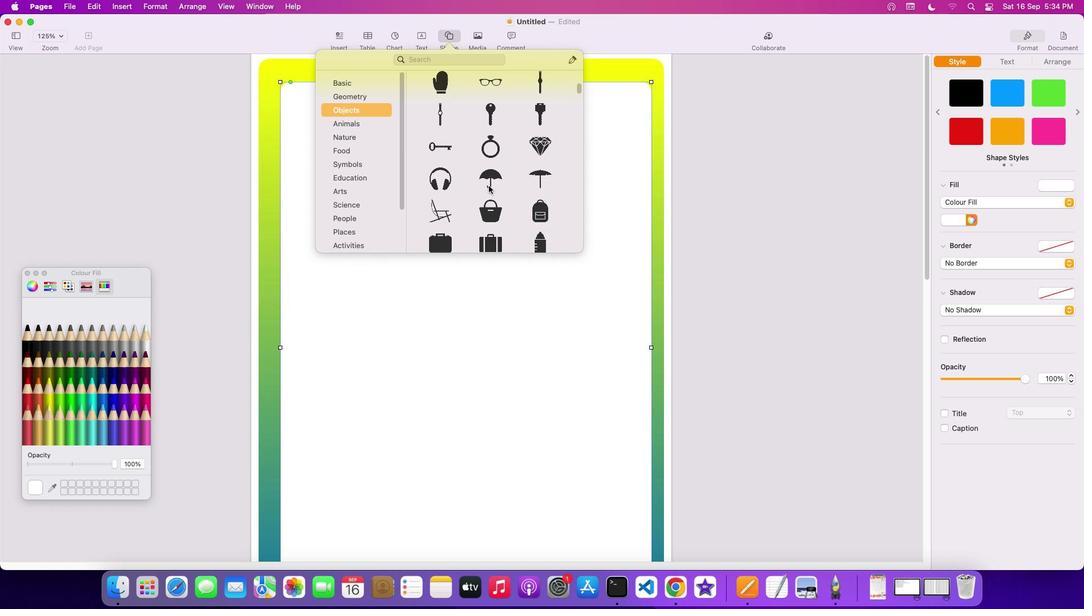 
Action: Mouse scrolled (488, 186) with delta (0, -1)
Screenshot: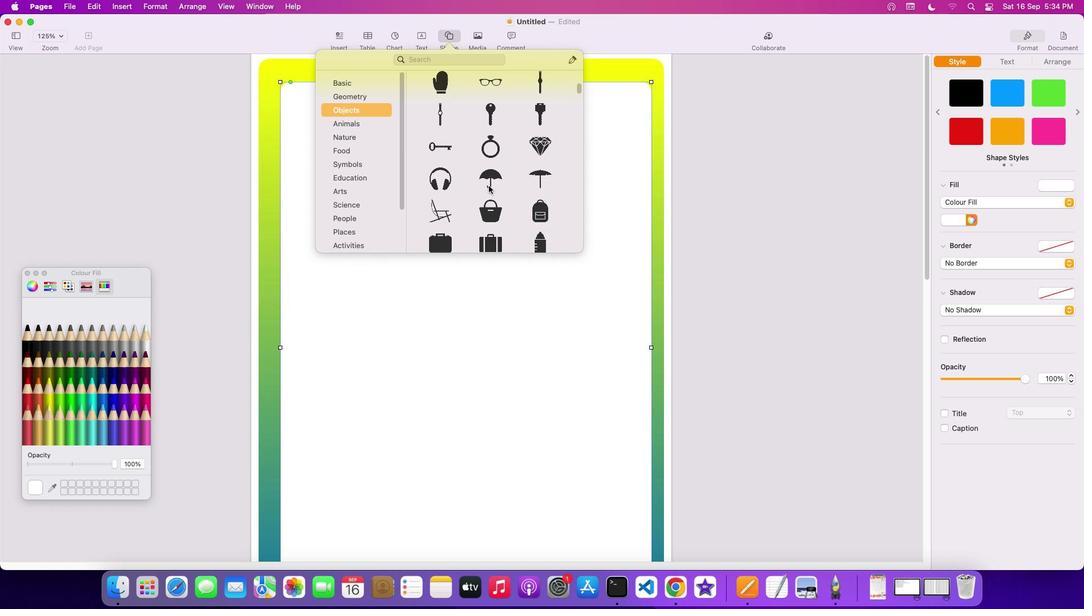 
Action: Mouse scrolled (488, 186) with delta (0, -2)
Screenshot: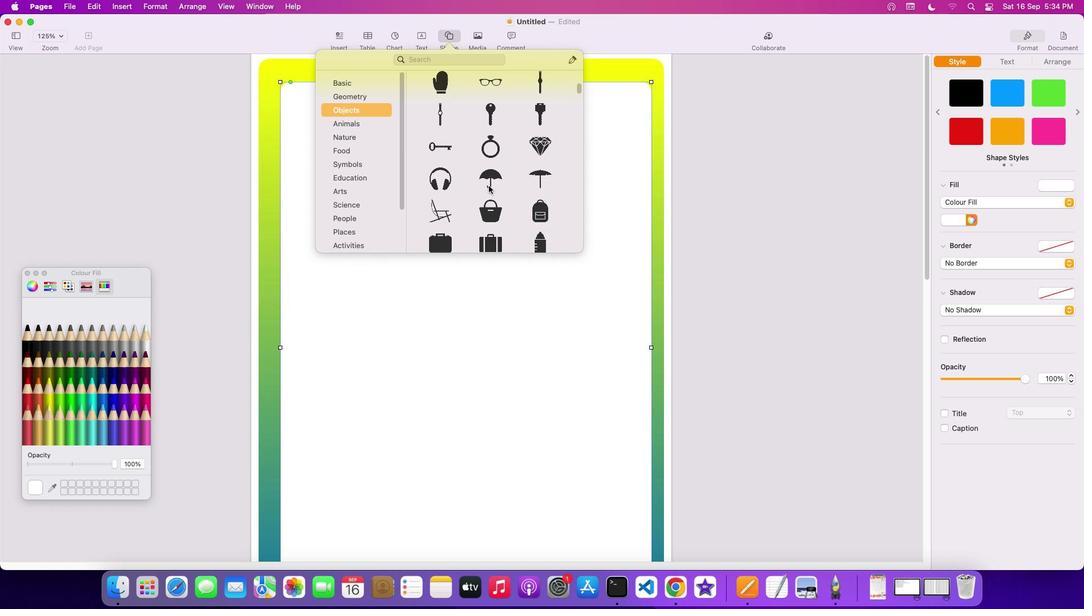 
Action: Mouse scrolled (488, 186) with delta (0, -3)
Screenshot: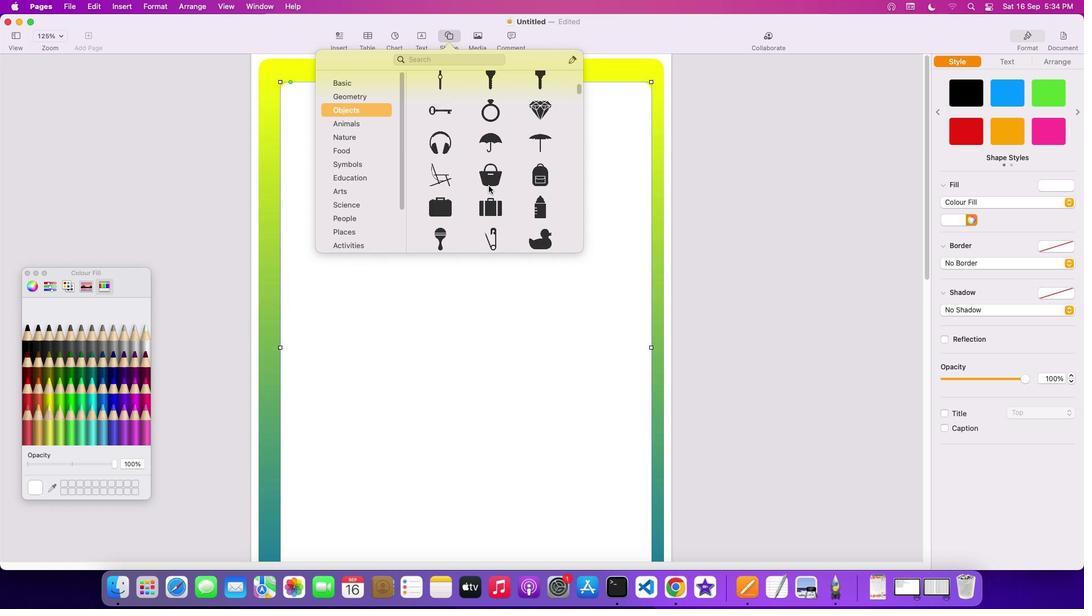 
Action: Mouse scrolled (488, 186) with delta (0, 0)
Screenshot: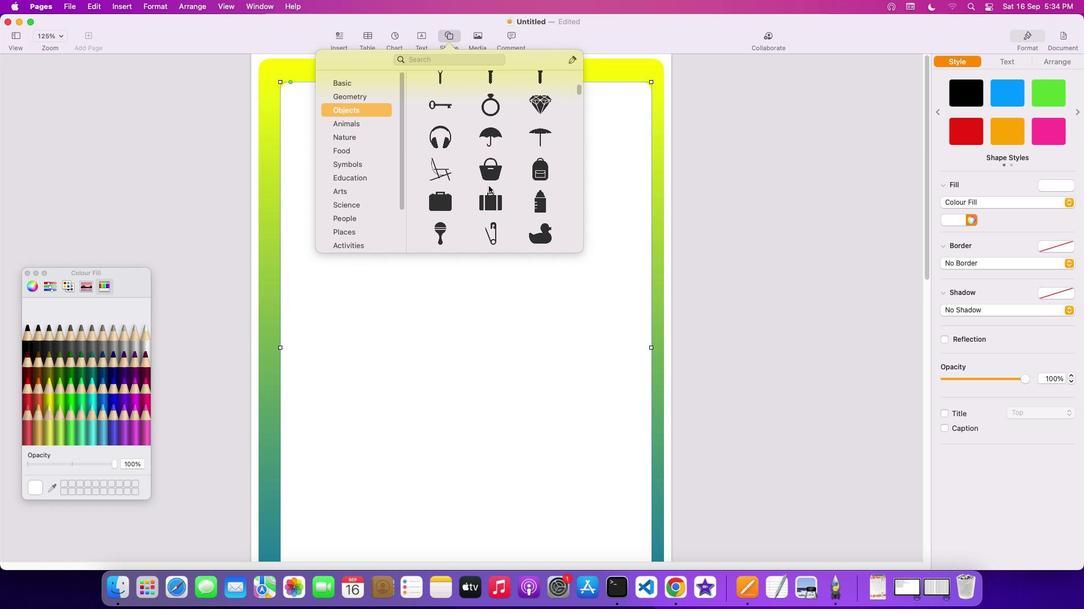 
Action: Mouse scrolled (488, 186) with delta (0, 0)
Screenshot: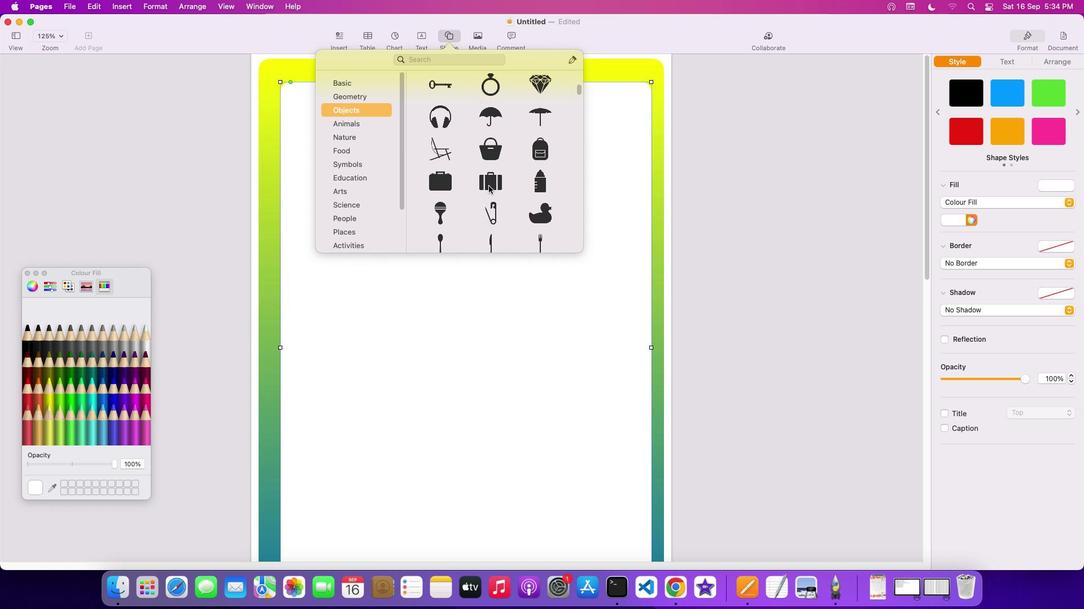 
Action: Mouse scrolled (488, 186) with delta (0, -1)
Screenshot: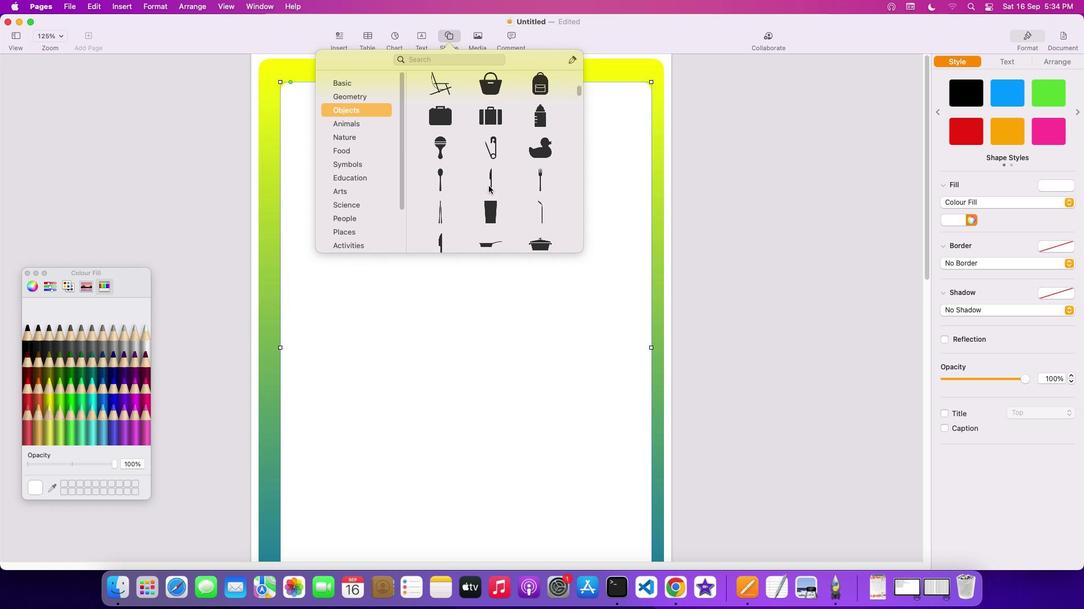 
Action: Mouse scrolled (488, 186) with delta (0, -2)
Screenshot: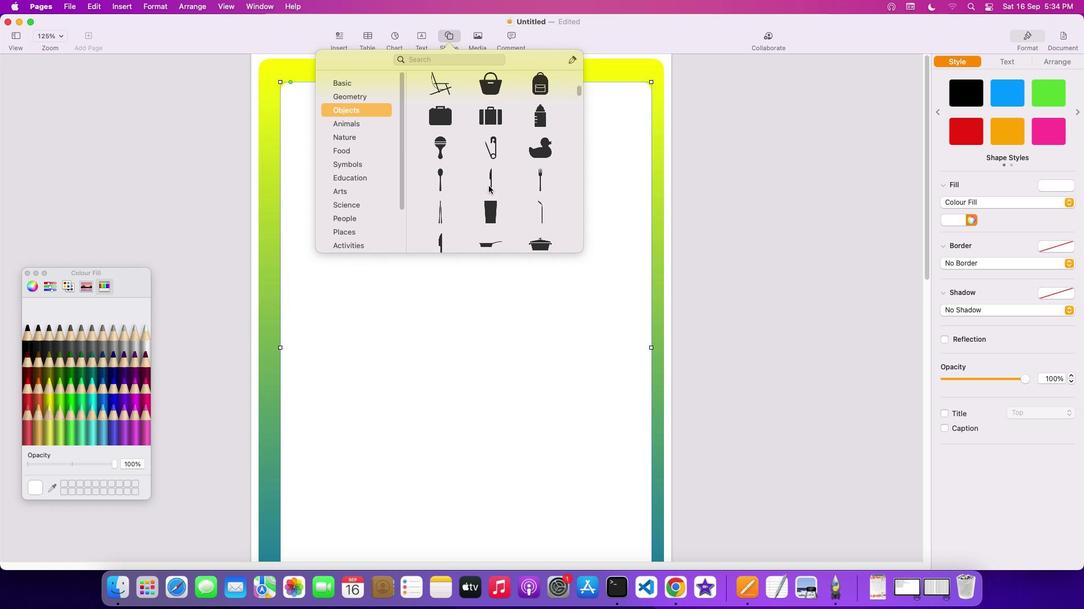 
Action: Mouse scrolled (488, 186) with delta (0, -3)
Screenshot: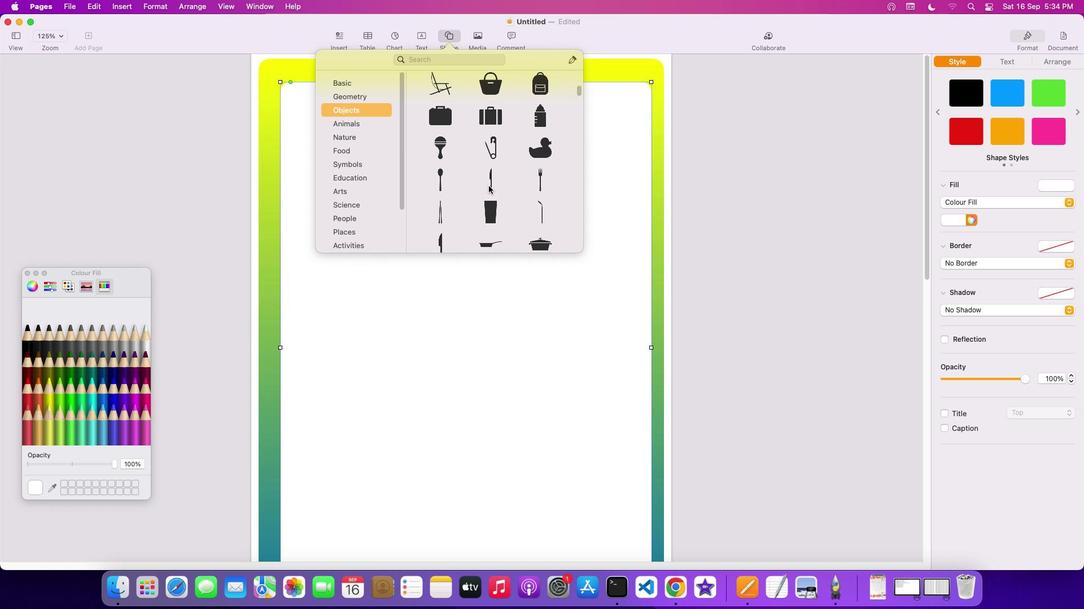 
Action: Mouse scrolled (488, 186) with delta (0, 0)
Screenshot: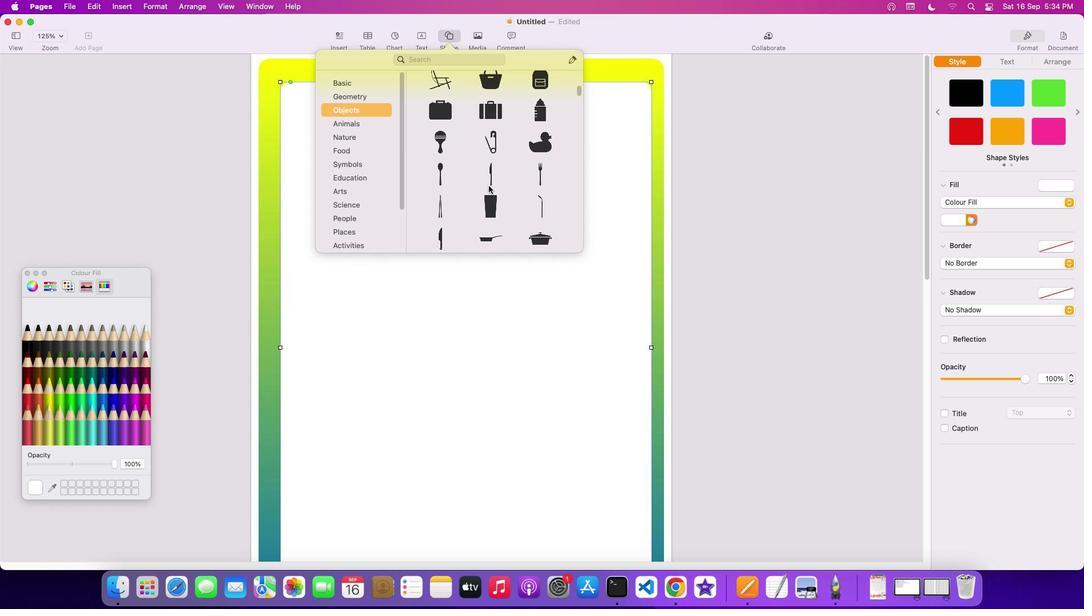 
Action: Mouse scrolled (488, 186) with delta (0, 0)
Screenshot: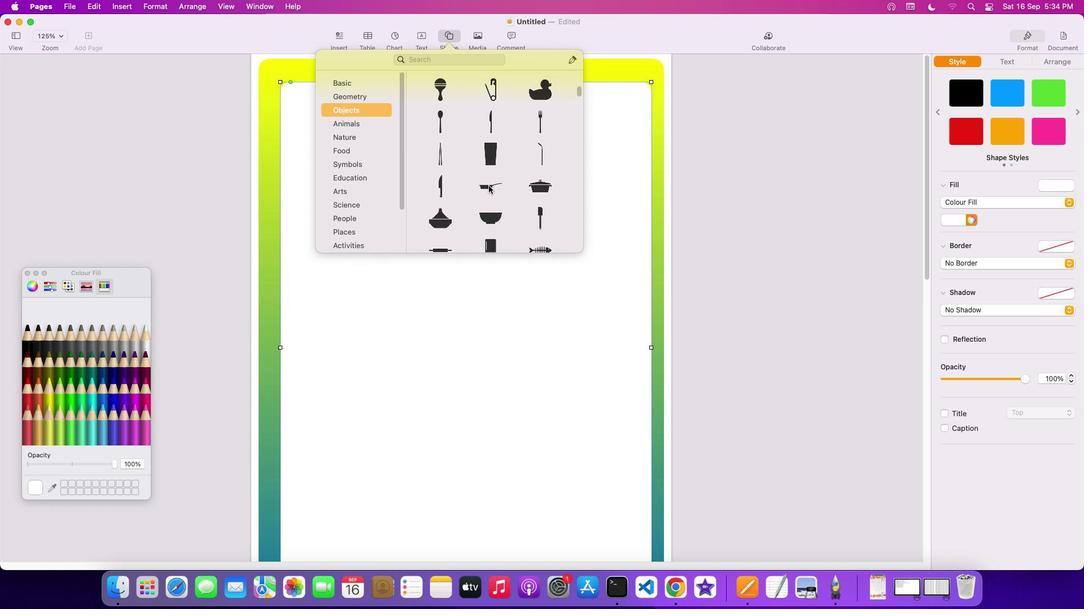 
Action: Mouse scrolled (488, 186) with delta (0, -1)
Screenshot: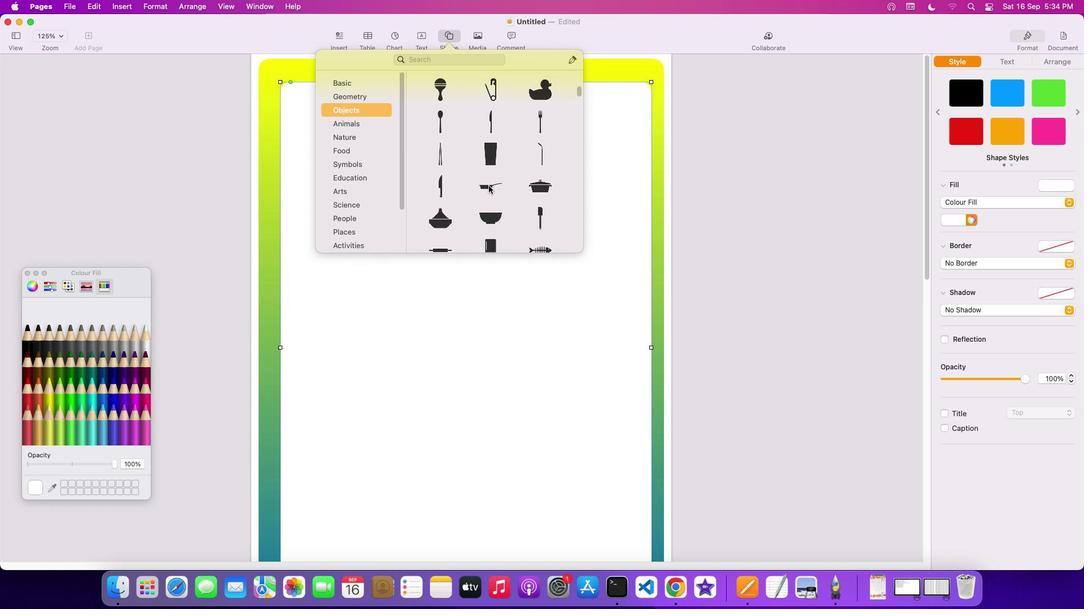 
Action: Mouse scrolled (488, 186) with delta (0, -2)
Screenshot: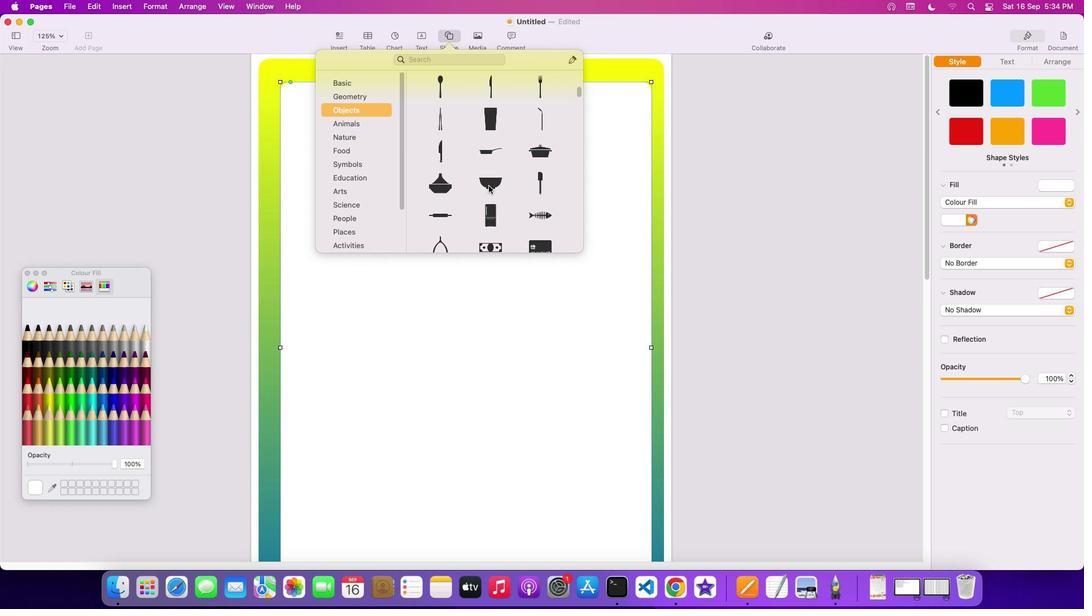 
Action: Mouse scrolled (488, 186) with delta (0, -3)
Screenshot: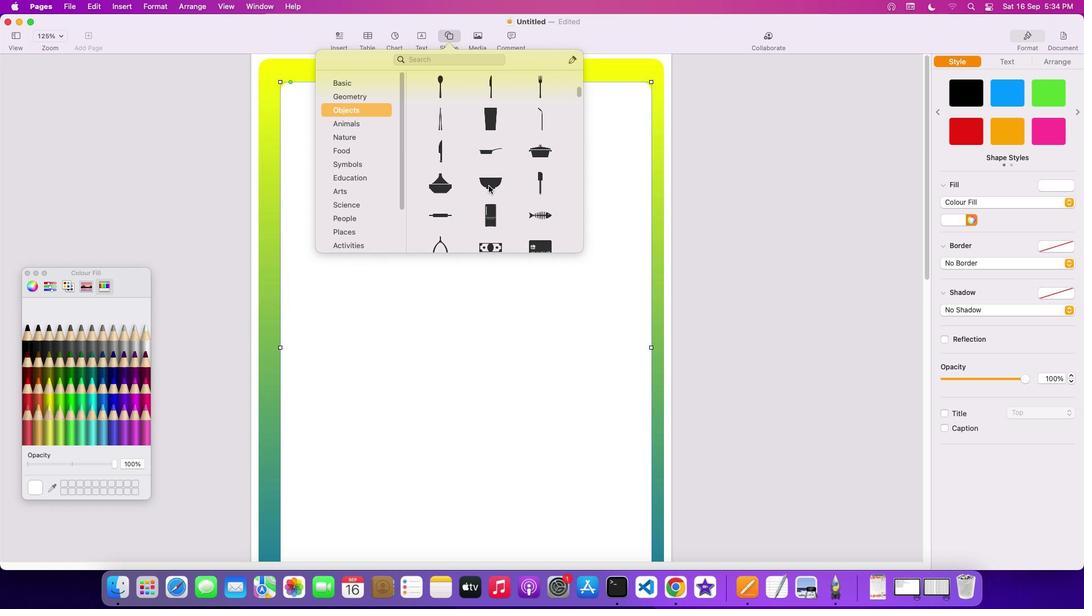
Action: Mouse scrolled (488, 186) with delta (0, 0)
Screenshot: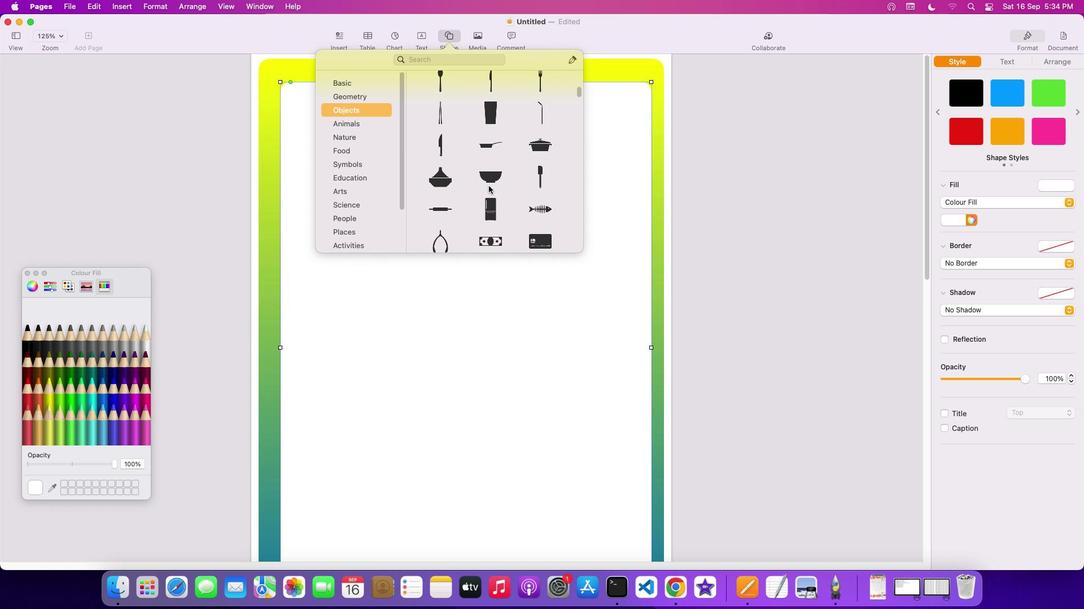 
Action: Mouse scrolled (488, 186) with delta (0, 0)
Screenshot: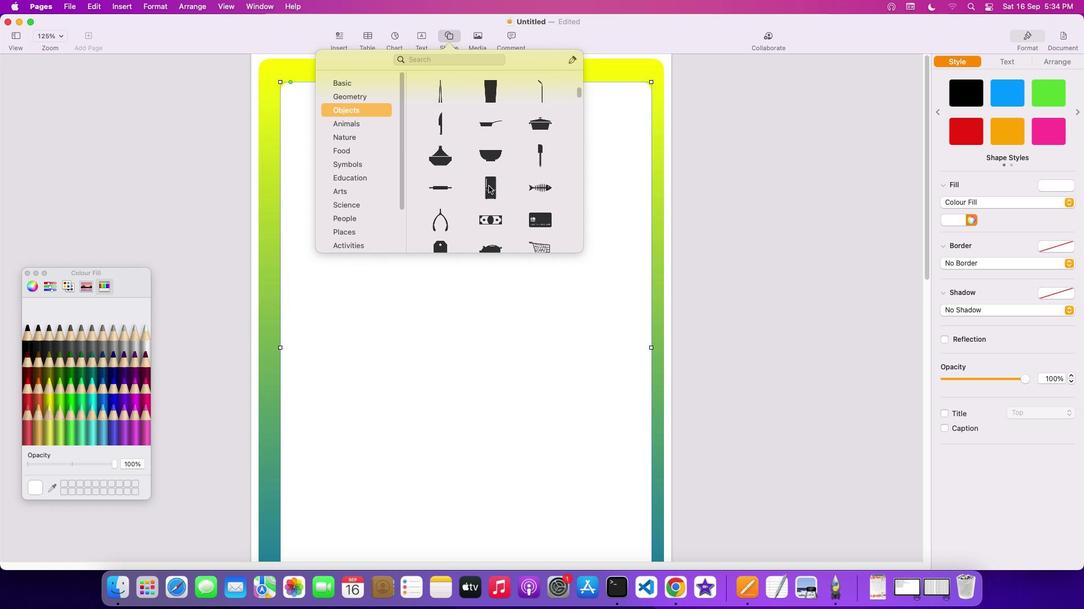
Action: Mouse scrolled (488, 186) with delta (0, -1)
Screenshot: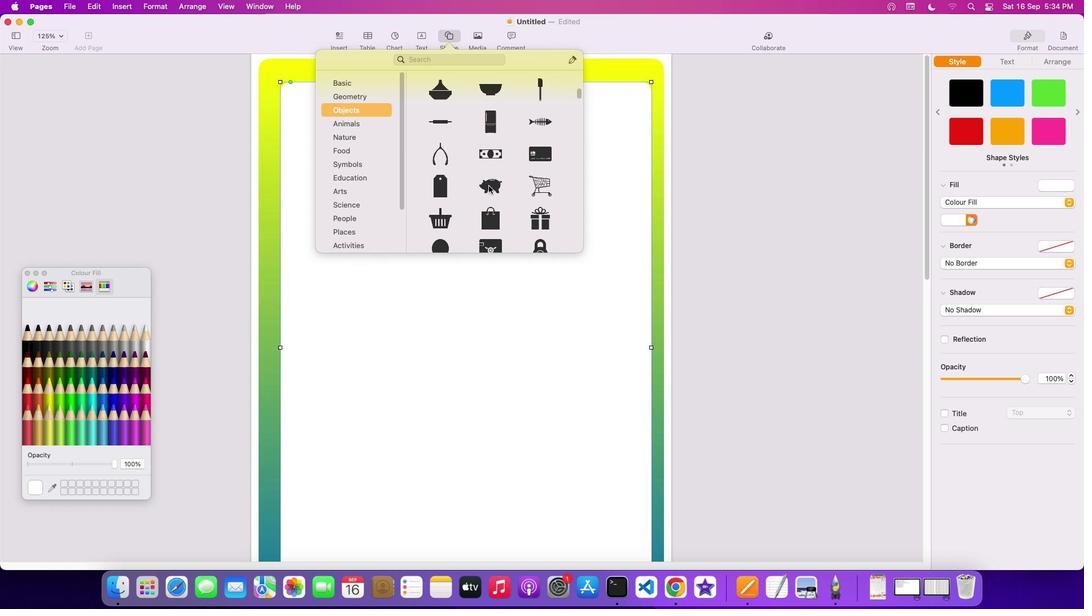
Action: Mouse scrolled (488, 186) with delta (0, -2)
Screenshot: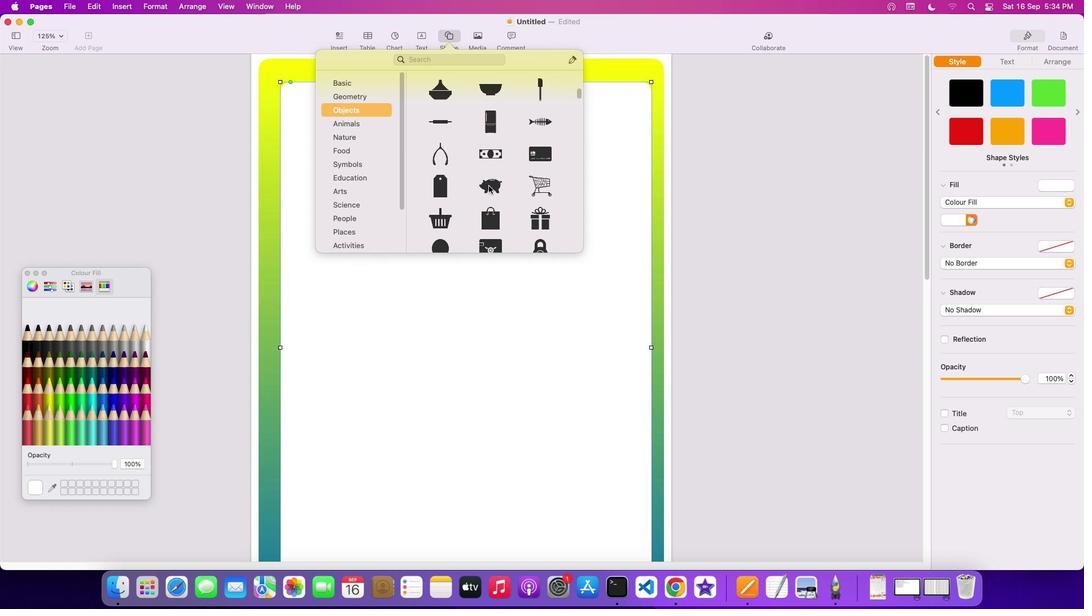 
Action: Mouse scrolled (488, 186) with delta (0, -3)
Screenshot: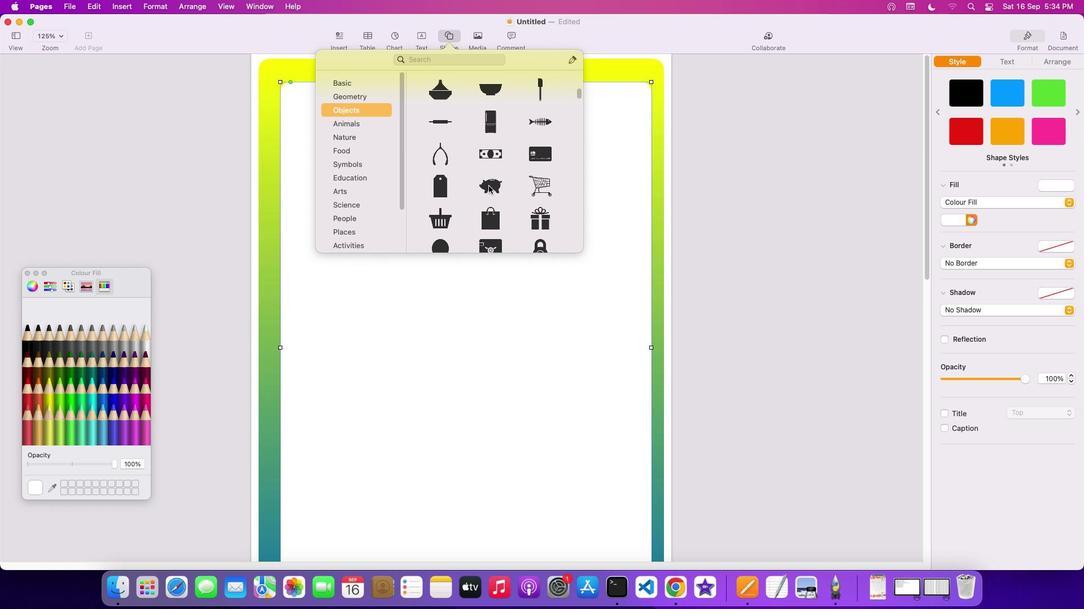 
Action: Mouse scrolled (488, 186) with delta (0, 0)
Screenshot: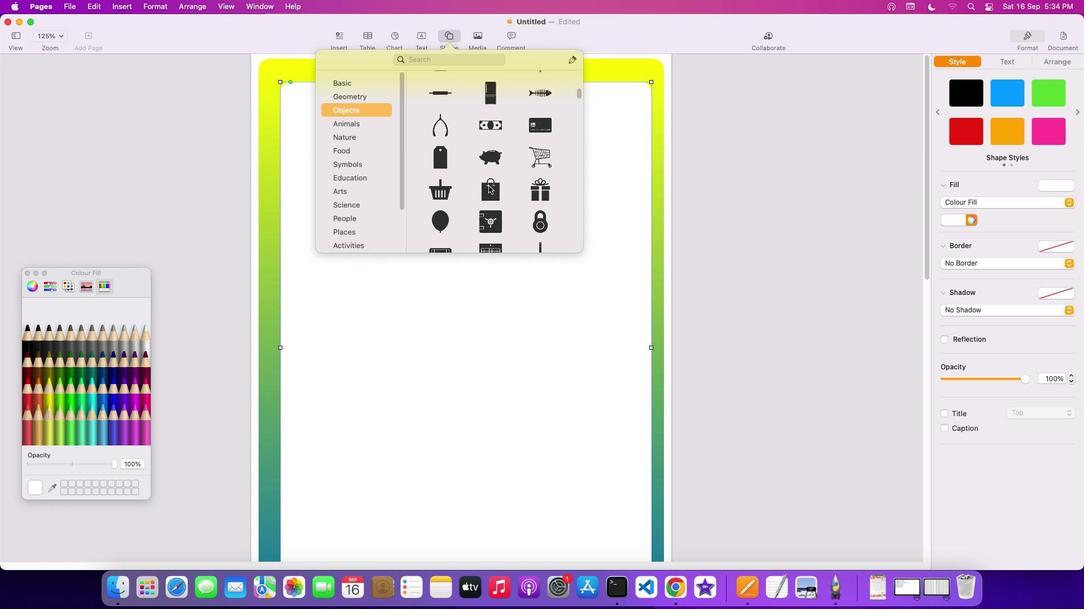 
Action: Mouse scrolled (488, 186) with delta (0, 0)
Screenshot: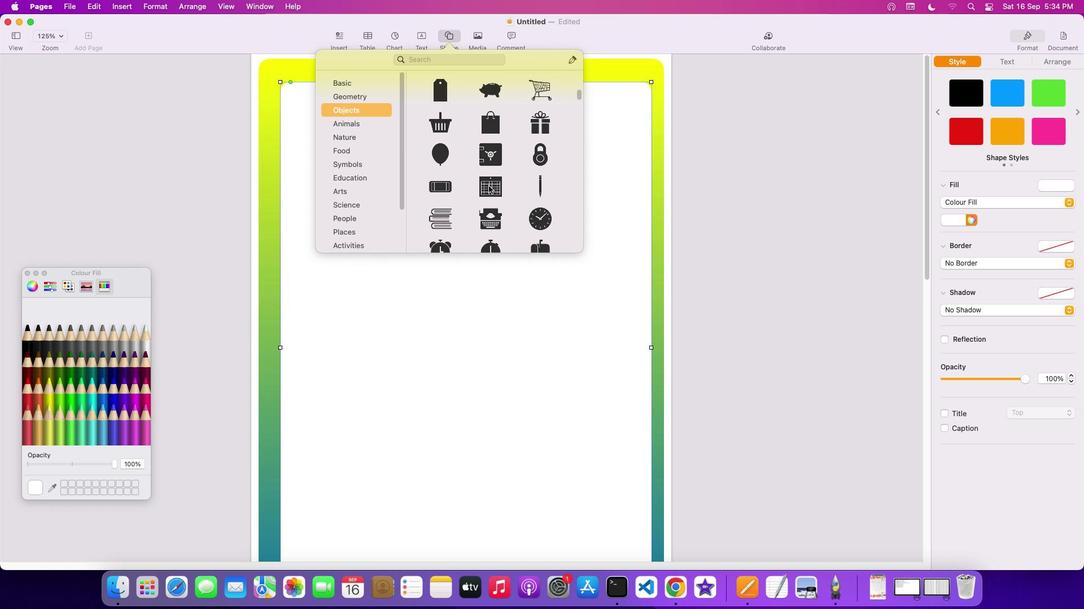 
Action: Mouse scrolled (488, 186) with delta (0, -1)
Screenshot: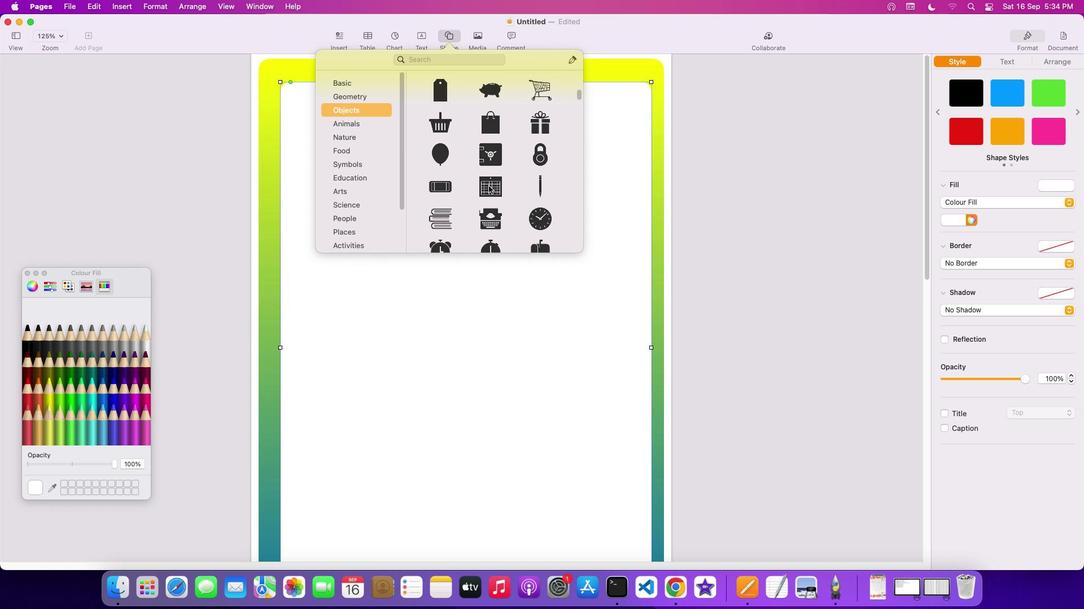 
Action: Mouse scrolled (488, 186) with delta (0, -2)
Screenshot: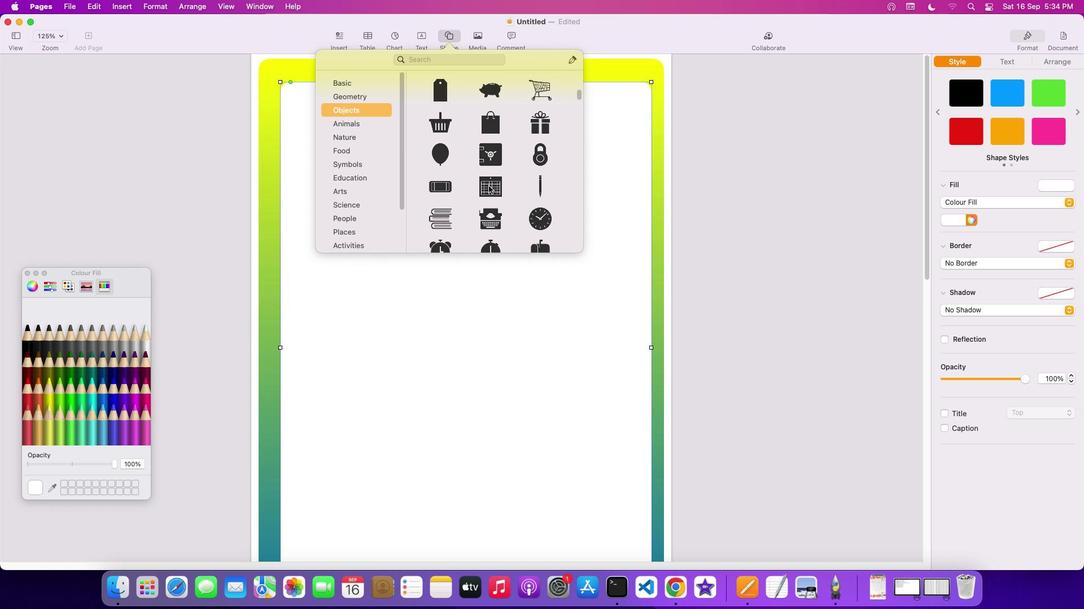 
Action: Mouse scrolled (488, 186) with delta (0, -3)
Screenshot: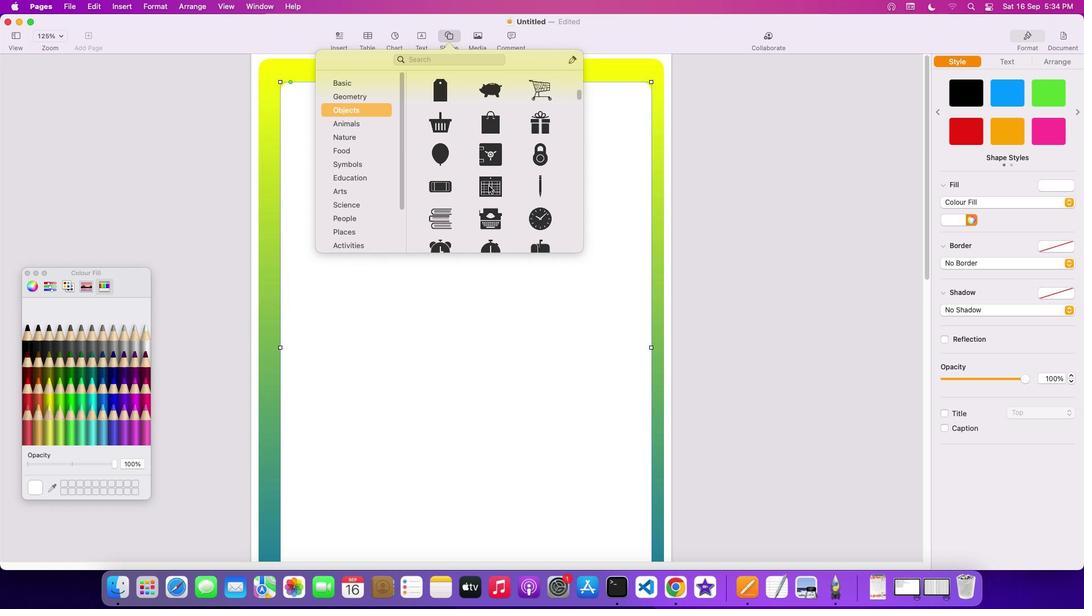 
Action: Mouse scrolled (488, 186) with delta (0, 0)
Screenshot: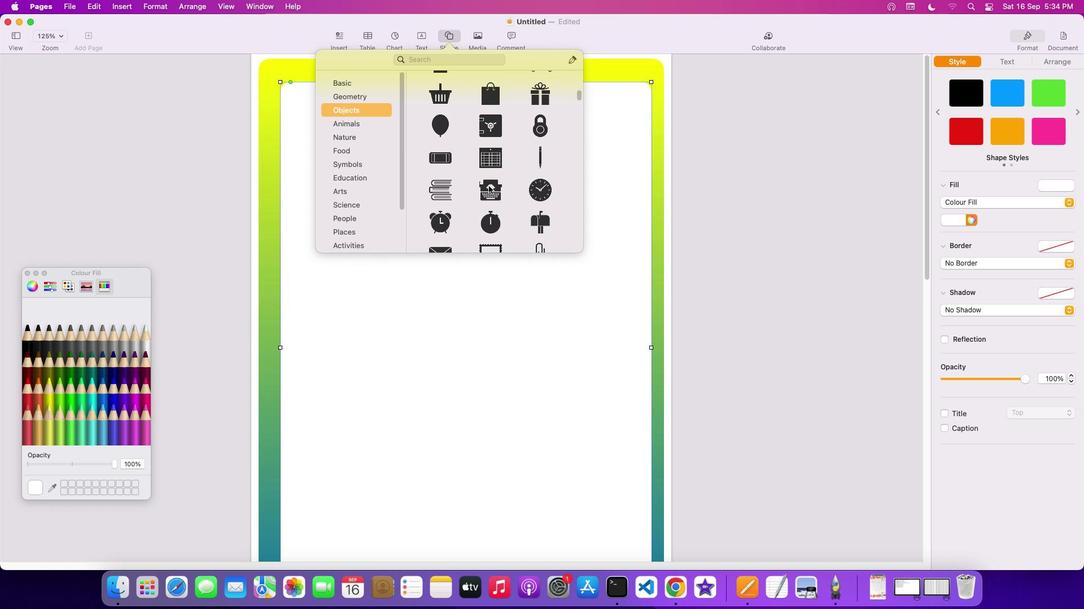 
Action: Mouse scrolled (488, 186) with delta (0, 0)
Screenshot: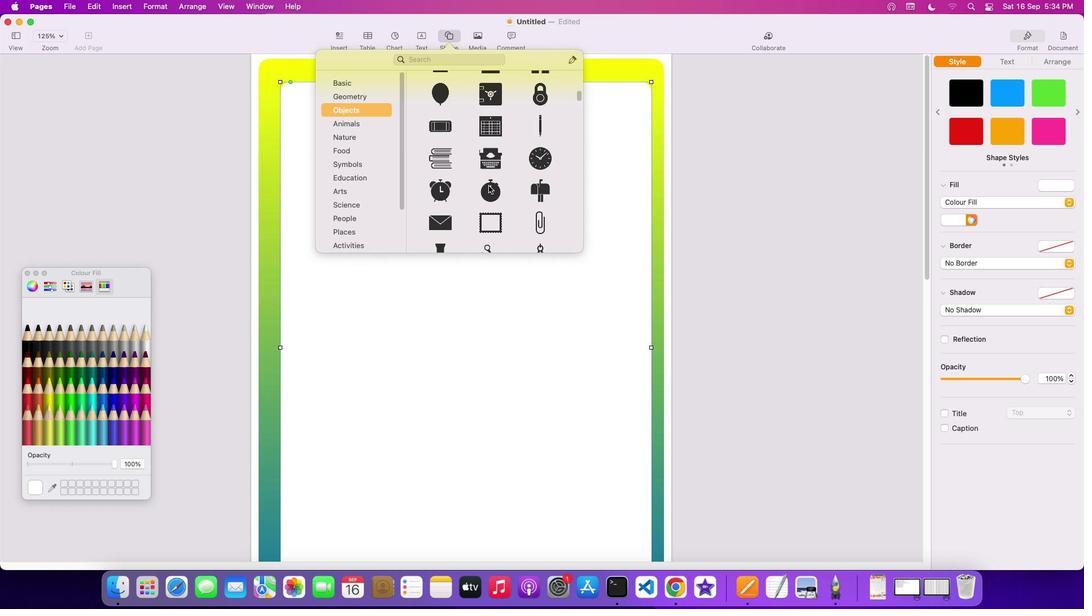 
Action: Mouse scrolled (488, 186) with delta (0, -1)
Screenshot: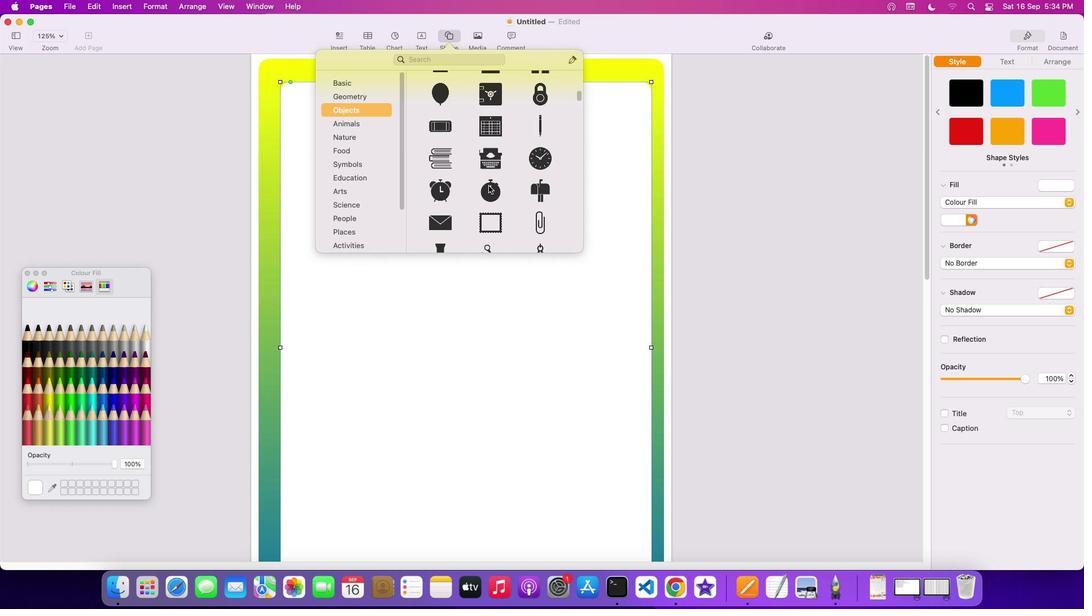 
Action: Mouse scrolled (488, 186) with delta (0, -2)
Screenshot: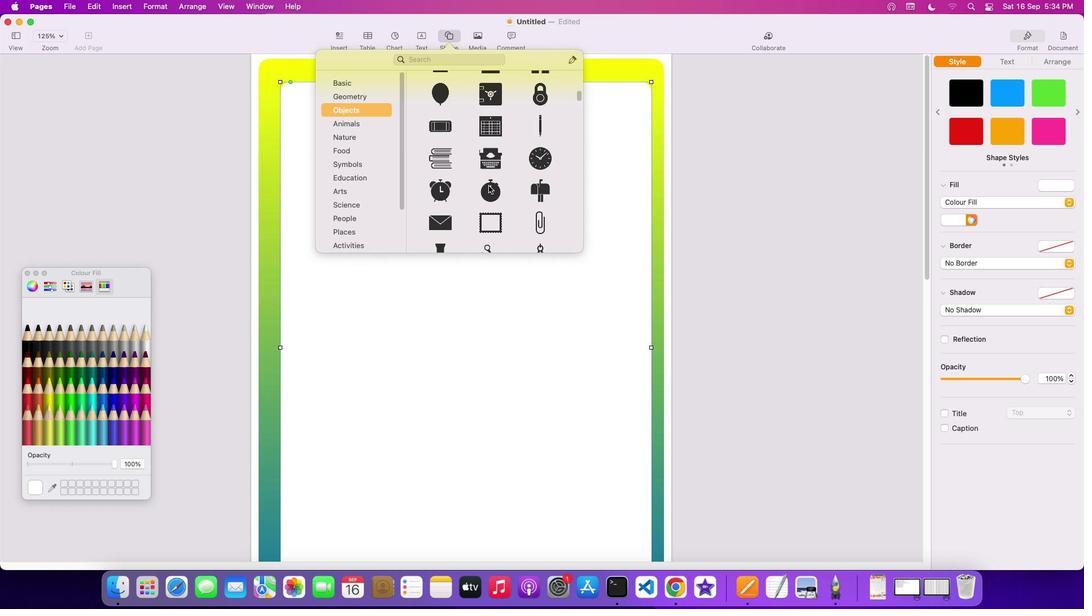 
Action: Mouse scrolled (488, 186) with delta (0, -3)
Screenshot: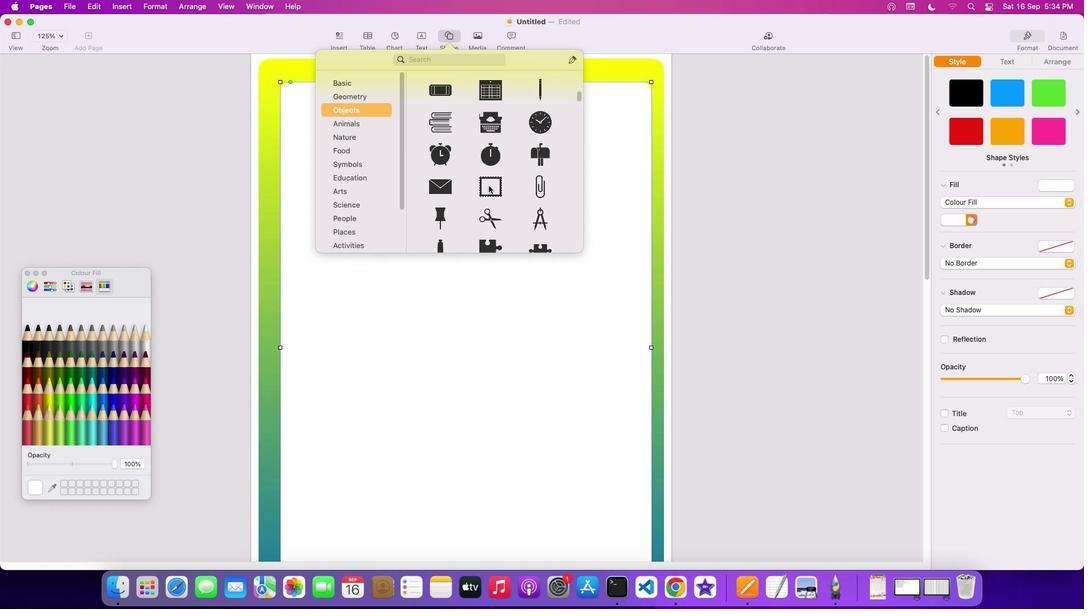 
Action: Mouse scrolled (488, 186) with delta (0, -3)
Screenshot: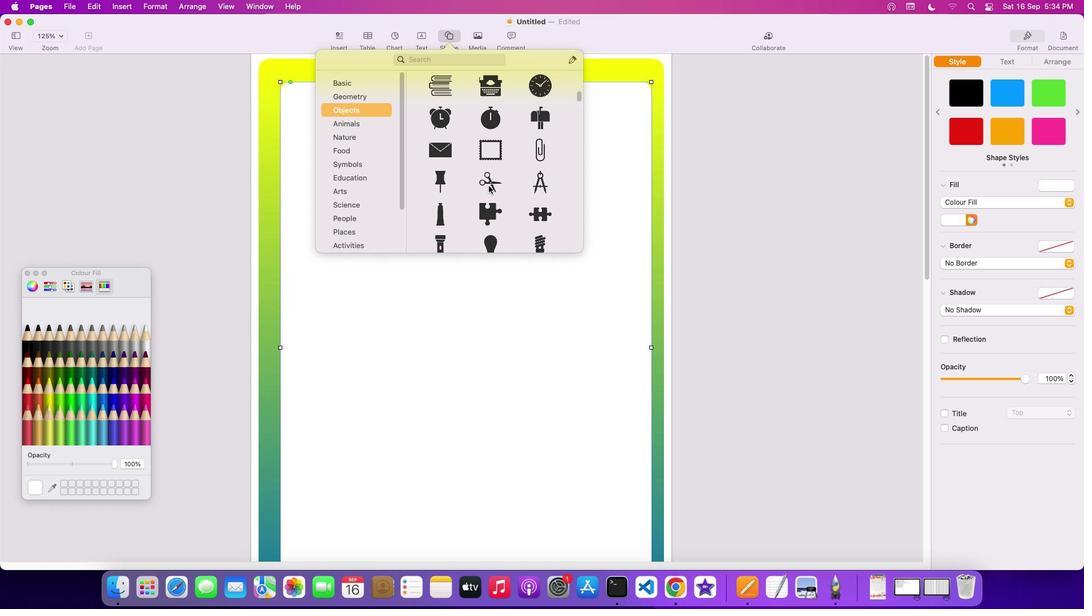 
Action: Mouse scrolled (488, 186) with delta (0, 0)
Screenshot: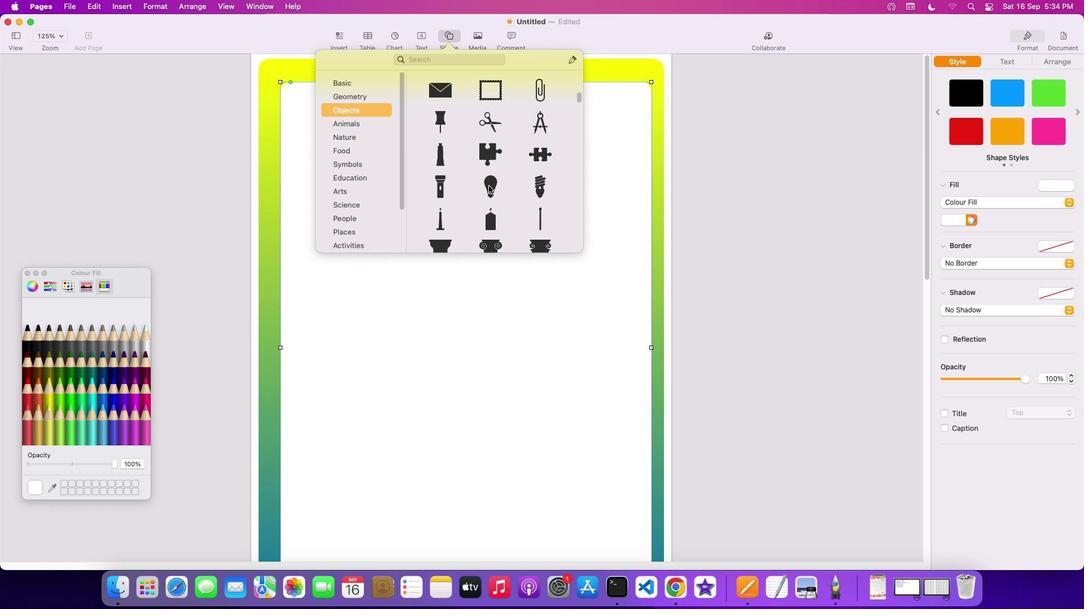 
Action: Mouse scrolled (488, 186) with delta (0, 0)
Screenshot: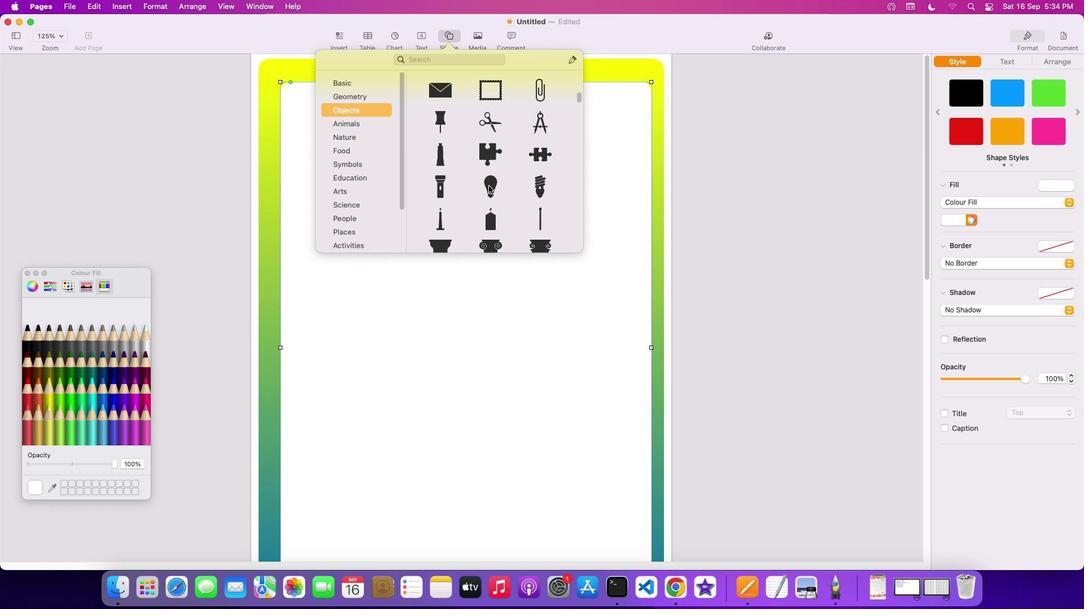 
Action: Mouse scrolled (488, 186) with delta (0, -1)
Screenshot: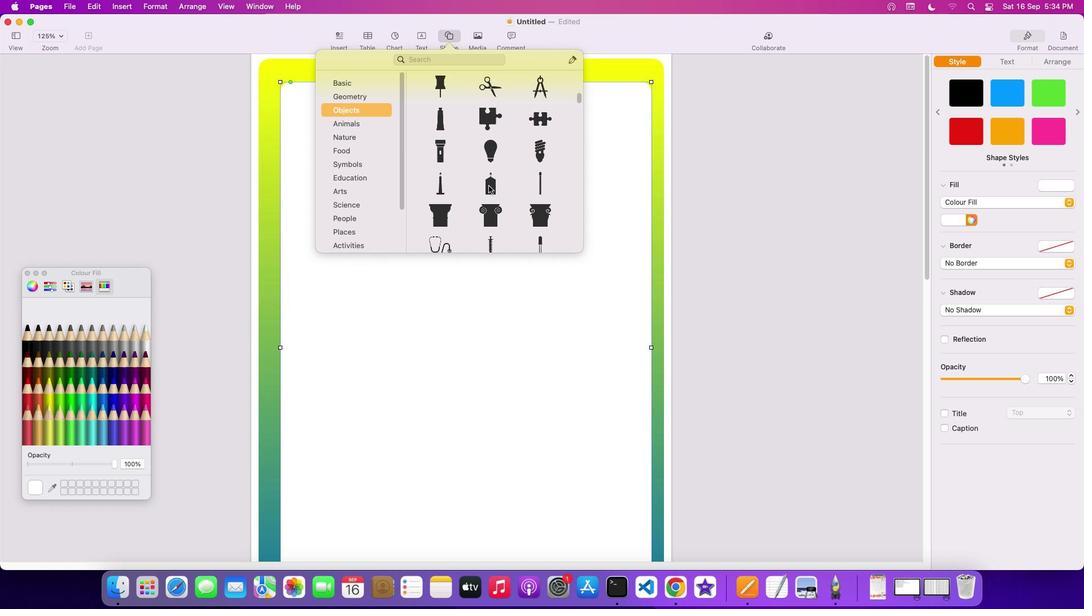 
Action: Mouse scrolled (488, 186) with delta (0, -2)
Screenshot: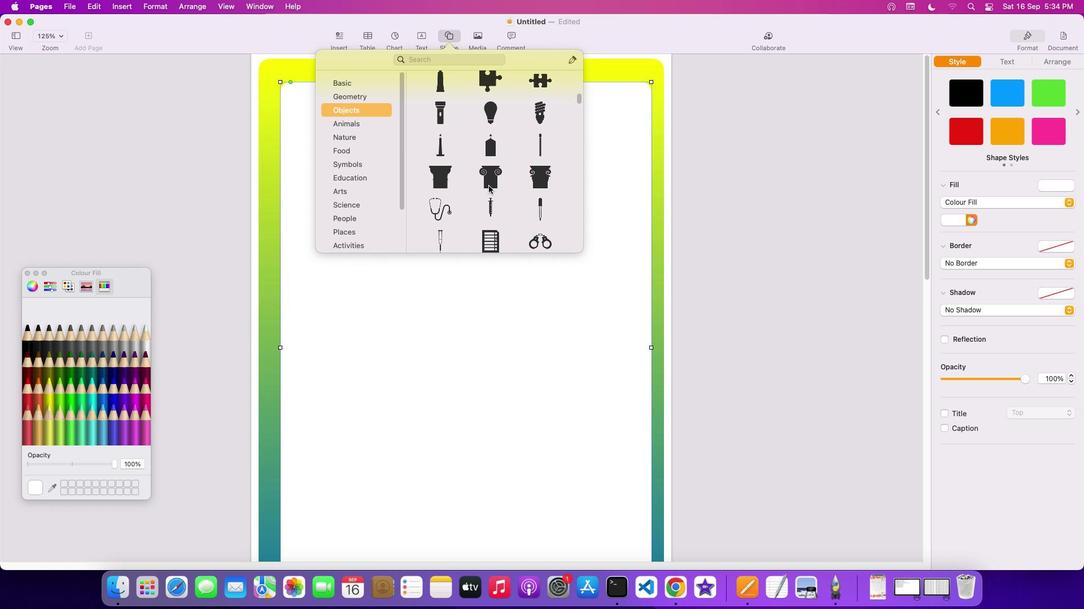 
Action: Mouse scrolled (488, 186) with delta (0, -3)
Screenshot: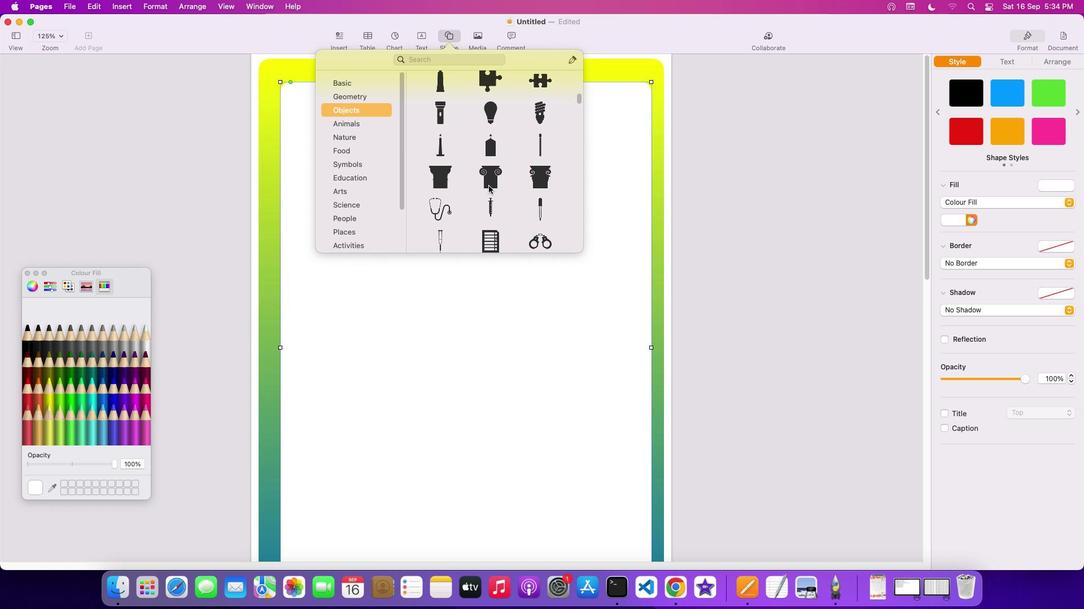 
Action: Mouse scrolled (488, 186) with delta (0, -3)
Screenshot: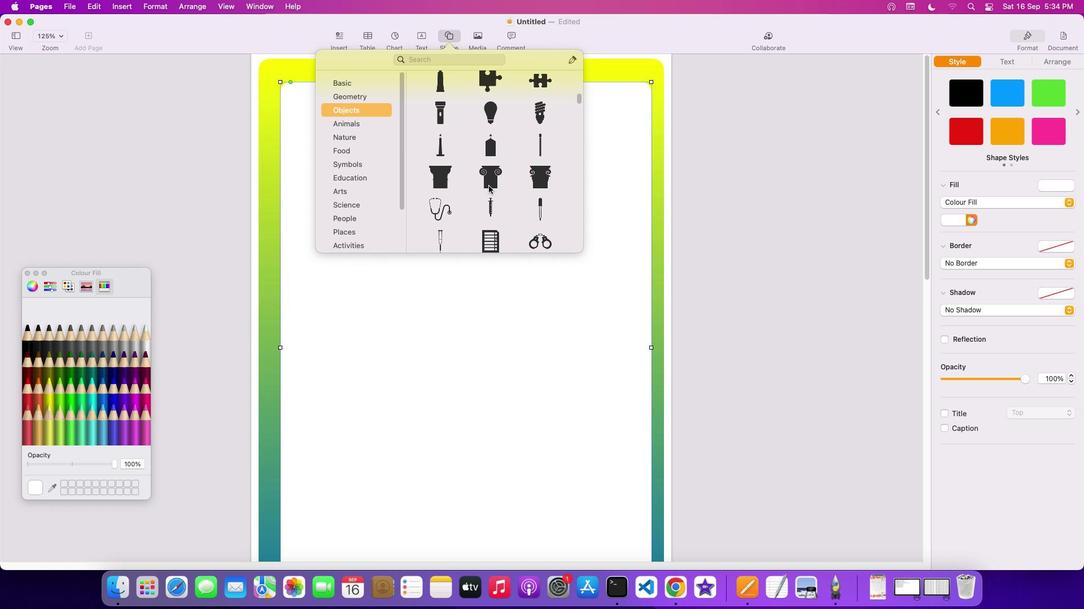 
Action: Mouse scrolled (488, 186) with delta (0, 0)
Screenshot: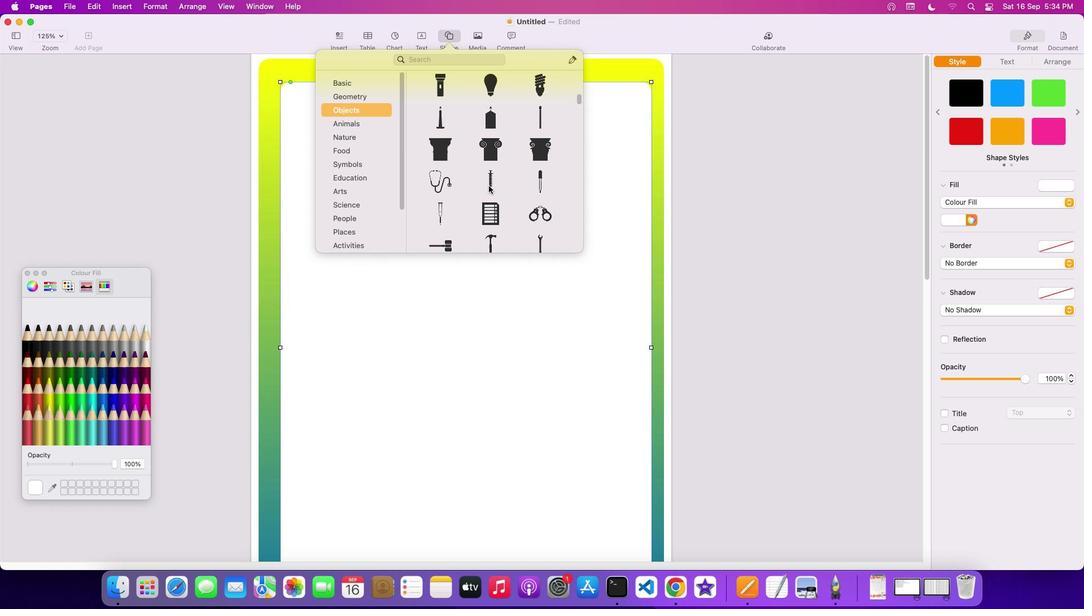 
Action: Mouse scrolled (488, 186) with delta (0, 0)
Screenshot: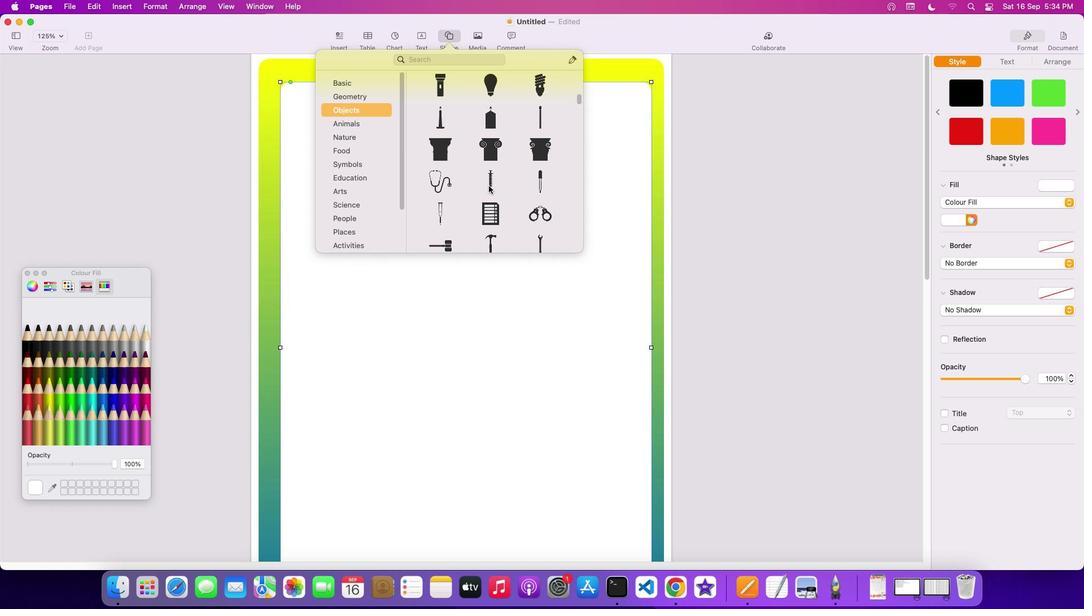 
Action: Mouse scrolled (488, 186) with delta (0, -1)
Screenshot: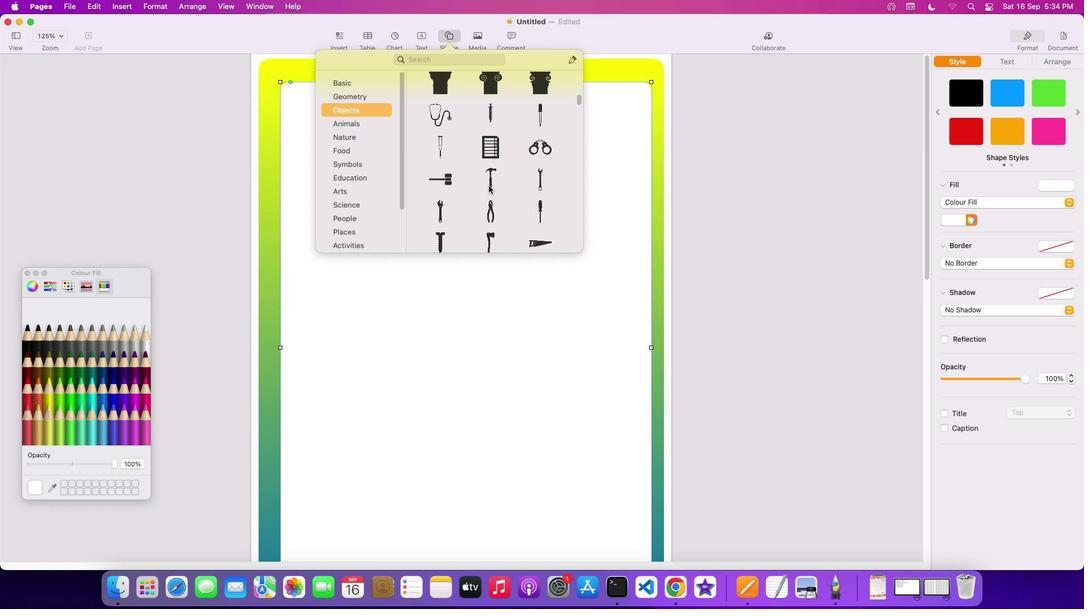 
Action: Mouse scrolled (488, 186) with delta (0, -2)
Screenshot: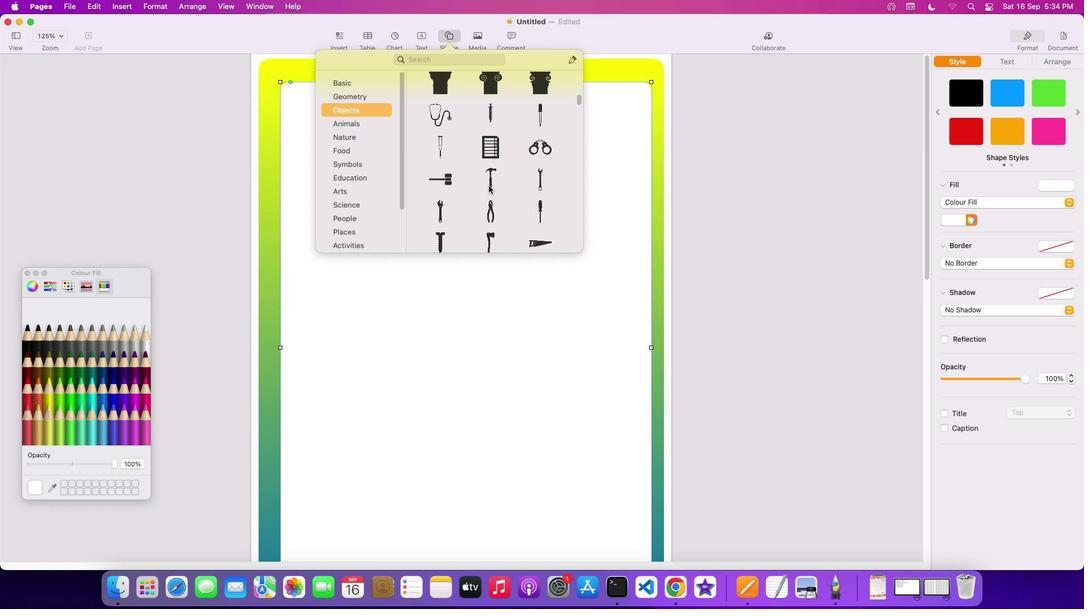 
Action: Mouse scrolled (488, 186) with delta (0, -3)
